 Task: Explore and select furniture items on Amazon, then create an account to proceed with the purchase.
Action: Mouse moved to (423, 295)
Screenshot: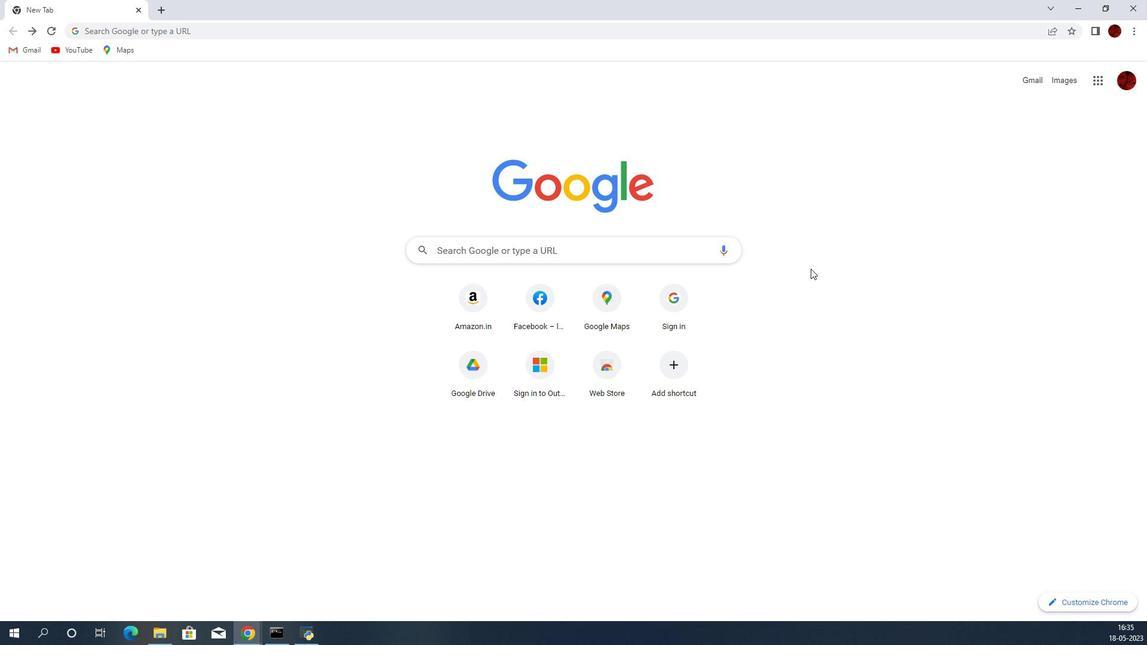 
Action: Mouse pressed left at (423, 295)
Screenshot: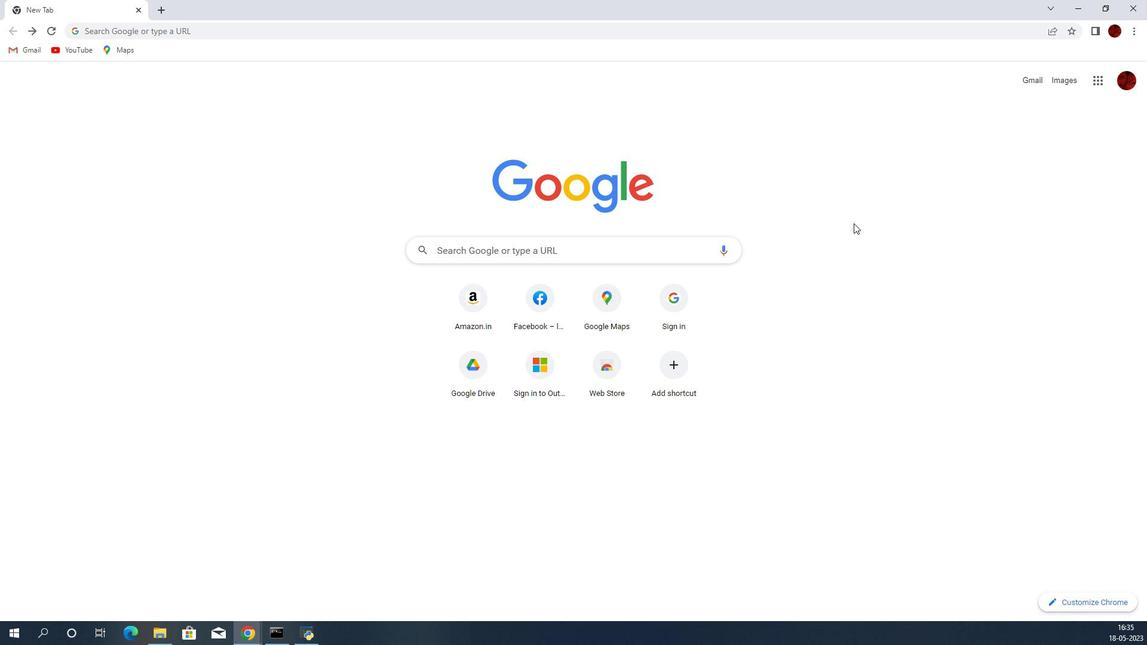 
Action: Mouse moved to (433, 337)
Screenshot: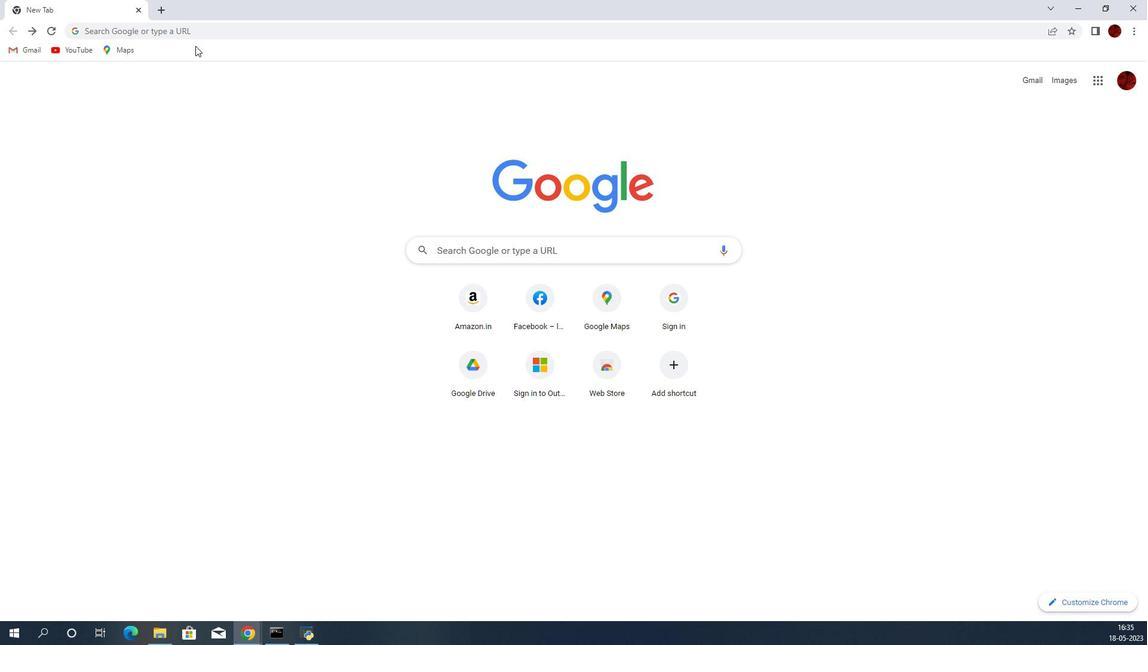 
Action: Mouse pressed left at (433, 337)
Screenshot: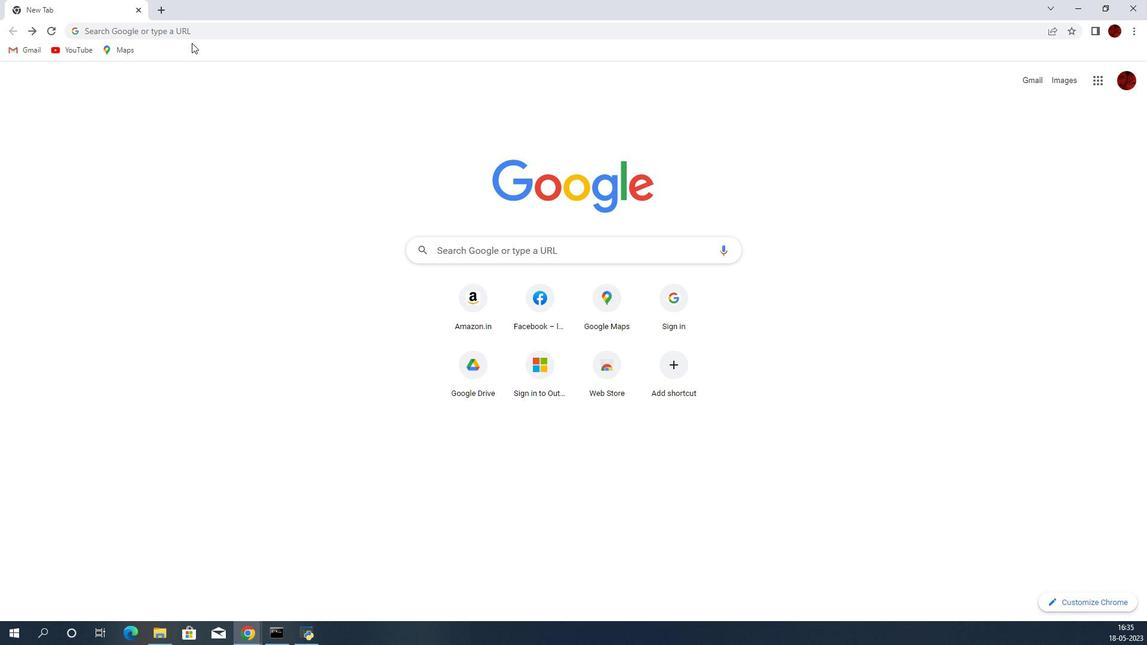 
Action: Mouse moved to (572, 271)
Screenshot: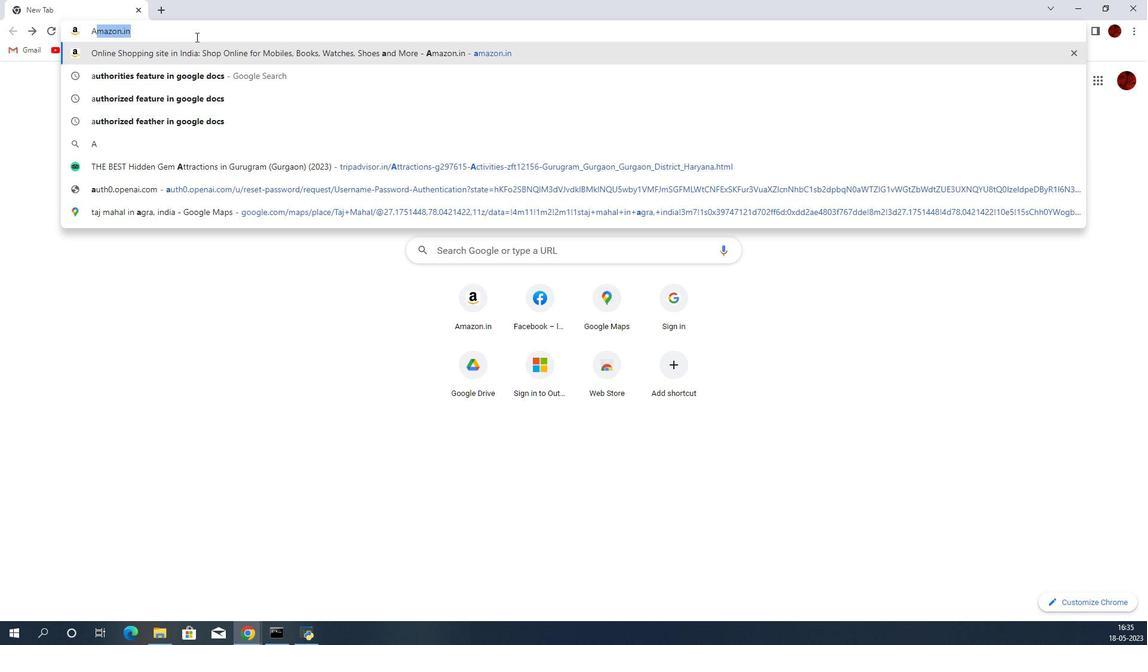 
Action: Mouse pressed left at (572, 271)
Screenshot: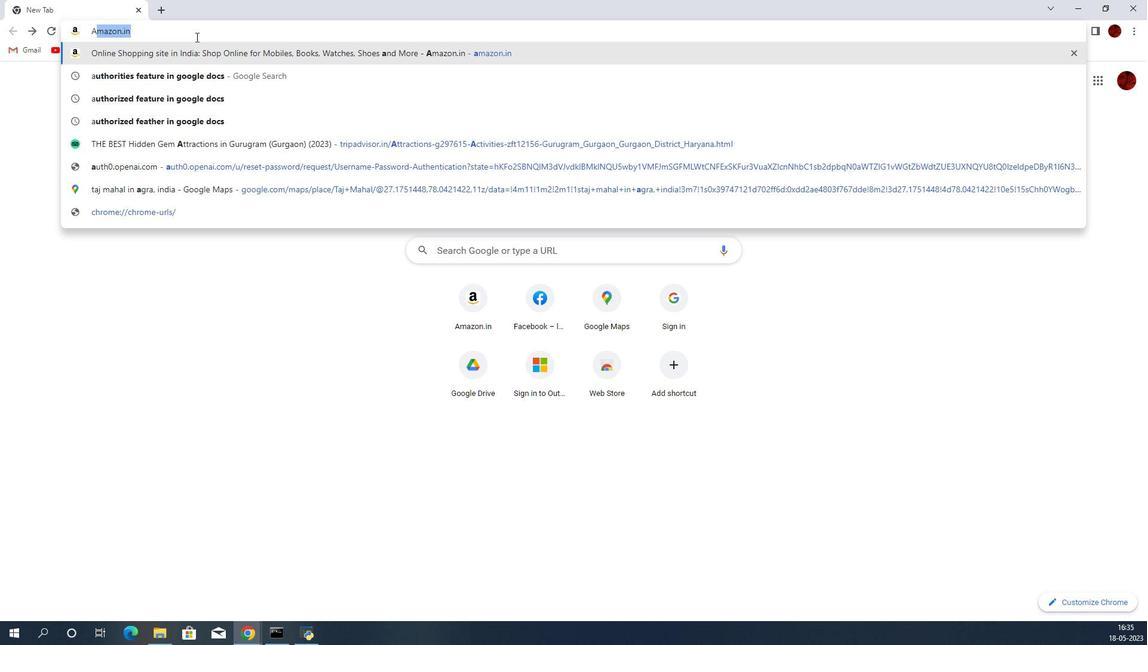 
Action: Mouse moved to (492, 212)
Screenshot: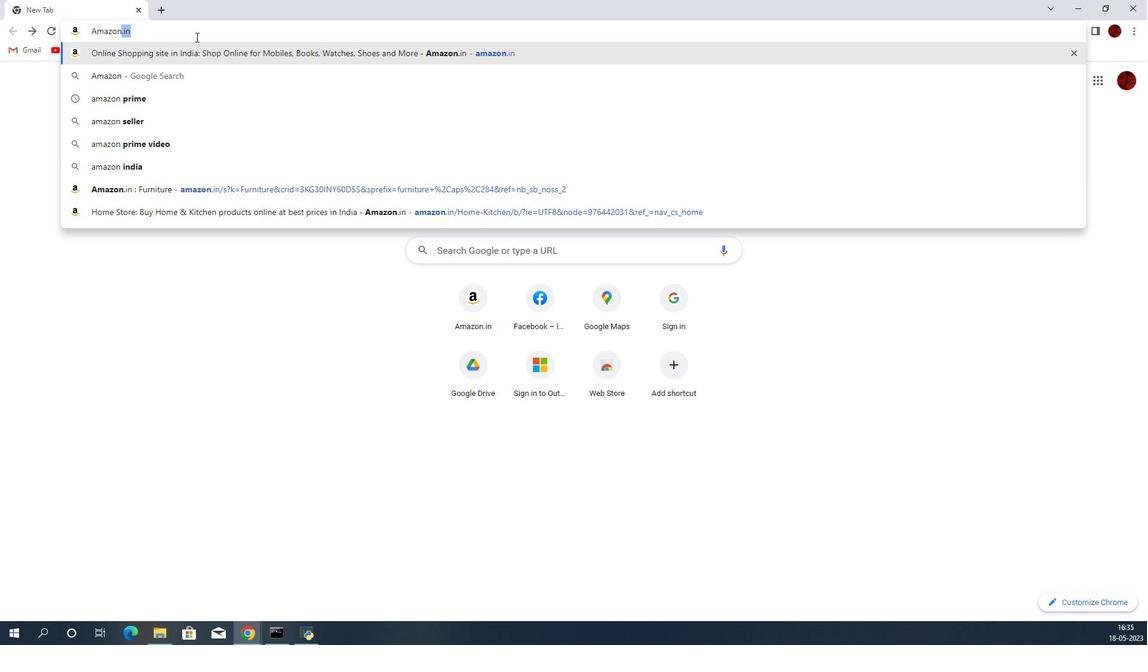 
Action: Mouse pressed left at (492, 212)
Screenshot: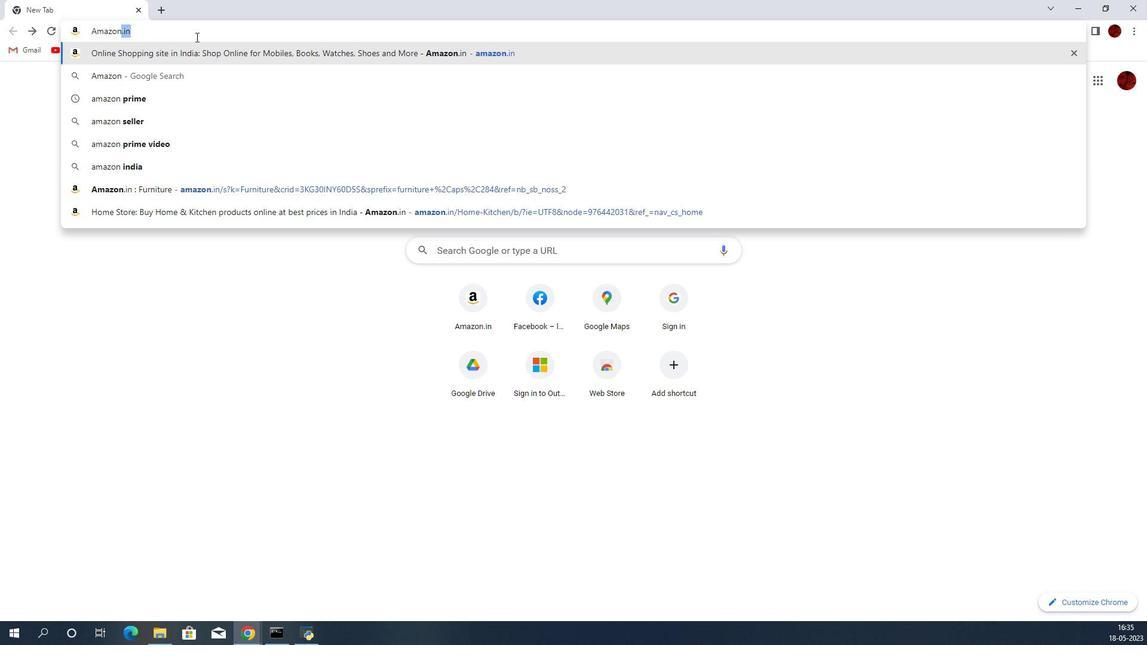 
Action: Key pressed <Key.shift><Key.shift><Key.shift>Furniture<Key.space>sofa<Key.space>di<Key.backspace><Key.backspace><Key.enter>
Screenshot: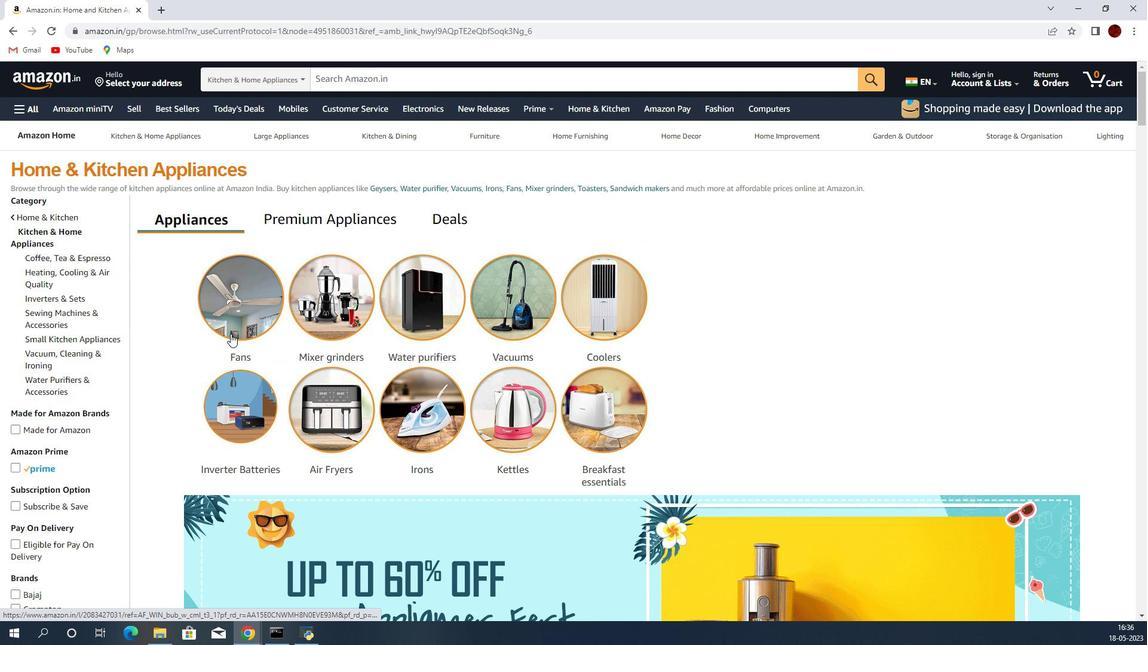 
Action: Mouse moved to (439, 329)
Screenshot: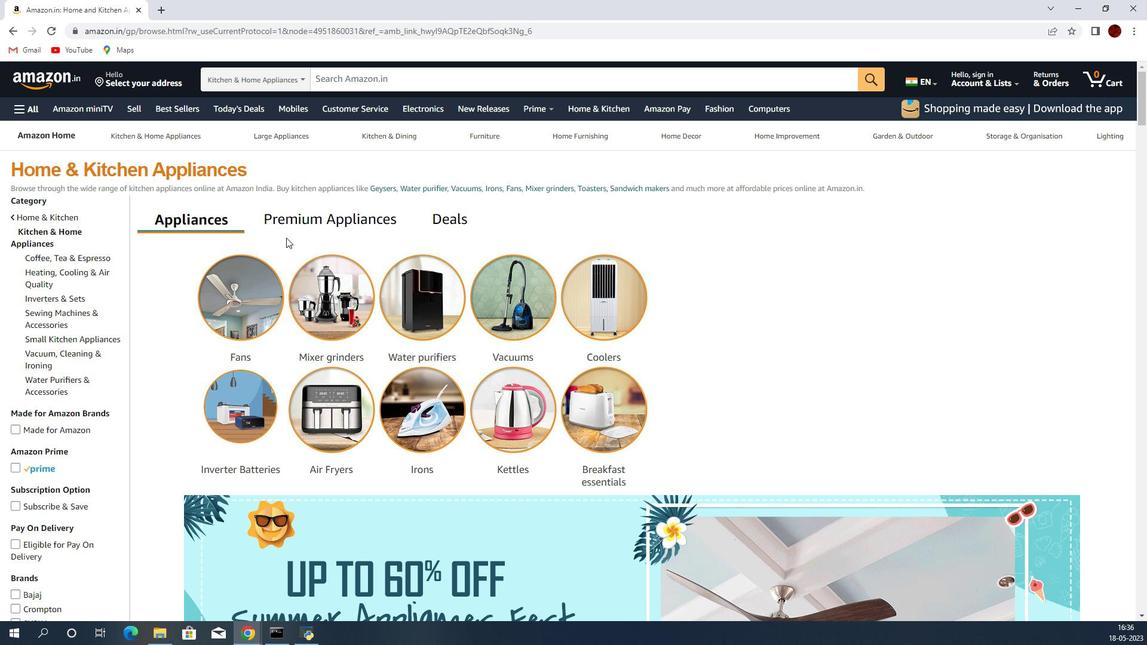 
Action: Mouse scrolled (439, 329) with delta (0, 0)
Screenshot: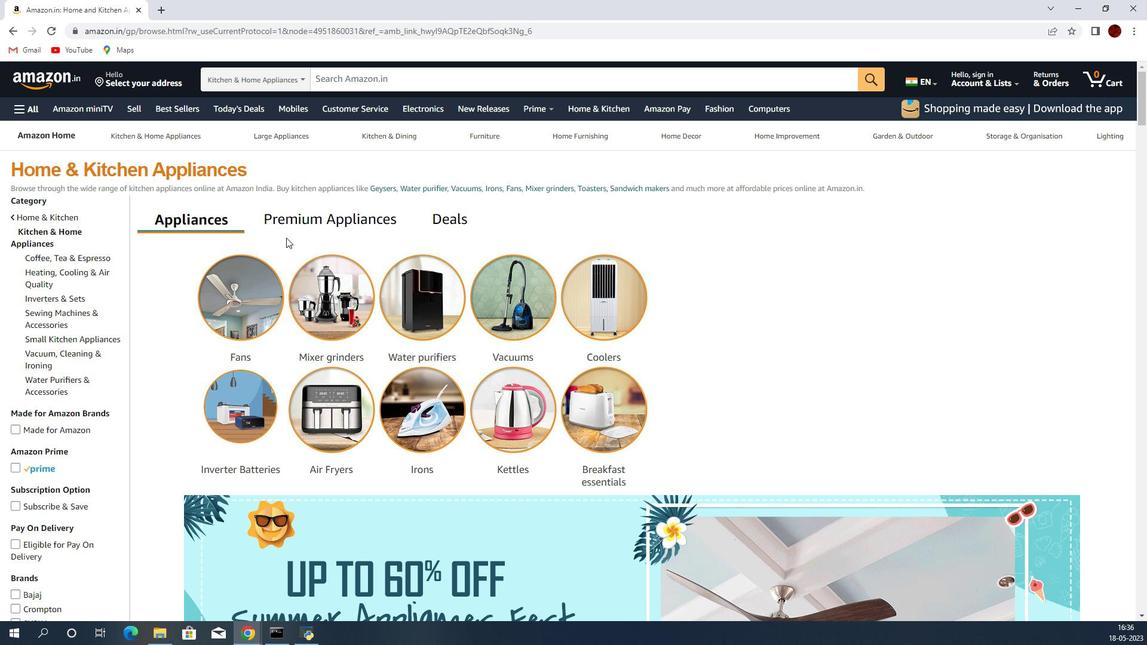 
Action: Mouse moved to (439, 329)
Screenshot: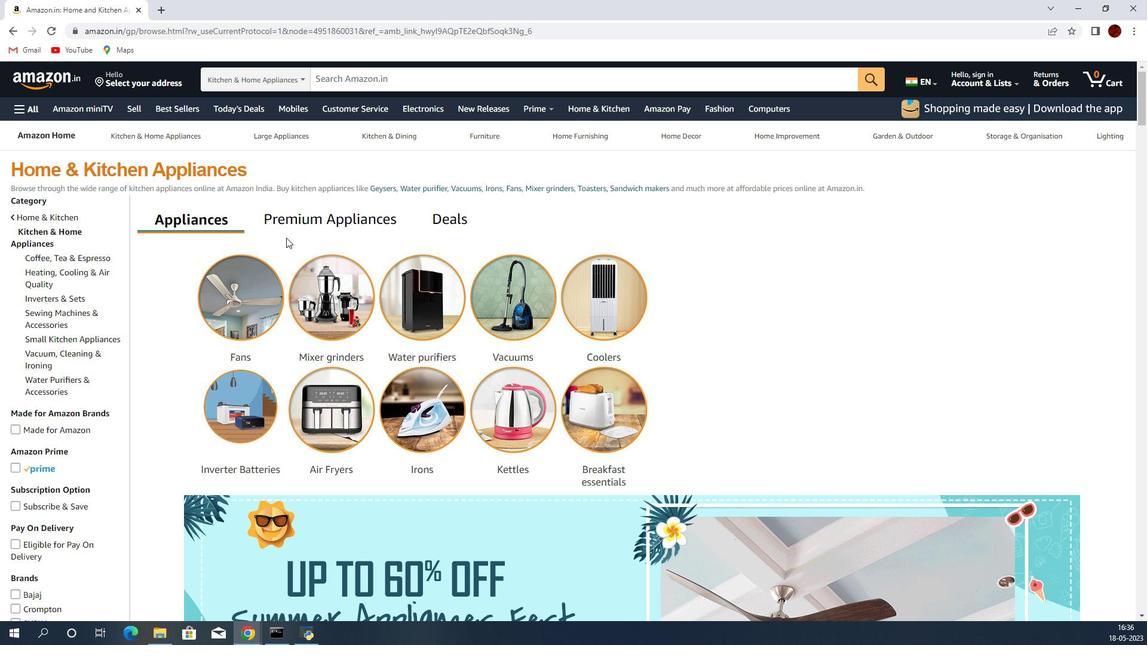 
Action: Mouse scrolled (439, 329) with delta (0, 0)
Screenshot: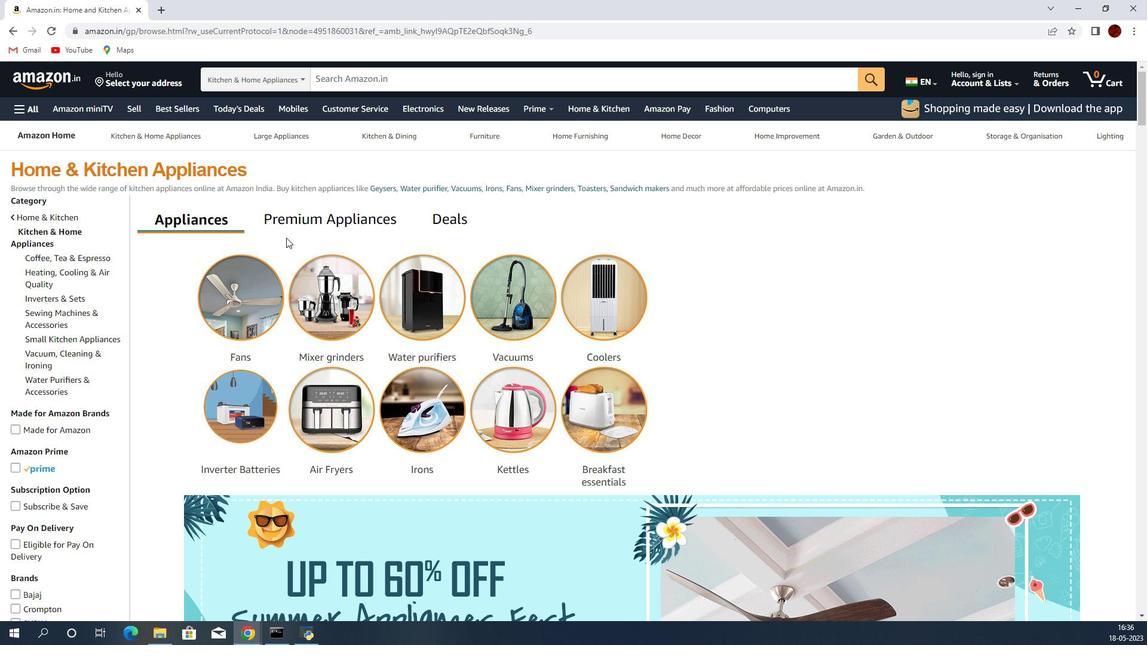 
Action: Mouse moved to (541, 316)
Screenshot: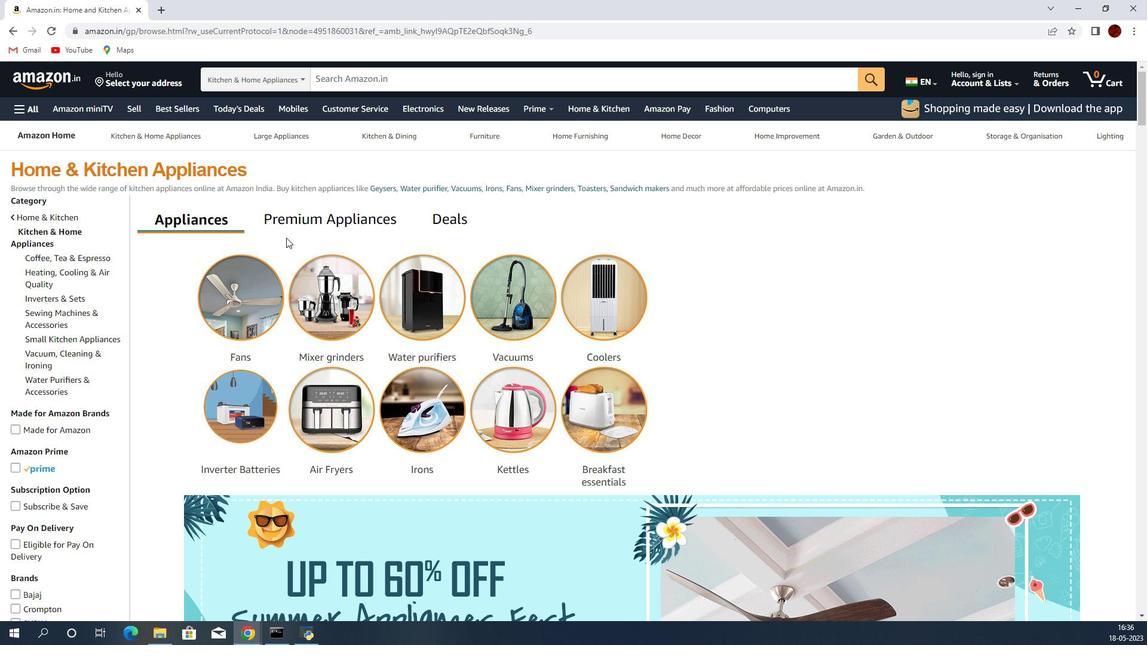 
Action: Mouse pressed left at (541, 316)
Screenshot: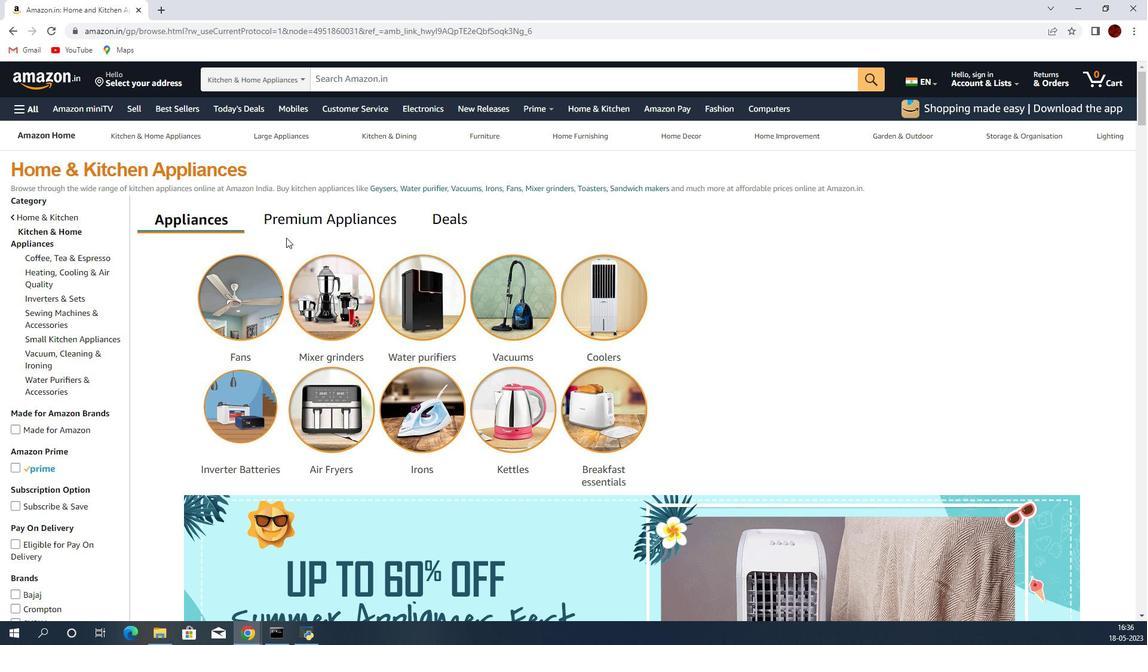 
Action: Mouse moved to (507, 362)
Screenshot: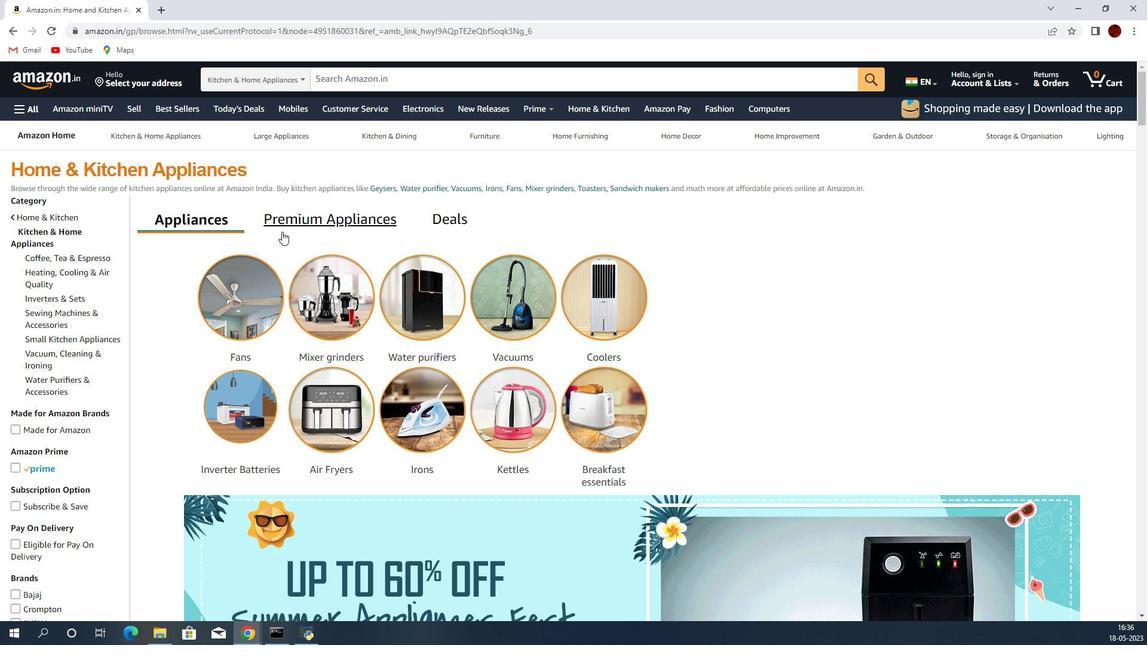 
Action: Mouse scrolled (507, 362) with delta (0, 0)
Screenshot: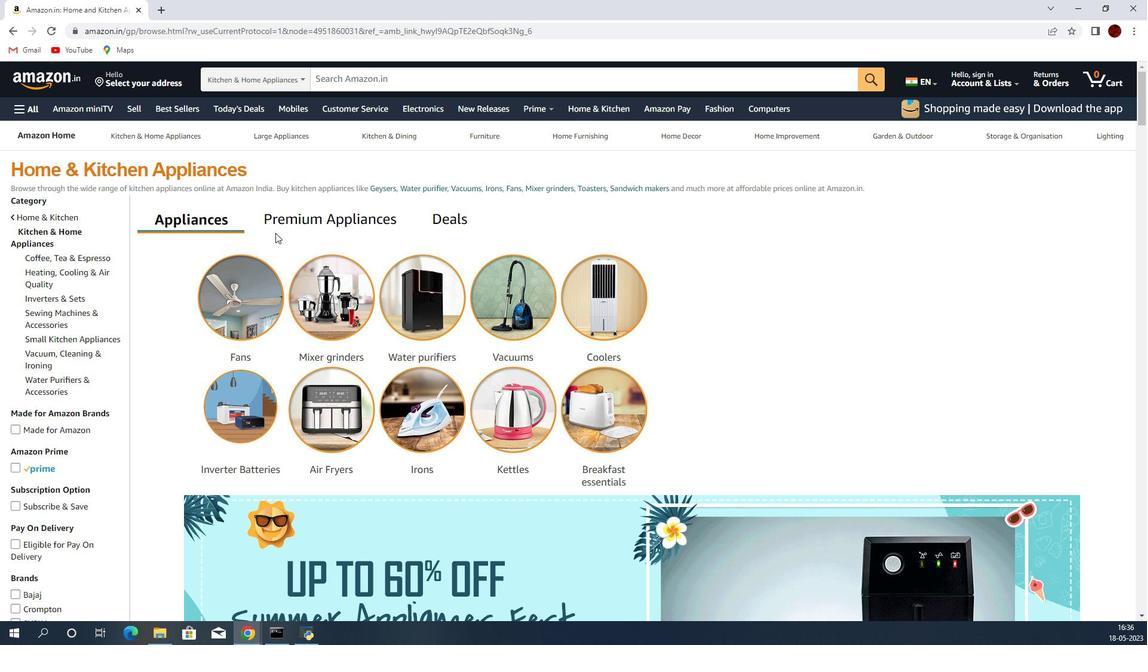 
Action: Mouse moved to (507, 362)
Screenshot: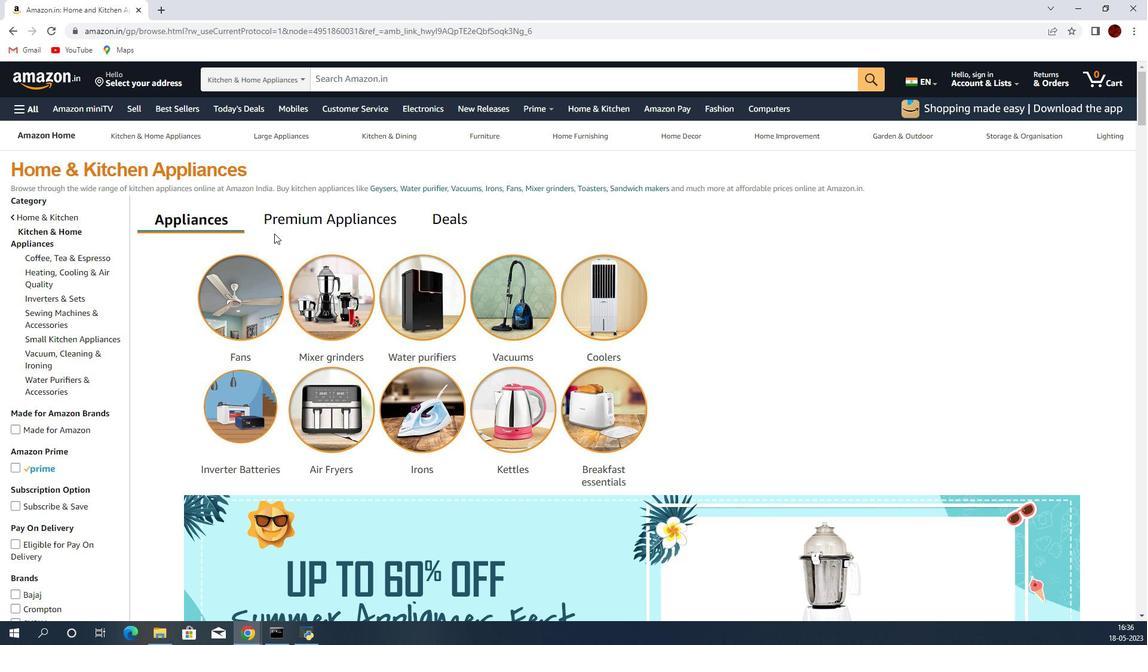 
Action: Mouse scrolled (507, 362) with delta (0, 0)
Screenshot: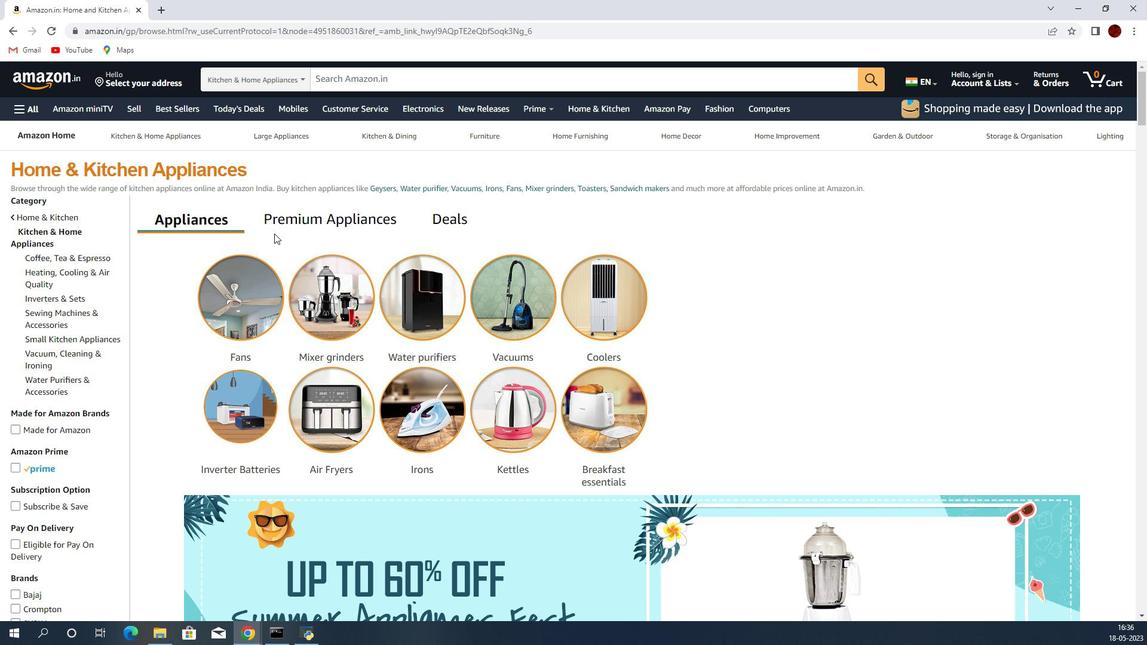 
Action: Mouse moved to (507, 362)
Screenshot: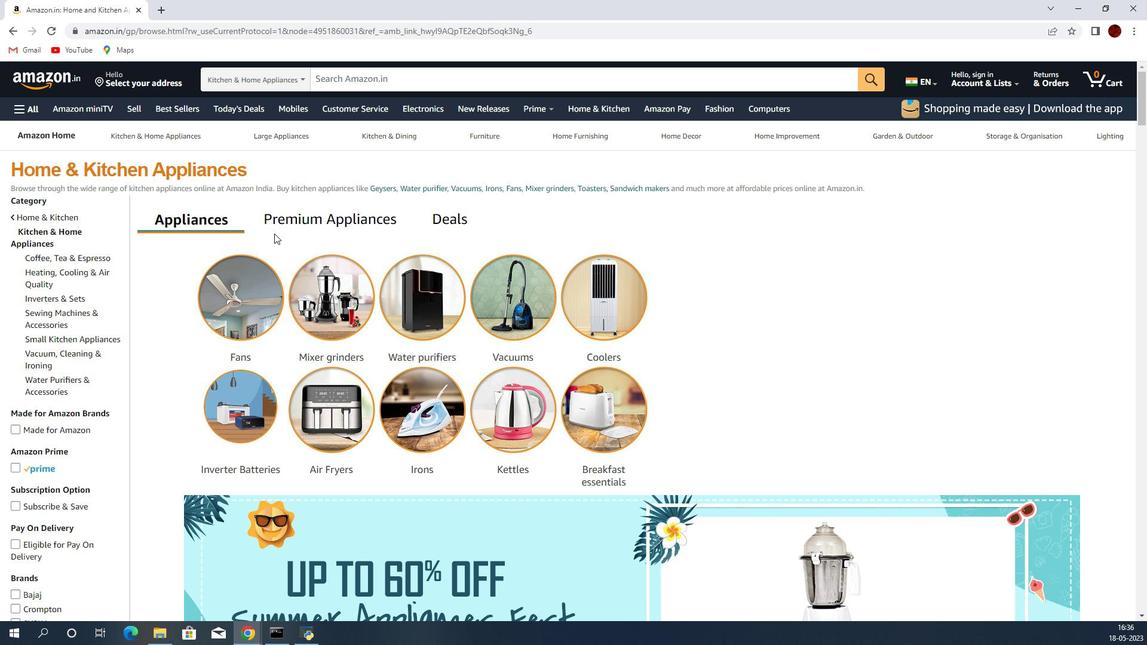 
Action: Mouse scrolled (507, 362) with delta (0, 0)
Screenshot: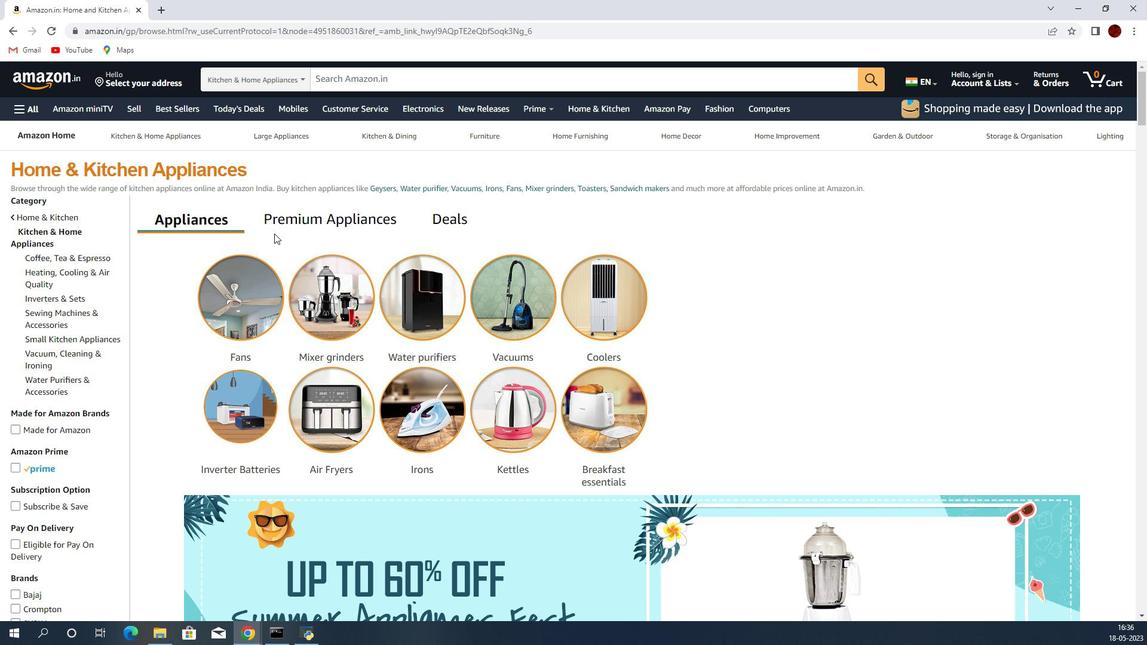 
Action: Mouse moved to (518, 344)
Screenshot: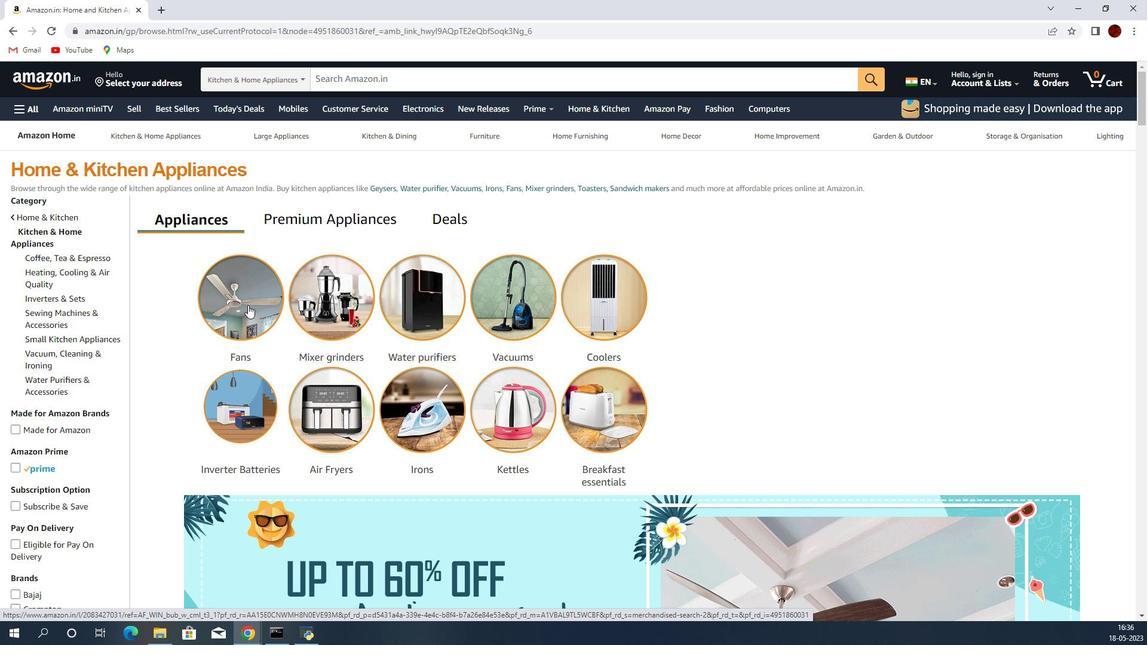 
Action: Mouse scrolled (518, 344) with delta (0, 0)
Screenshot: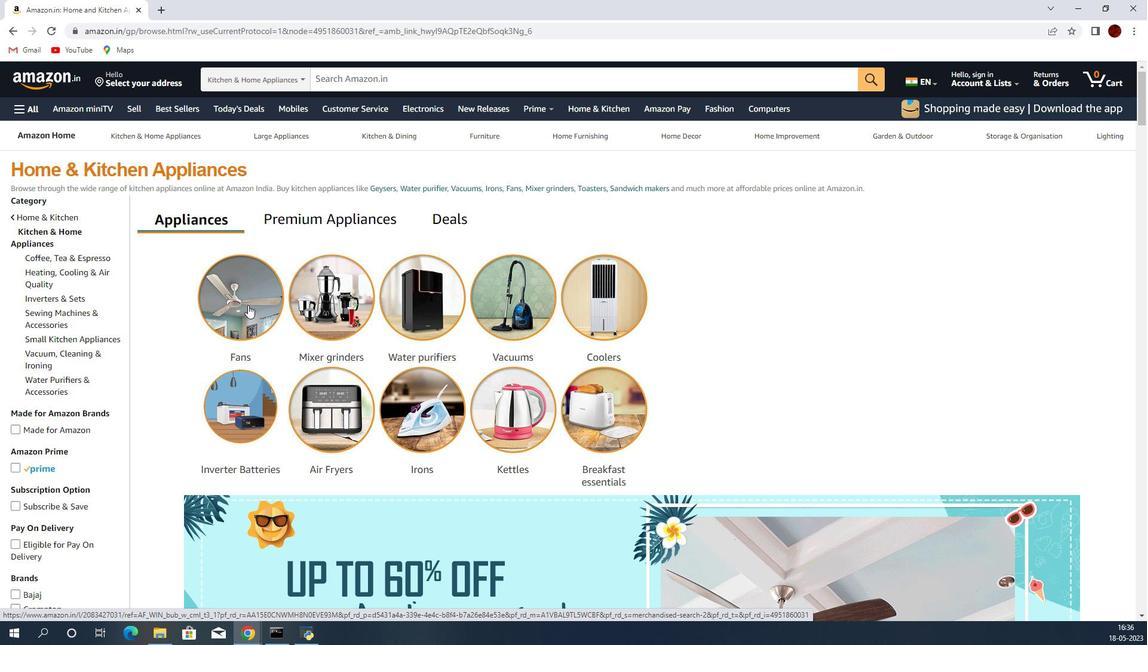 
Action: Mouse scrolled (518, 344) with delta (0, 0)
Screenshot: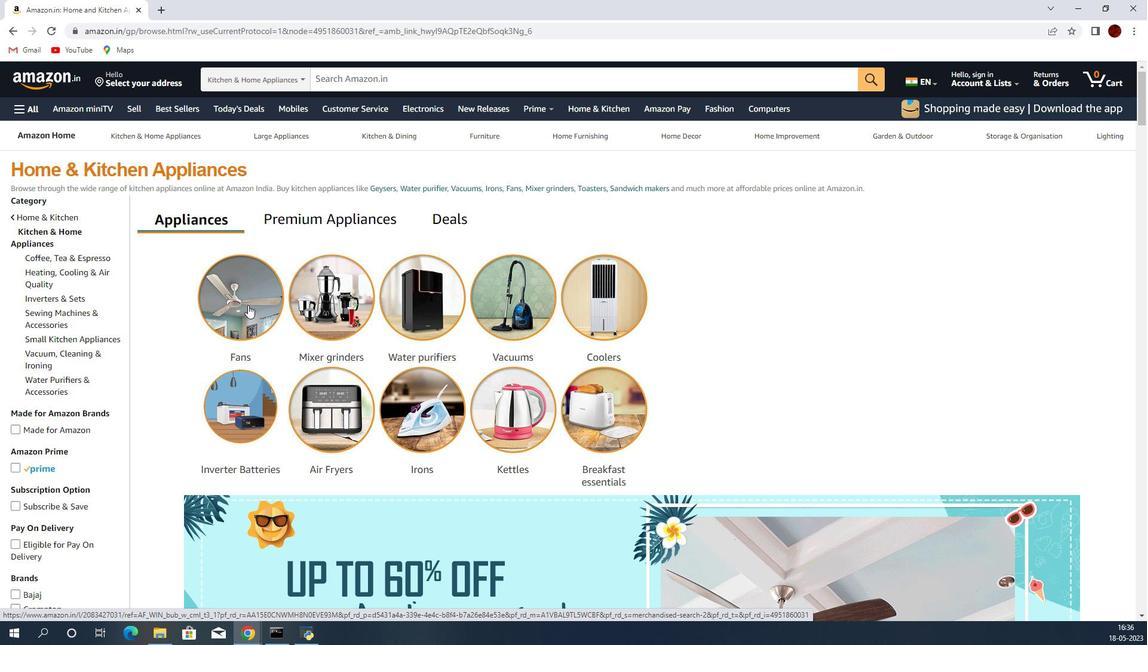 
Action: Mouse moved to (518, 344)
Screenshot: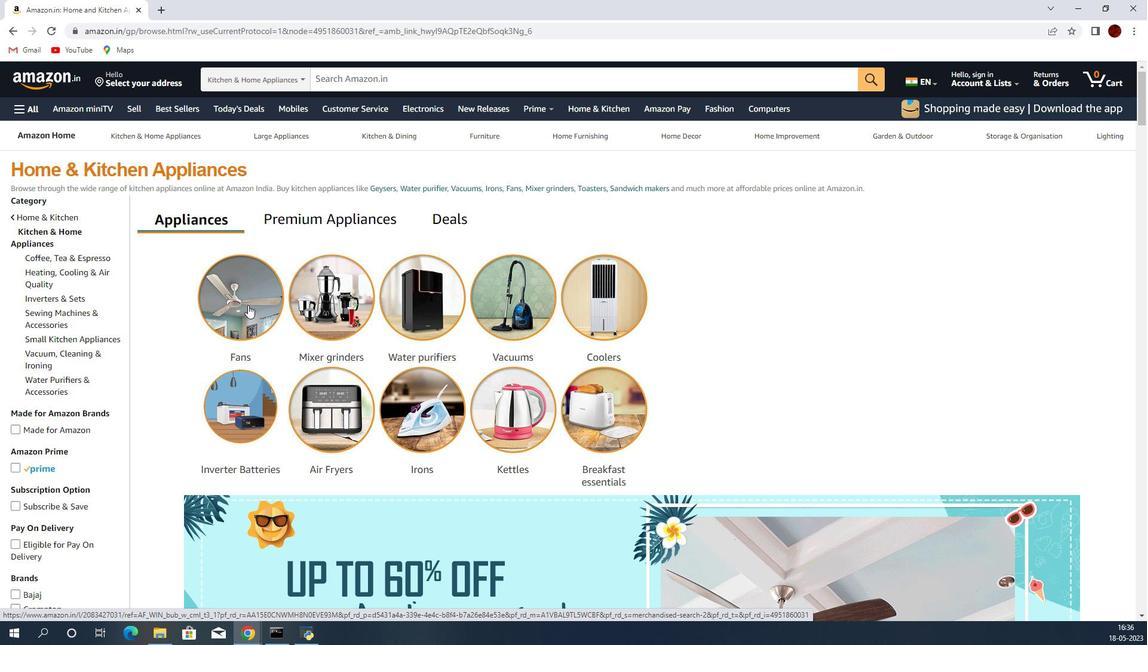 
Action: Mouse scrolled (518, 344) with delta (0, 0)
Screenshot: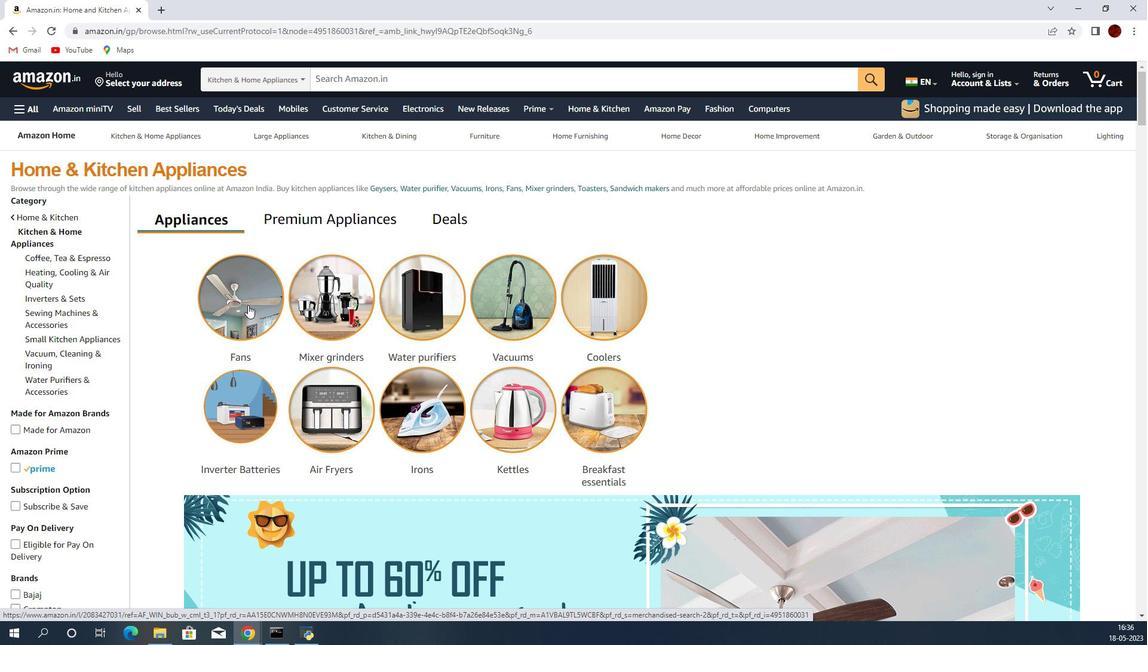 
Action: Mouse scrolled (518, 344) with delta (0, 0)
Screenshot: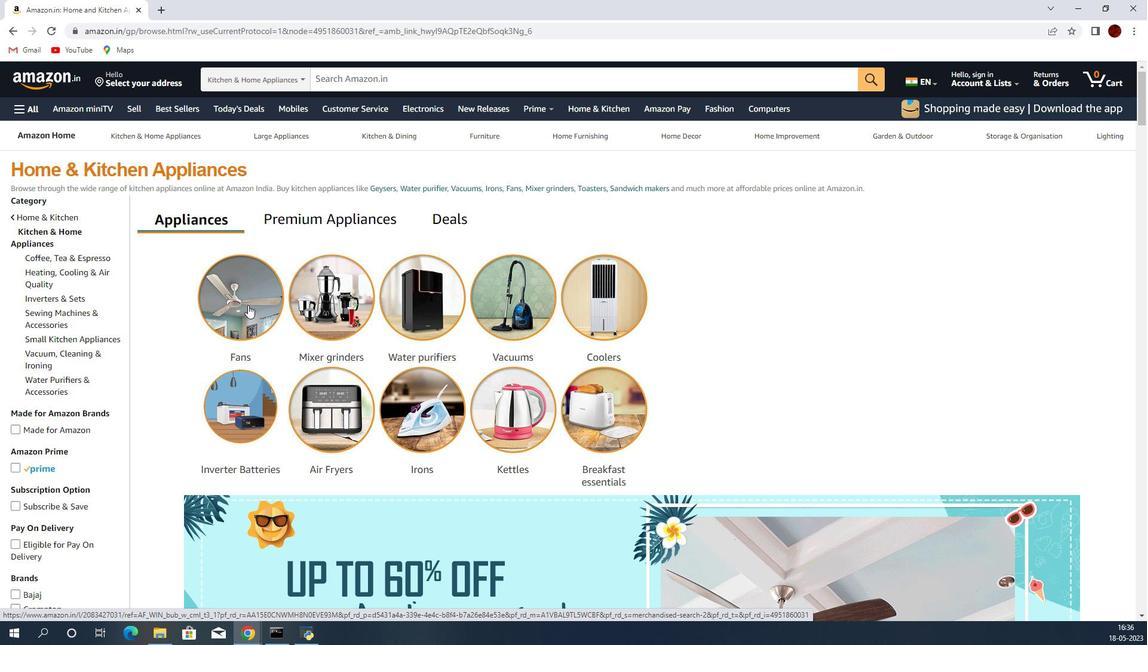 
Action: Mouse scrolled (518, 344) with delta (0, 0)
Screenshot: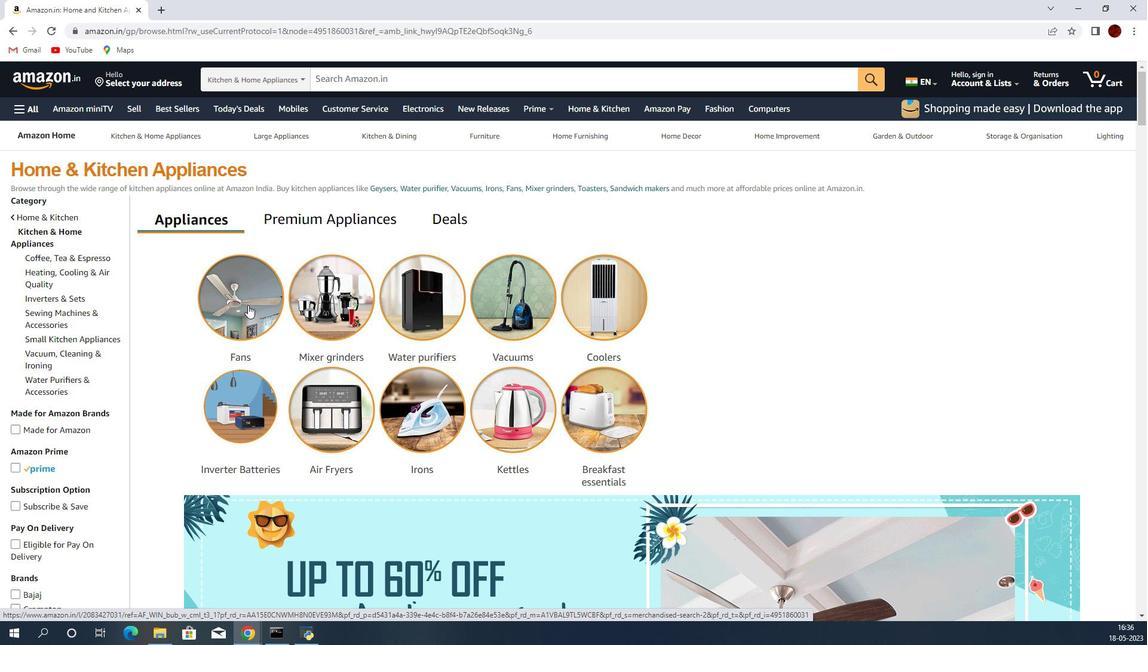 
Action: Mouse scrolled (518, 344) with delta (0, 0)
Screenshot: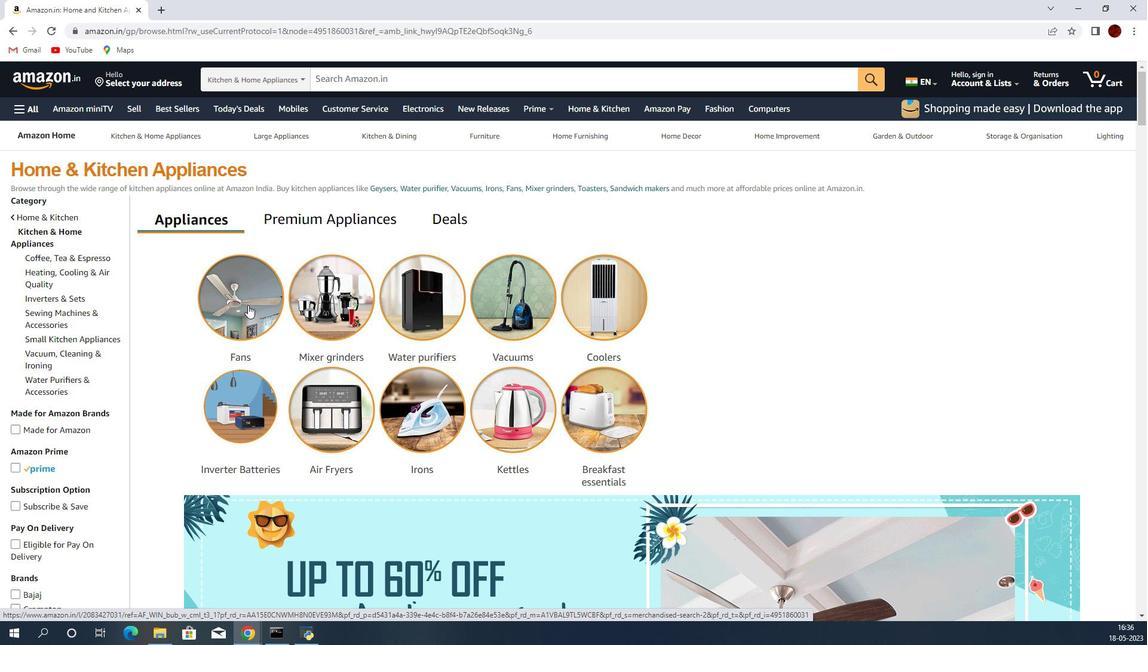 
Action: Mouse scrolled (518, 344) with delta (0, 0)
Screenshot: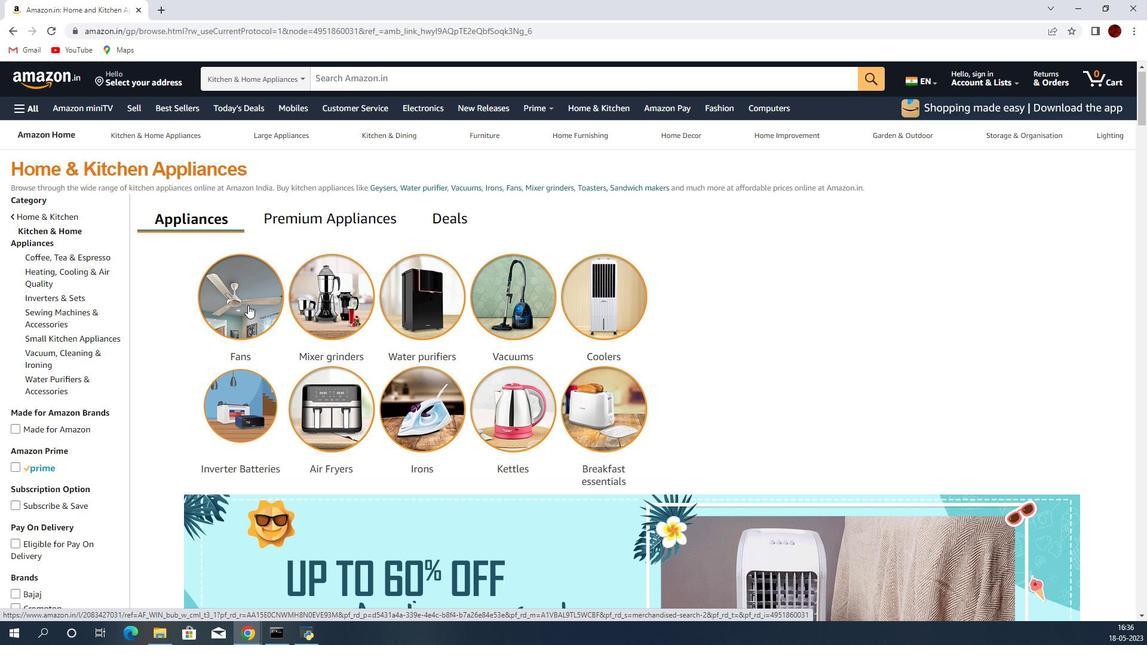
Action: Mouse moved to (505, 353)
Screenshot: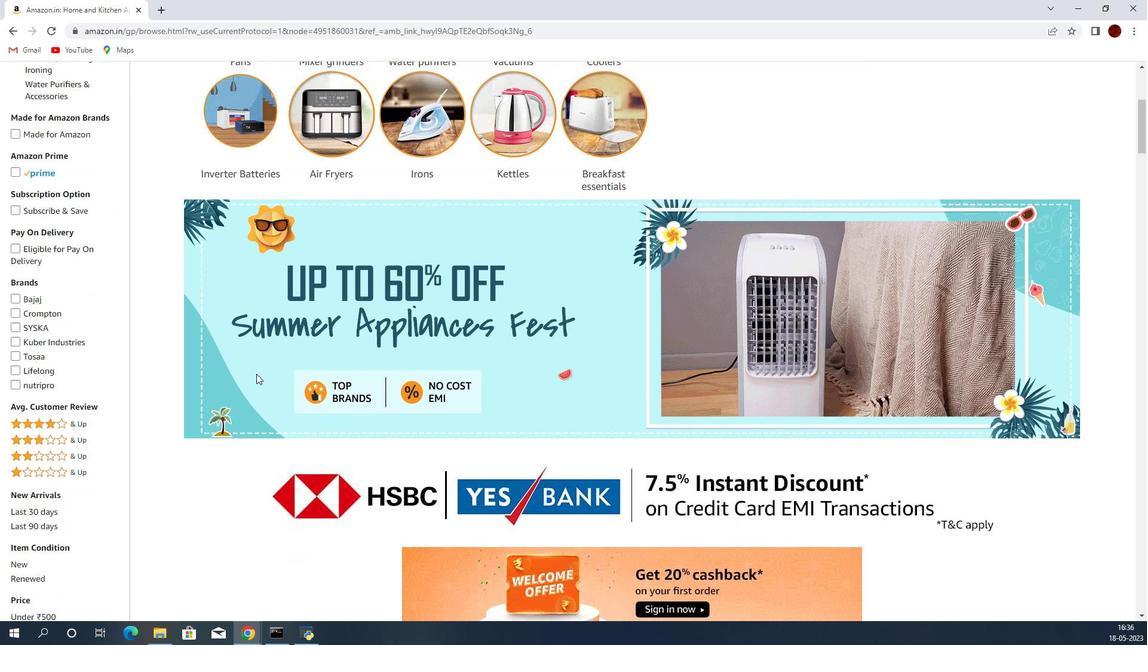 
Action: Mouse scrolled (505, 353) with delta (0, 0)
Screenshot: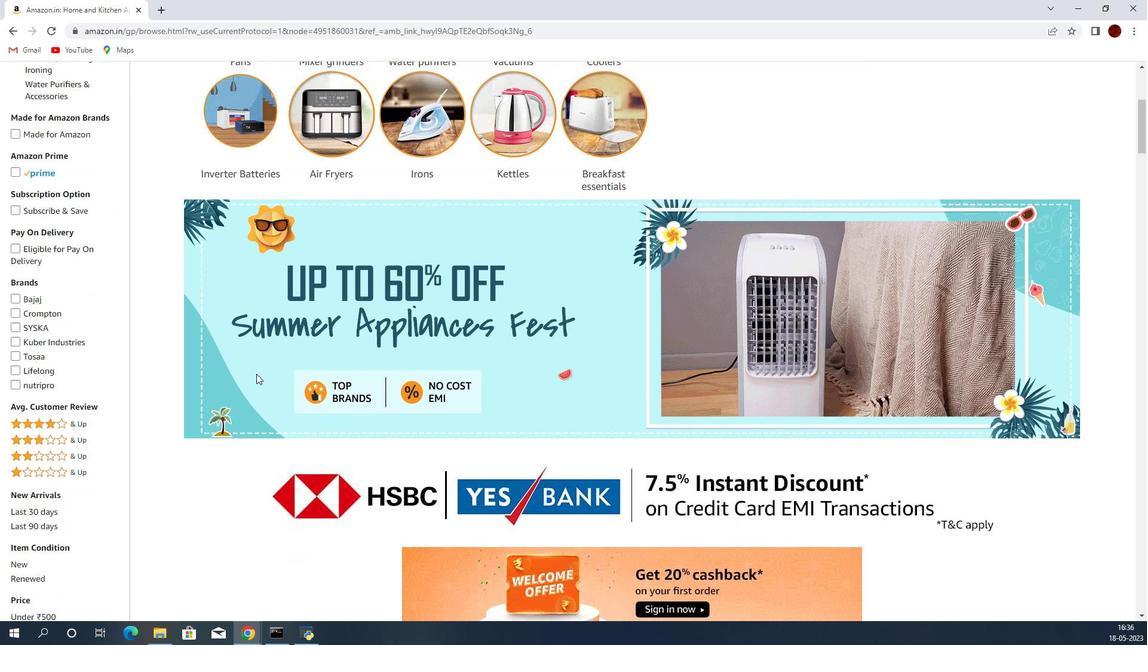
Action: Mouse moved to (506, 354)
Screenshot: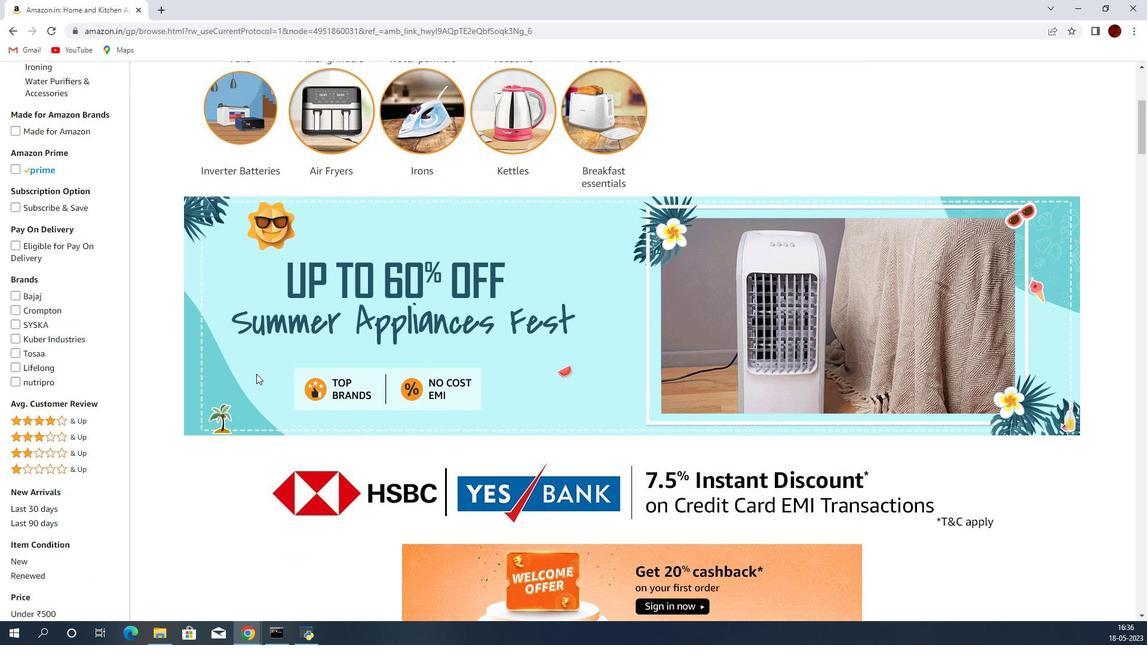 
Action: Mouse scrolled (506, 354) with delta (0, 0)
Screenshot: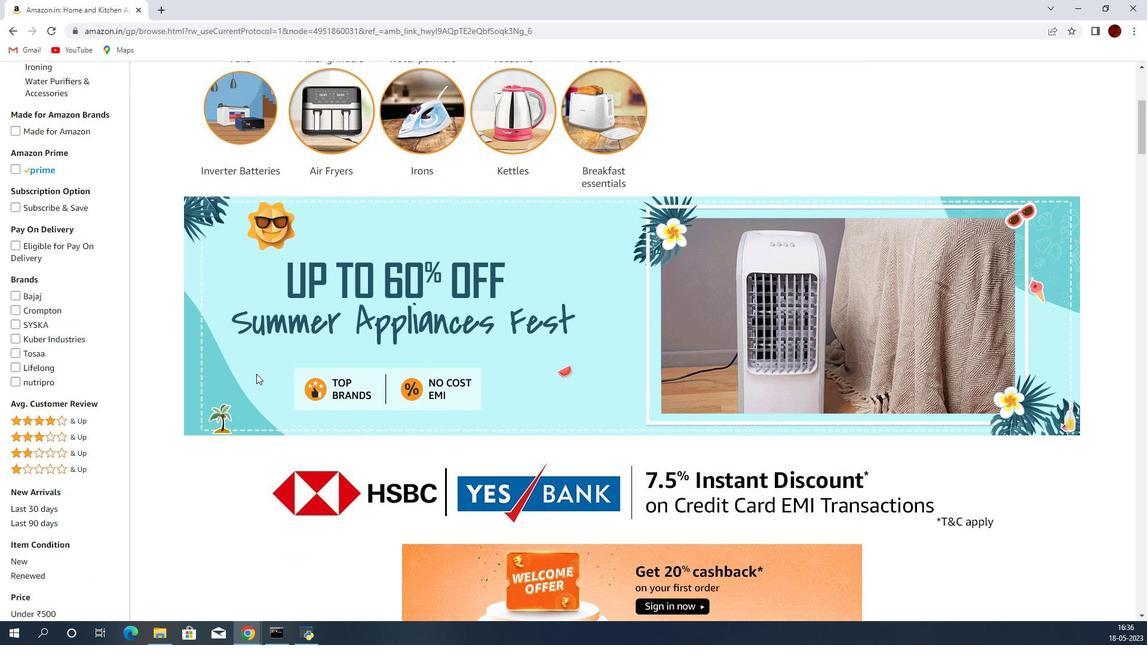
Action: Mouse moved to (507, 354)
Screenshot: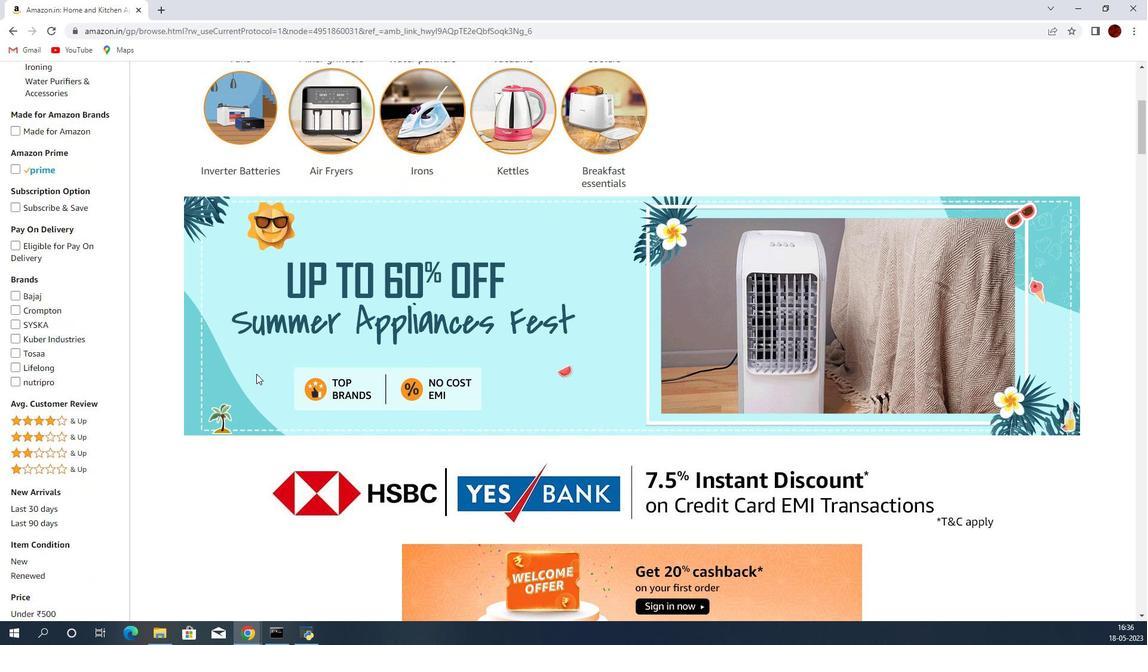 
Action: Mouse scrolled (507, 354) with delta (0, 0)
Screenshot: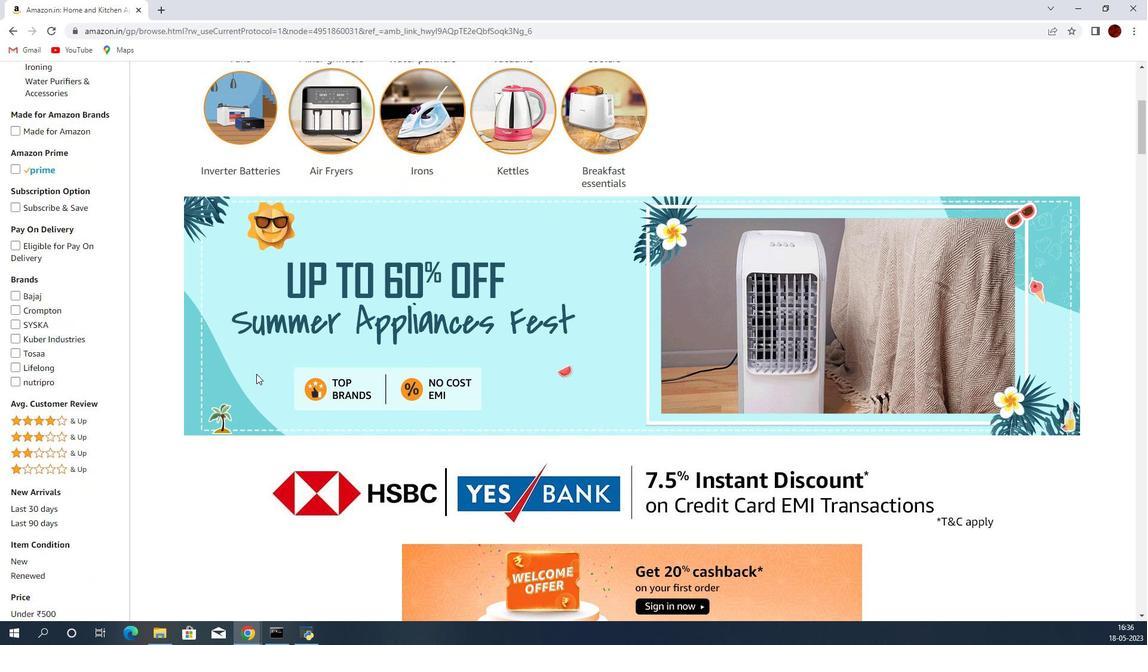 
Action: Mouse moved to (514, 357)
Screenshot: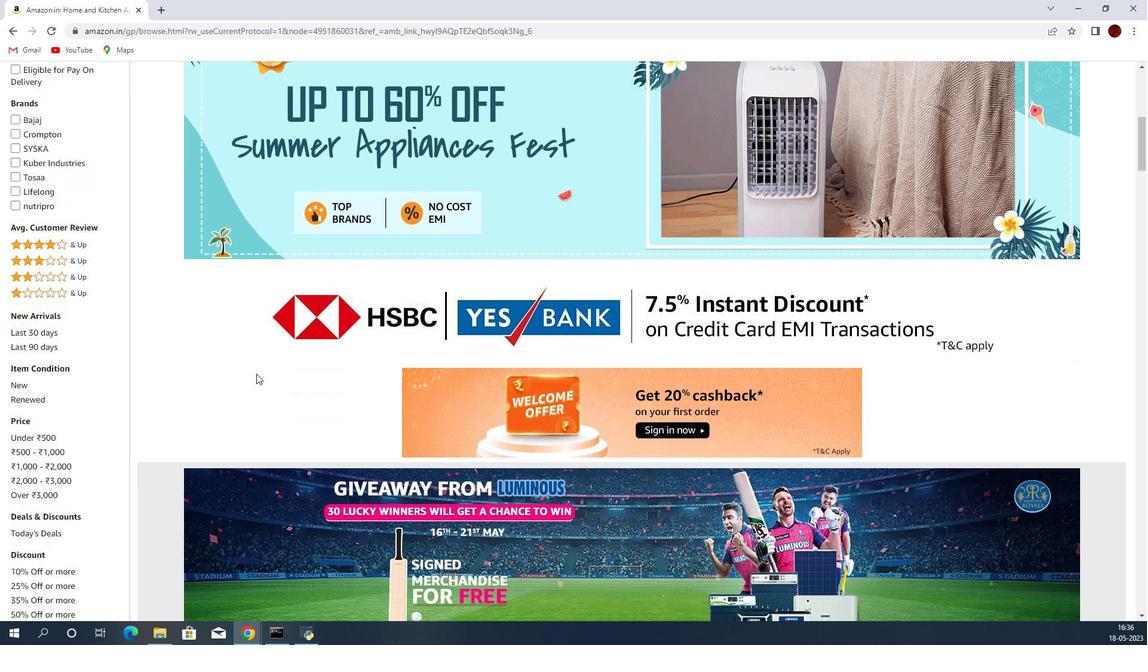
Action: Mouse scrolled (509, 354) with delta (0, 0)
Screenshot: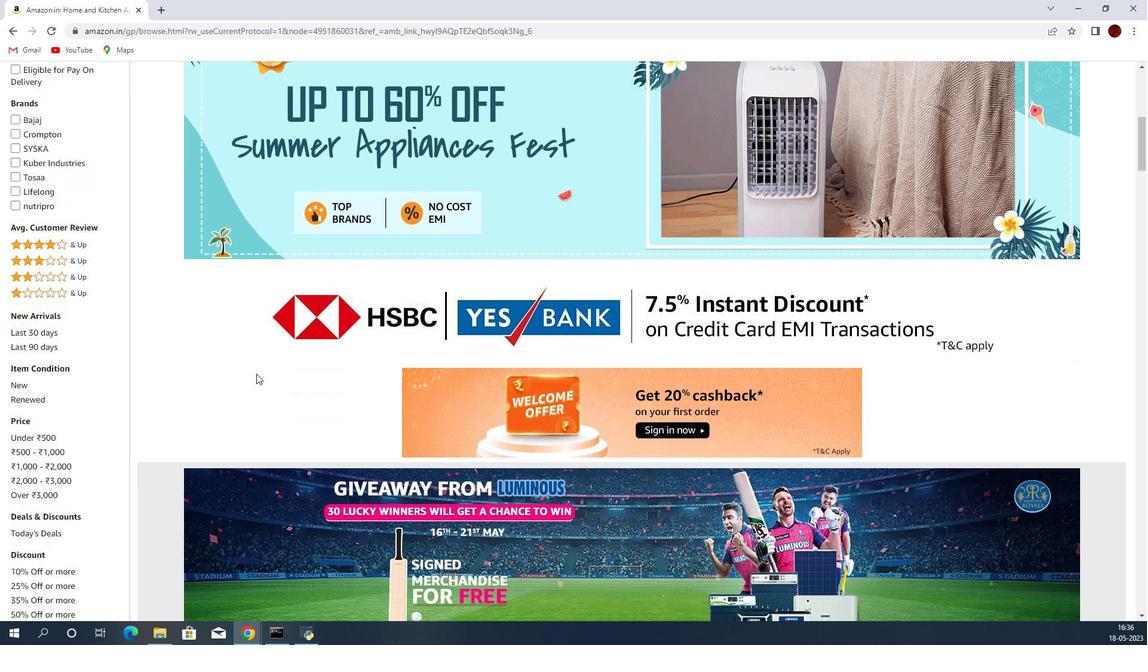 
Action: Mouse moved to (514, 357)
Screenshot: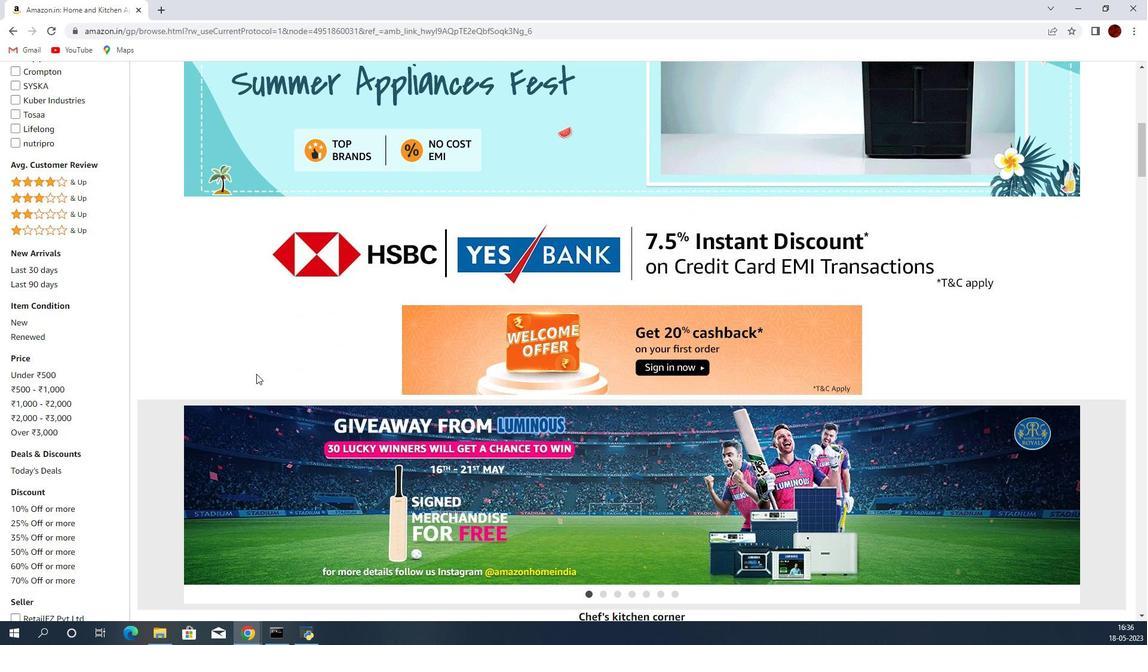 
Action: Mouse scrolled (514, 357) with delta (0, 0)
Screenshot: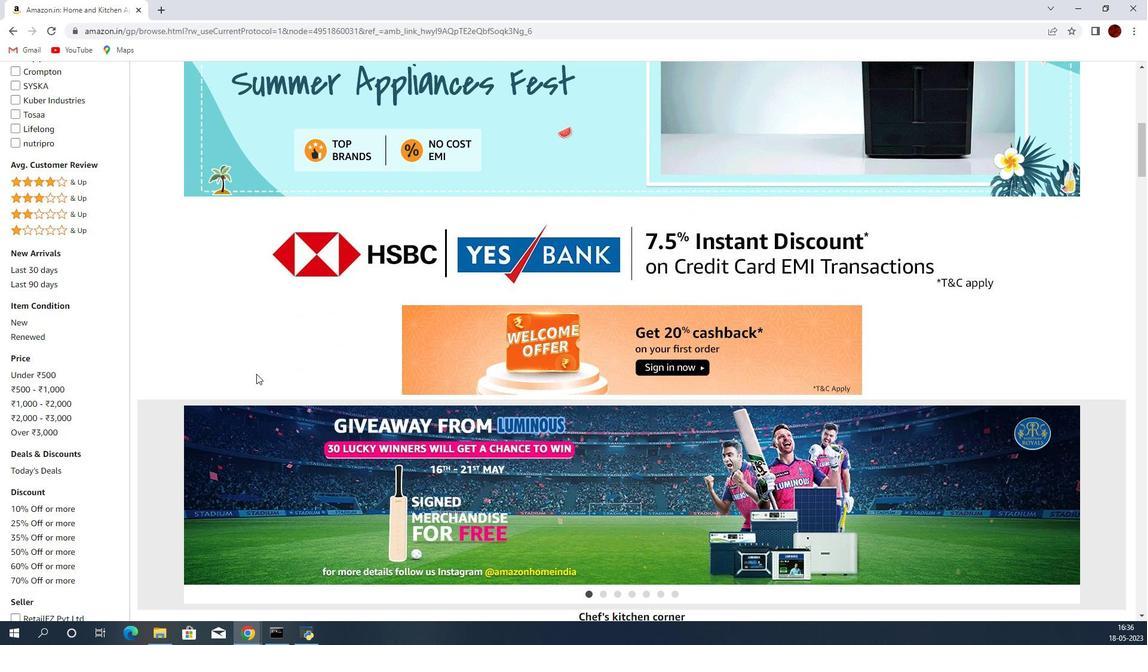 
Action: Mouse moved to (514, 357)
Screenshot: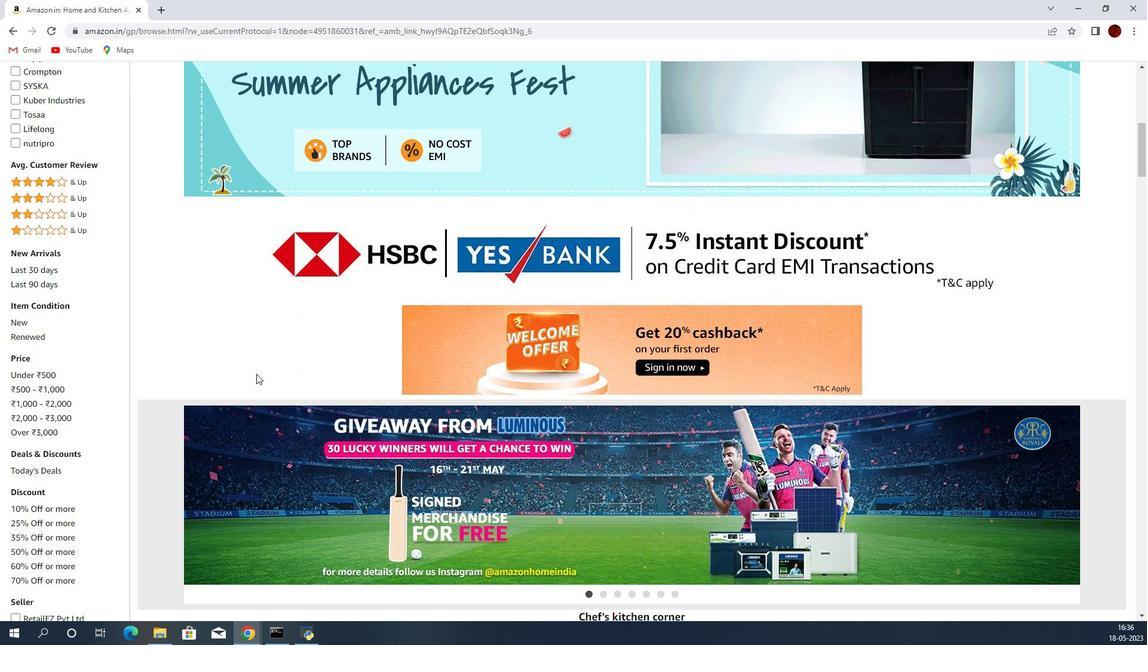 
Action: Mouse scrolled (514, 357) with delta (0, 0)
Screenshot: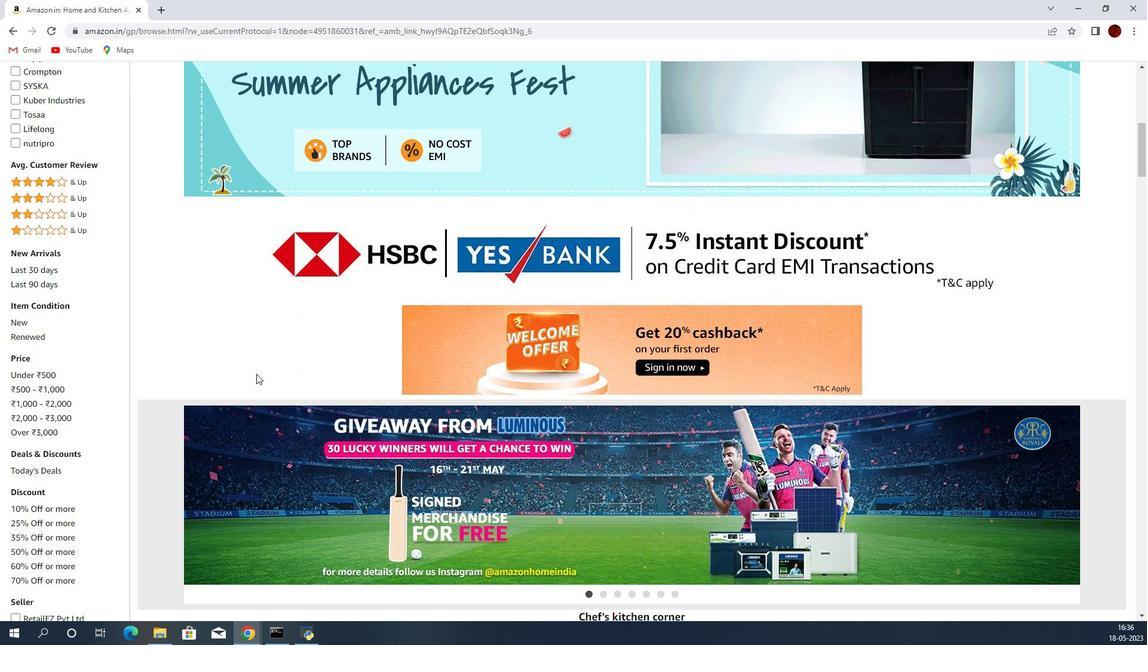 
Action: Mouse moved to (514, 358)
Screenshot: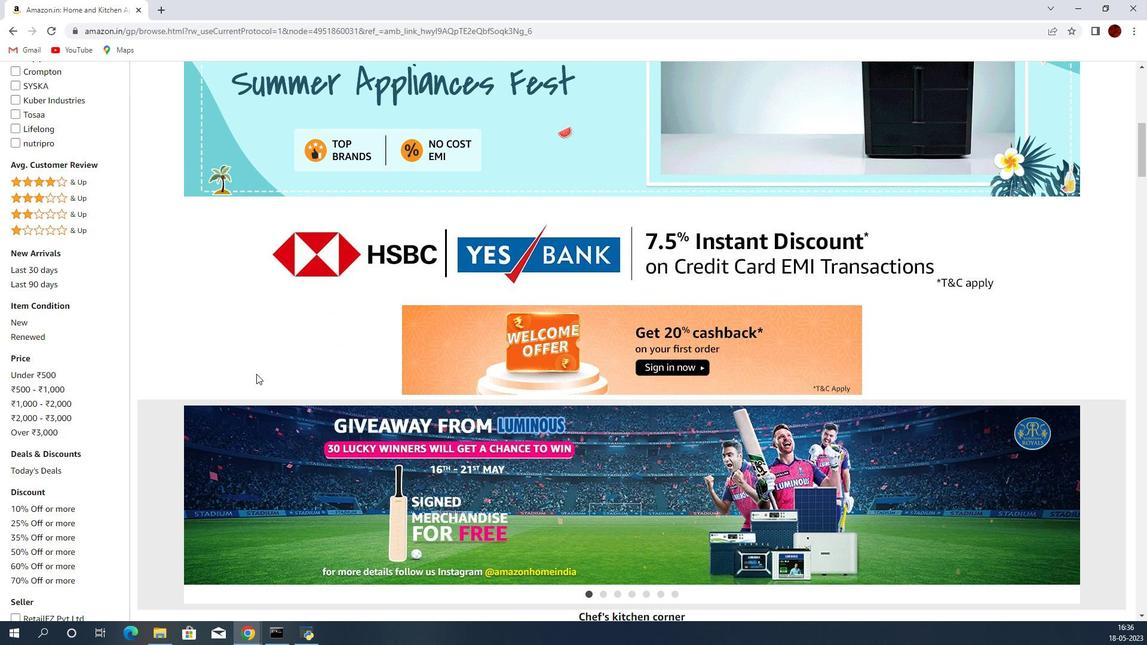 
Action: Mouse scrolled (514, 358) with delta (0, 0)
Screenshot: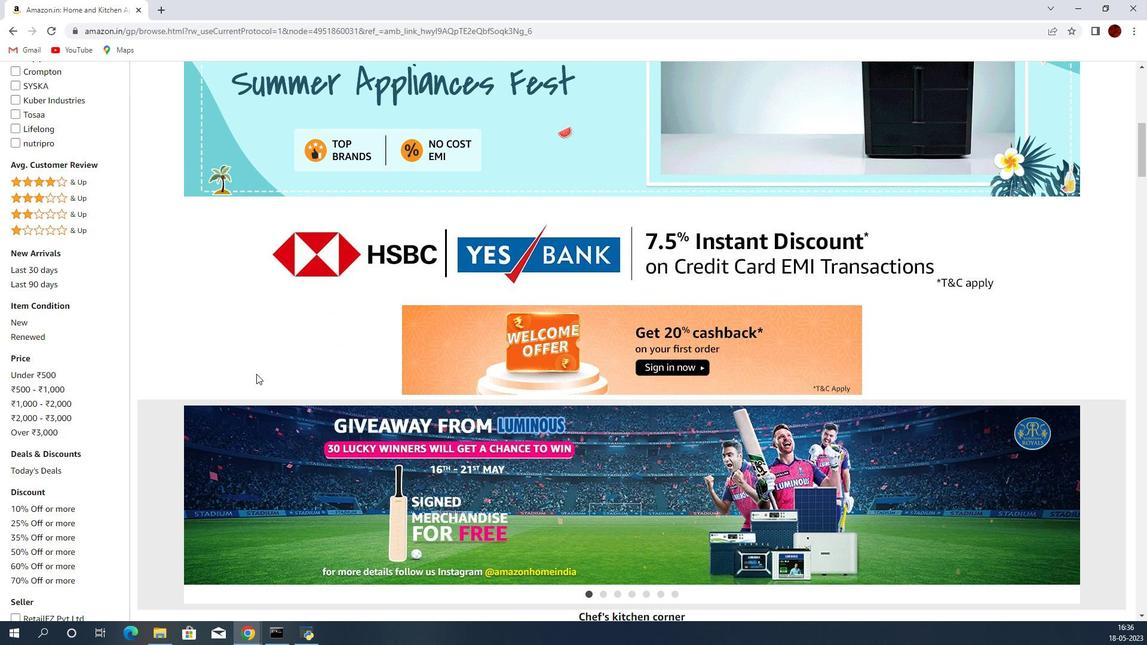 
Action: Mouse moved to (514, 359)
Screenshot: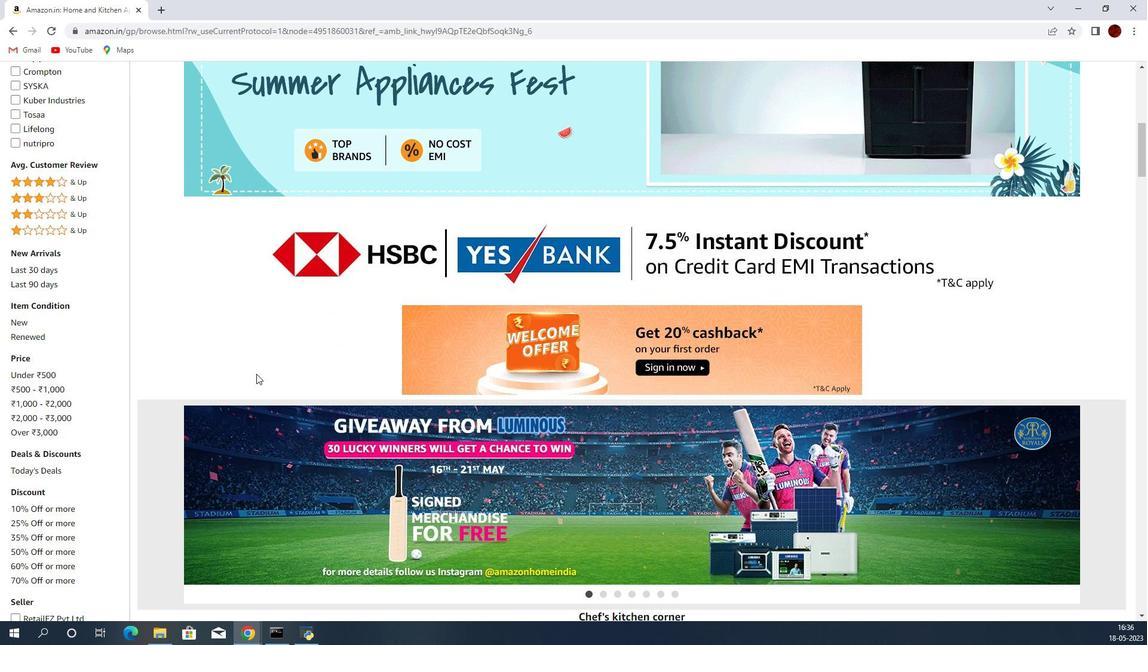 
Action: Mouse scrolled (514, 359) with delta (0, 0)
Screenshot: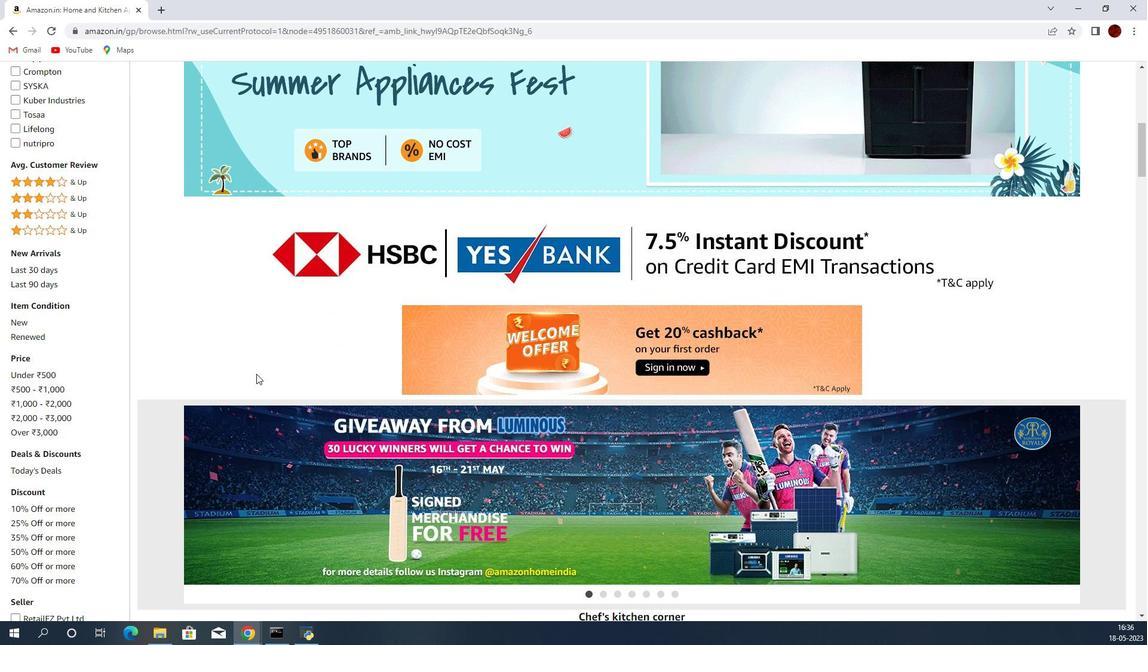 
Action: Mouse moved to (514, 359)
Screenshot: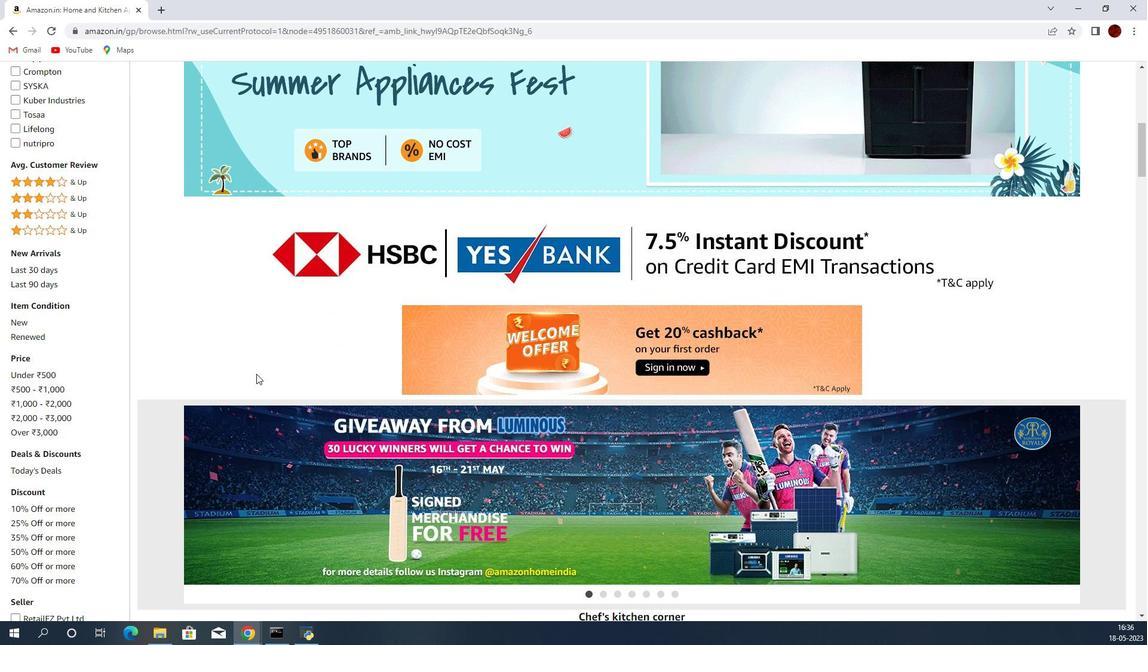 
Action: Mouse scrolled (514, 360) with delta (0, 0)
Screenshot: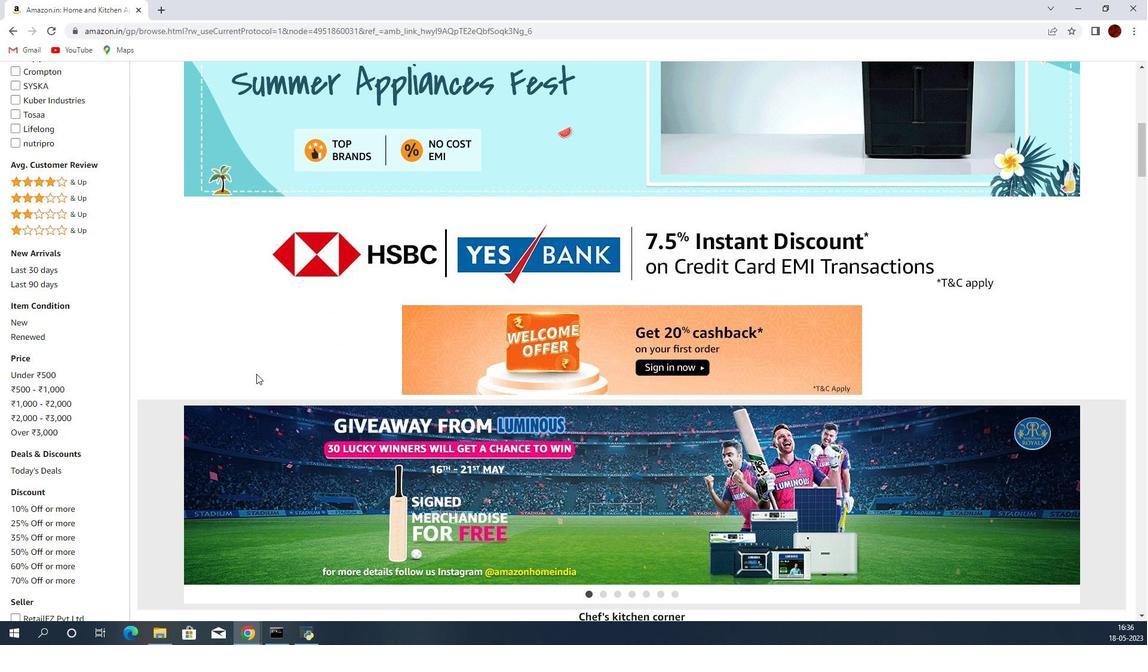 
Action: Mouse moved to (514, 362)
Screenshot: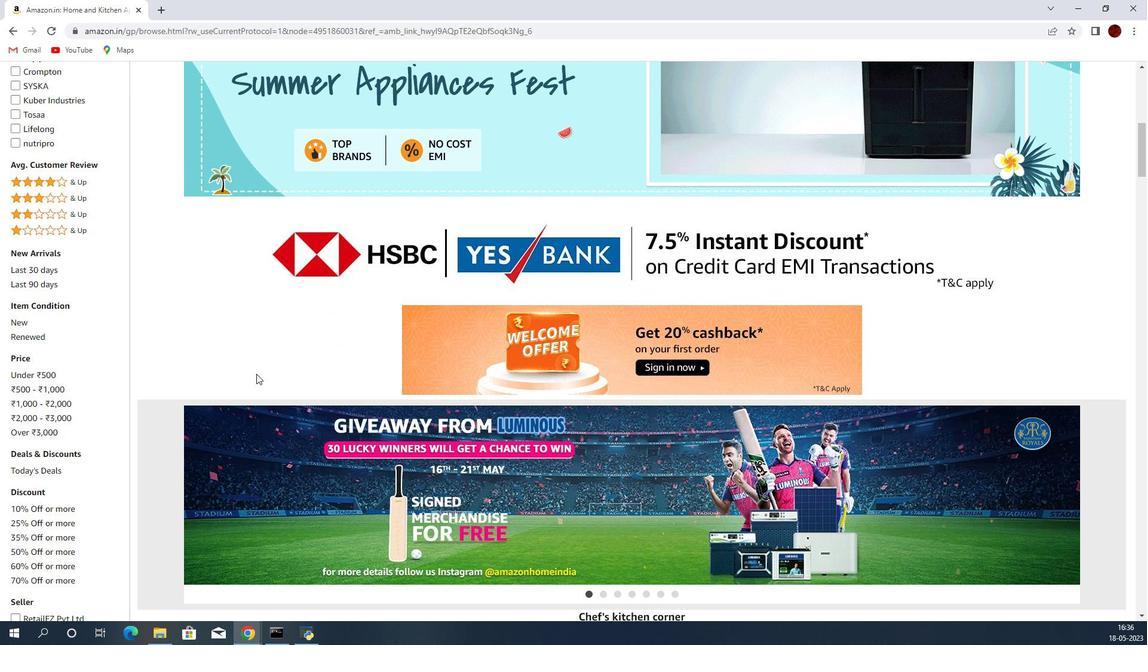 
Action: Mouse scrolled (514, 363) with delta (0, 0)
Screenshot: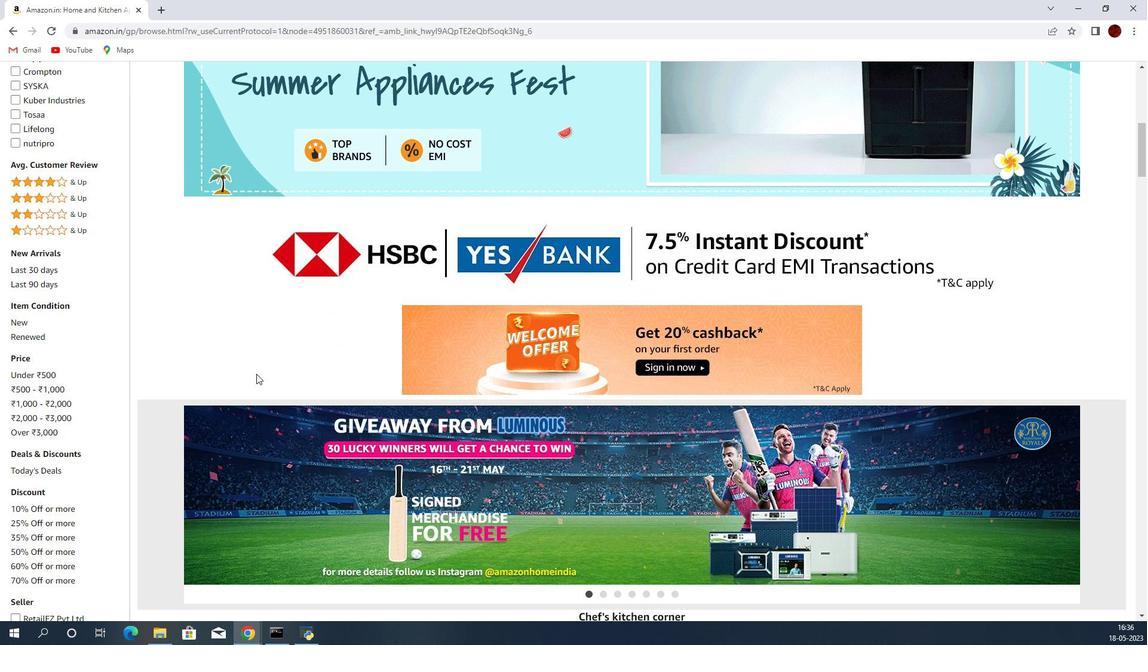
Action: Mouse moved to (369, 418)
Screenshot: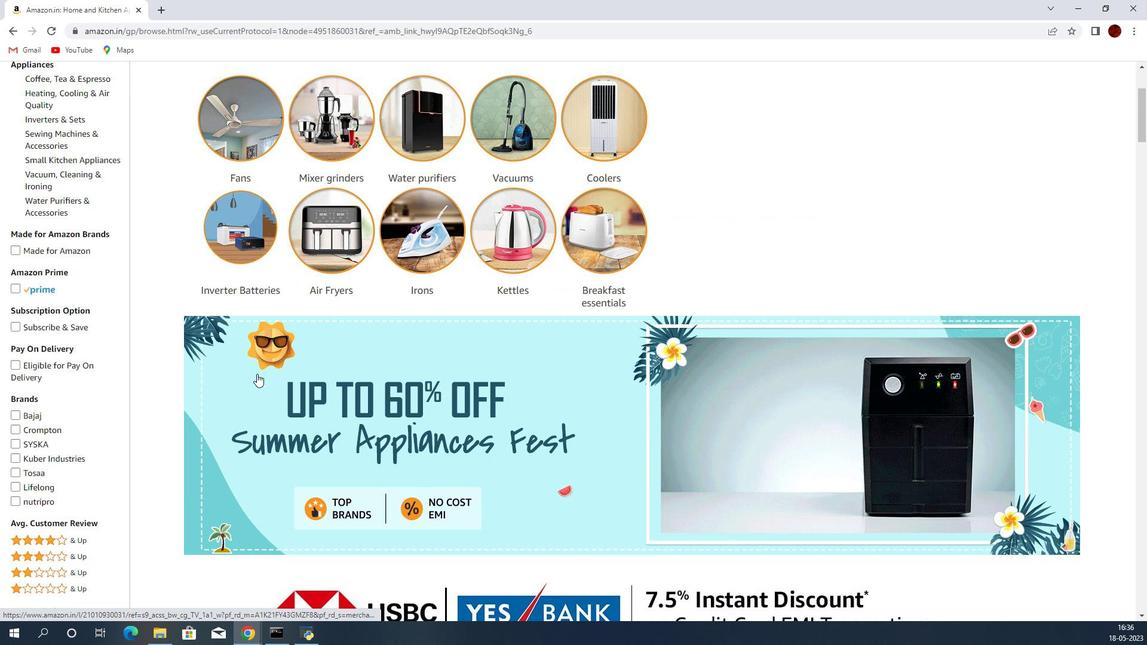 
Action: Mouse scrolled (369, 418) with delta (0, 0)
Screenshot: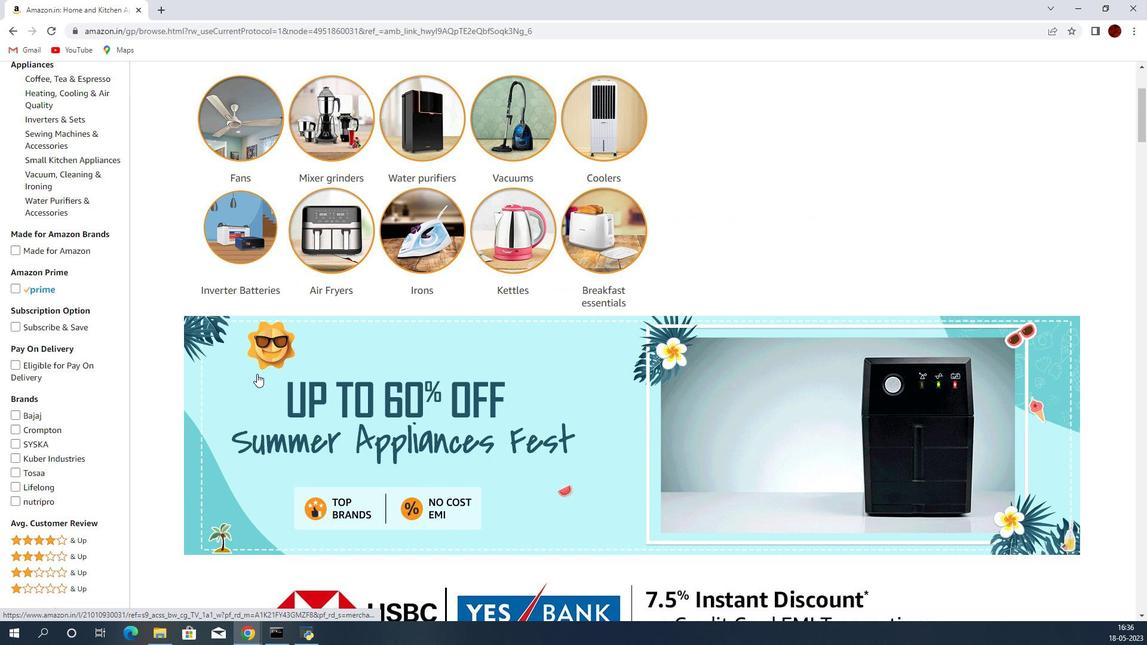
Action: Mouse moved to (368, 418)
Screenshot: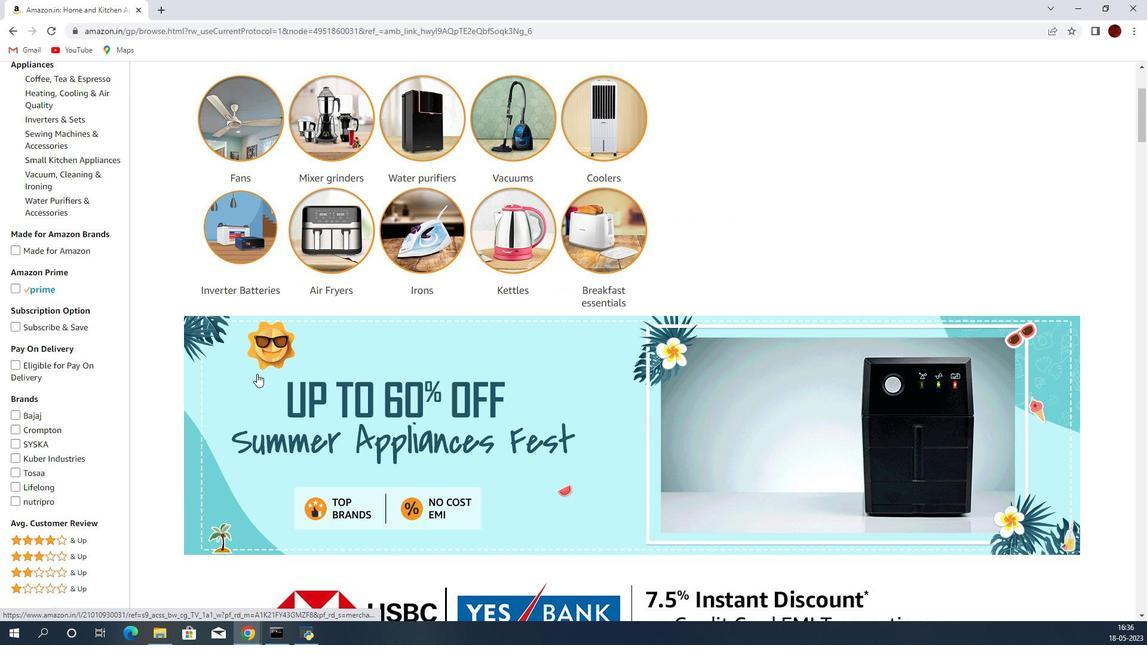 
Action: Mouse scrolled (368, 418) with delta (0, 0)
Screenshot: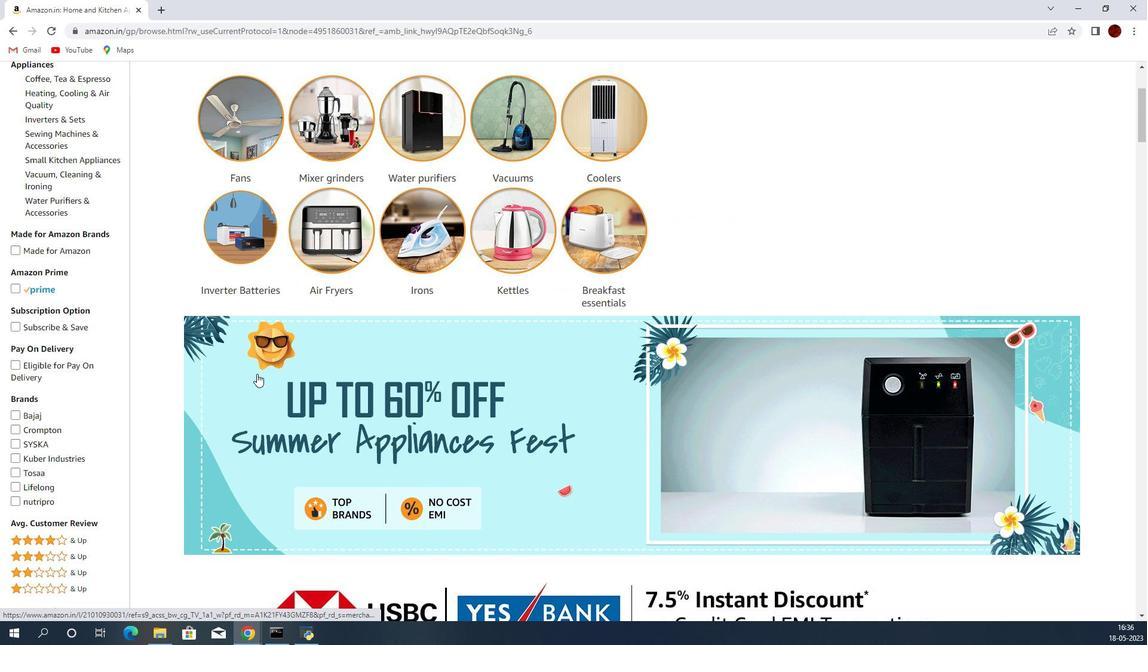 
Action: Mouse moved to (374, 414)
Screenshot: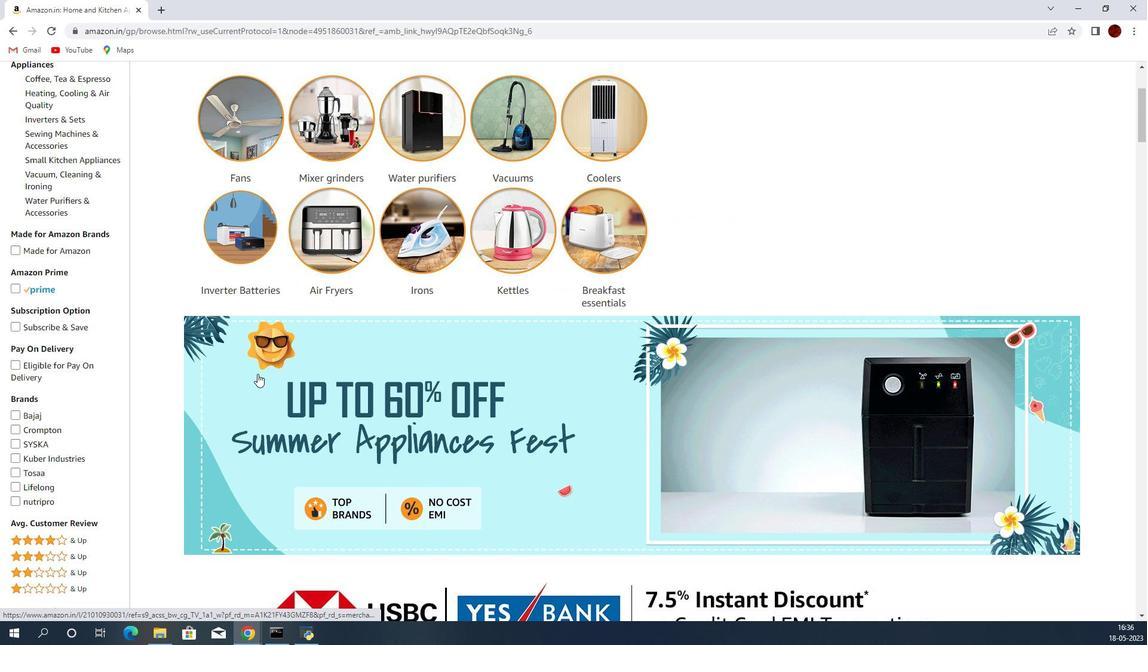 
Action: Mouse scrolled (370, 416) with delta (0, 0)
Screenshot: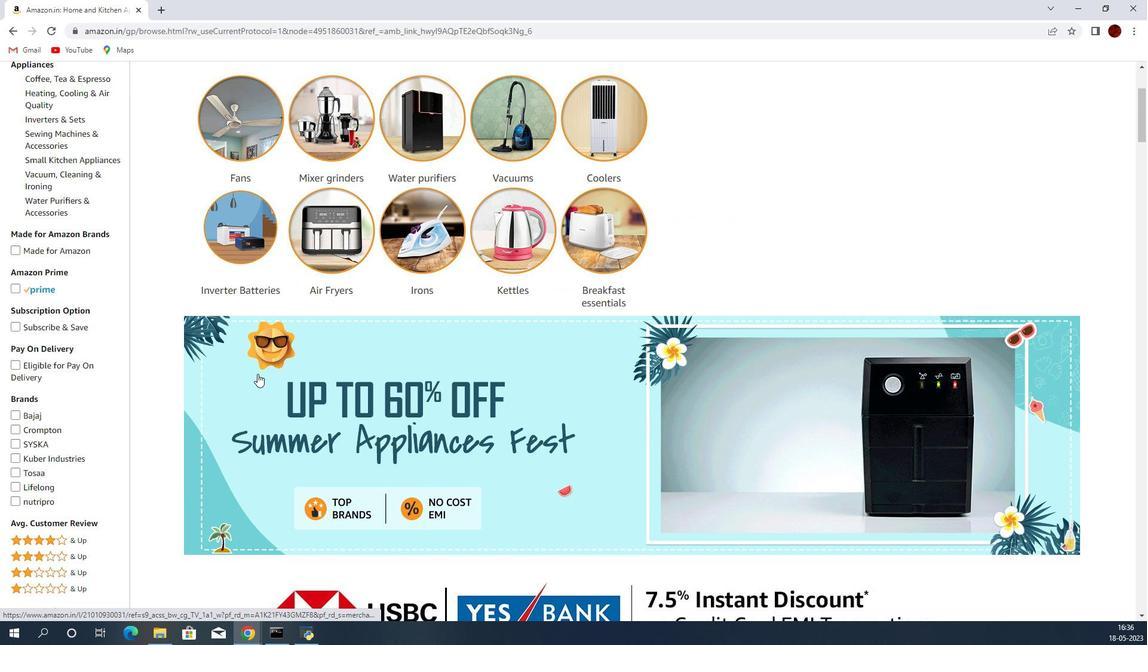 
Action: Mouse moved to (391, 411)
Screenshot: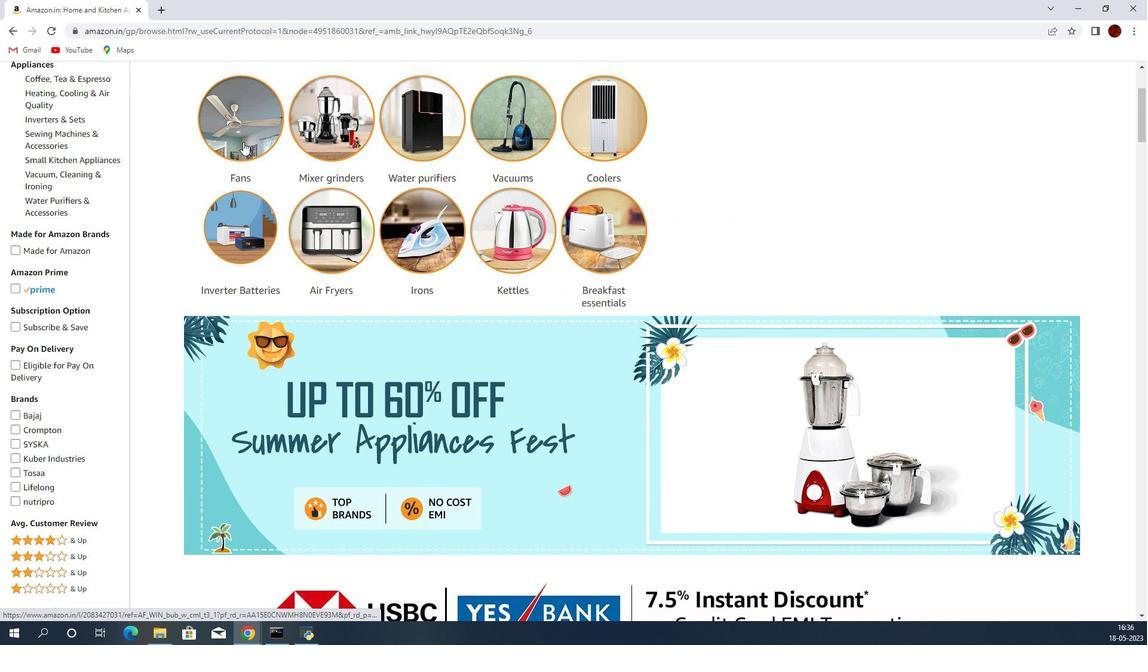 
Action: Mouse scrolled (391, 411) with delta (0, 0)
Screenshot: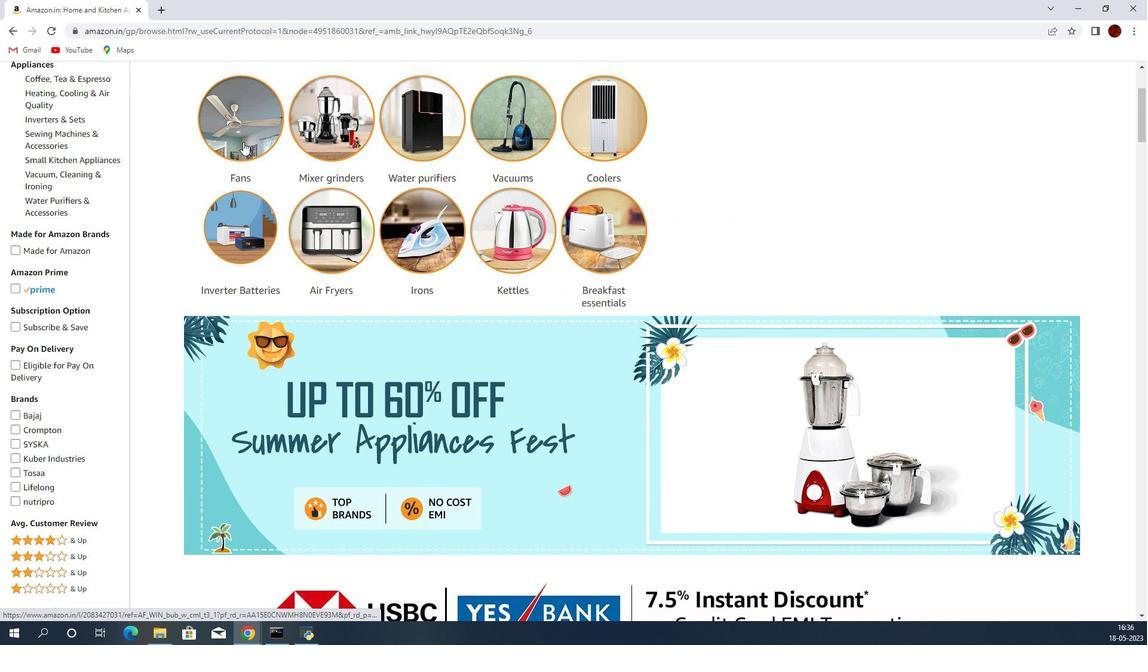 
Action: Mouse moved to (391, 412)
Screenshot: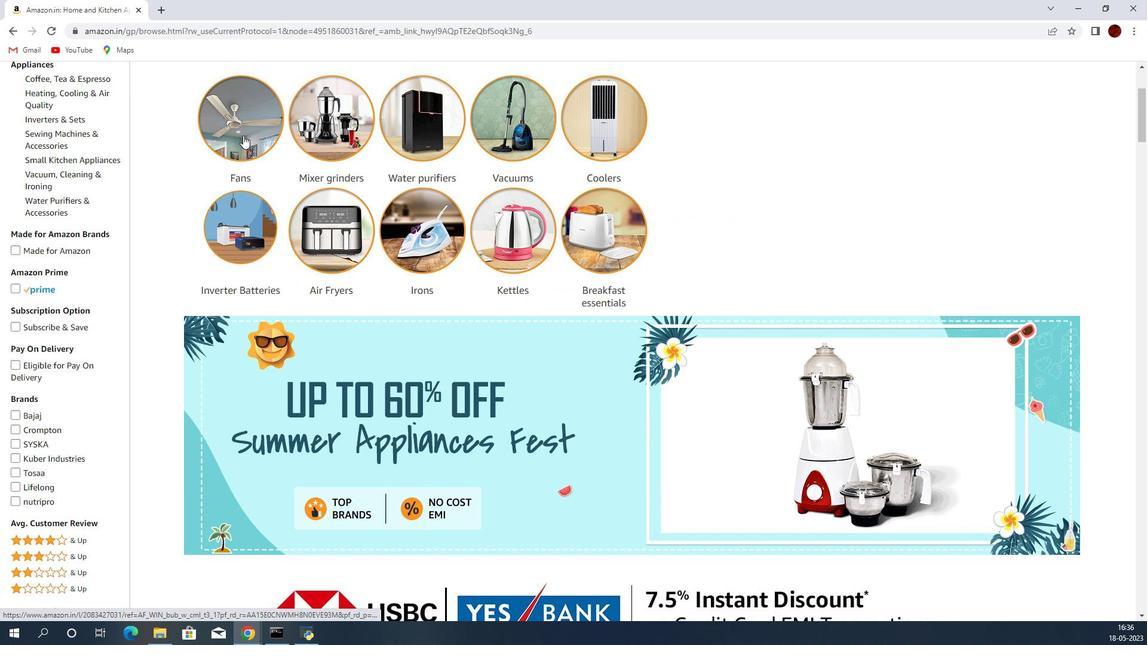 
Action: Mouse scrolled (391, 411) with delta (0, 0)
Screenshot: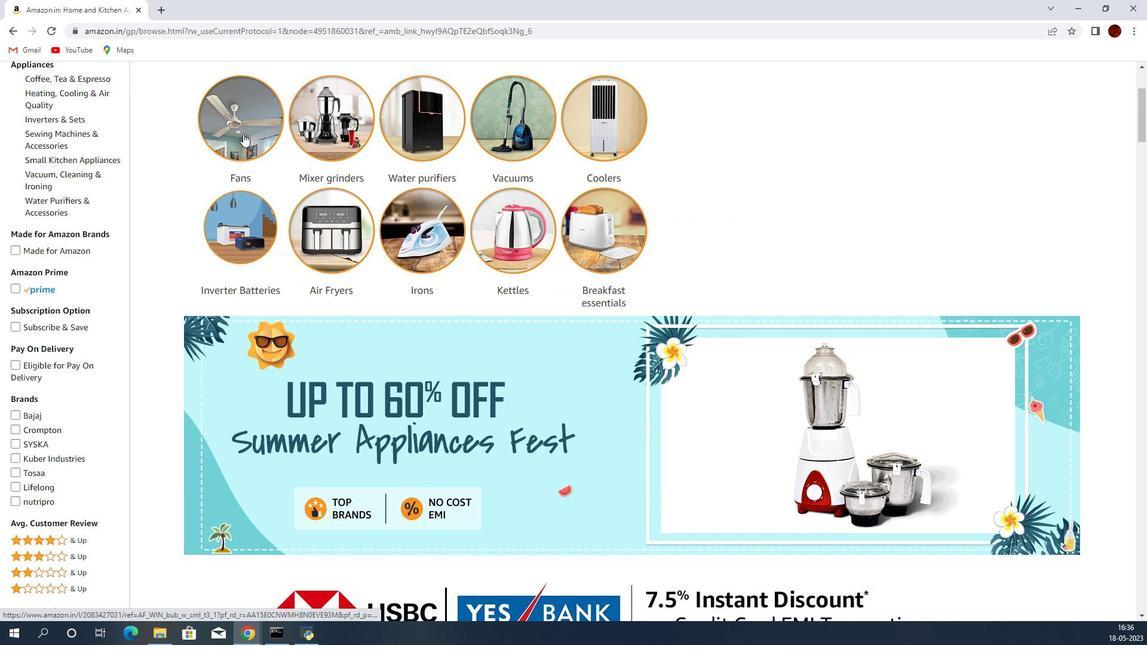 
Action: Mouse moved to (391, 412)
Screenshot: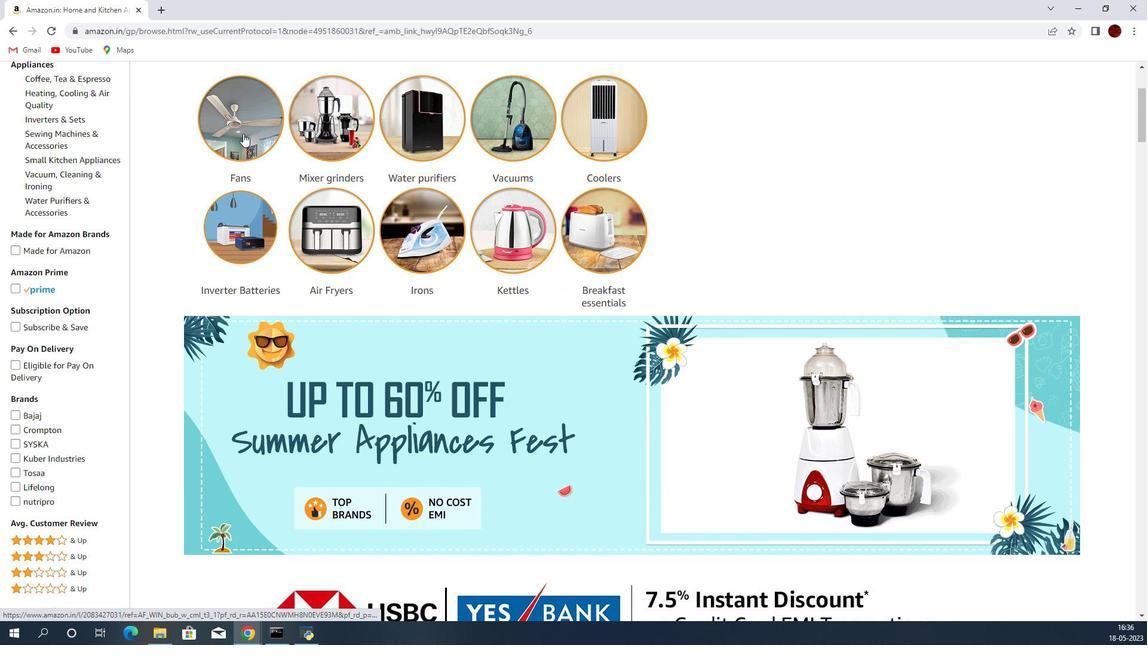
Action: Mouse scrolled (391, 411) with delta (0, 0)
Screenshot: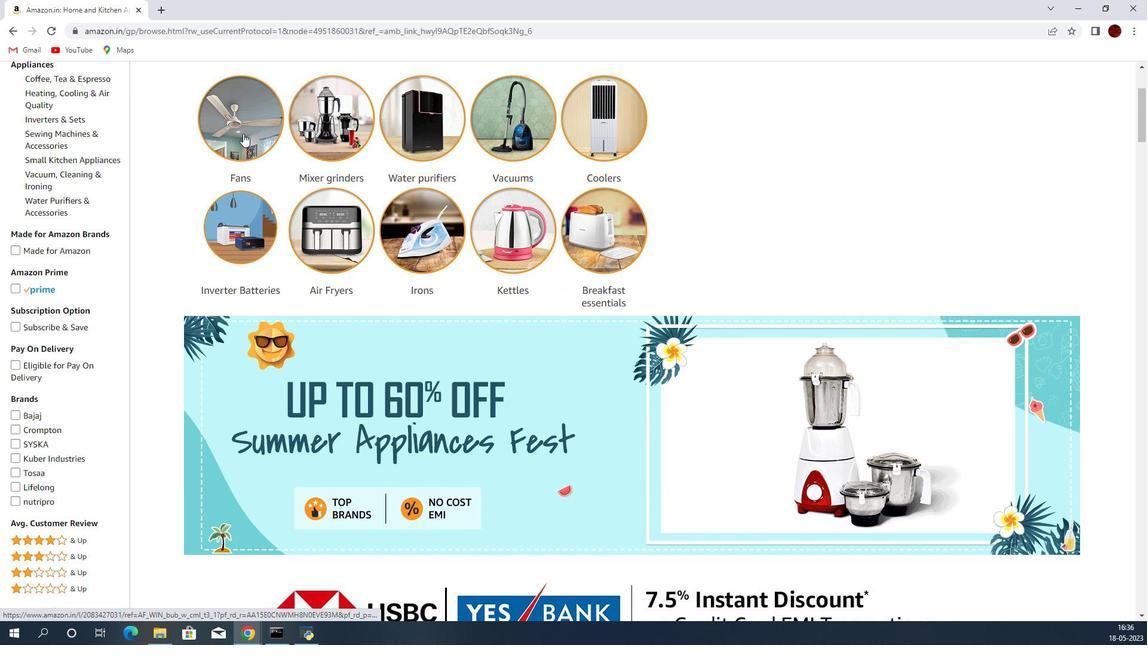 
Action: Mouse moved to (389, 427)
Screenshot: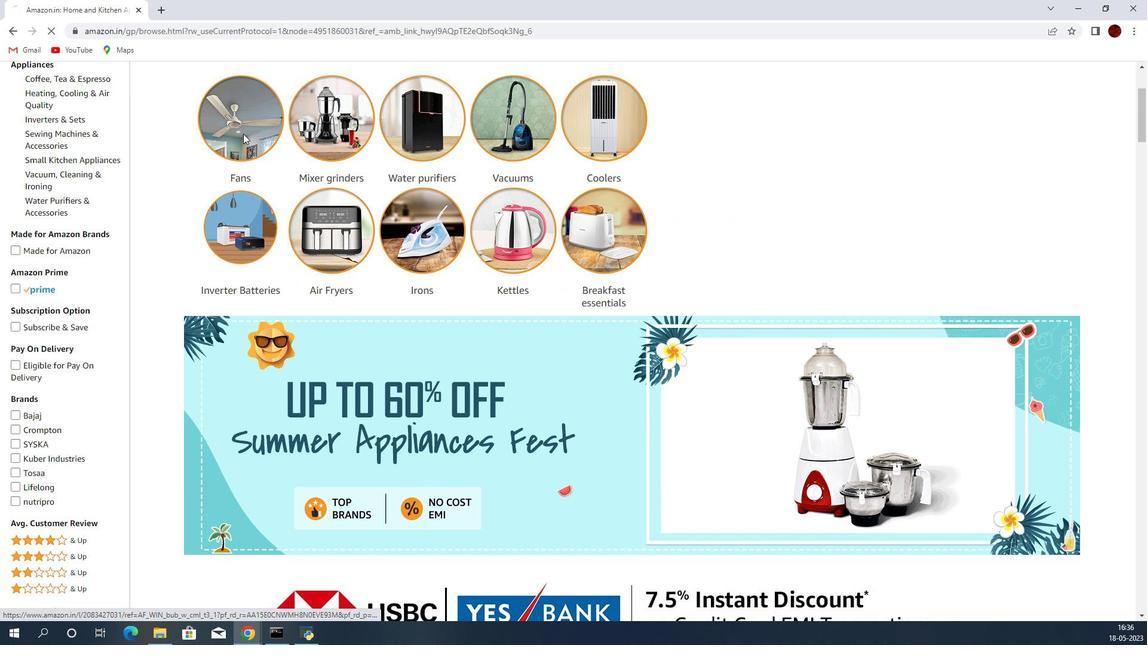 
Action: Mouse scrolled (389, 427) with delta (0, 0)
Screenshot: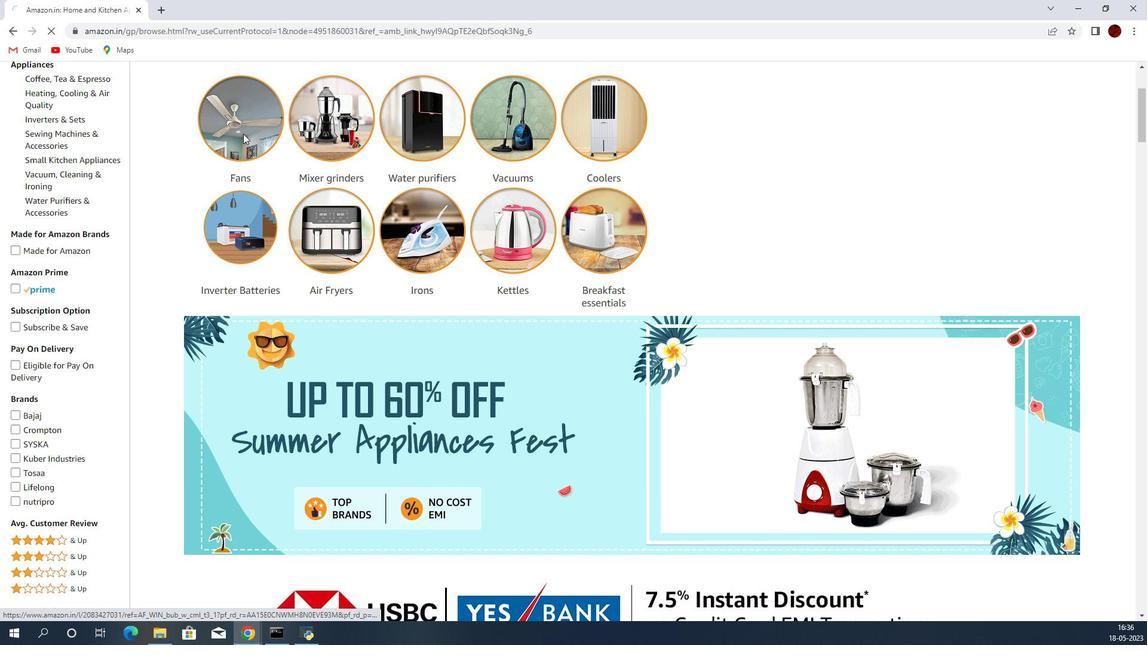 
Action: Mouse moved to (389, 427)
Screenshot: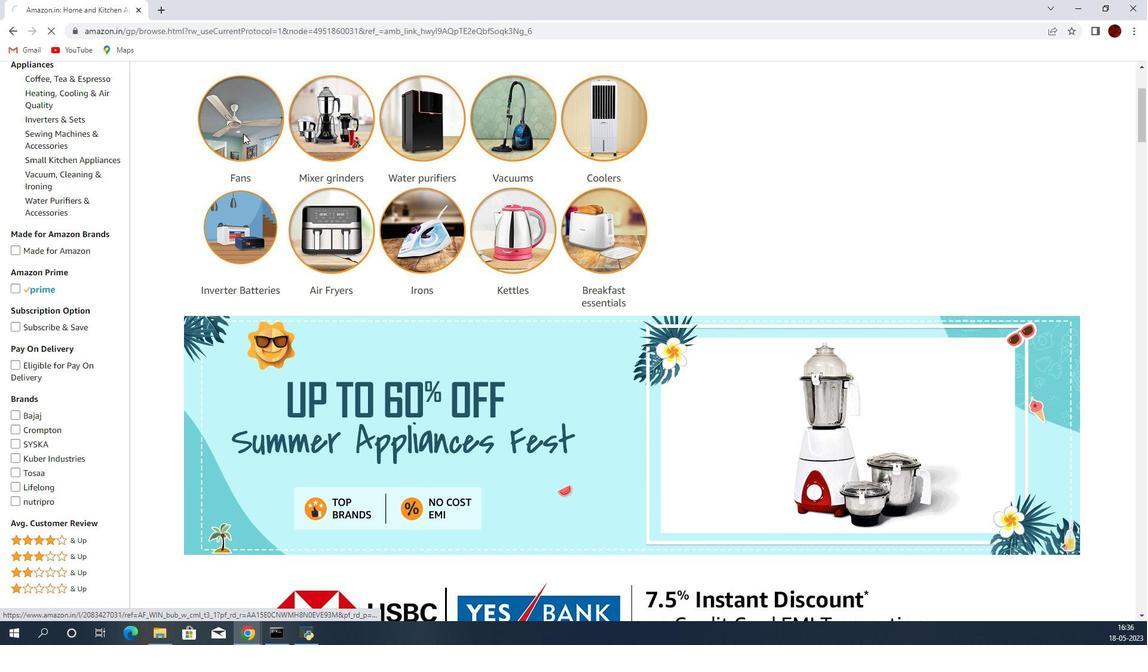 
Action: Mouse scrolled (389, 427) with delta (0, 0)
Screenshot: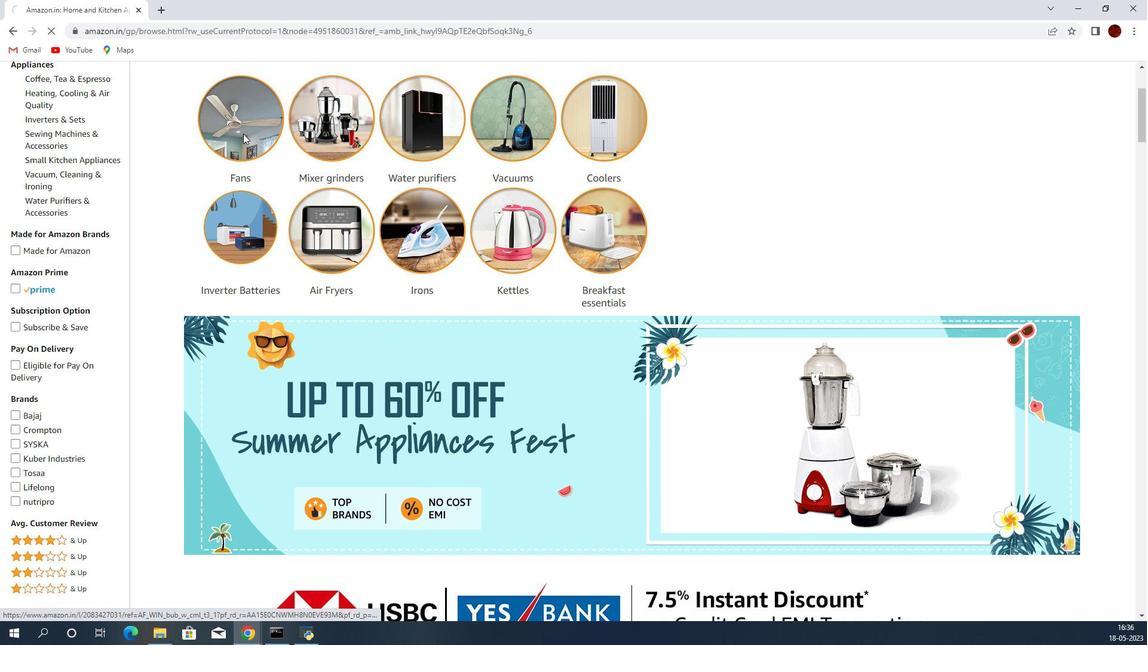 
Action: Mouse moved to (389, 427)
Screenshot: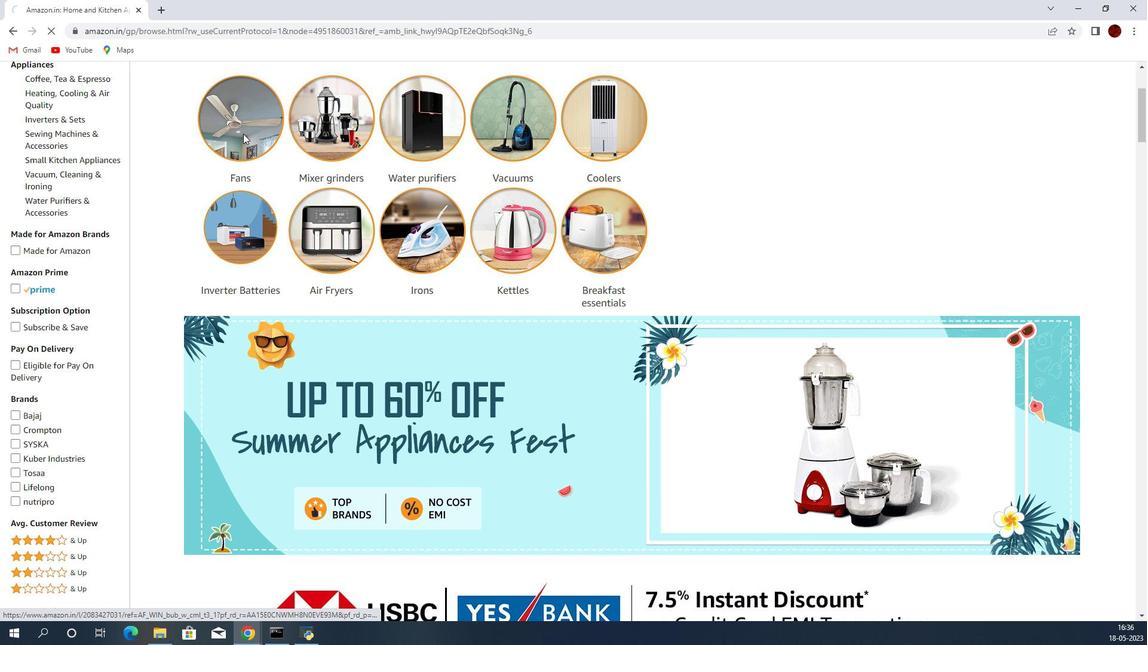 
Action: Mouse scrolled (389, 427) with delta (0, 0)
Screenshot: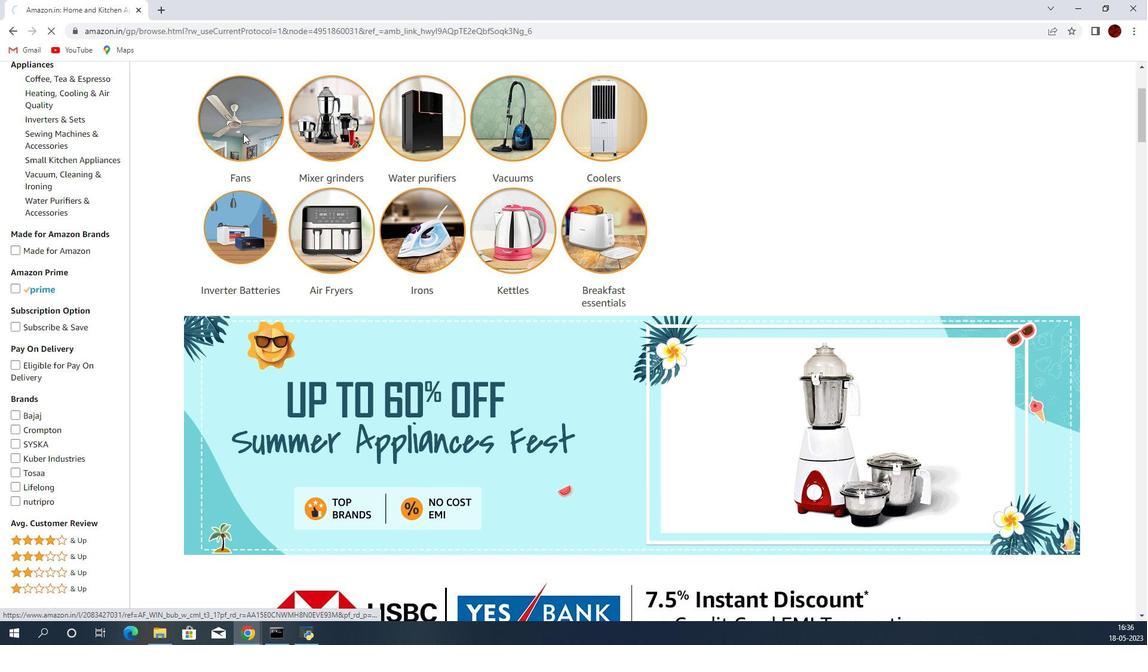 
Action: Mouse moved to (389, 427)
Screenshot: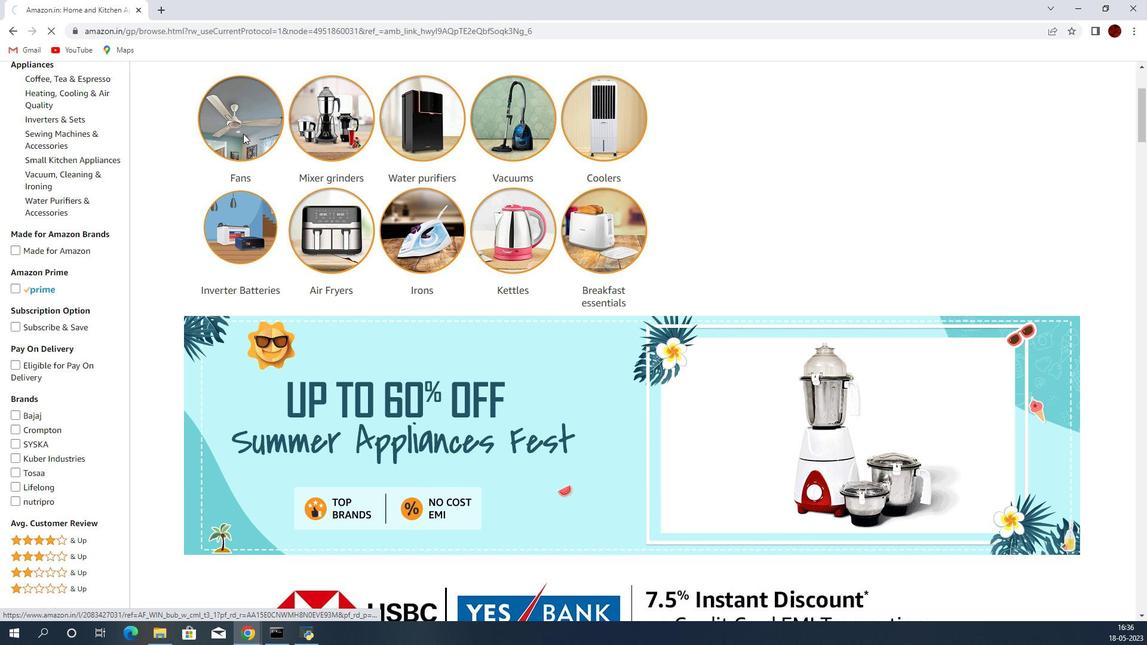 
Action: Mouse scrolled (389, 427) with delta (0, 0)
Screenshot: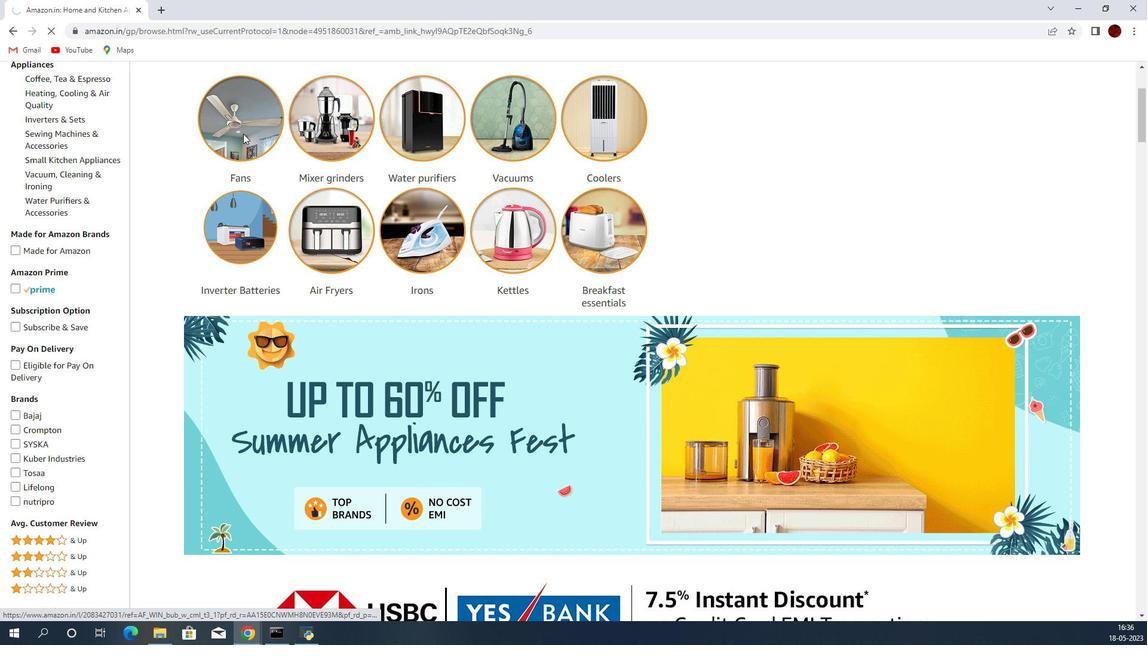 
Action: Mouse moved to (557, 406)
Screenshot: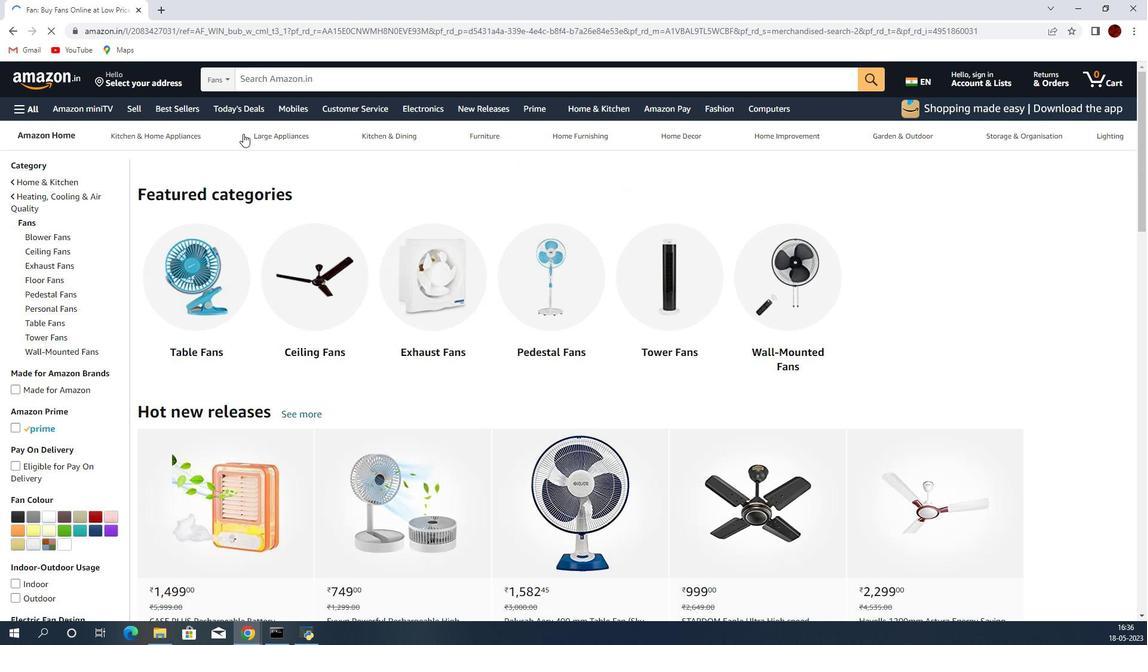 
Action: Mouse pressed left at (557, 406)
Screenshot: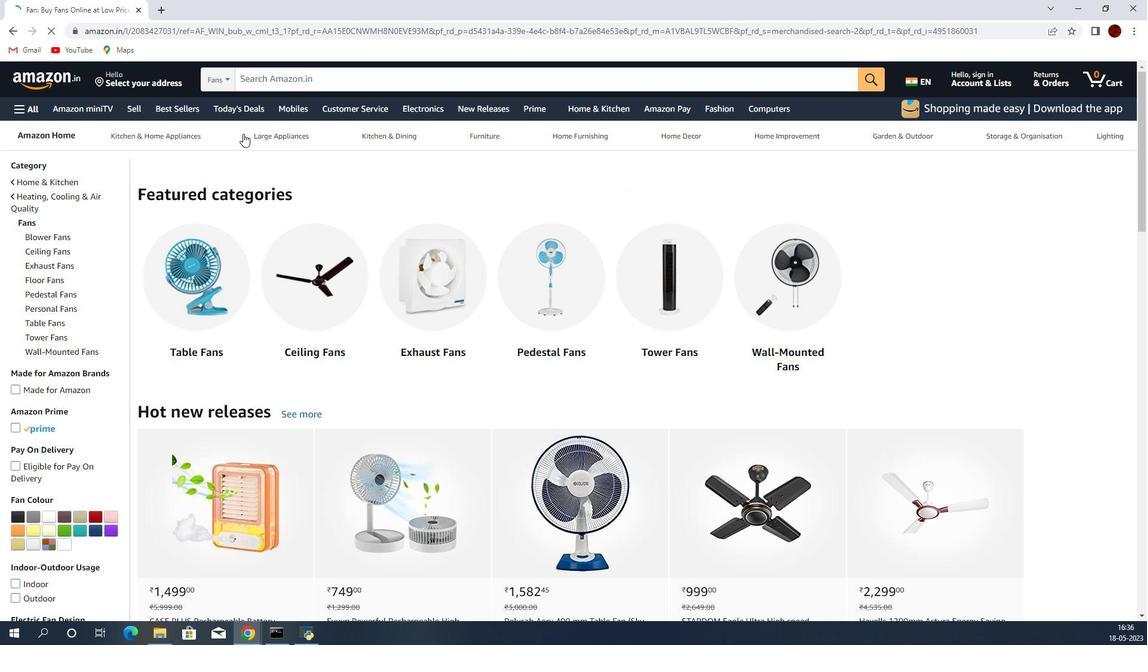 
Action: Mouse moved to (509, 412)
Screenshot: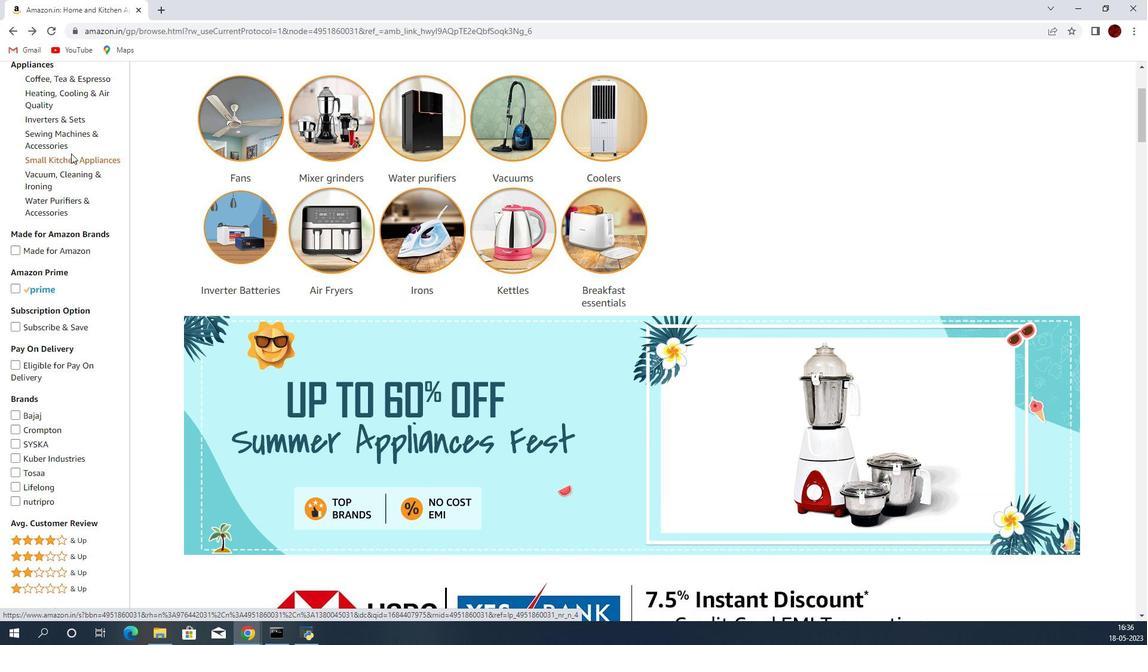 
Action: Mouse scrolled (509, 412) with delta (0, 0)
Screenshot: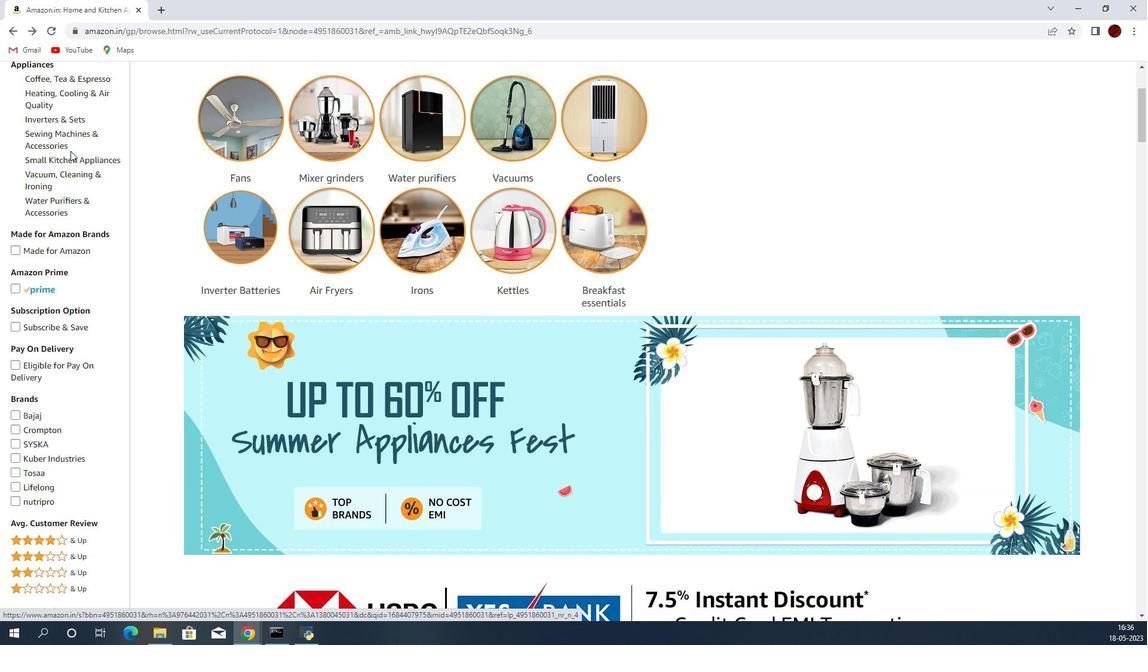 
Action: Mouse scrolled (509, 412) with delta (0, 0)
Screenshot: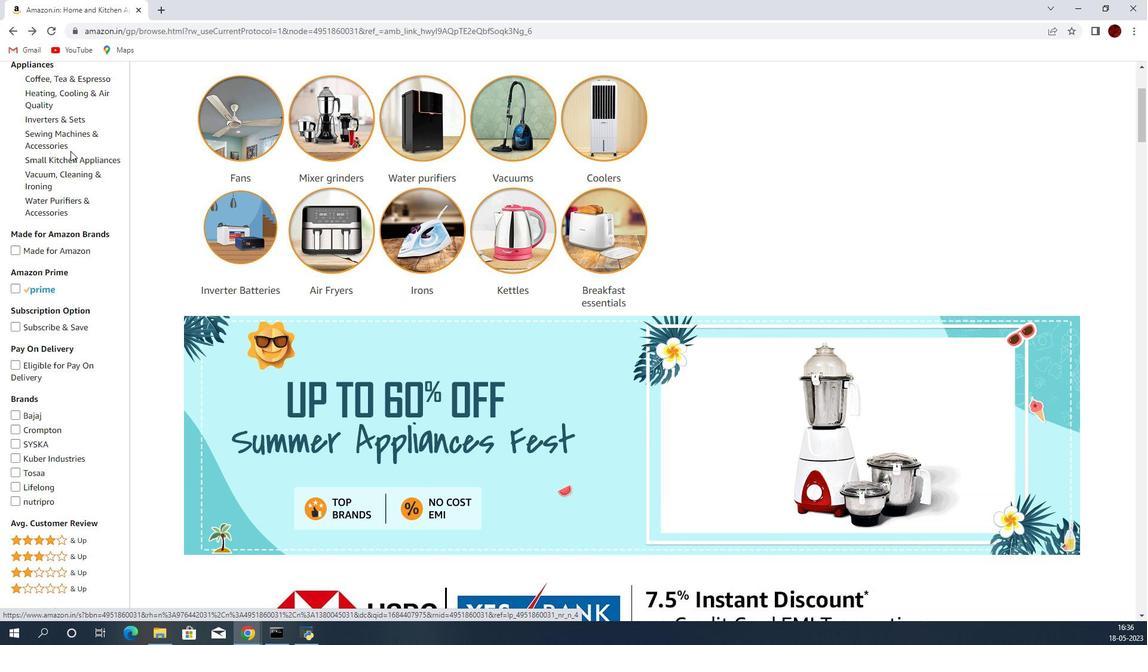 
Action: Mouse moved to (499, 424)
Screenshot: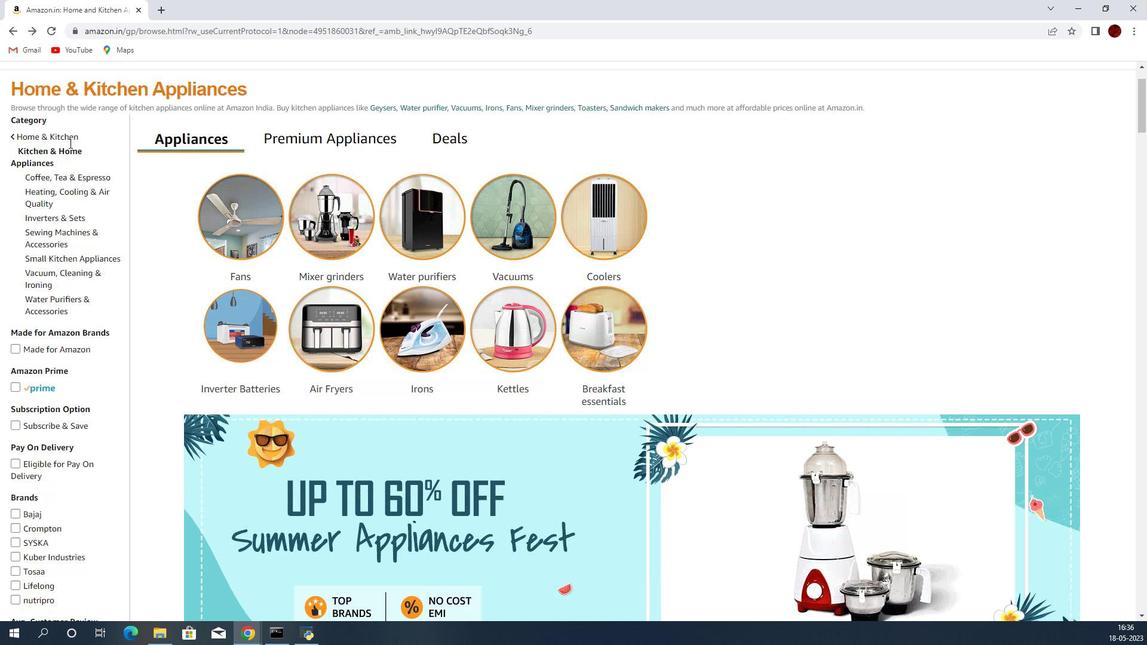 
Action: Mouse scrolled (499, 423) with delta (0, 0)
Screenshot: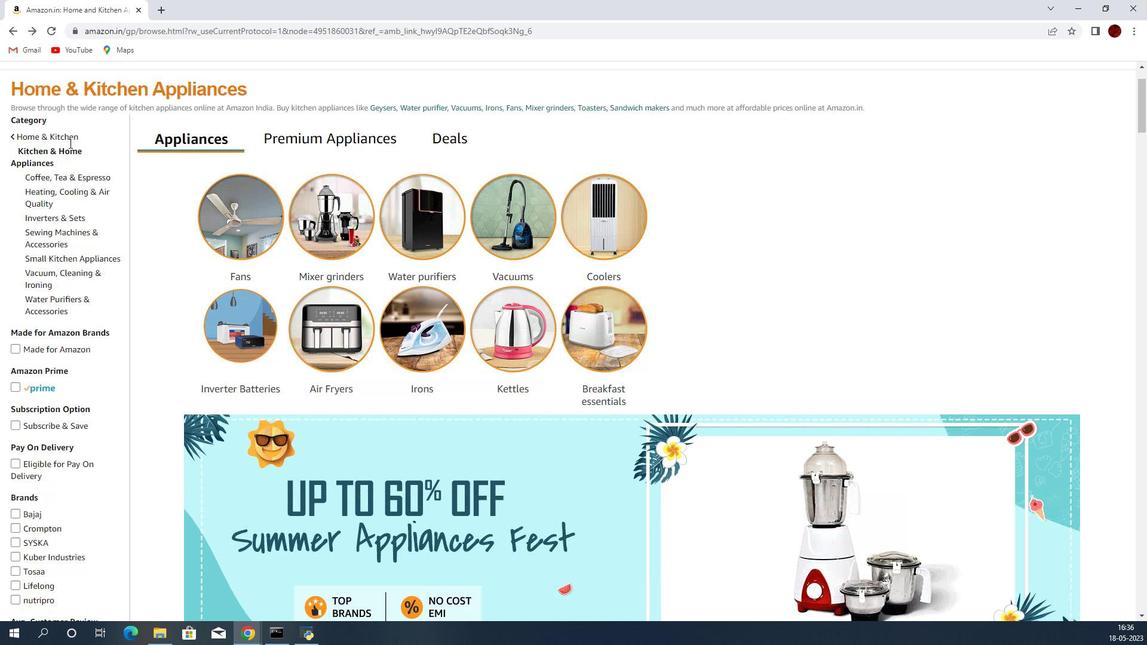 
Action: Mouse scrolled (499, 423) with delta (0, 0)
Screenshot: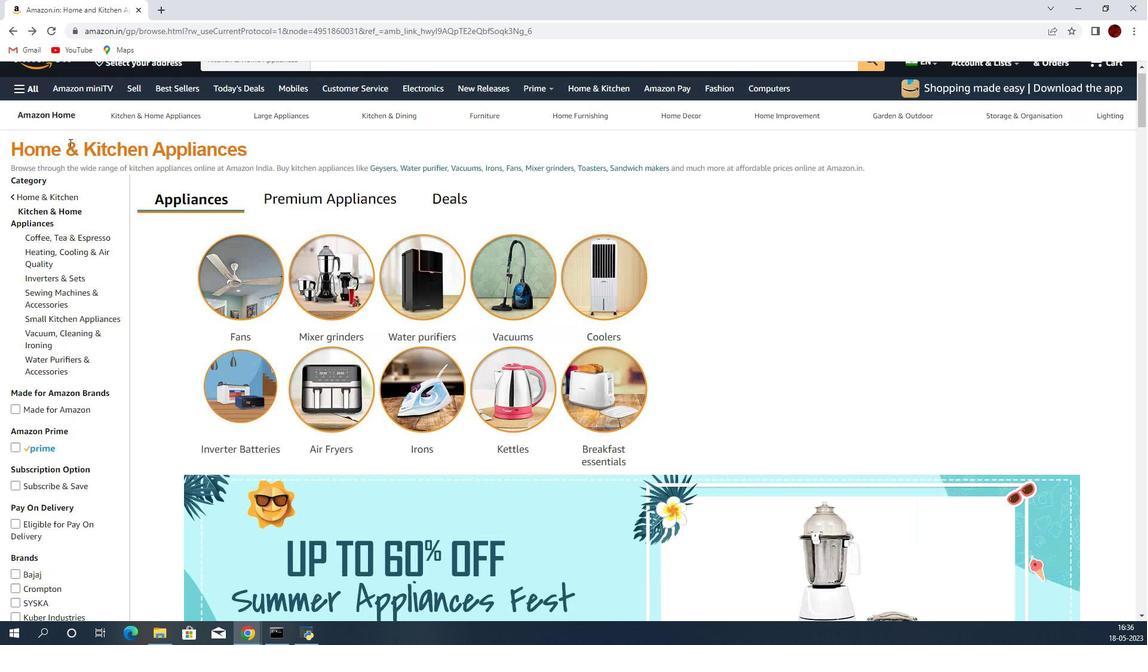 
Action: Mouse scrolled (499, 423) with delta (0, 0)
Screenshot: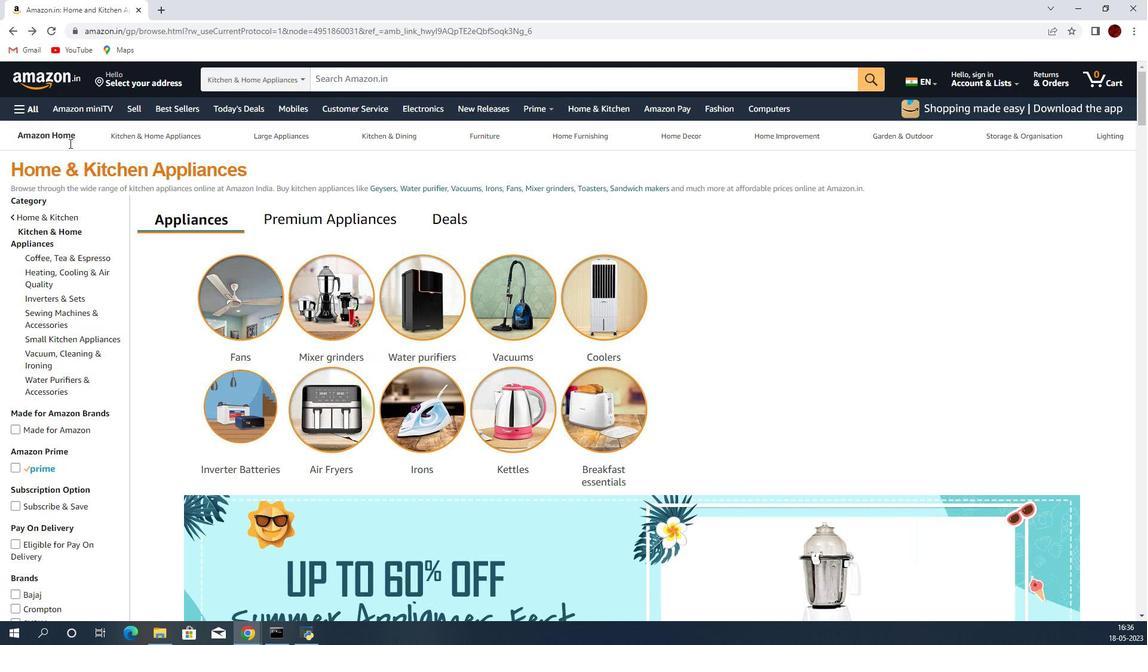 
Action: Mouse moved to (422, 347)
Screenshot: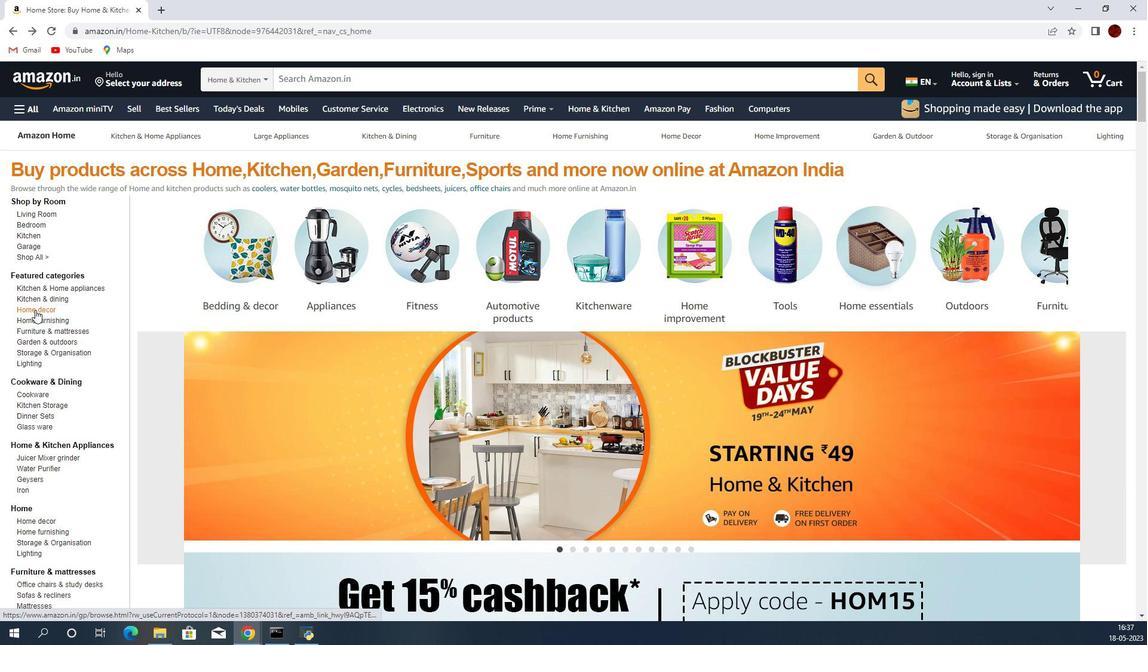 
Action: Mouse scrolled (422, 346) with delta (0, 0)
Screenshot: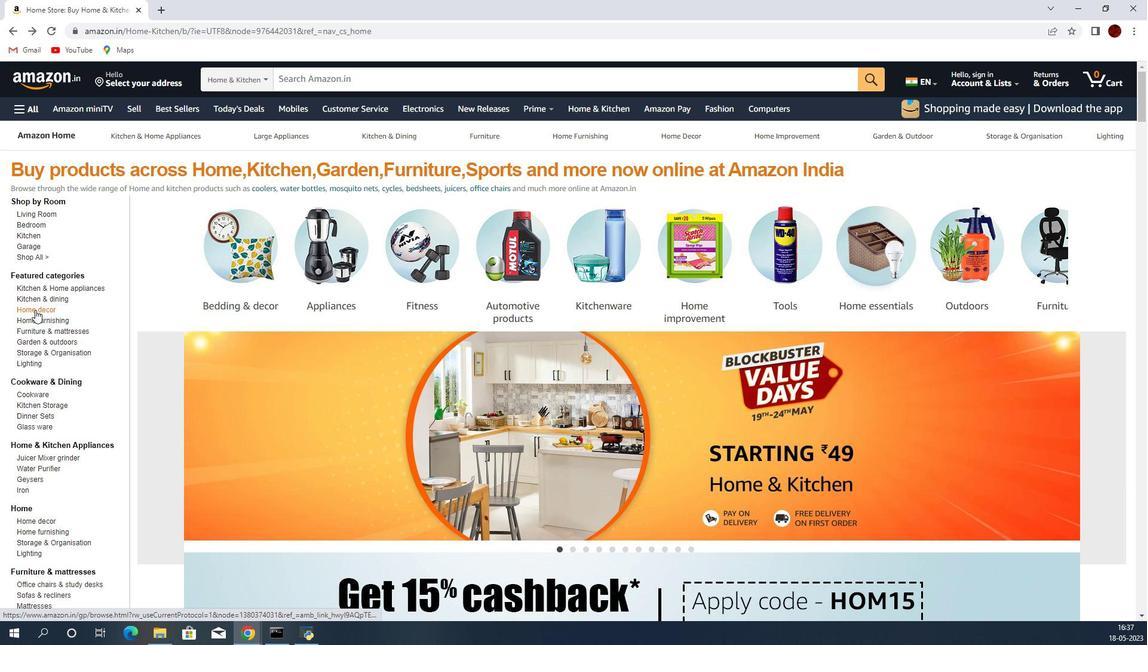 
Action: Mouse moved to (423, 345)
Screenshot: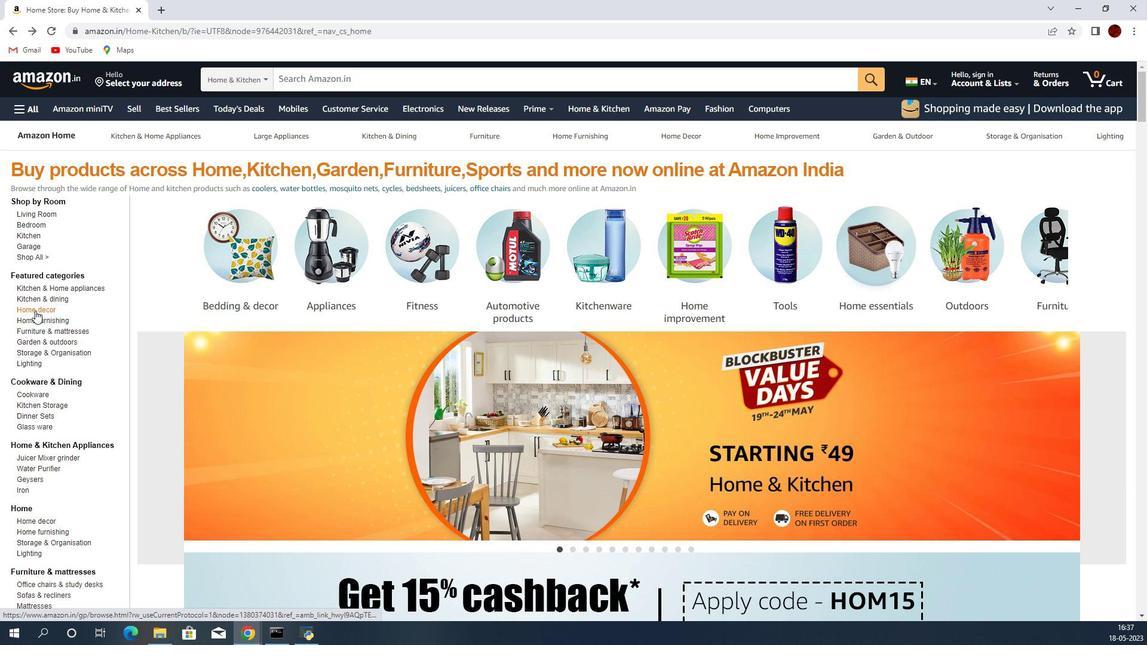 
Action: Mouse scrolled (422, 346) with delta (0, 0)
Screenshot: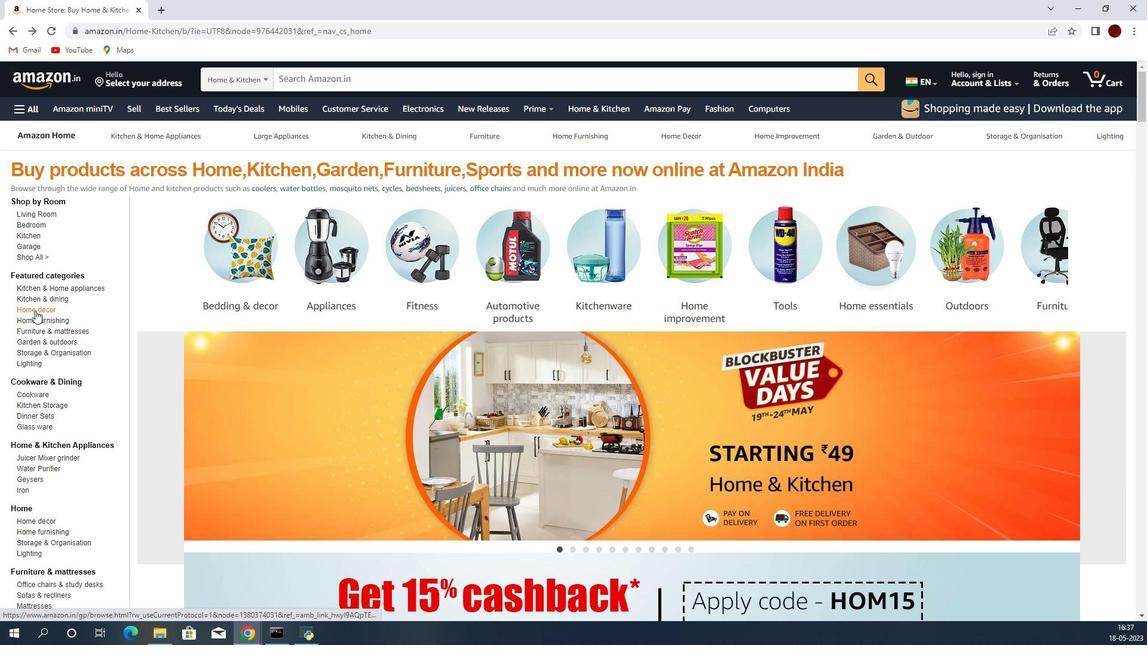
Action: Mouse moved to (423, 345)
Screenshot: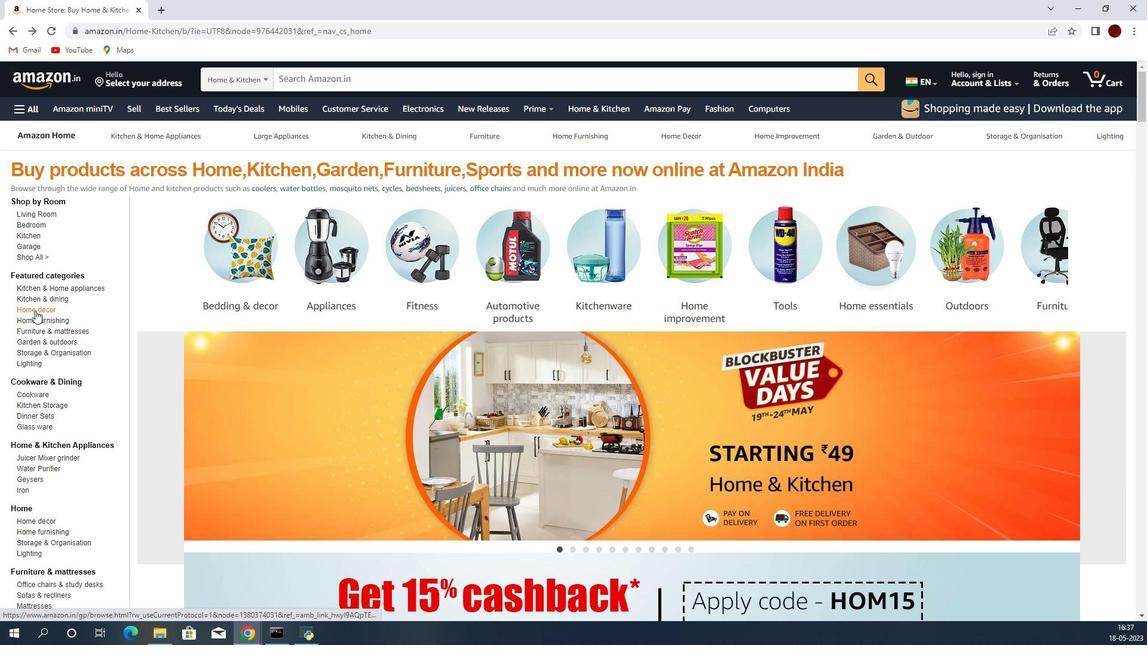 
Action: Mouse scrolled (423, 345) with delta (0, 0)
Screenshot: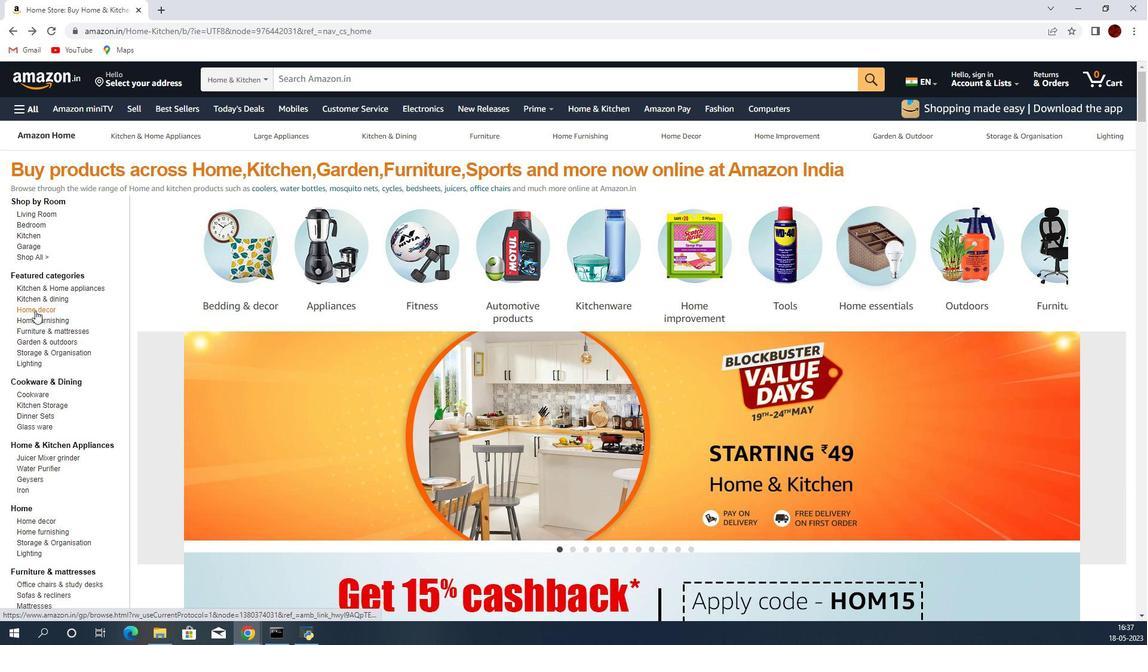 
Action: Mouse moved to (427, 343)
Screenshot: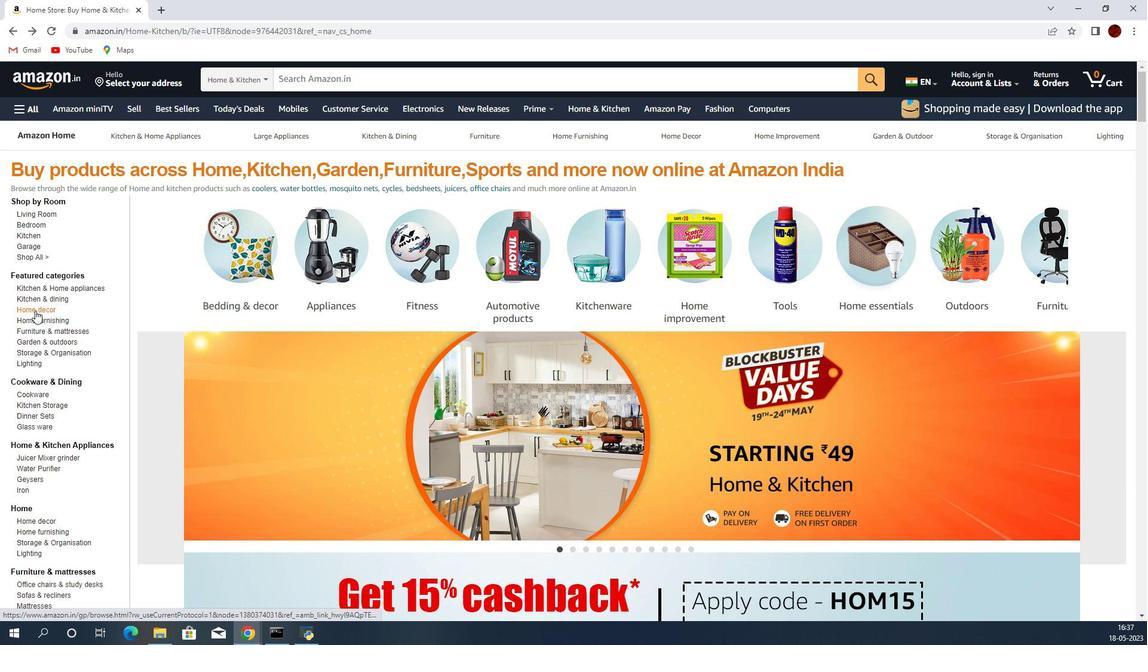 
Action: Mouse scrolled (426, 344) with delta (0, 0)
Screenshot: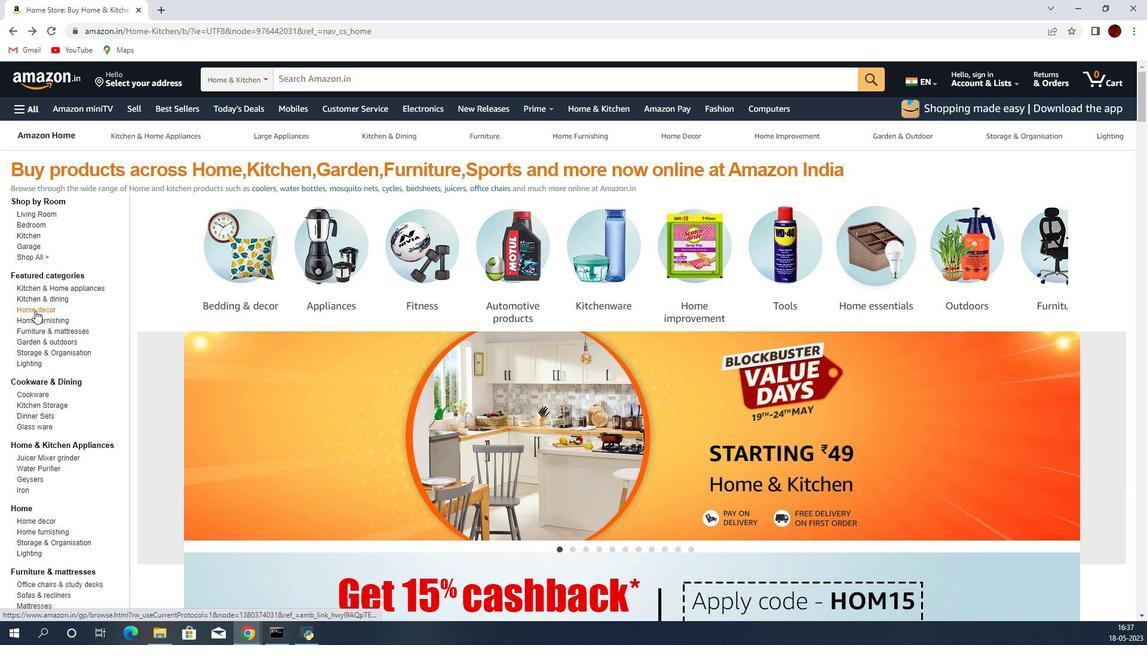 
Action: Mouse moved to (428, 347)
Screenshot: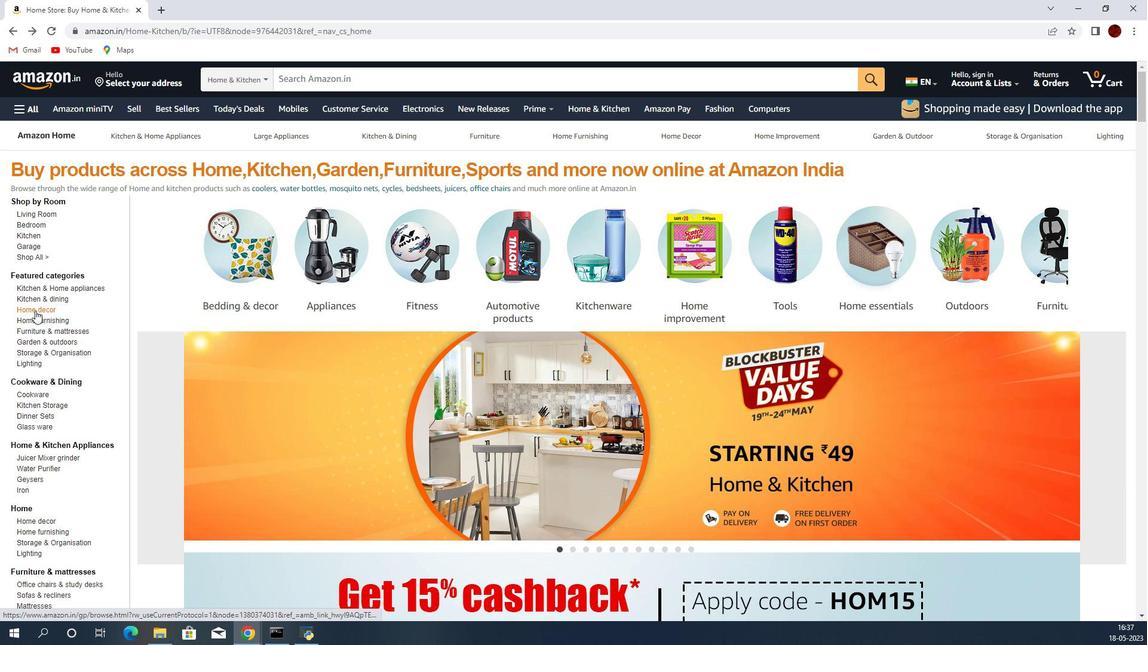 
Action: Mouse scrolled (428, 346) with delta (0, 0)
Screenshot: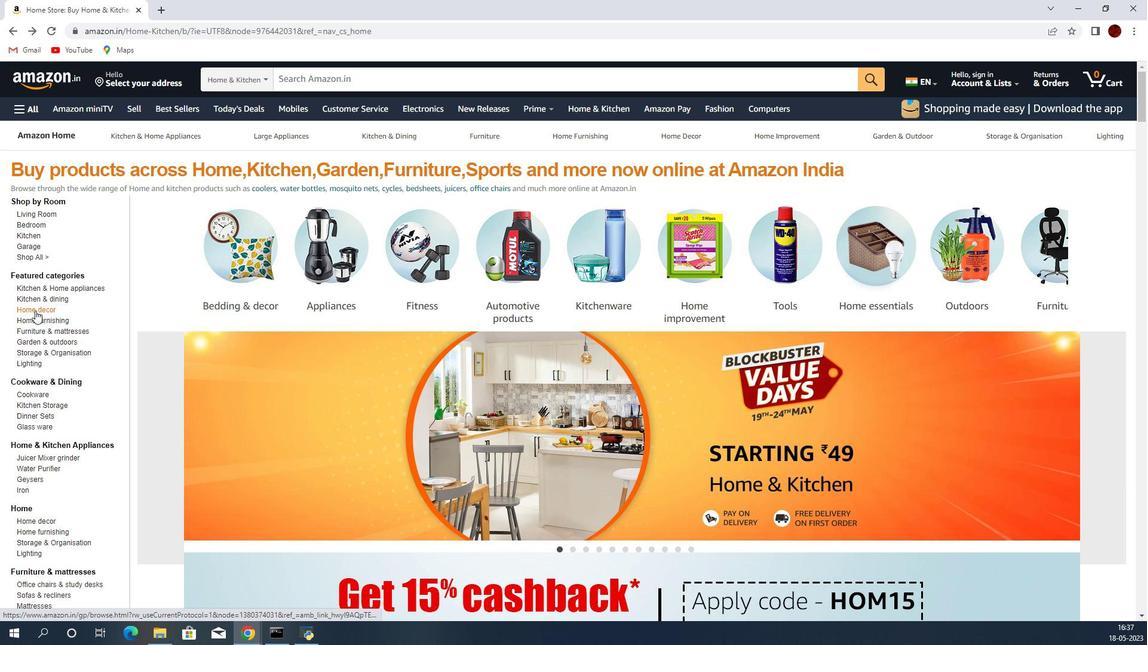 
Action: Mouse scrolled (428, 346) with delta (0, 0)
Screenshot: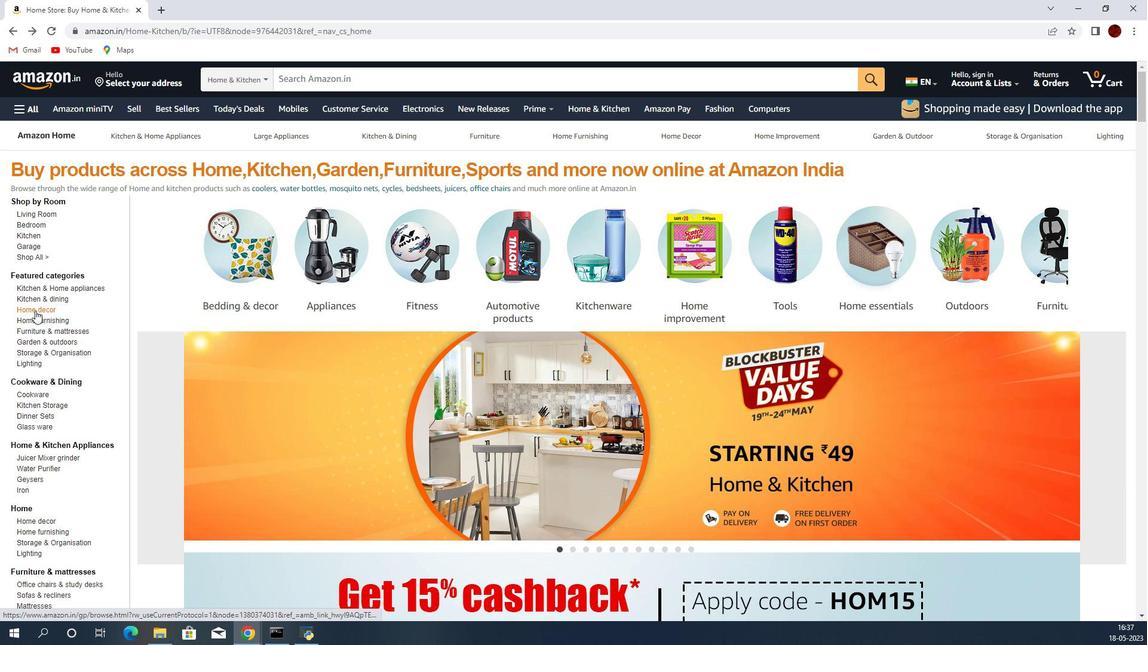 
Action: Mouse scrolled (428, 346) with delta (0, 0)
Screenshot: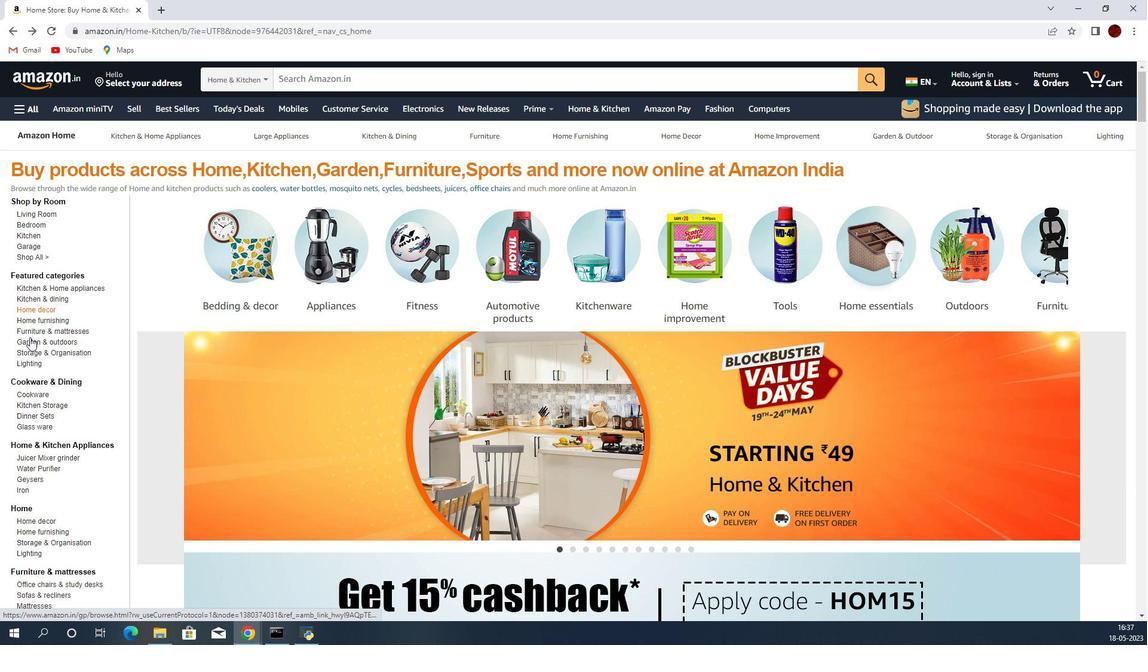 
Action: Mouse moved to (429, 347)
Screenshot: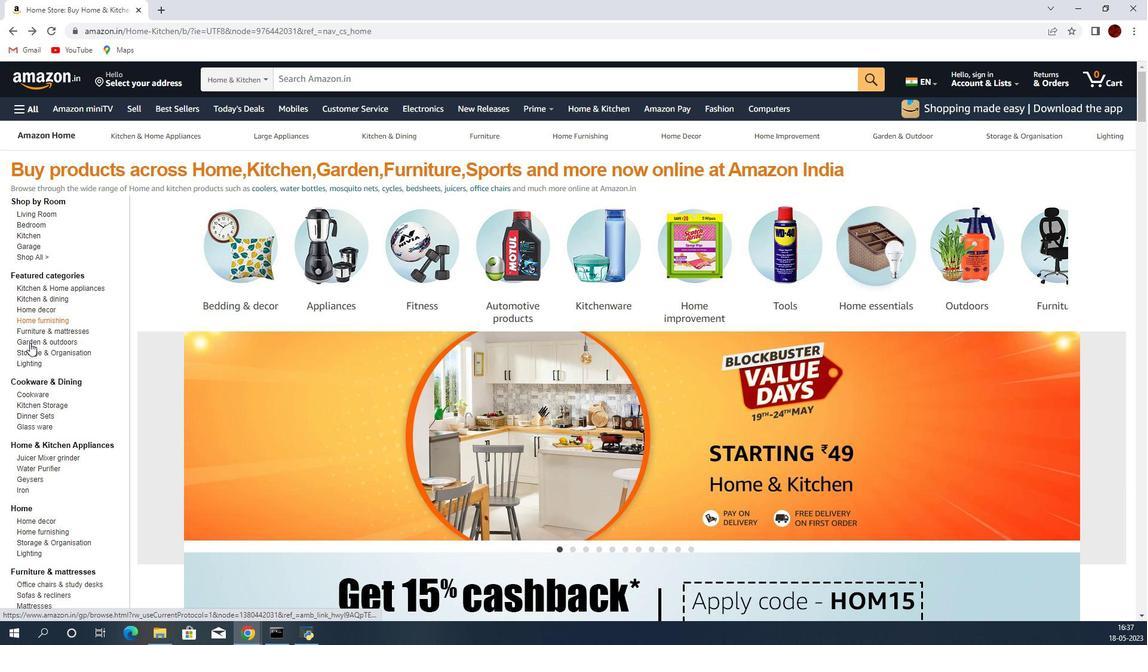 
Action: Mouse scrolled (429, 346) with delta (0, 0)
Screenshot: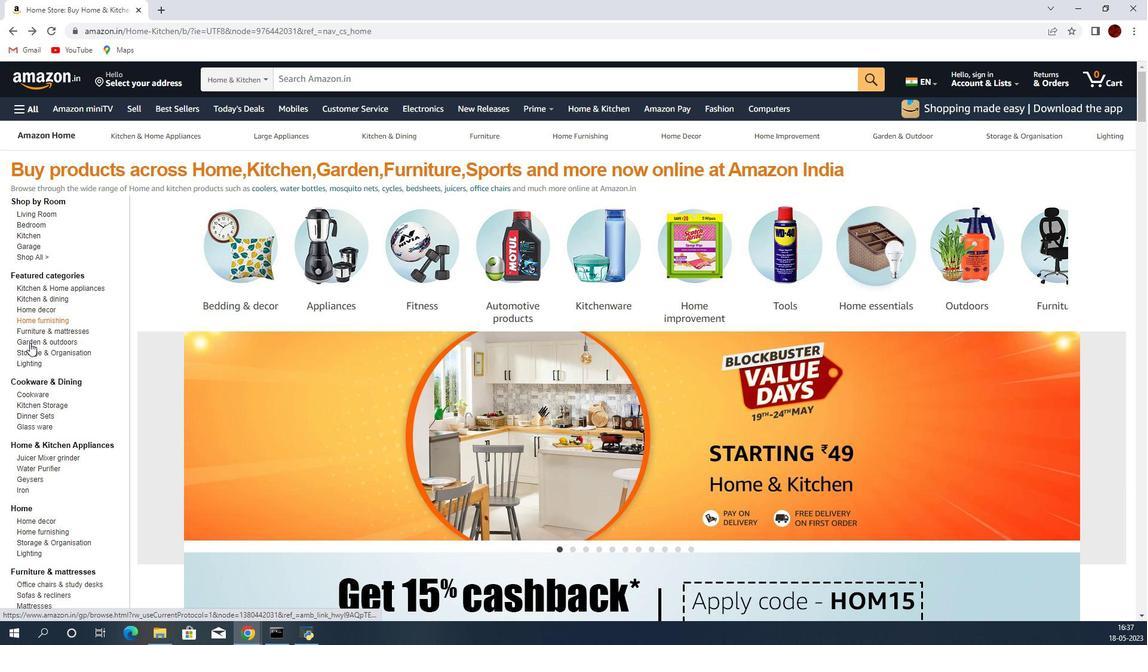 
Action: Mouse moved to (439, 347)
Screenshot: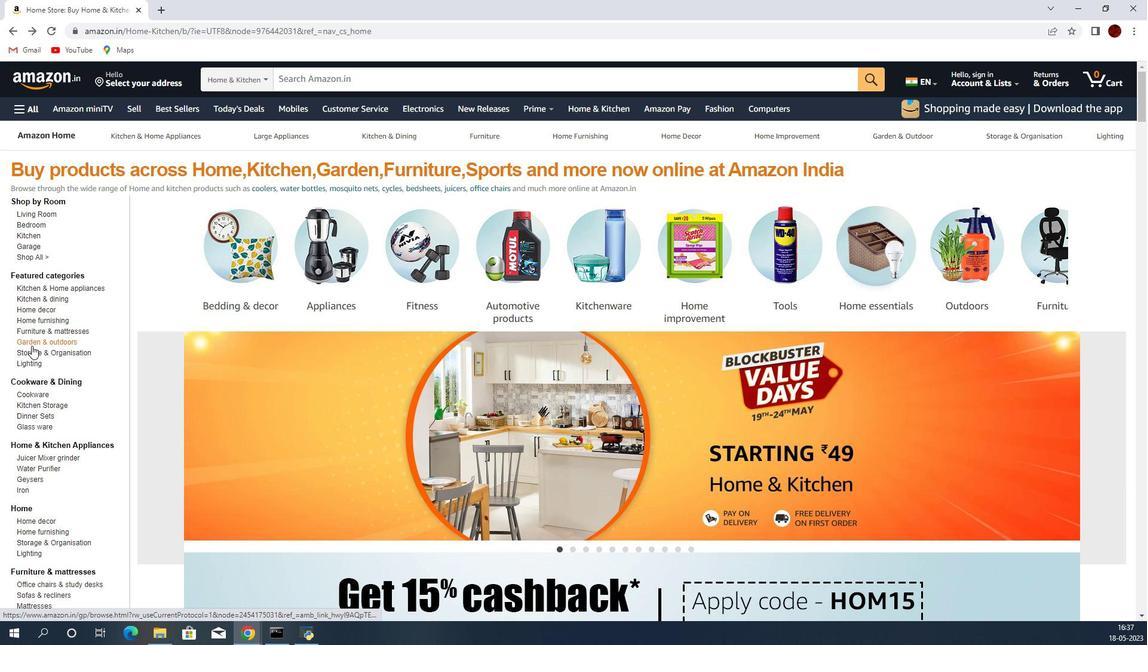 
Action: Mouse scrolled (433, 347) with delta (0, 0)
Screenshot: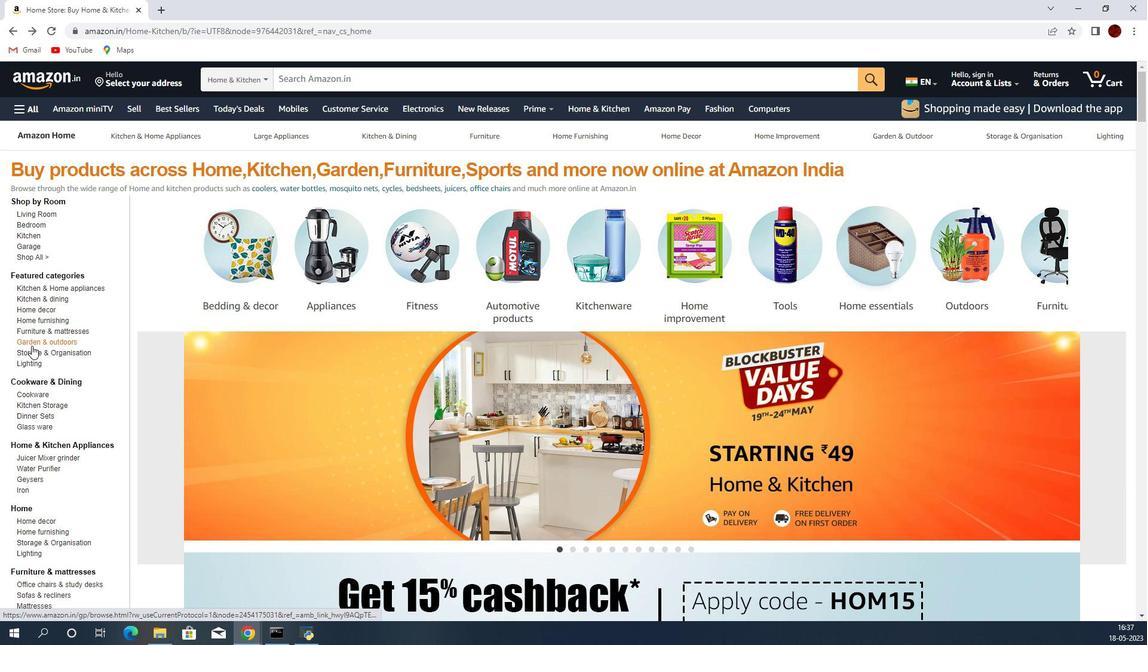 
Action: Mouse moved to (499, 360)
Screenshot: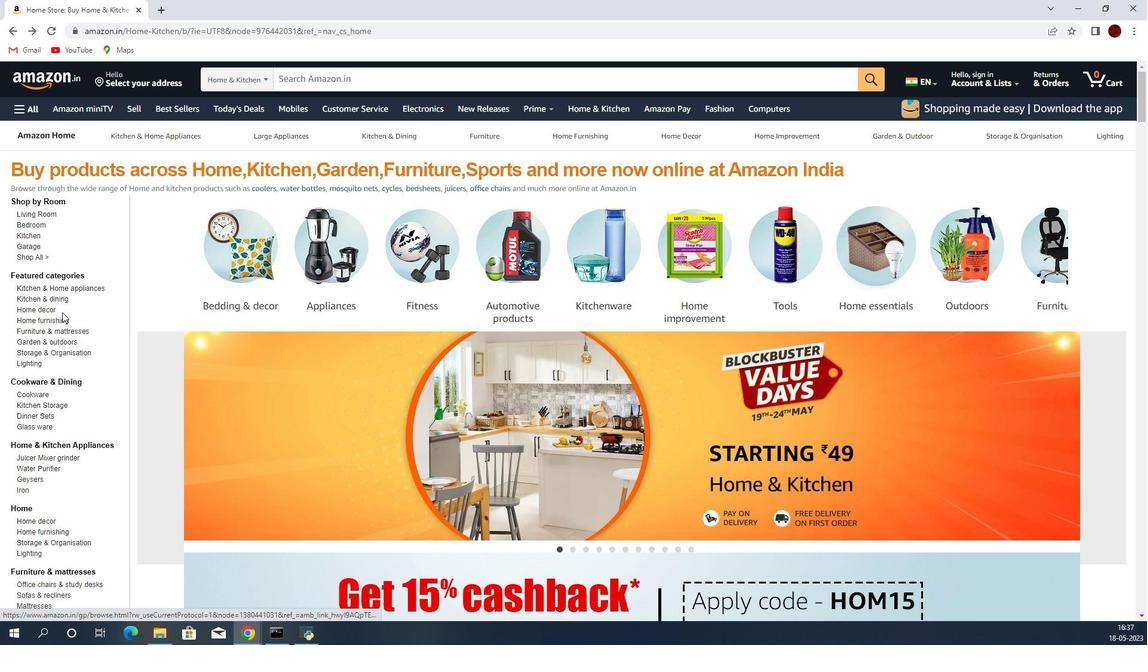 
Action: Mouse scrolled (499, 359) with delta (0, 0)
Screenshot: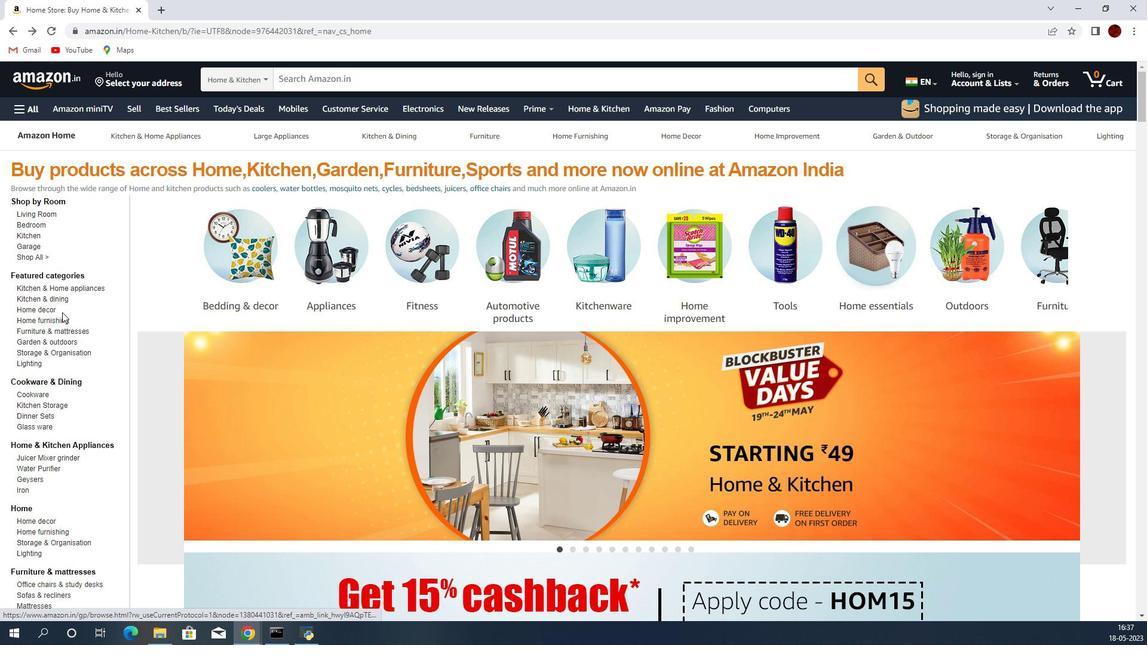 
Action: Mouse moved to (499, 360)
Screenshot: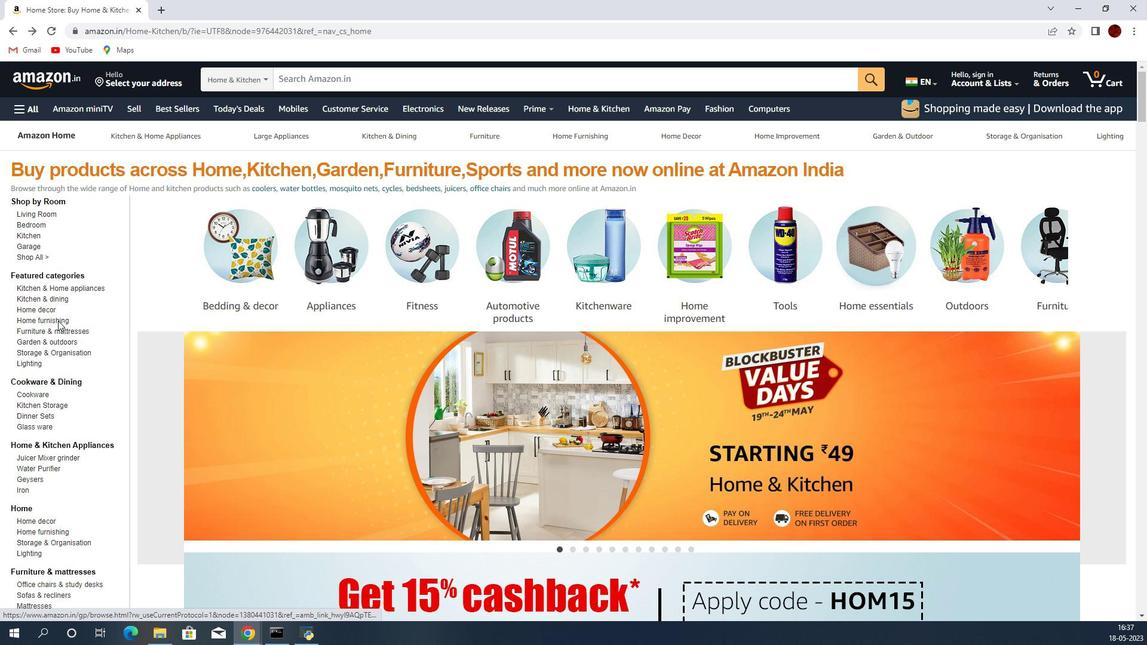 
Action: Mouse scrolled (499, 359) with delta (0, 0)
Screenshot: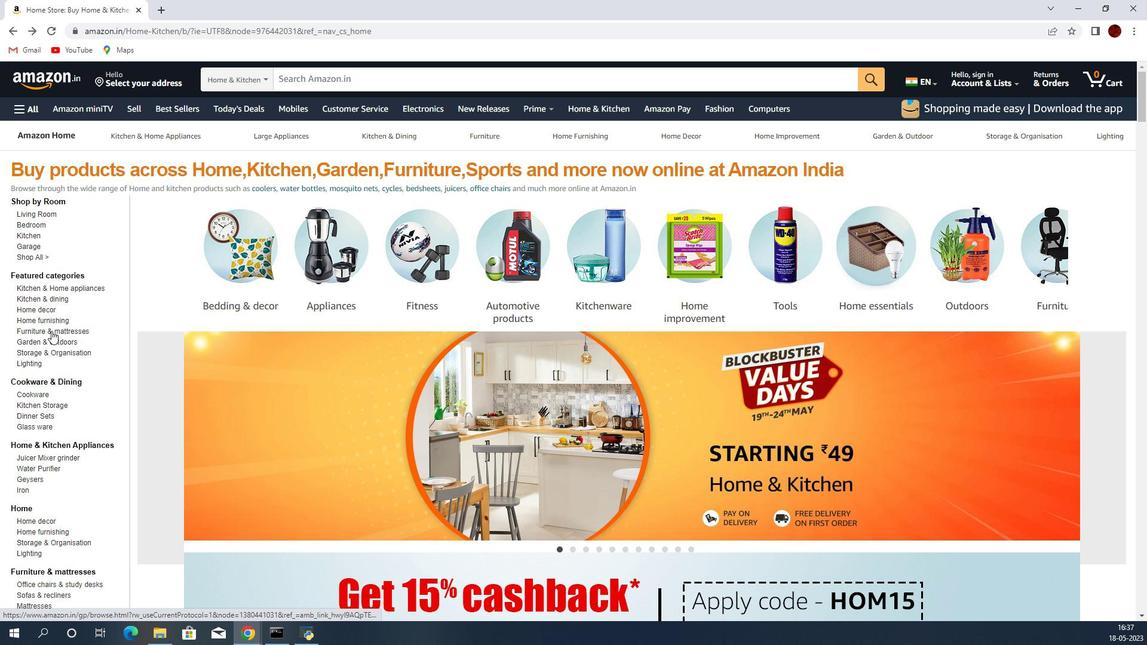 
Action: Mouse moved to (500, 360)
Screenshot: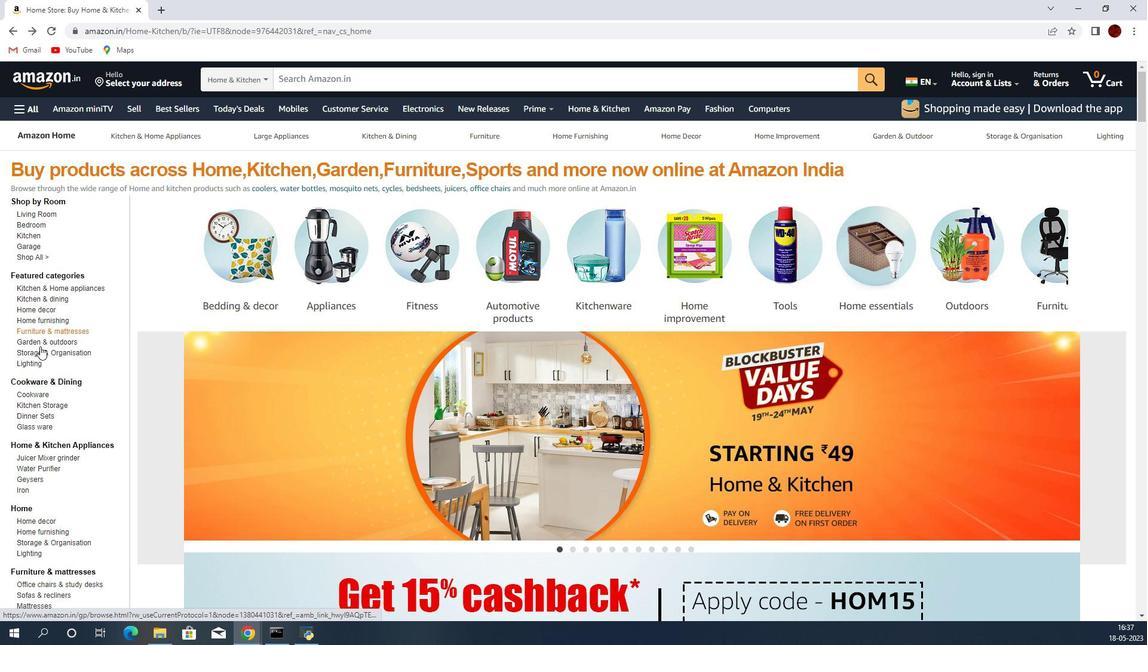 
Action: Mouse scrolled (500, 359) with delta (0, 0)
Screenshot: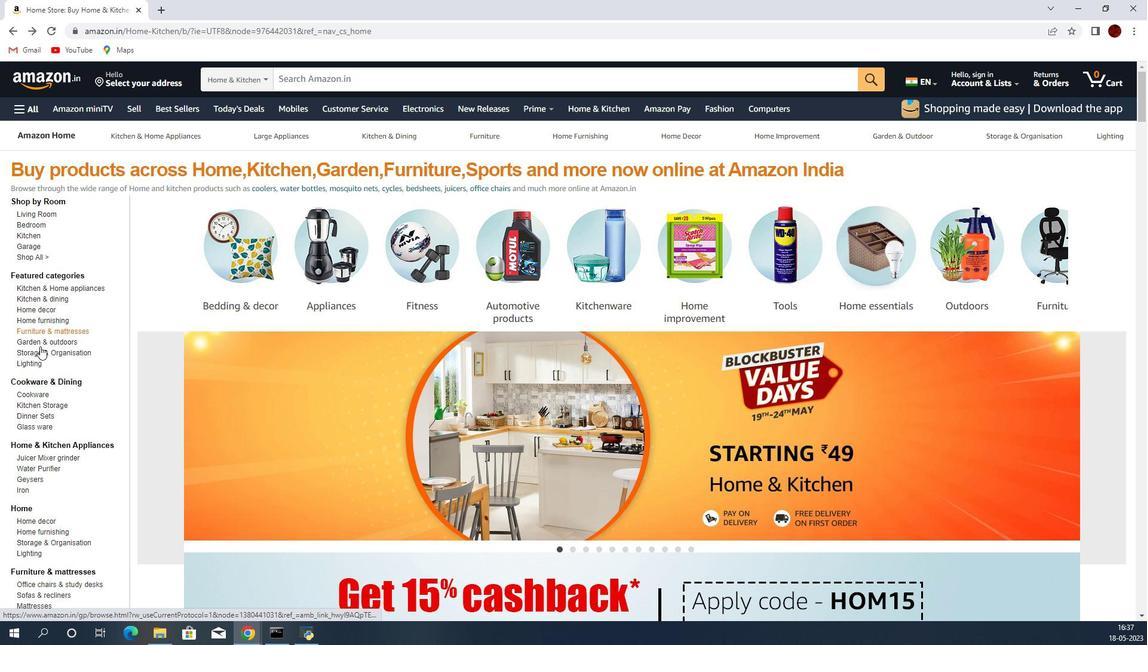 
Action: Mouse moved to (503, 357)
Screenshot: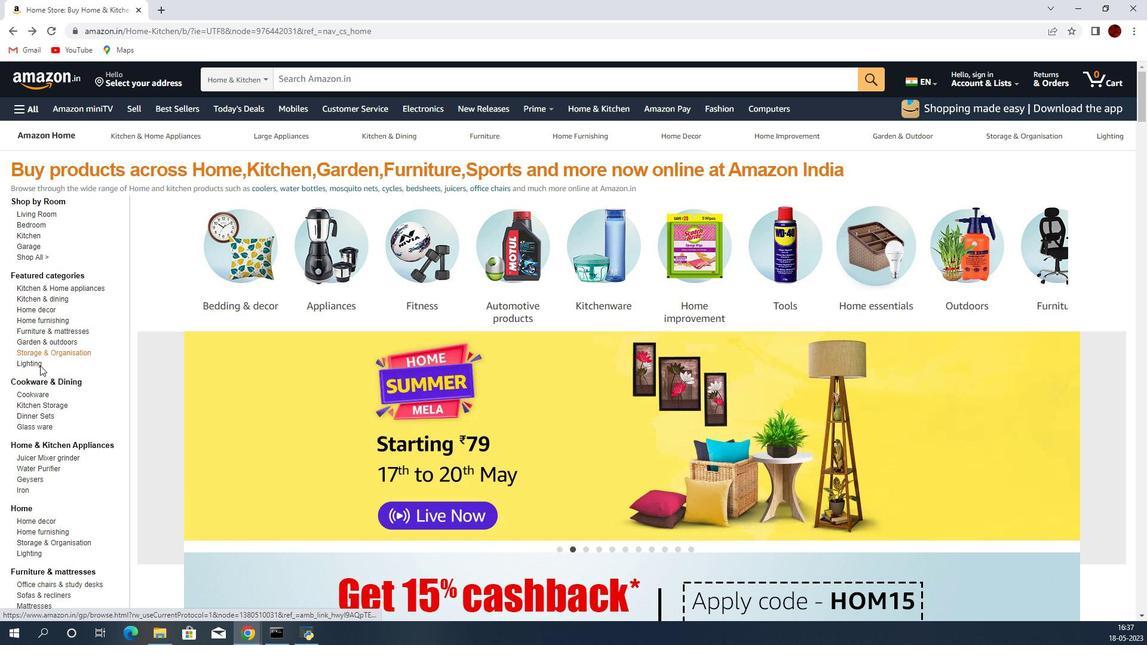 
Action: Mouse scrolled (503, 357) with delta (0, 0)
Screenshot: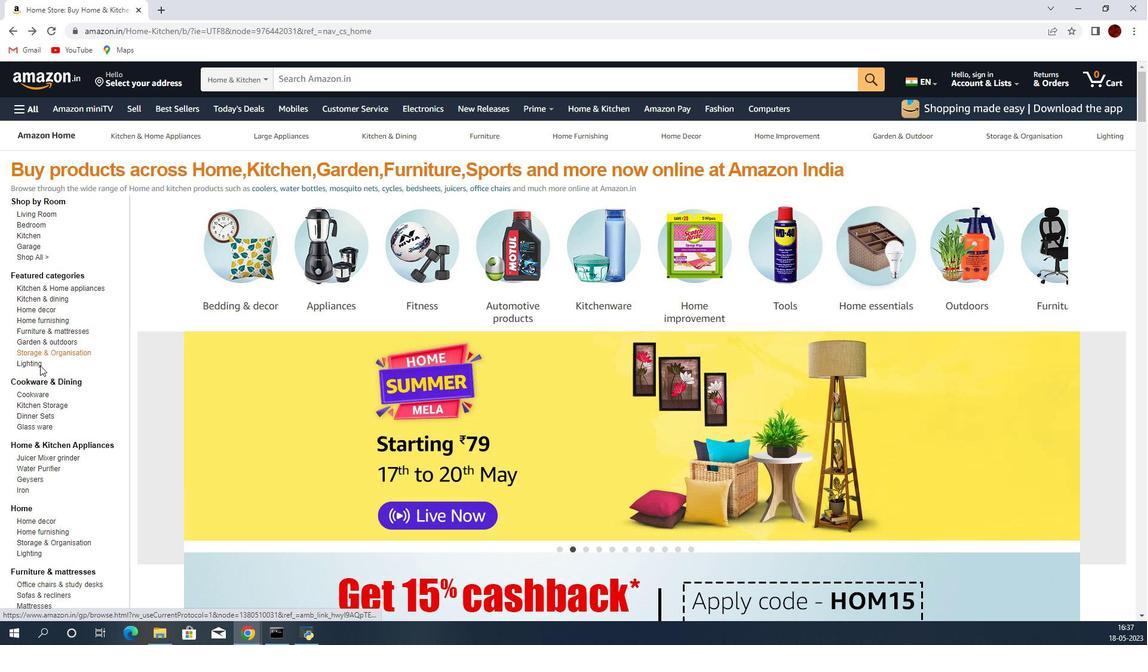 
Action: Mouse moved to (506, 356)
Screenshot: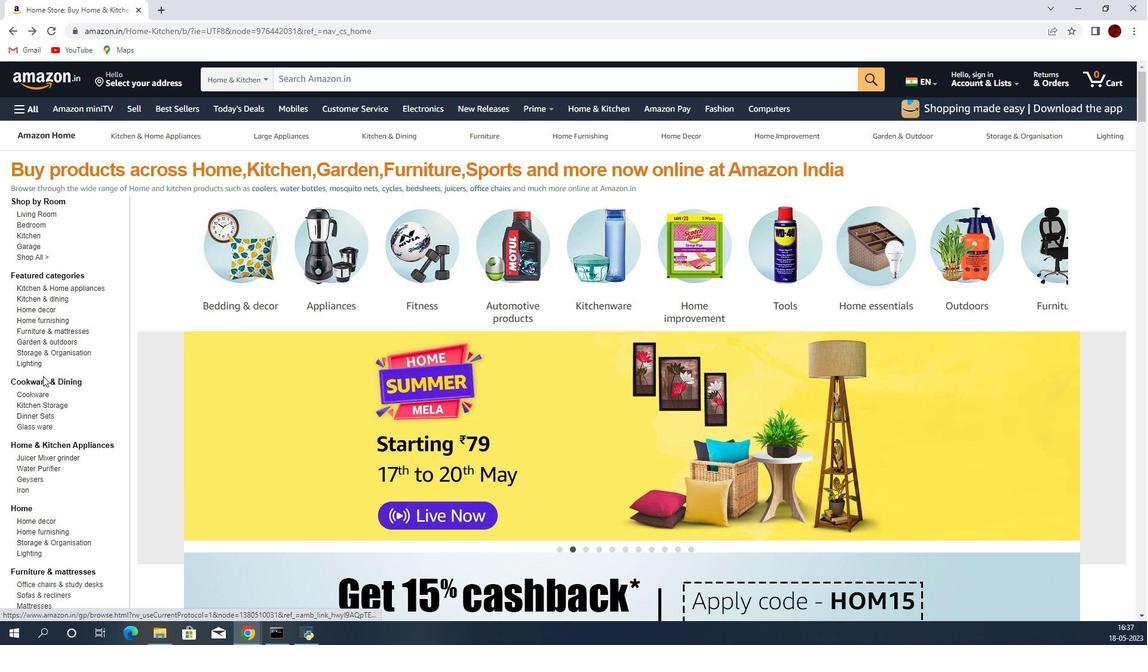 
Action: Mouse scrolled (505, 356) with delta (0, 0)
Screenshot: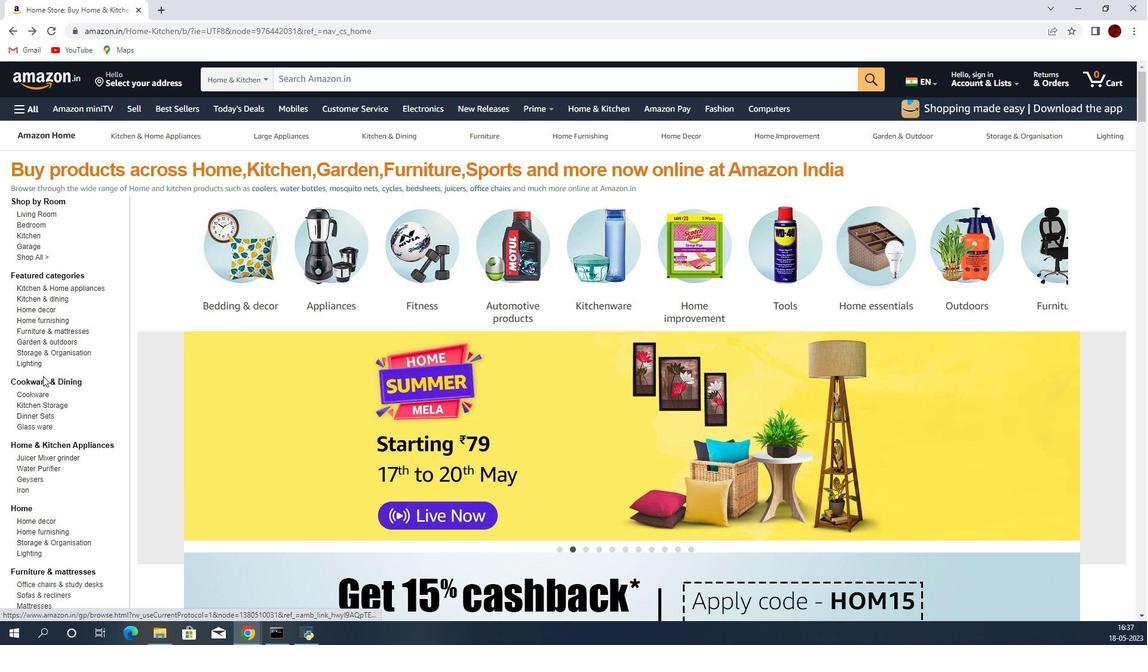 
Action: Mouse moved to (507, 359)
Screenshot: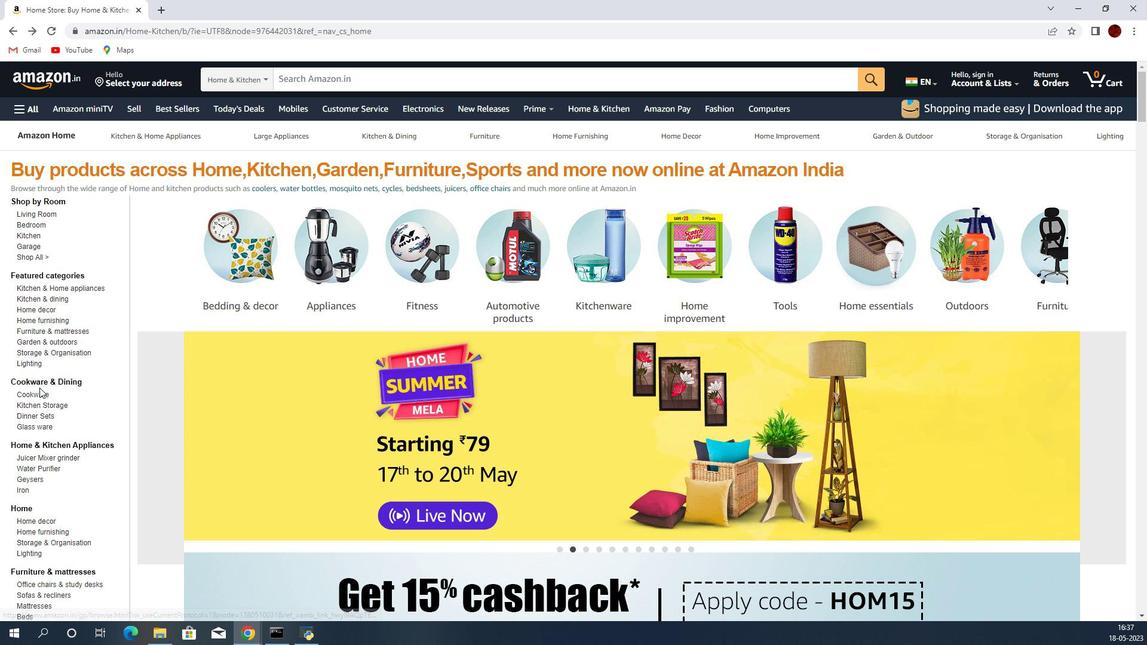 
Action: Mouse scrolled (507, 359) with delta (0, 0)
Screenshot: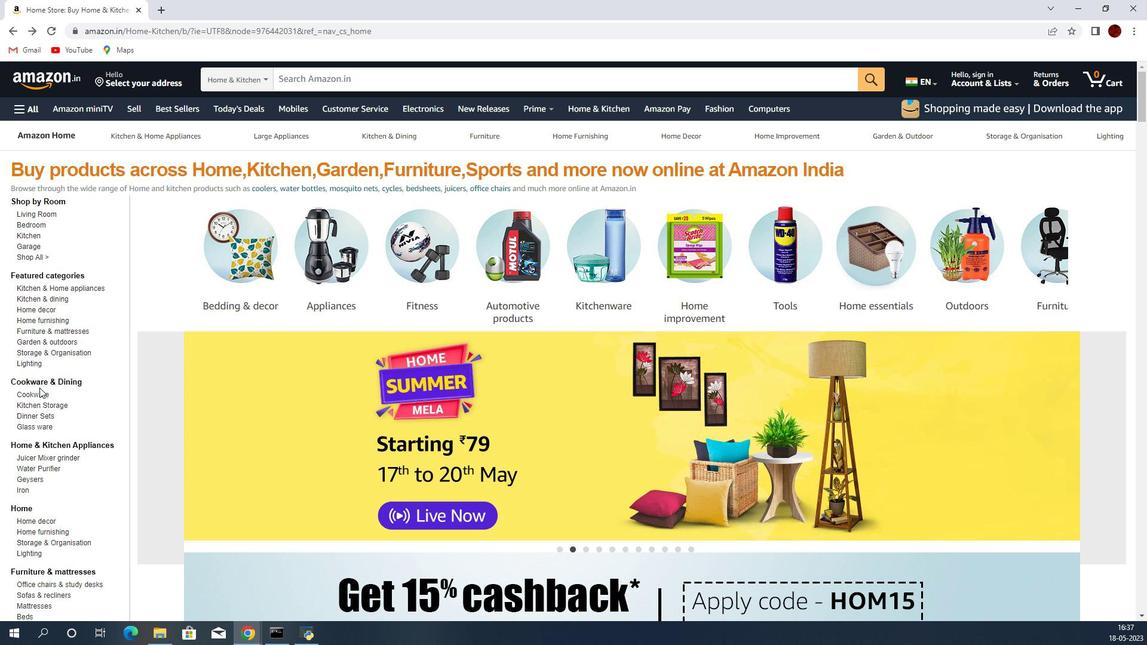 
Action: Mouse scrolled (507, 359) with delta (0, 0)
Screenshot: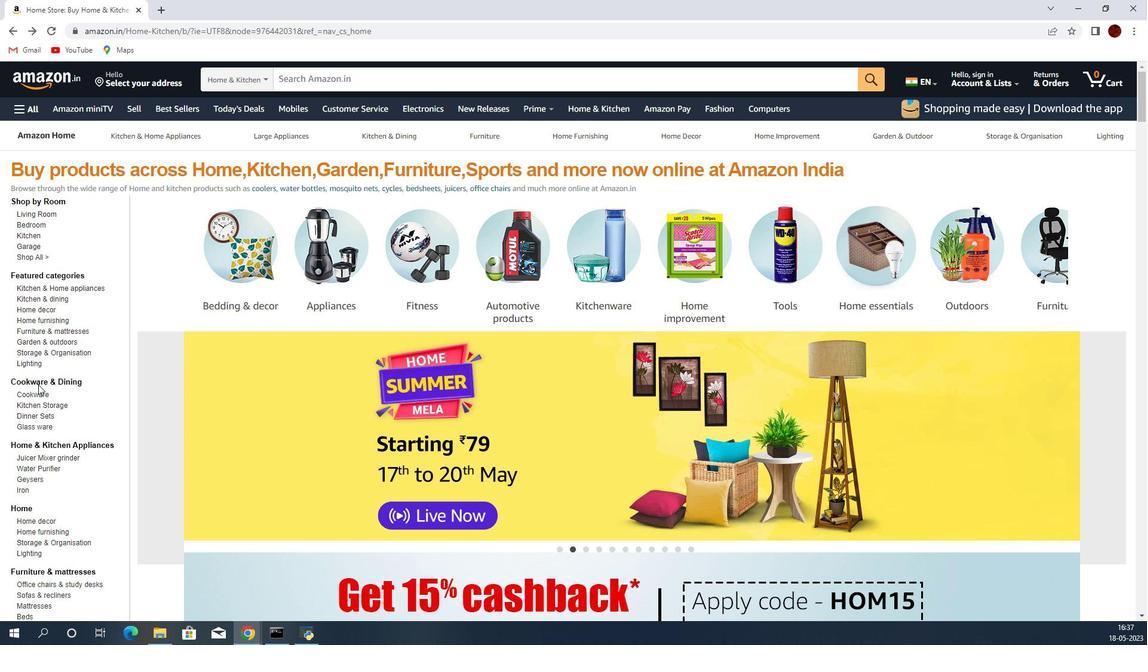 
Action: Mouse moved to (507, 359)
Screenshot: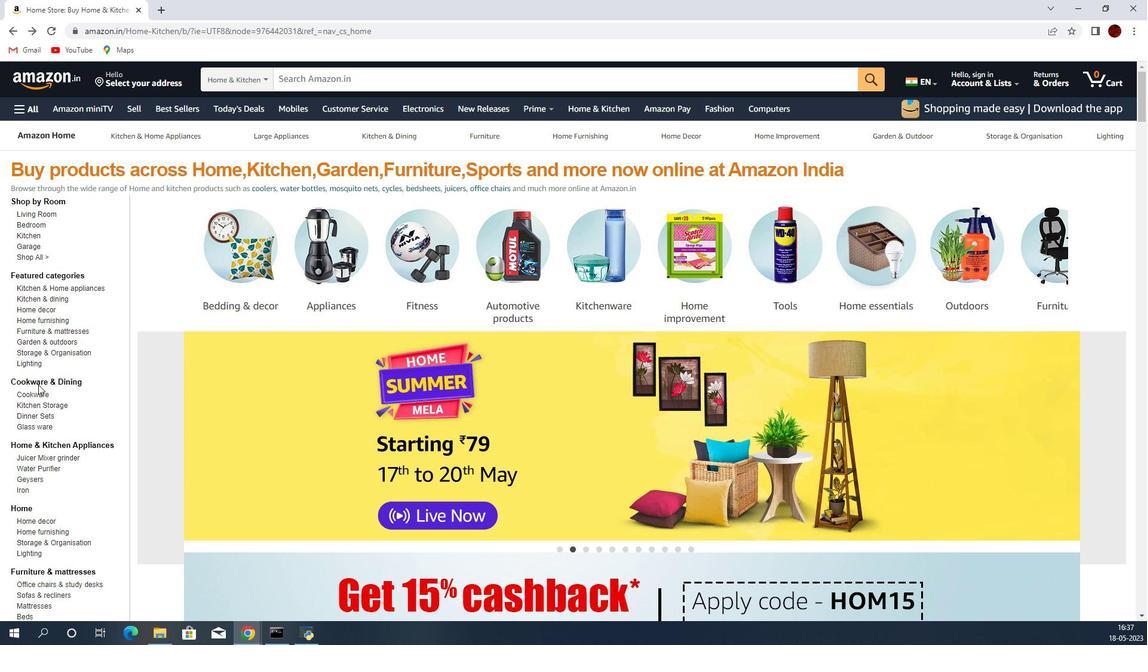 
Action: Mouse scrolled (507, 359) with delta (0, 0)
Screenshot: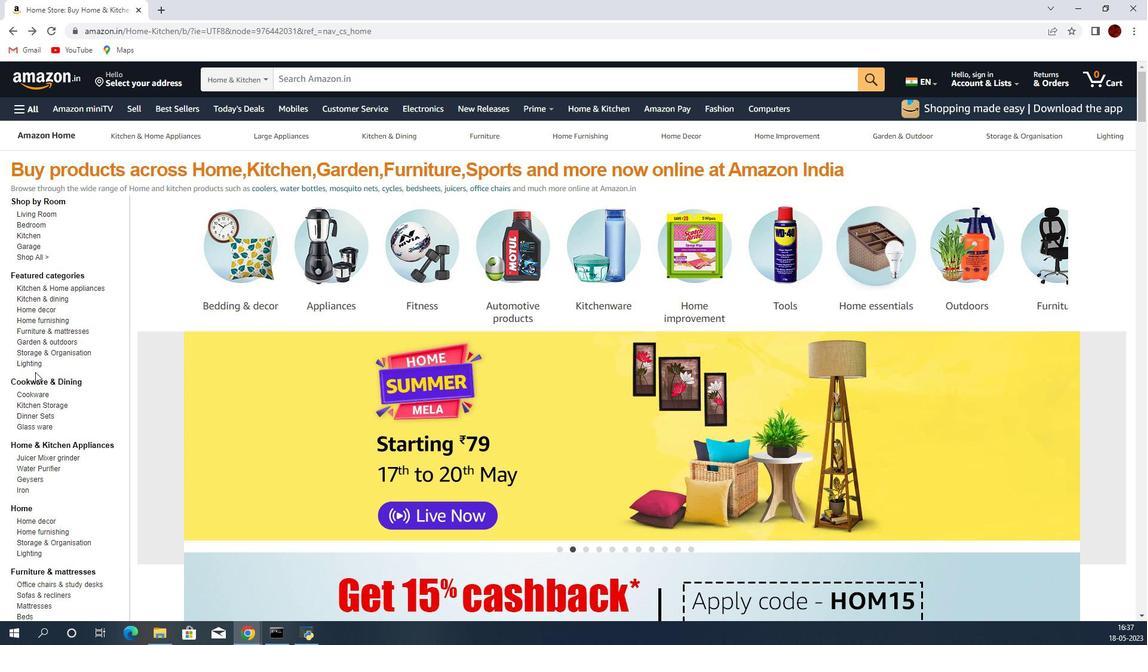 
Action: Mouse moved to (504, 359)
Screenshot: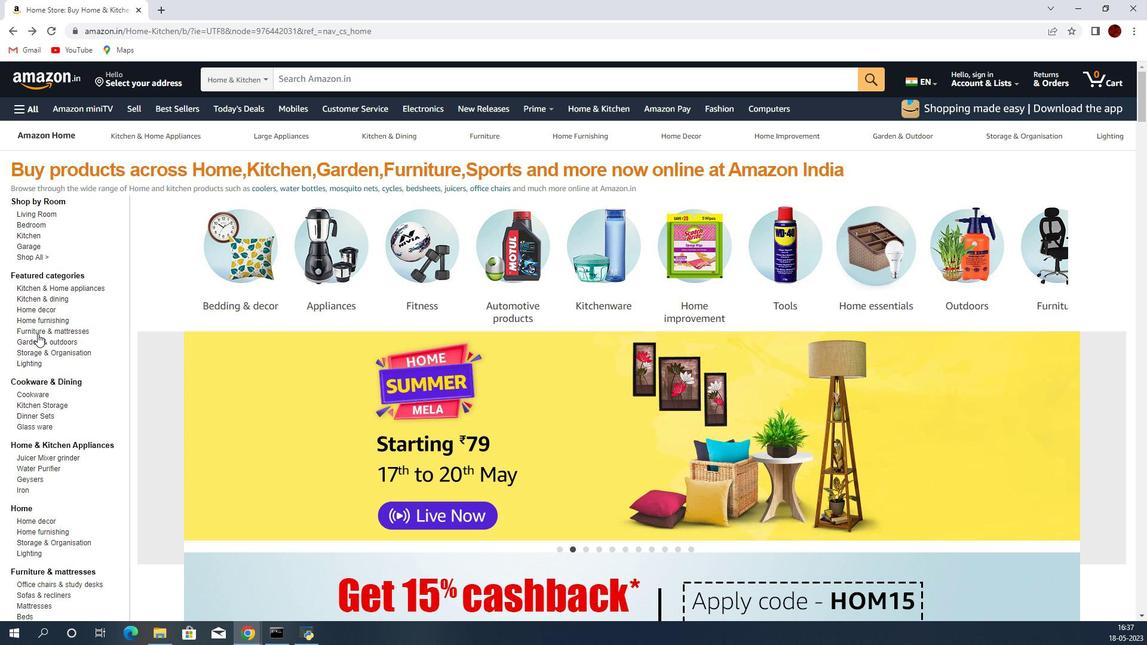 
Action: Mouse scrolled (504, 359) with delta (0, 0)
Screenshot: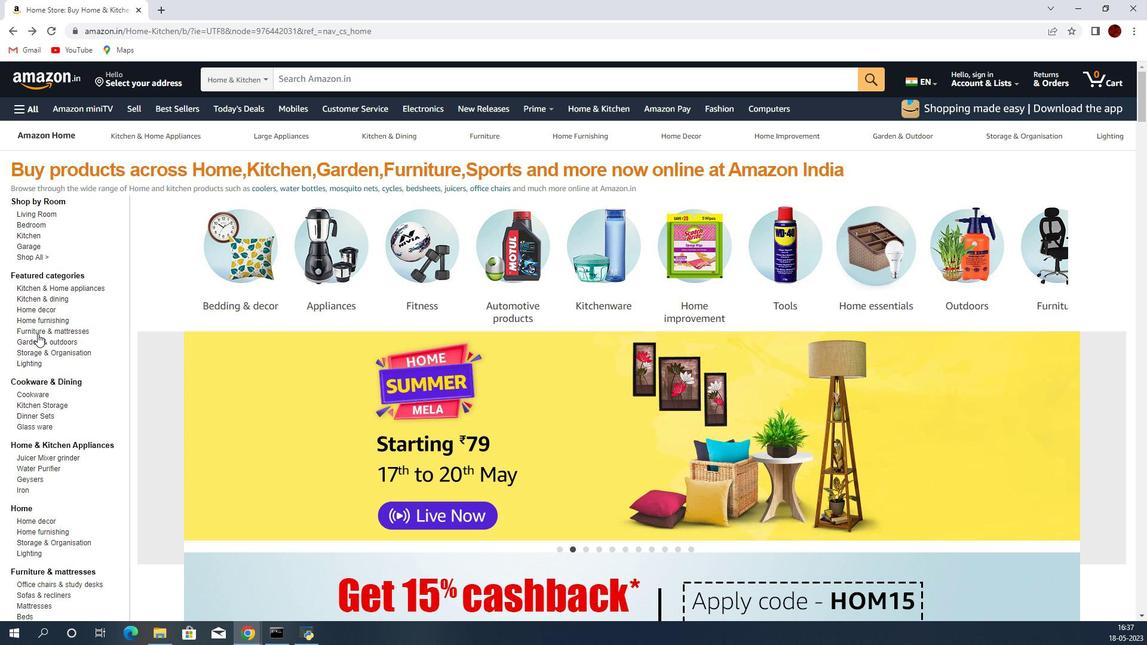 
Action: Mouse moved to (503, 360)
Screenshot: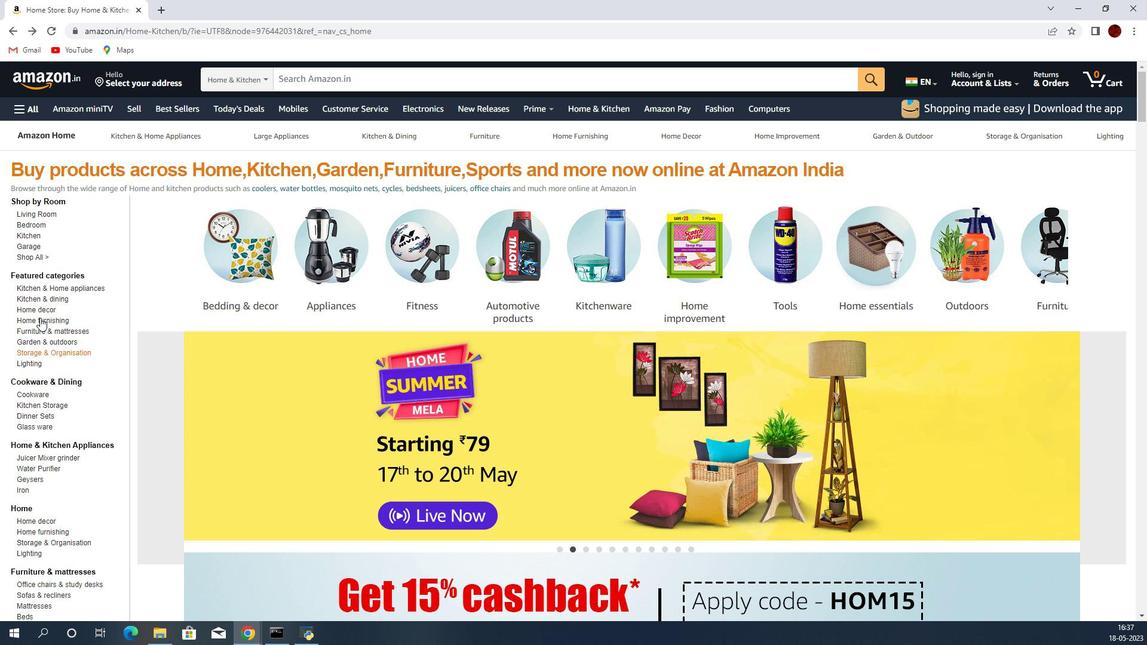 
Action: Mouse scrolled (503, 359) with delta (0, 0)
Screenshot: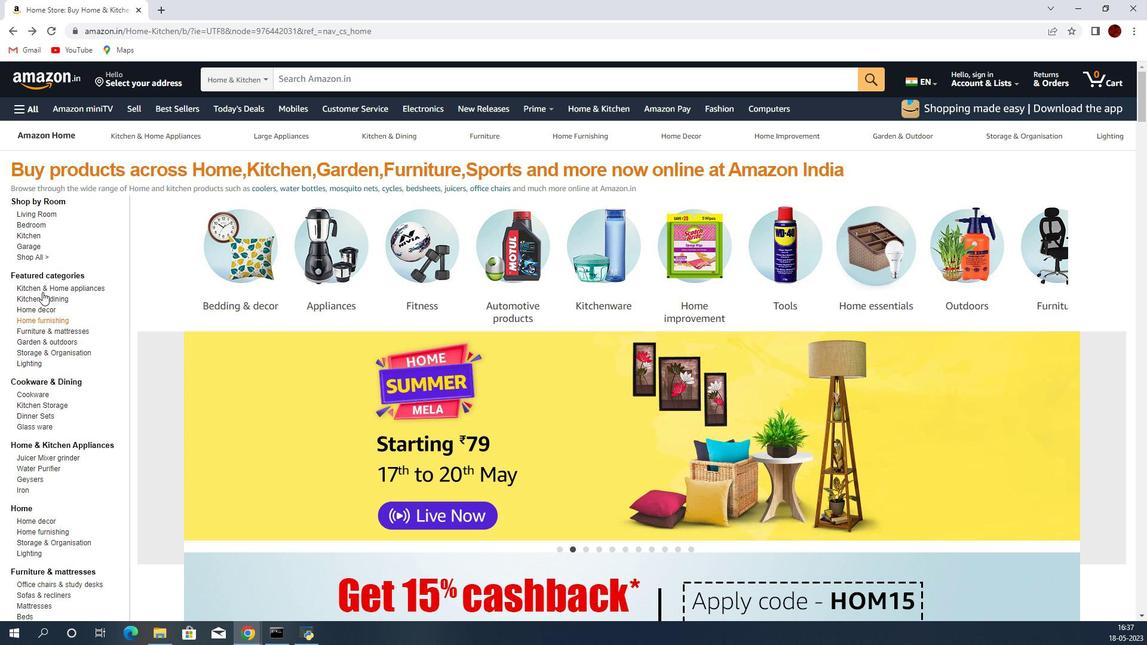 
Action: Mouse moved to (562, 353)
Screenshot: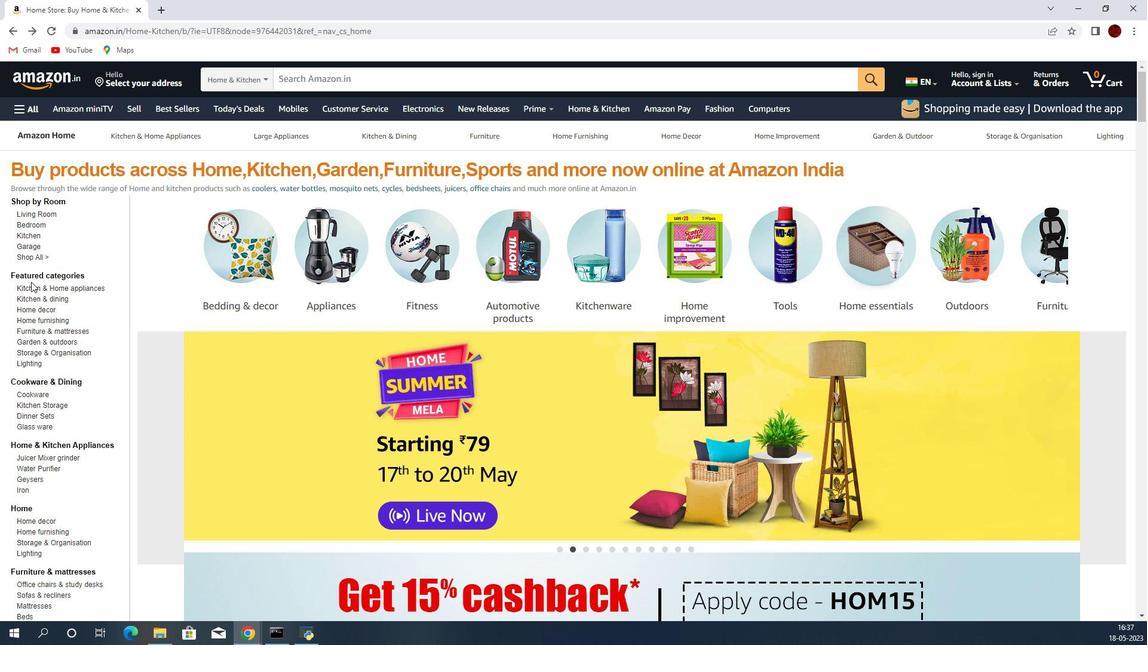 
Action: Mouse pressed left at (562, 353)
Screenshot: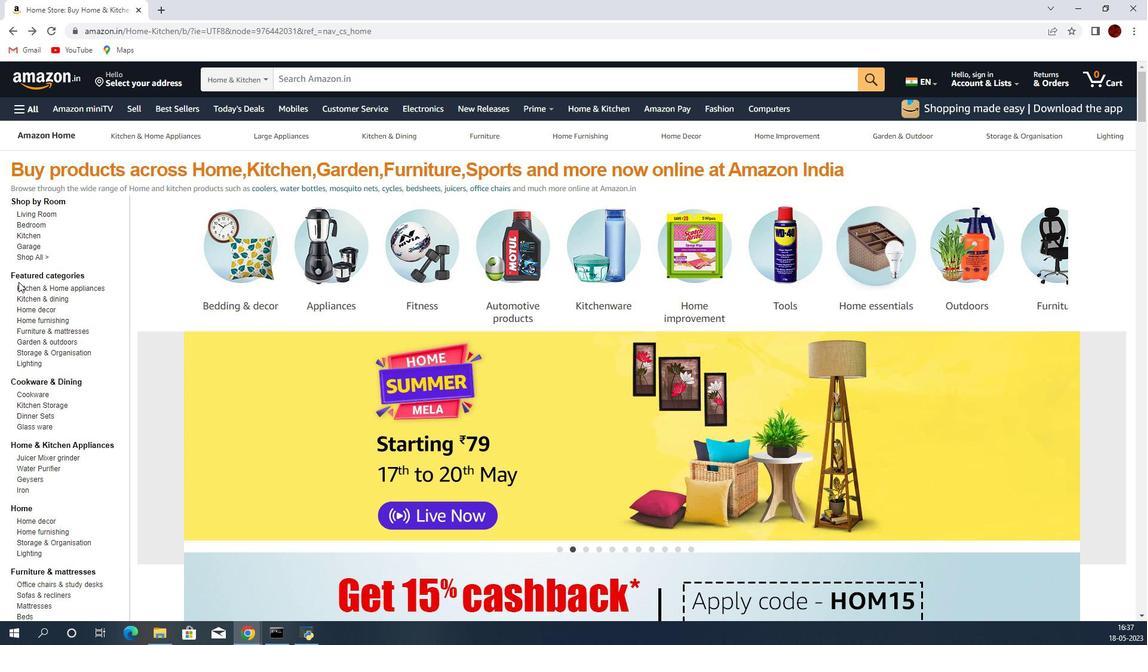 
Action: Mouse moved to (491, 417)
Screenshot: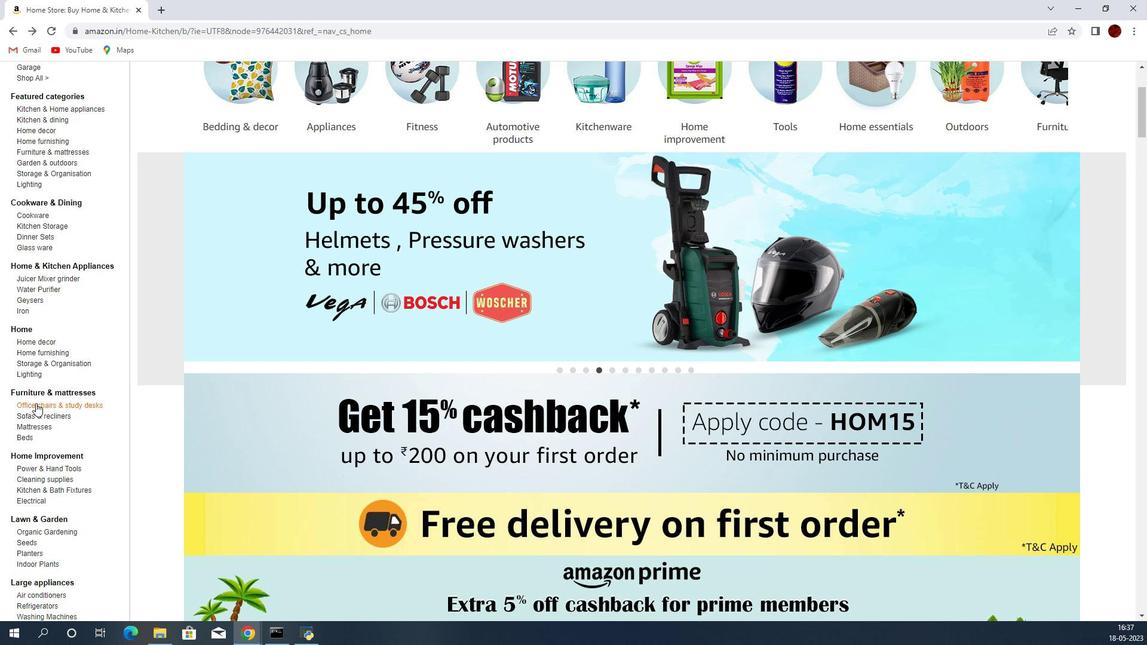 
Action: Mouse scrolled (491, 417) with delta (0, 0)
Screenshot: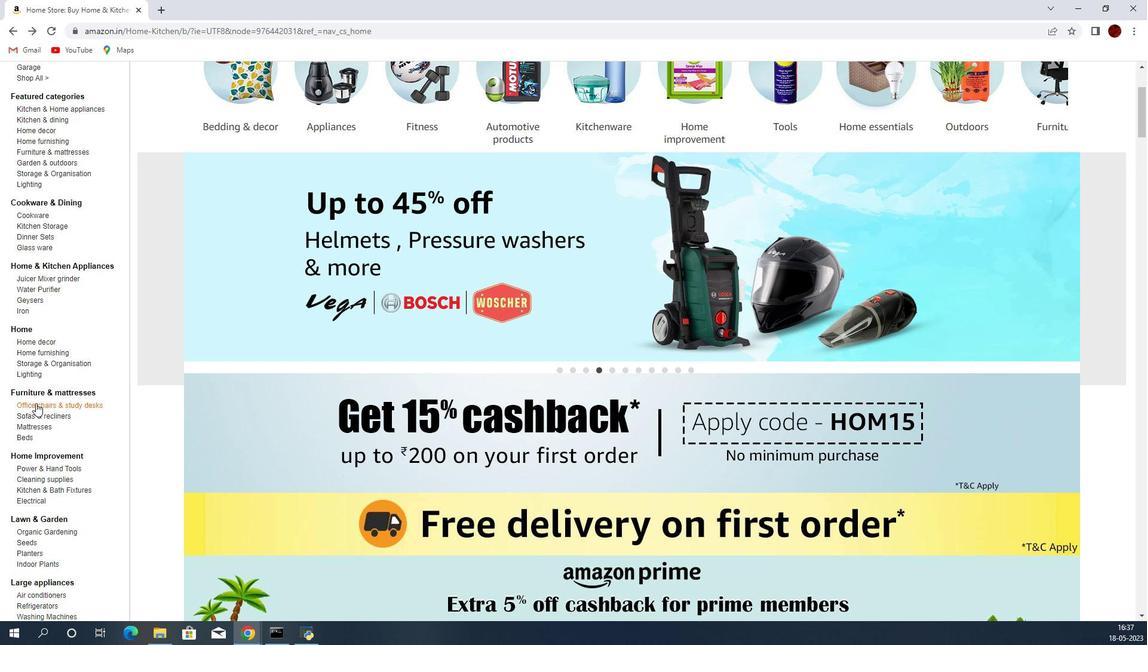 
Action: Mouse moved to (491, 417)
Screenshot: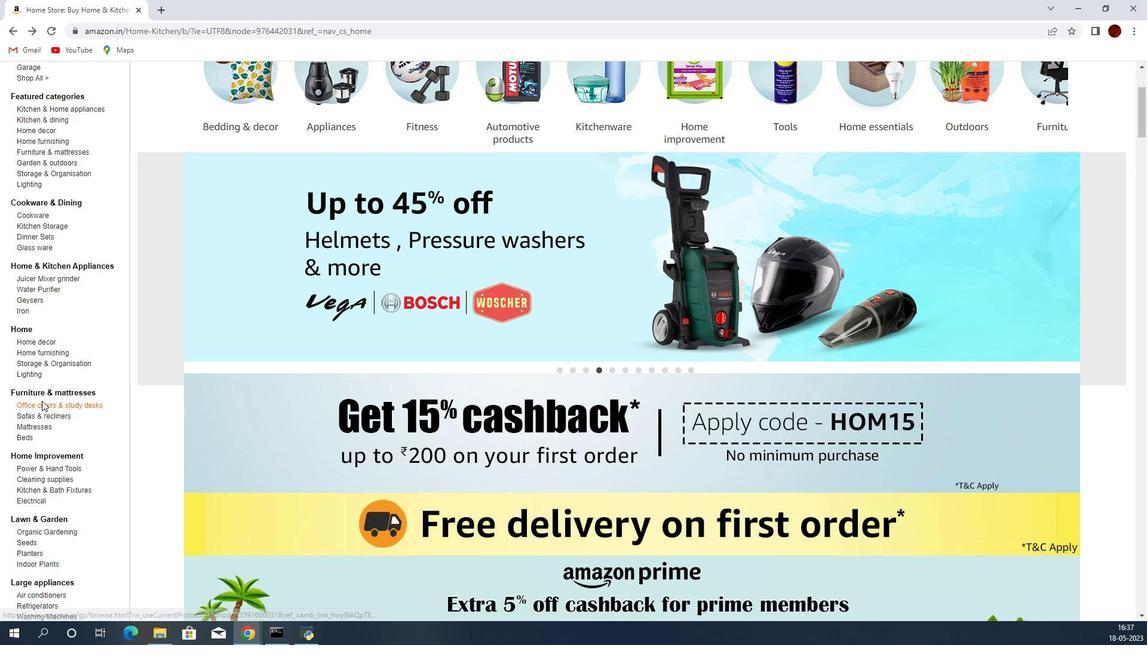 
Action: Mouse scrolled (491, 417) with delta (0, 0)
Screenshot: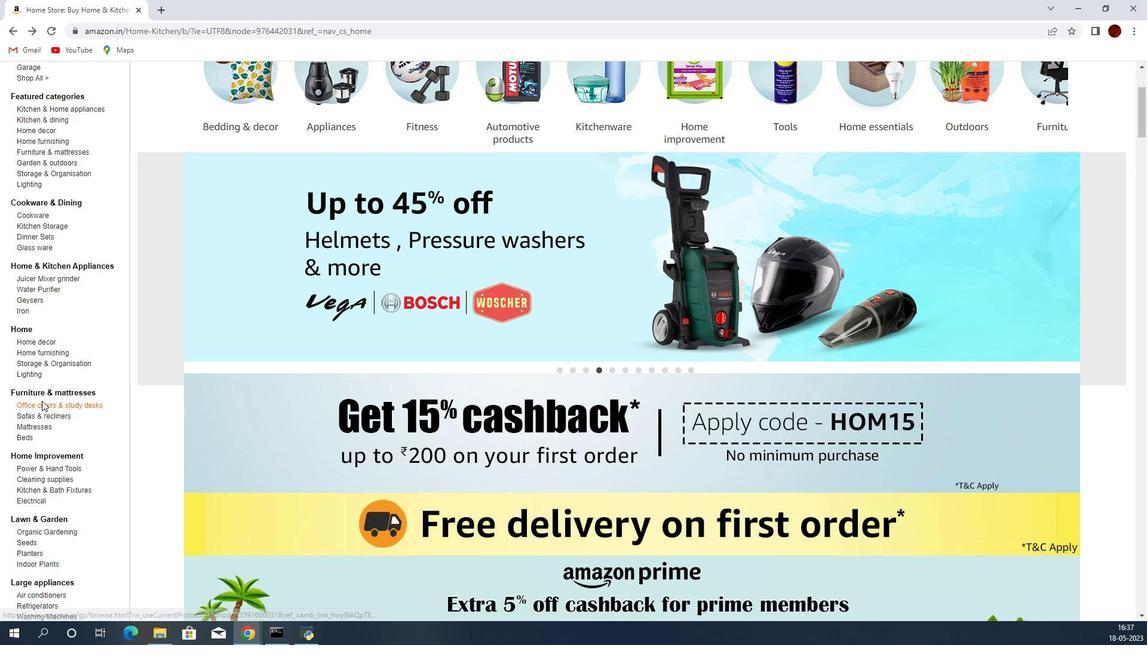 
Action: Mouse moved to (491, 417)
Screenshot: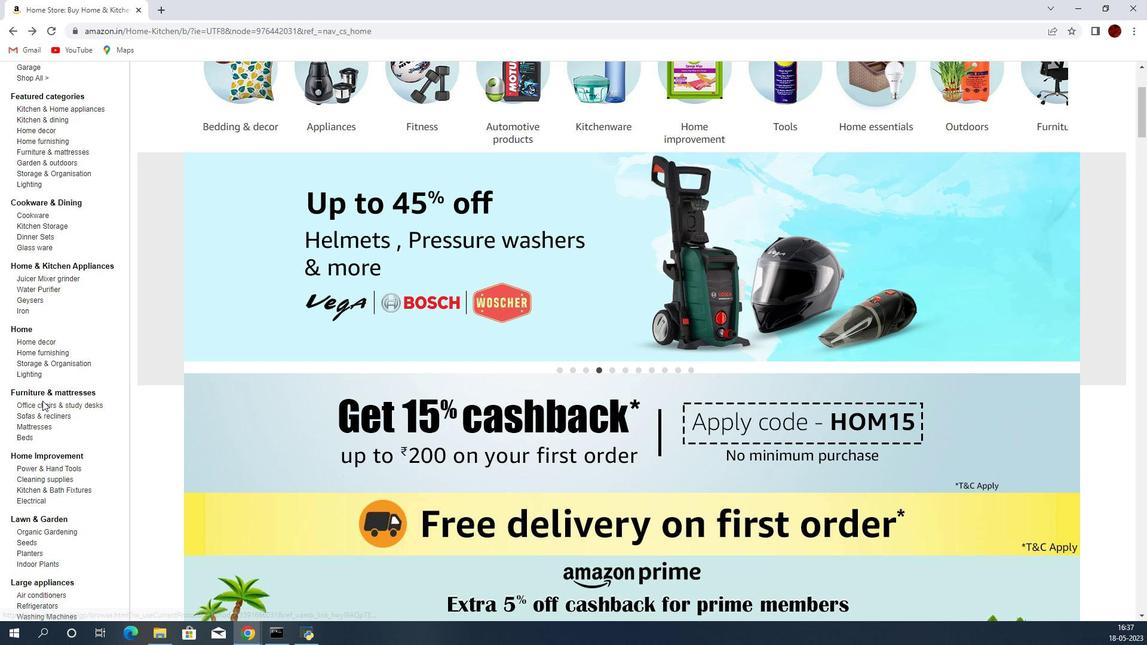 
Action: Mouse scrolled (491, 417) with delta (0, 0)
Screenshot: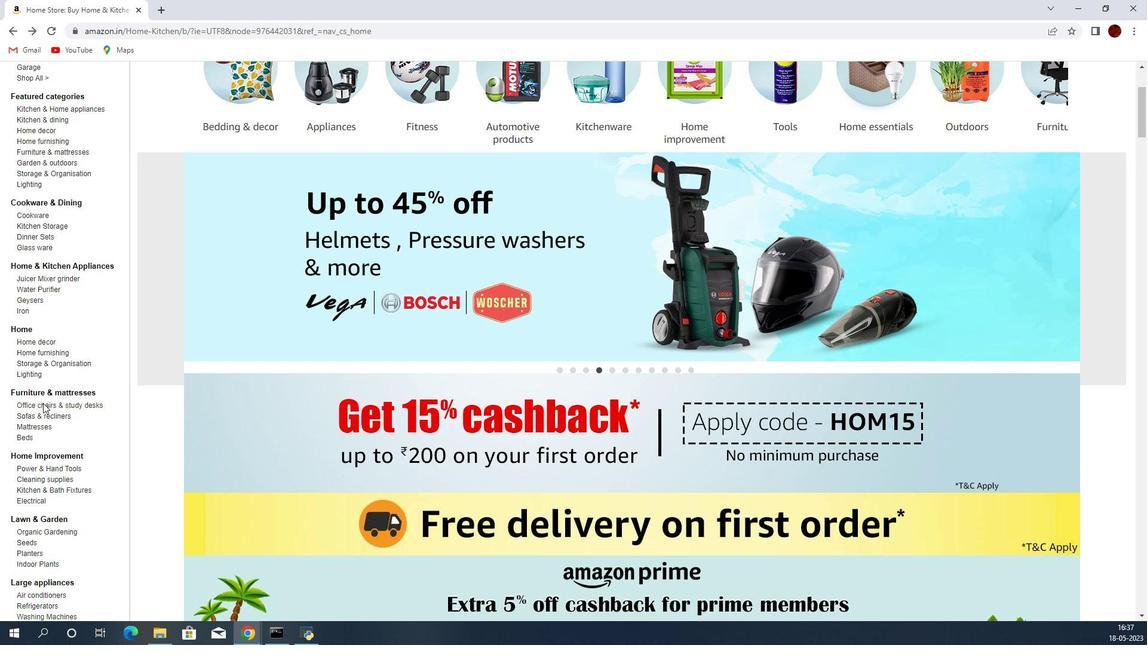 
Action: Mouse moved to (491, 416)
Screenshot: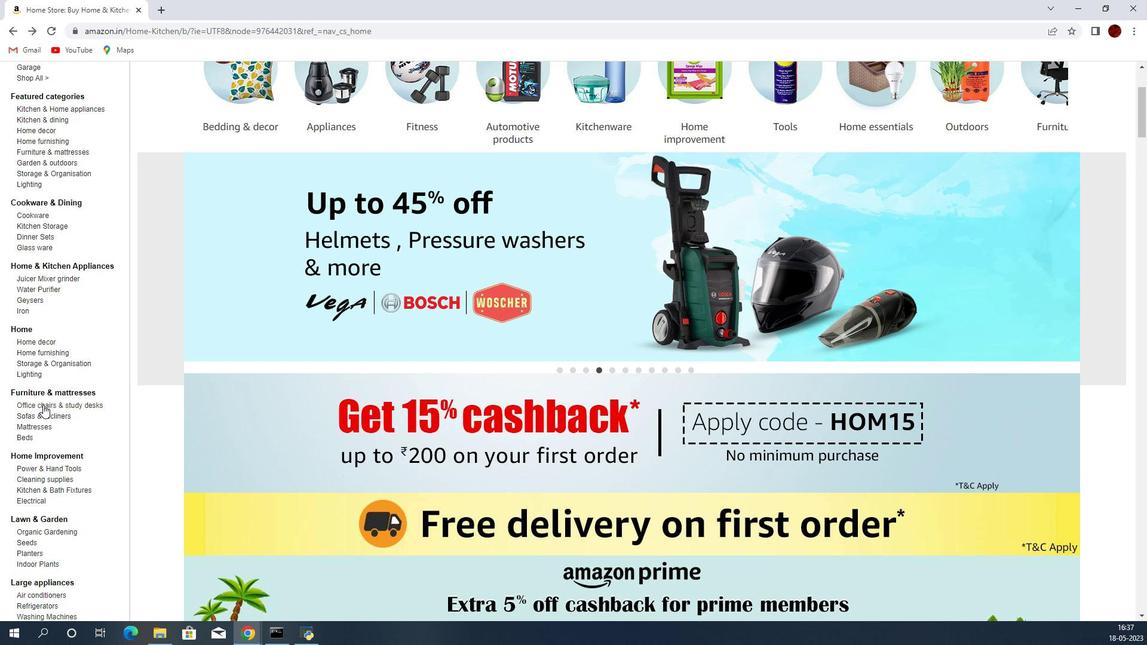 
Action: Mouse scrolled (491, 416) with delta (0, 0)
Screenshot: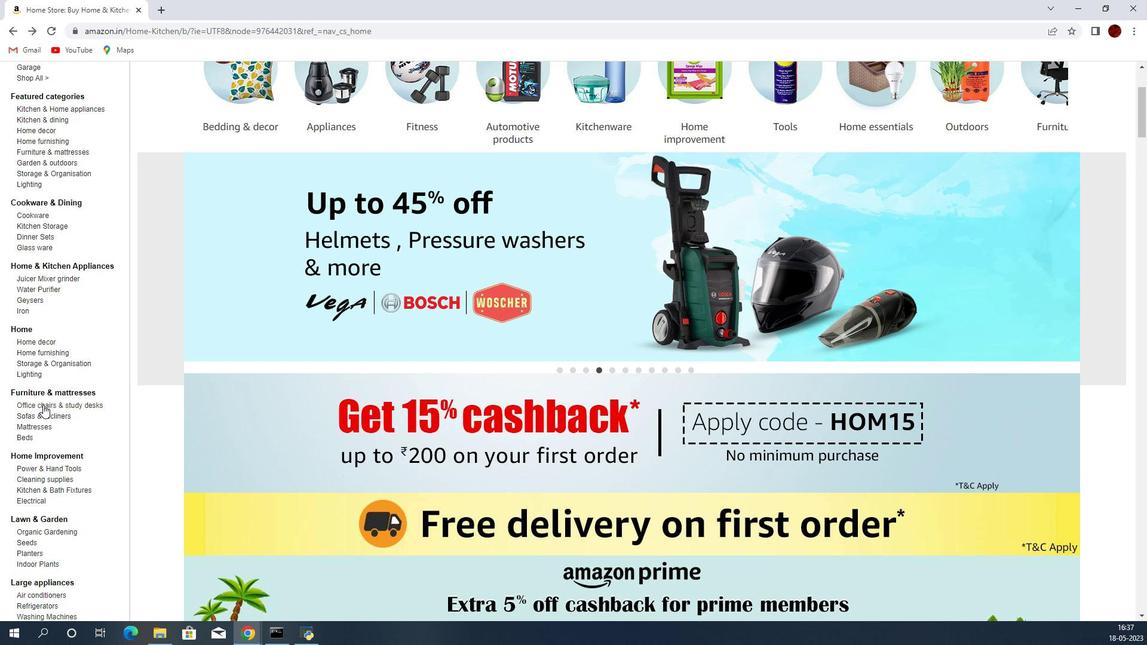 
Action: Mouse moved to (491, 415)
Screenshot: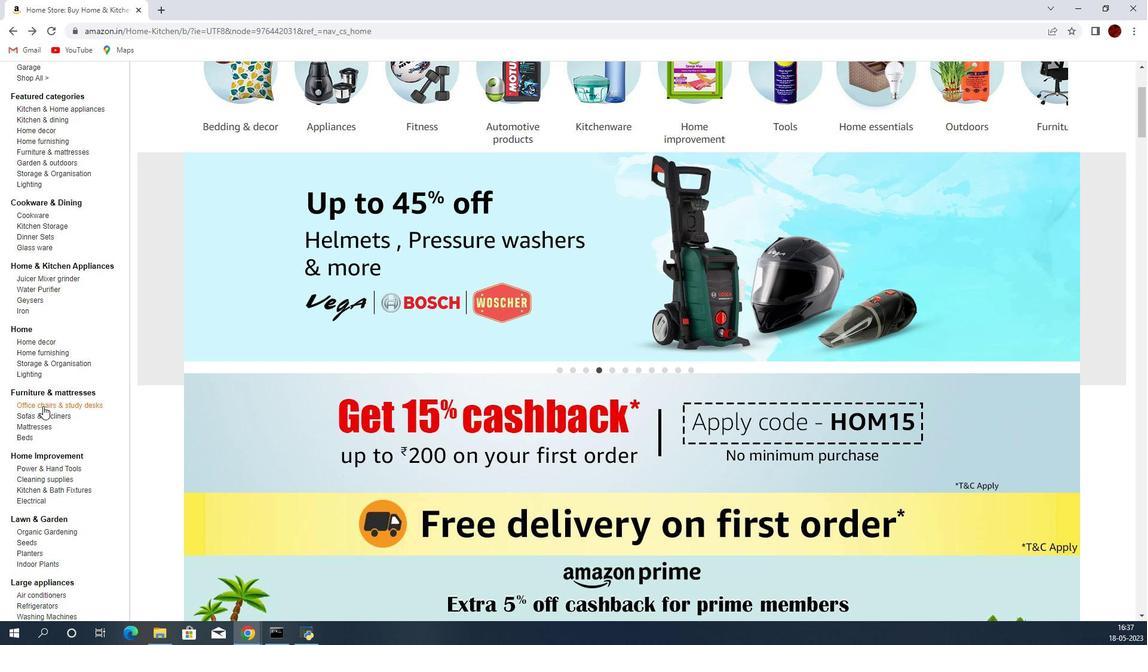 
Action: Mouse scrolled (491, 415) with delta (0, 0)
Screenshot: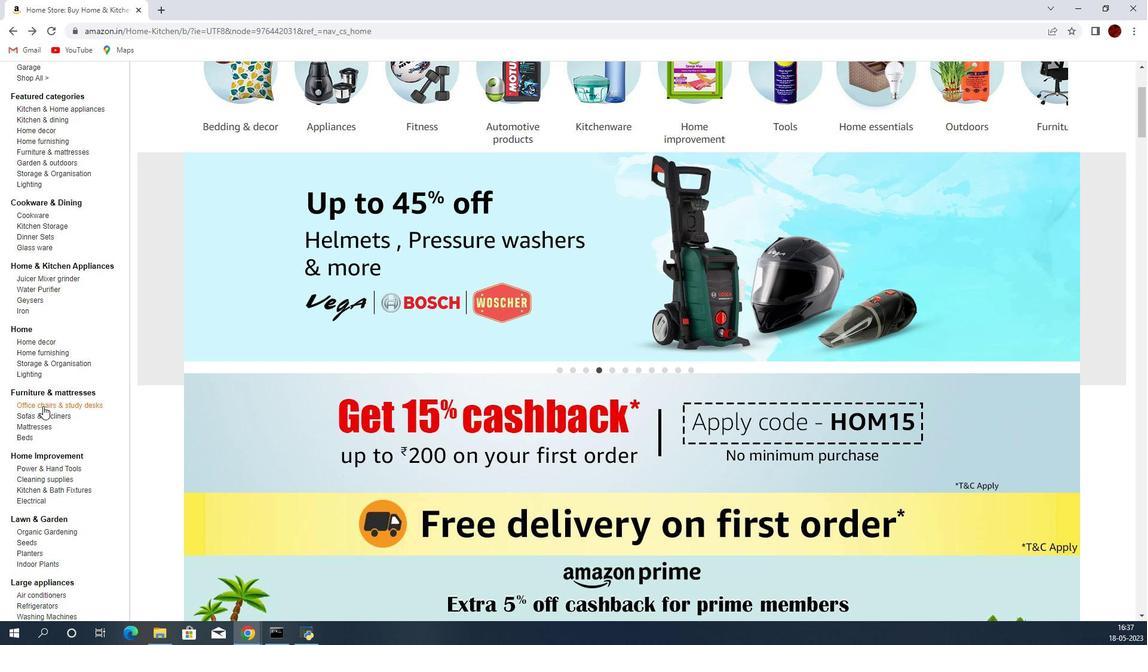 
Action: Mouse moved to (481, 415)
Screenshot: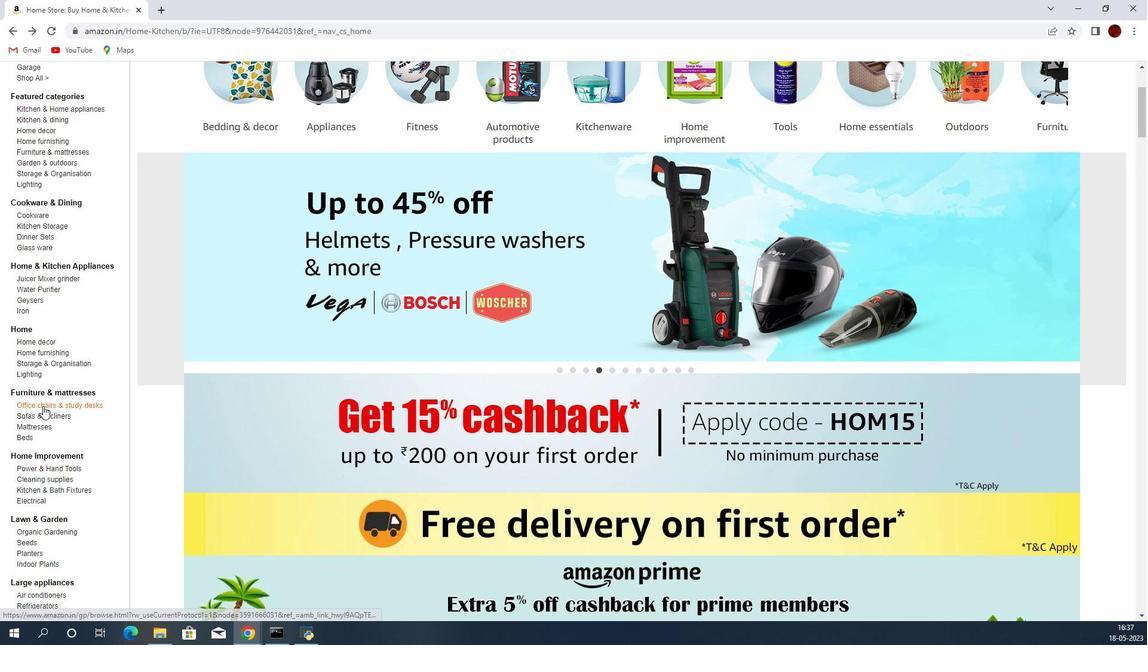 
Action: Mouse scrolled (481, 415) with delta (0, 0)
Screenshot: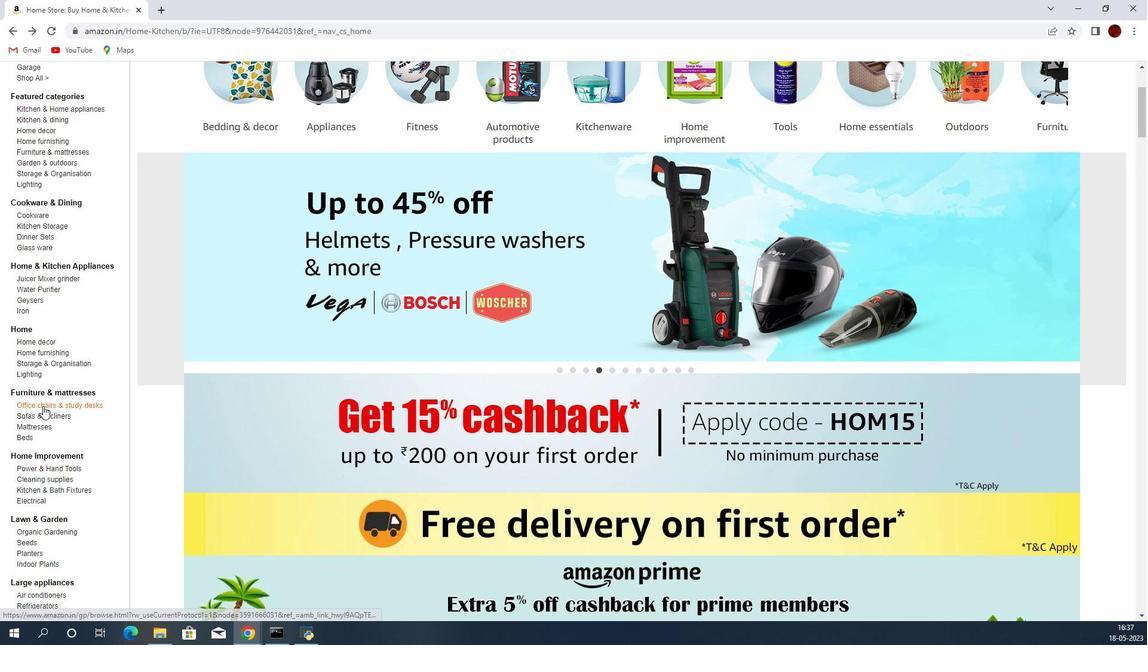 
Action: Mouse moved to (509, 407)
Screenshot: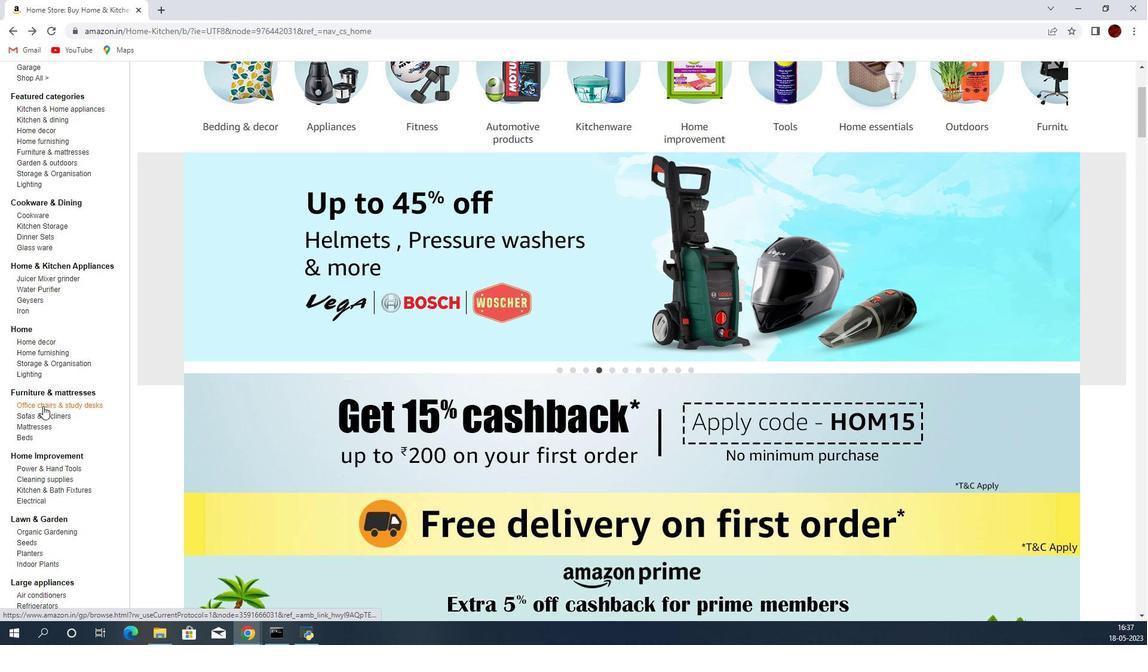 
Action: Mouse scrolled (509, 407) with delta (0, 0)
Screenshot: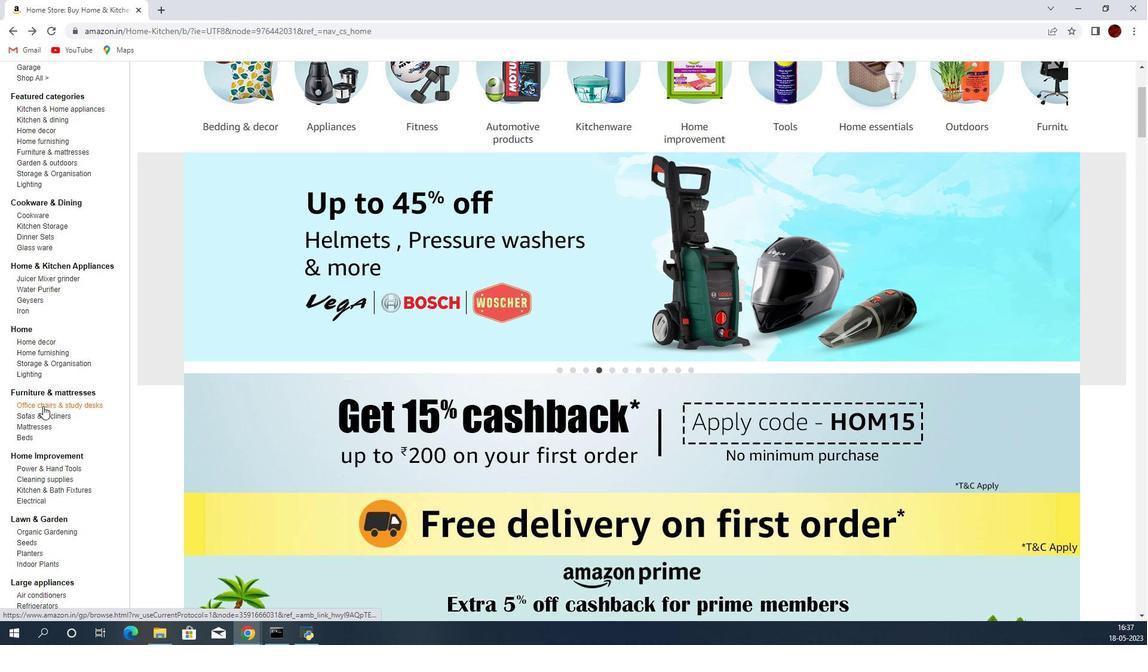 
Action: Mouse moved to (510, 406)
Screenshot: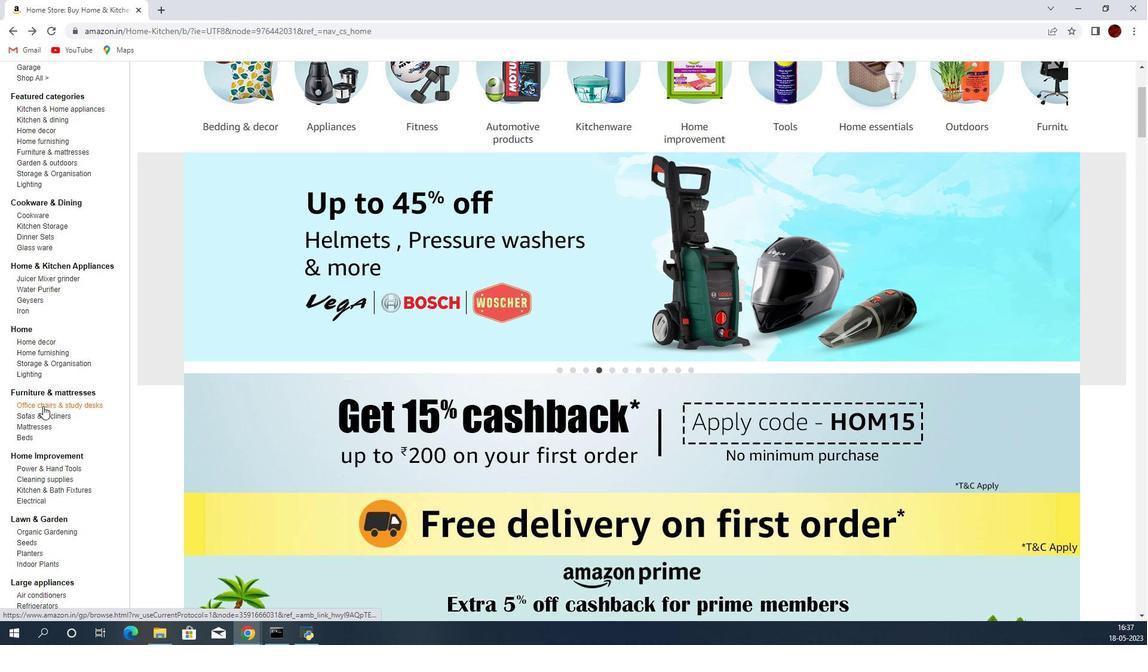 
Action: Mouse scrolled (510, 406) with delta (0, 0)
Screenshot: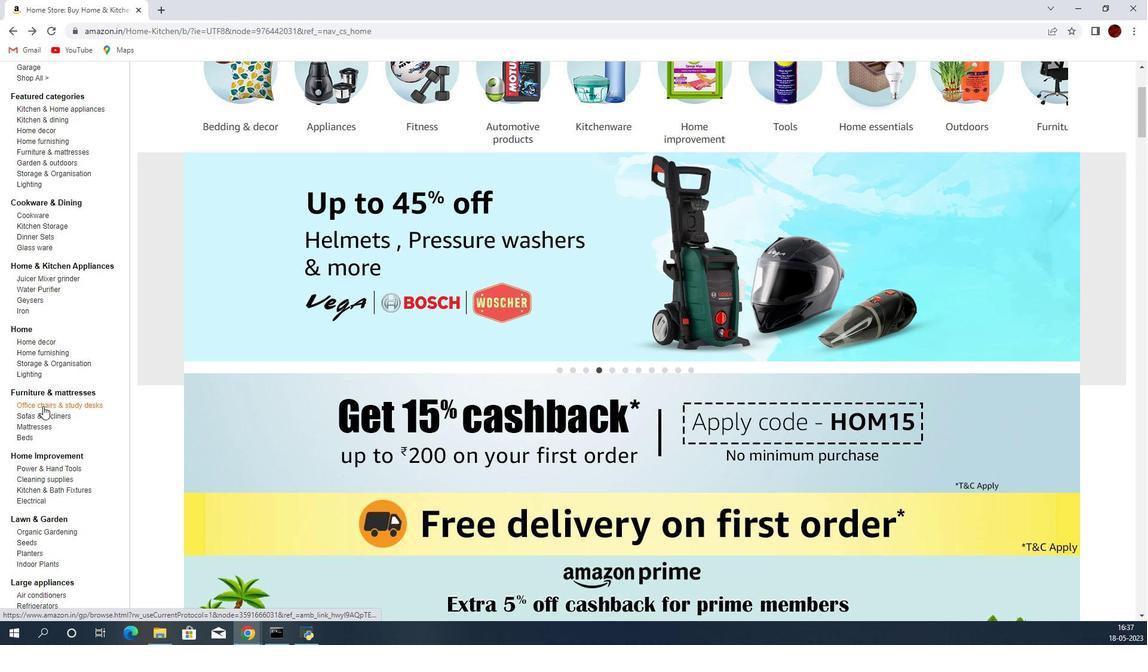 
Action: Mouse moved to (510, 406)
Screenshot: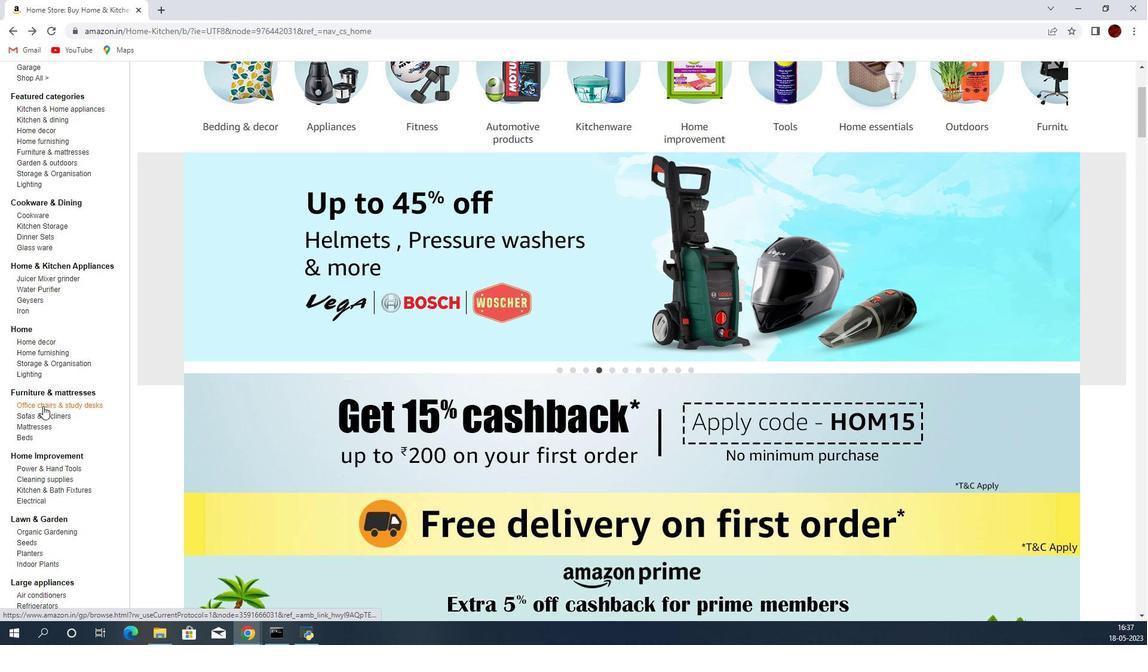 
Action: Mouse scrolled (510, 406) with delta (0, 0)
Screenshot: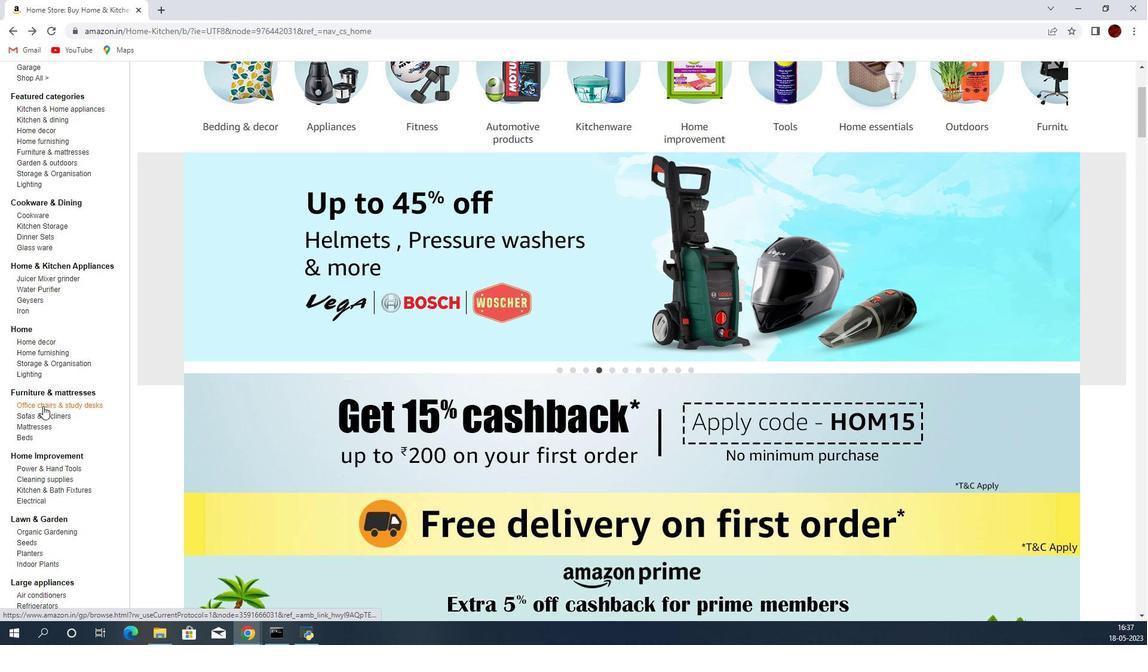 
Action: Mouse moved to (509, 406)
Screenshot: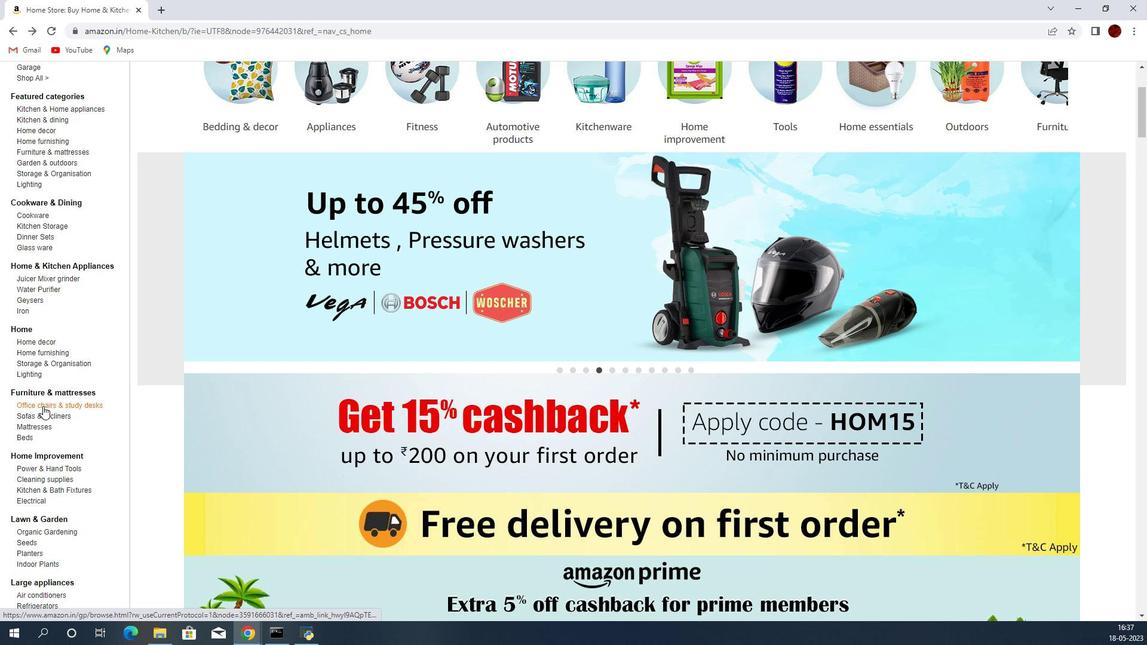 
Action: Mouse scrolled (509, 405) with delta (0, 0)
Screenshot: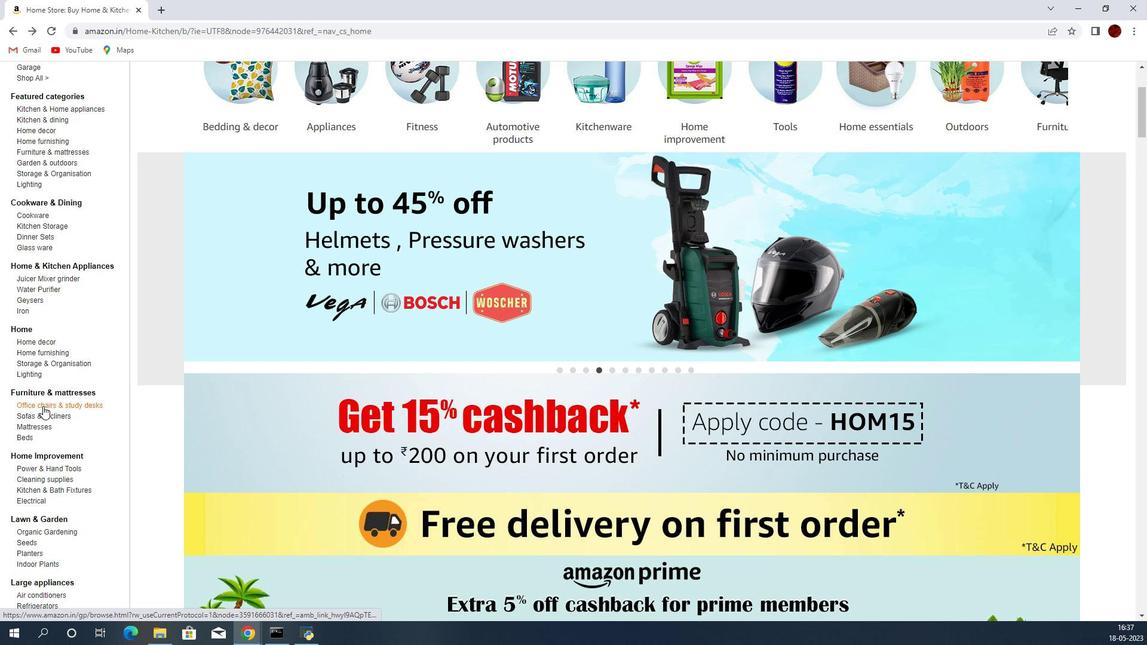 
Action: Mouse moved to (521, 402)
Screenshot: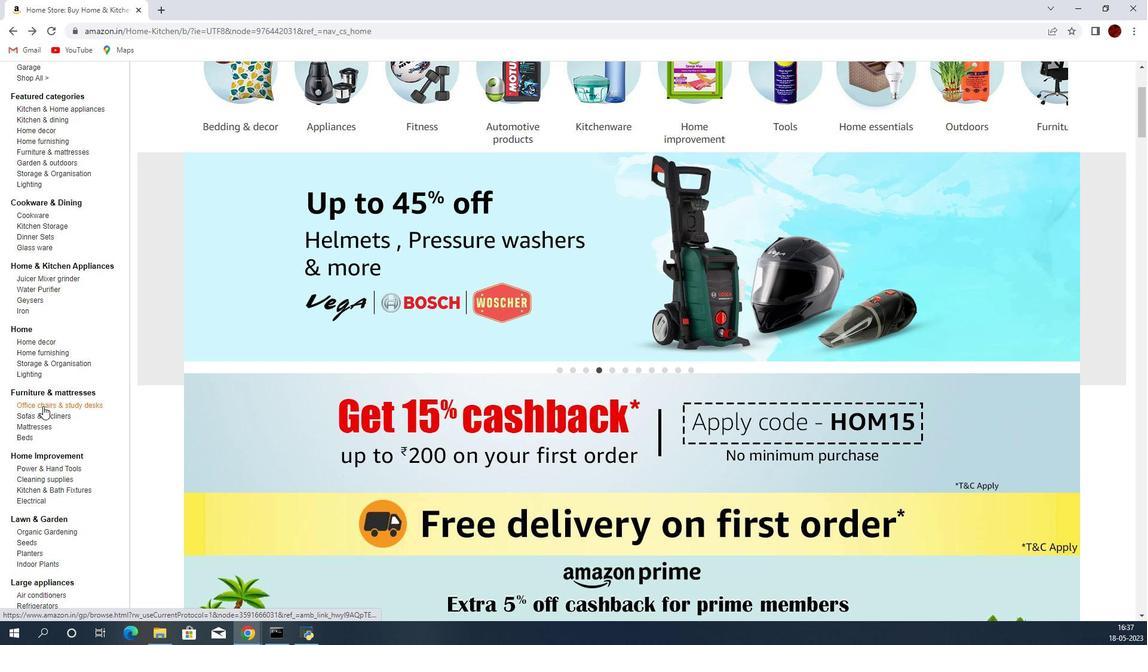 
Action: Mouse scrolled (521, 402) with delta (0, 0)
Screenshot: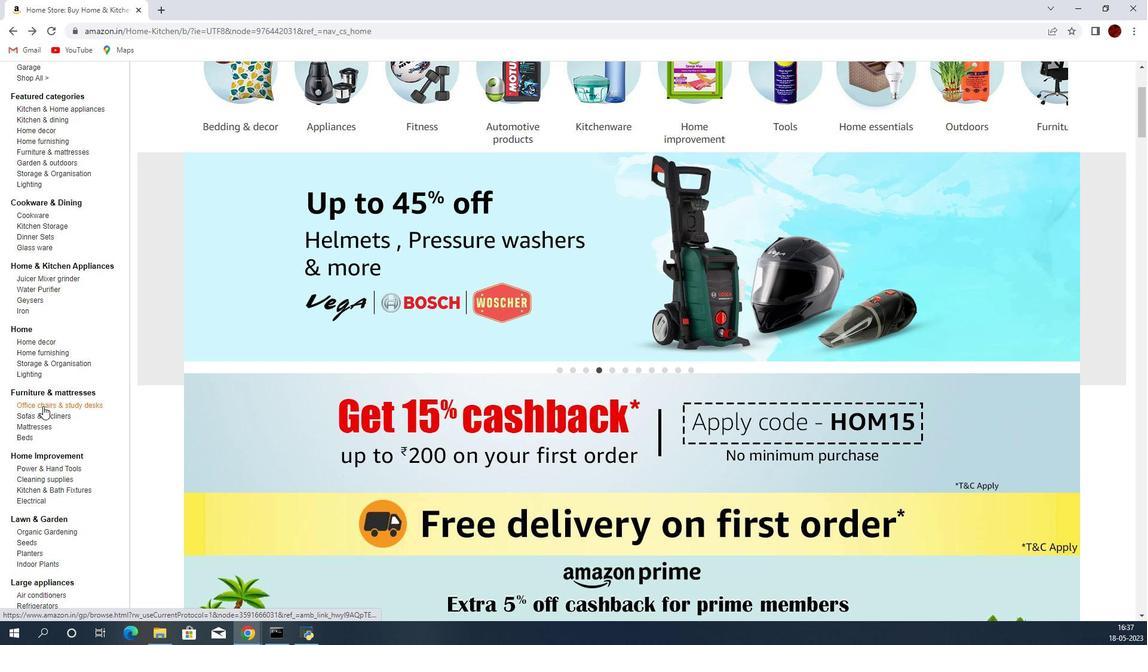 
Action: Mouse moved to (519, 403)
Screenshot: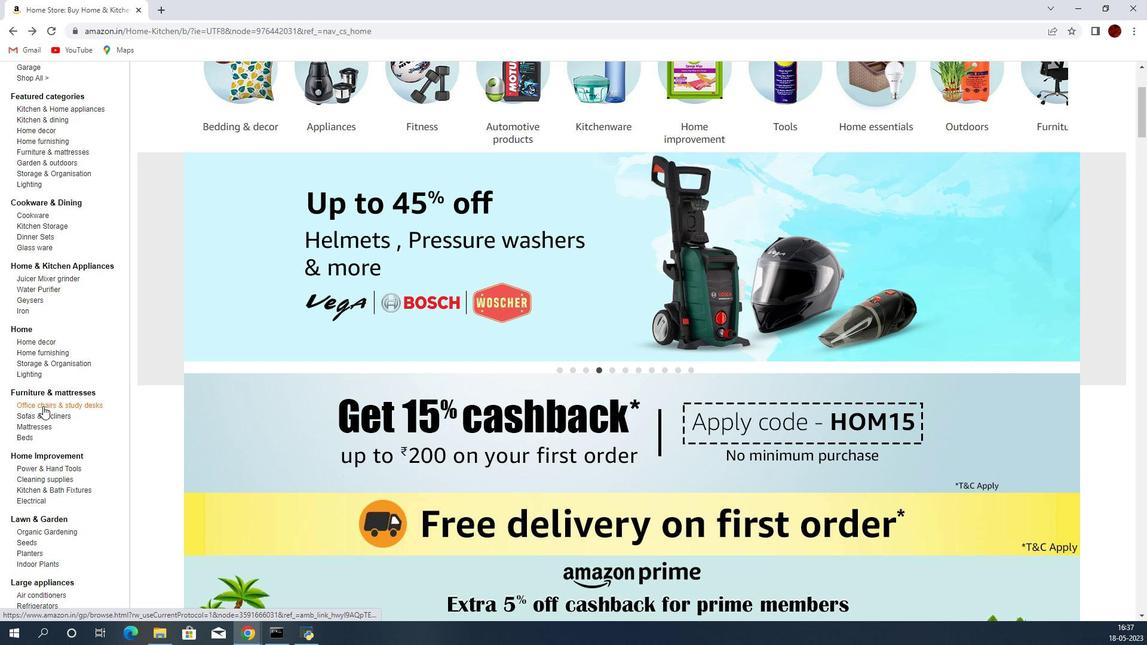 
Action: Mouse scrolled (519, 403) with delta (0, 0)
Screenshot: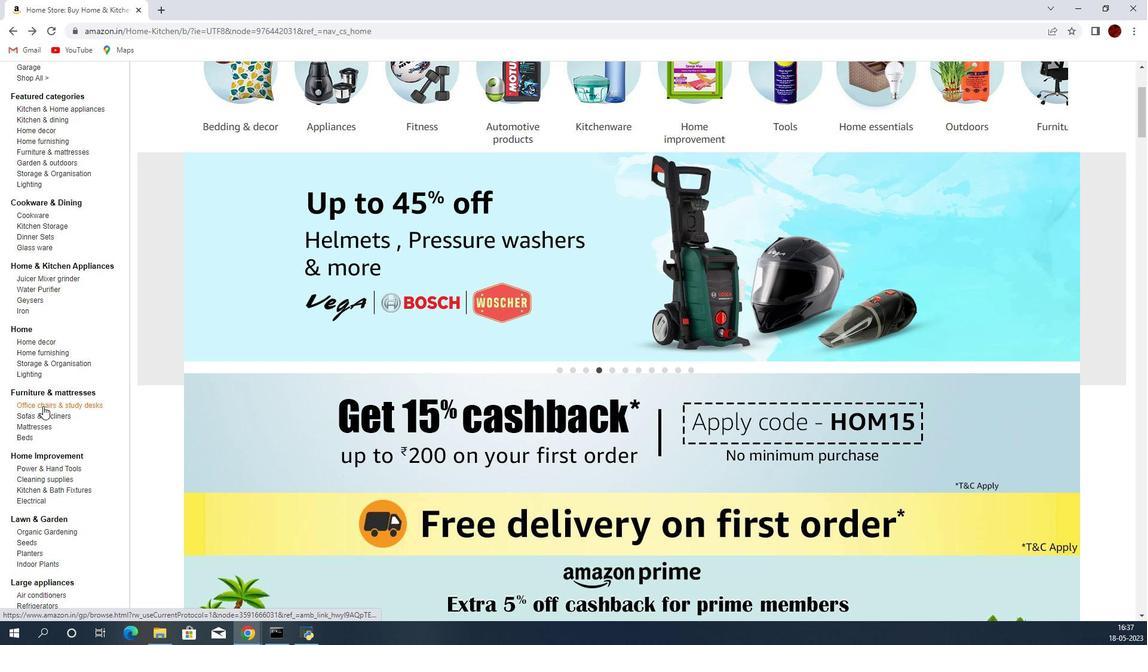 
Action: Mouse moved to (467, 415)
Screenshot: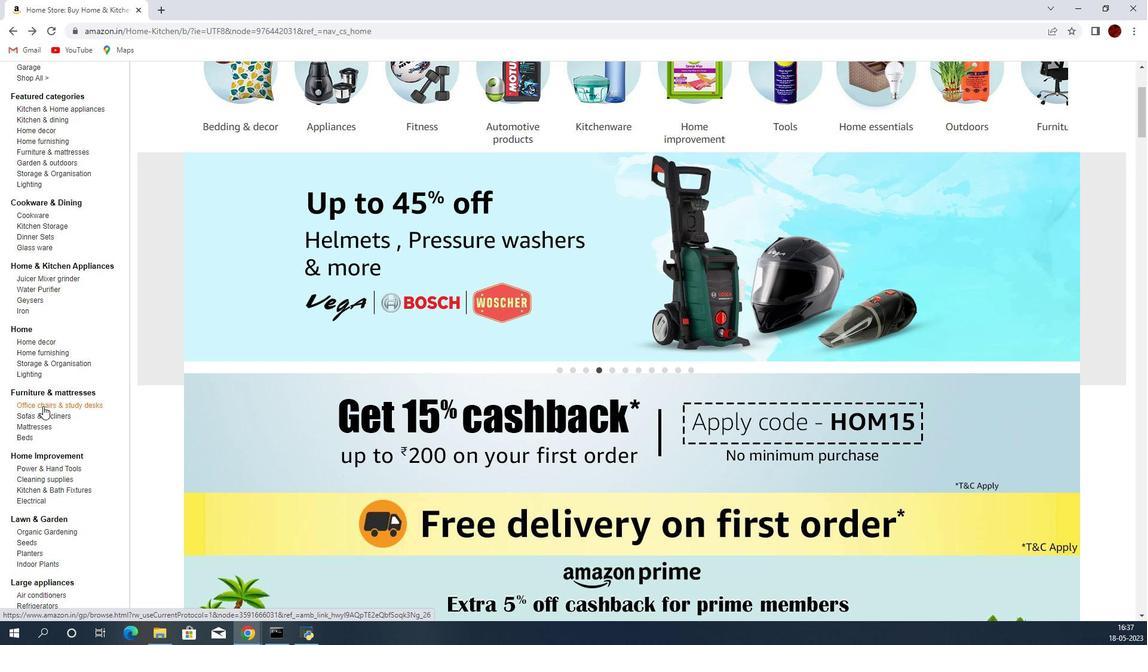 
Action: Mouse scrolled (467, 415) with delta (0, 0)
Screenshot: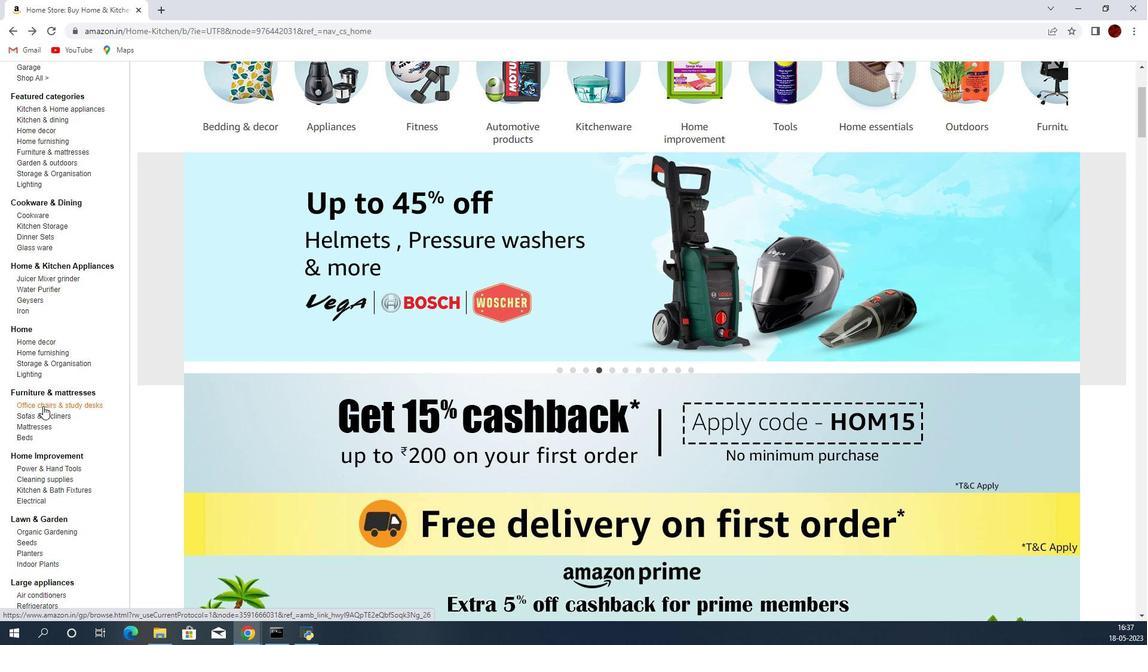 
Action: Mouse moved to (564, 416)
Screenshot: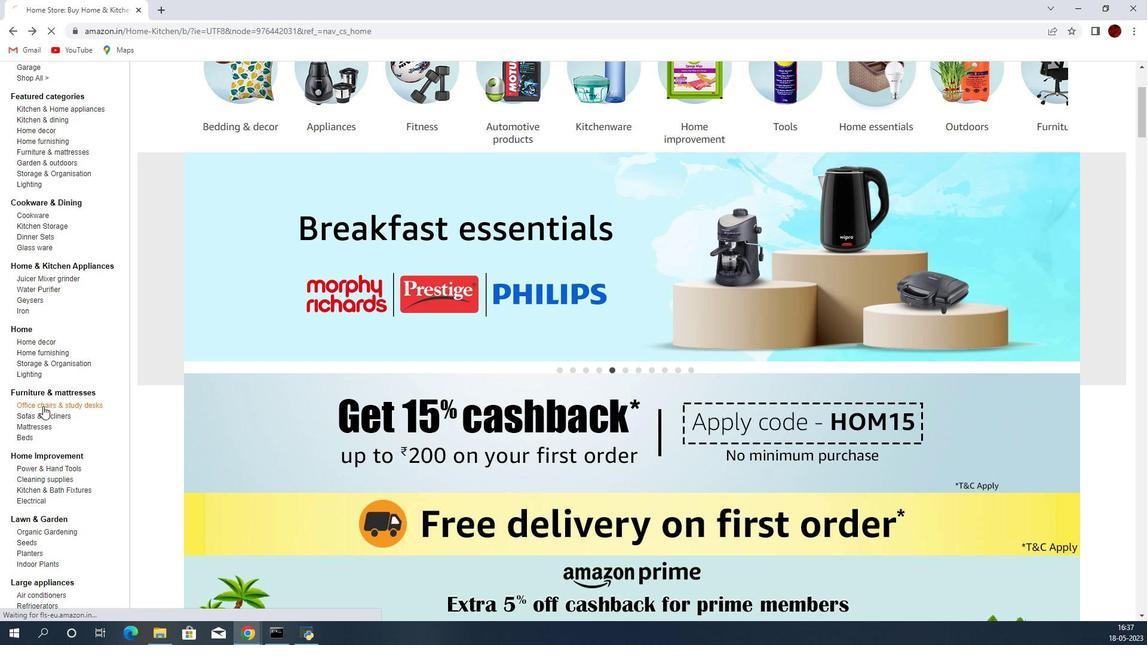 
Action: Mouse pressed left at (564, 416)
Screenshot: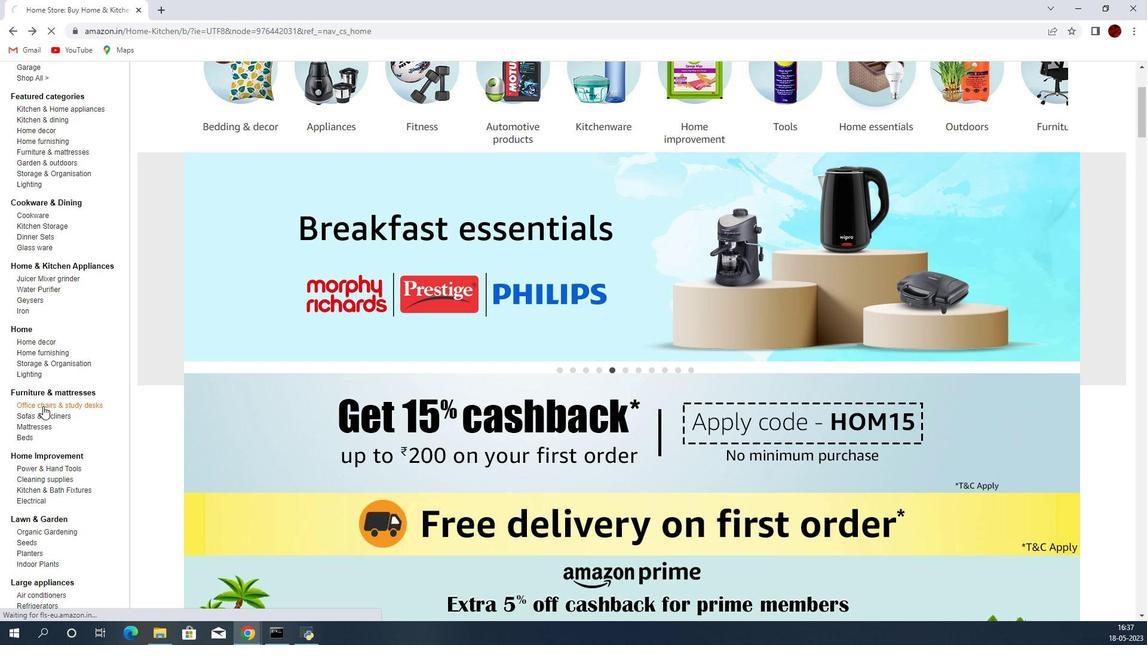 
Action: Mouse moved to (477, 374)
Screenshot: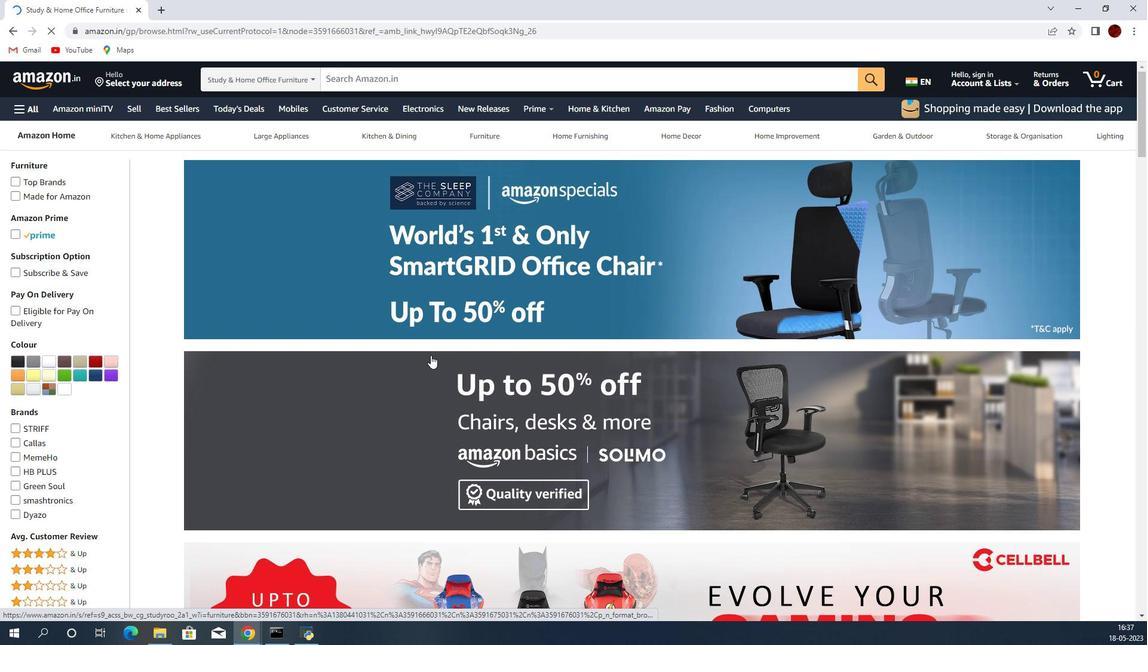
Action: Mouse scrolled (475, 374) with delta (0, 0)
Screenshot: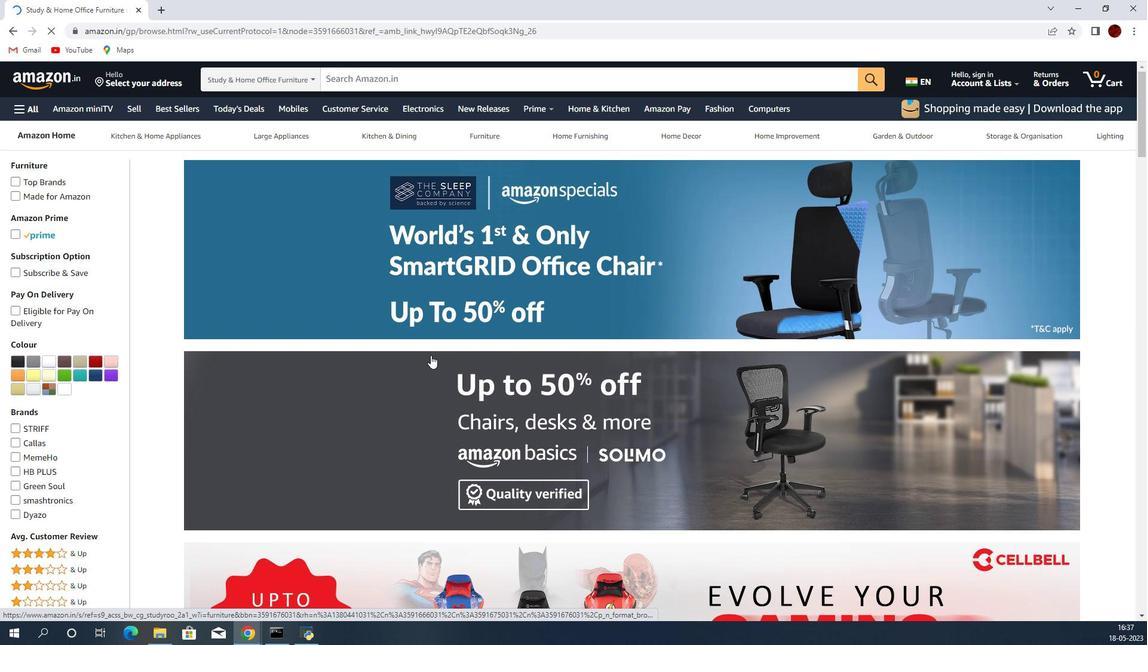 
Action: Mouse moved to (395, 417)
Screenshot: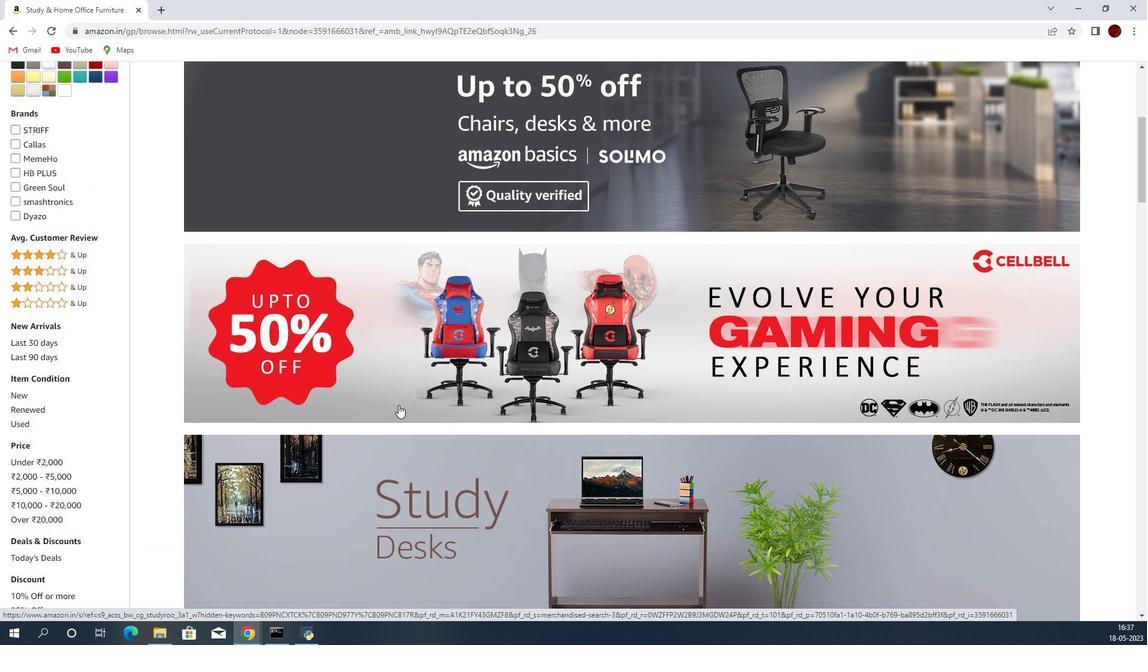 
Action: Mouse scrolled (395, 416) with delta (0, 0)
Screenshot: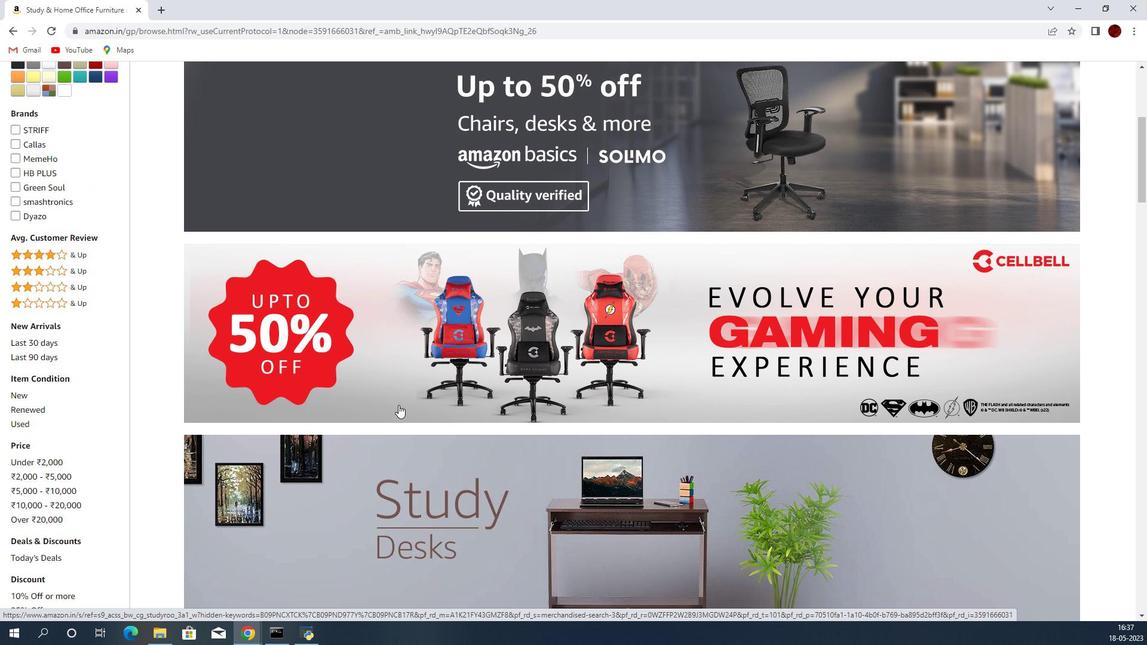 
Action: Mouse scrolled (395, 417) with delta (0, 0)
Screenshot: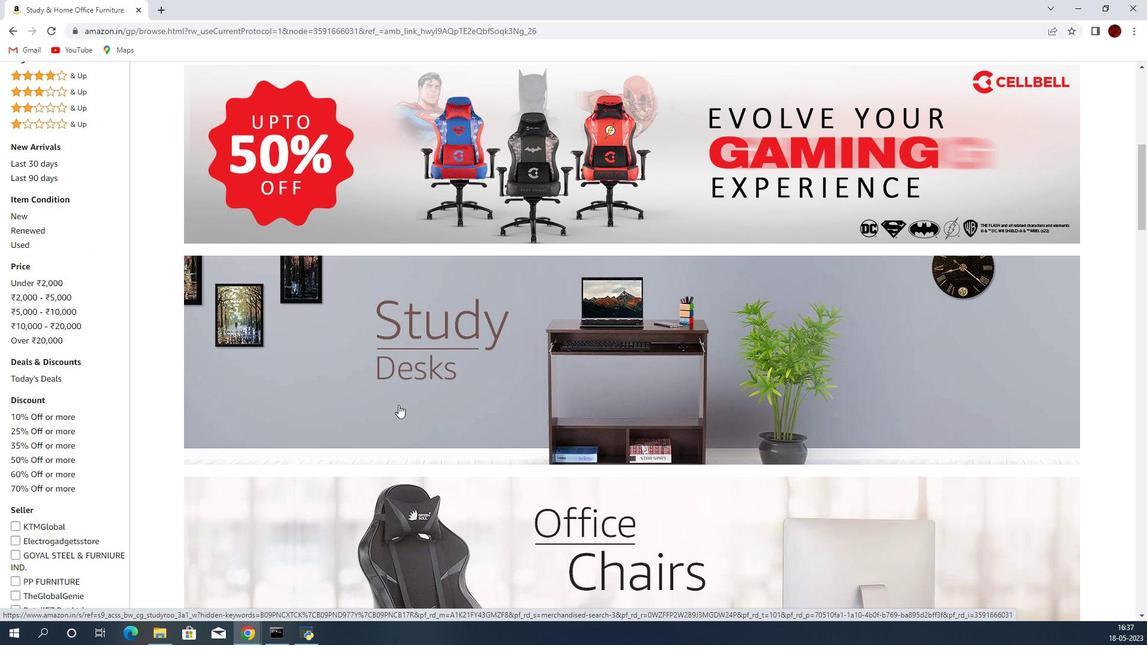 
Action: Mouse scrolled (395, 417) with delta (0, 0)
Screenshot: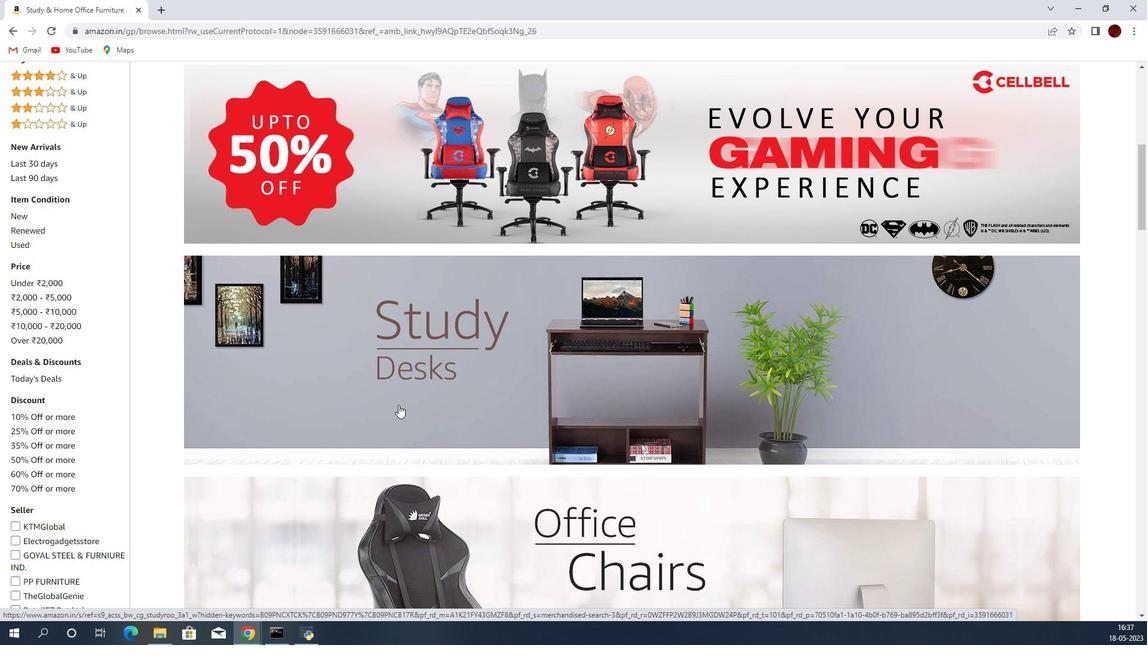 
Action: Mouse scrolled (395, 417) with delta (0, 0)
Screenshot: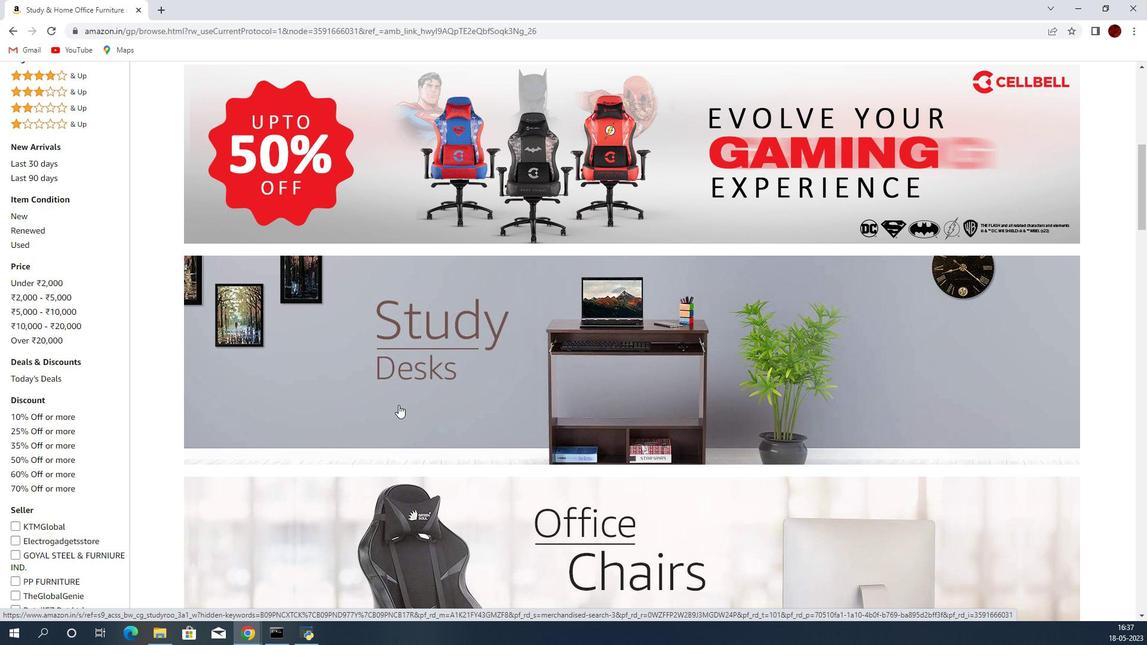 
Action: Mouse scrolled (395, 417) with delta (0, 0)
Screenshot: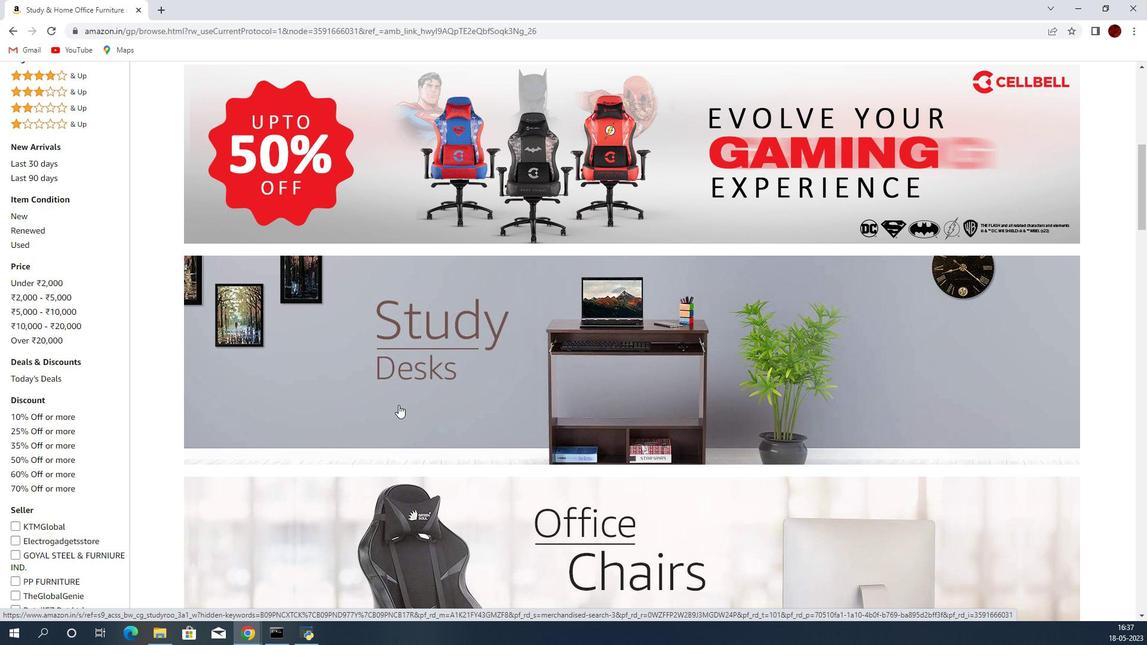 
Action: Mouse moved to (396, 417)
Screenshot: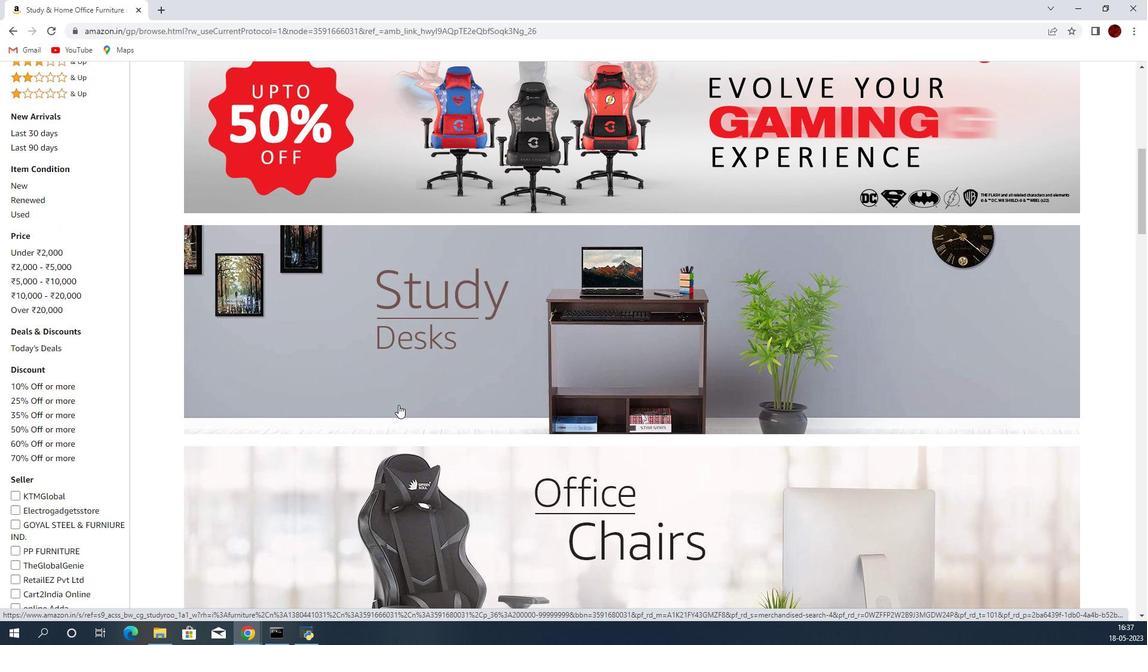 
Action: Mouse scrolled (396, 416) with delta (0, 0)
Screenshot: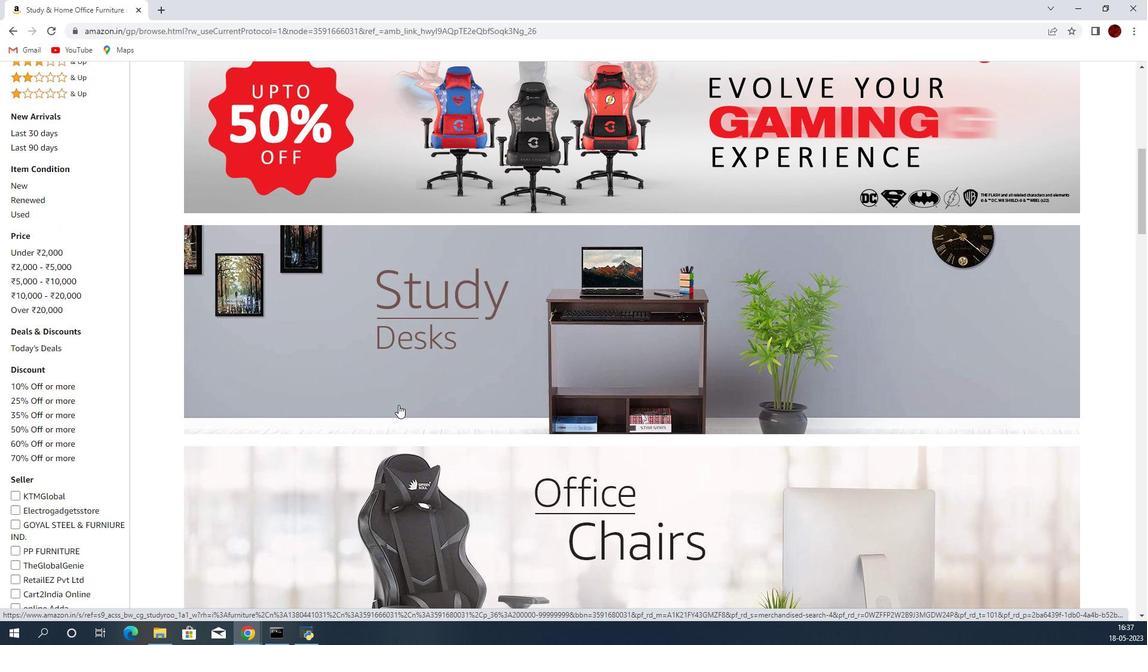 
Action: Mouse moved to (396, 417)
Screenshot: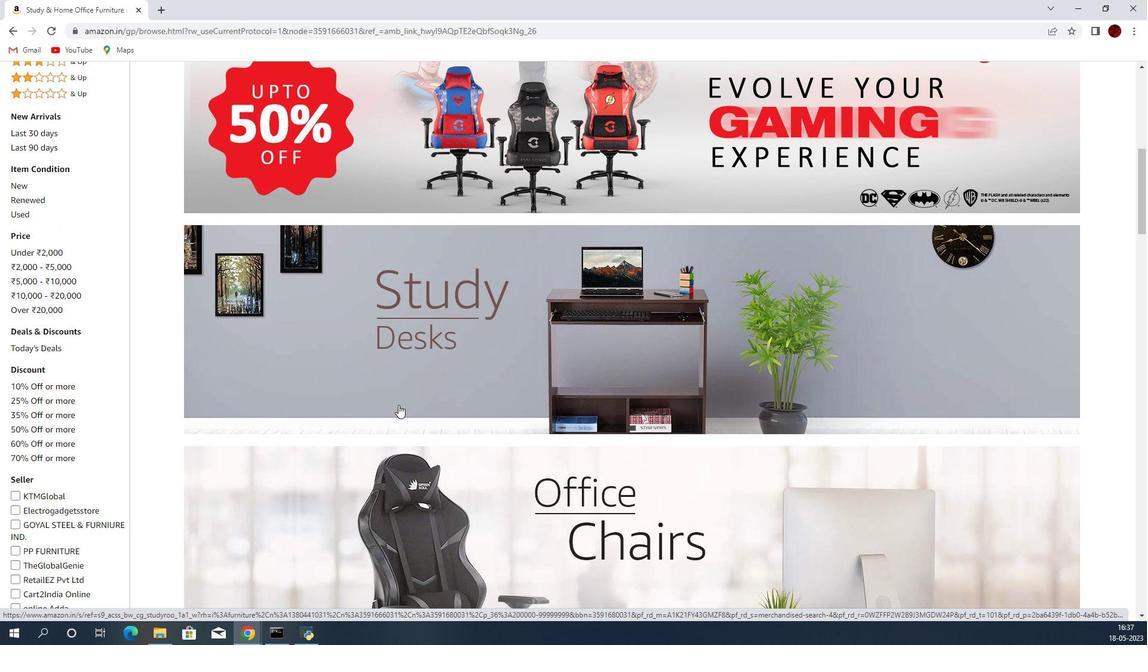 
Action: Mouse scrolled (396, 416) with delta (0, 0)
Screenshot: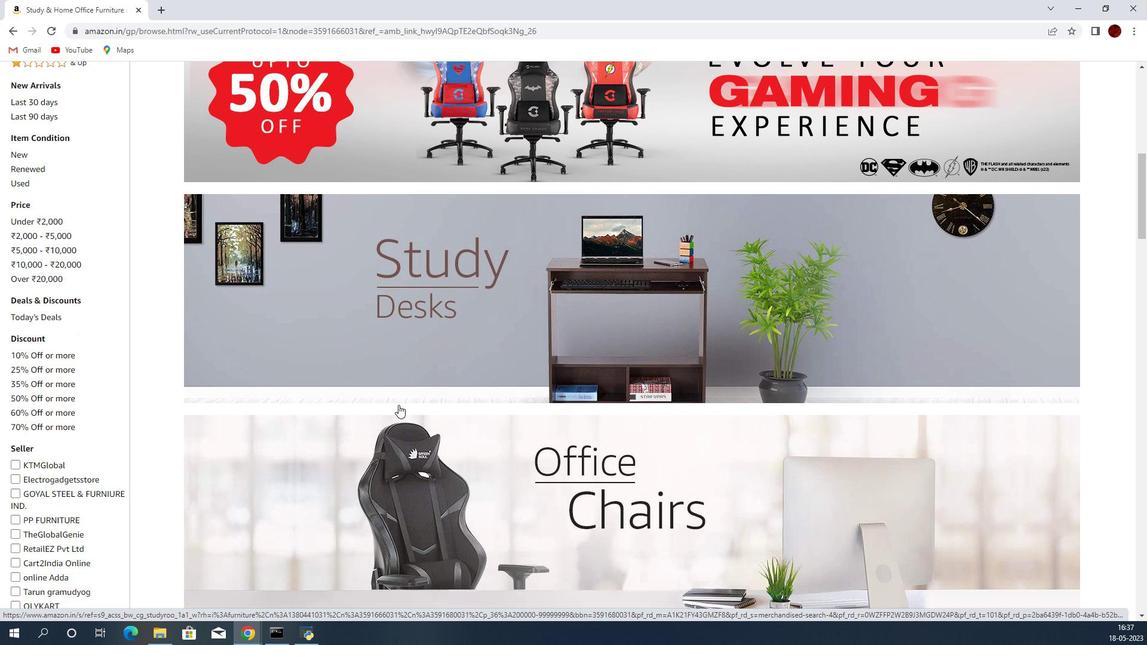 
Action: Mouse moved to (399, 415)
Screenshot: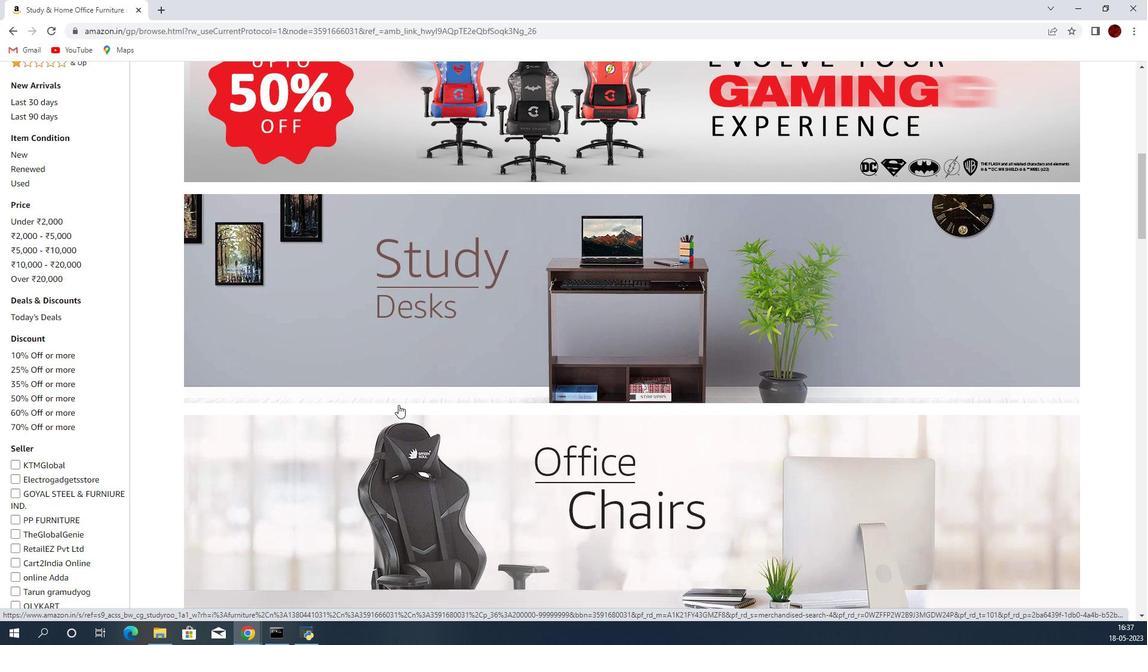 
Action: Mouse scrolled (399, 415) with delta (0, 0)
Screenshot: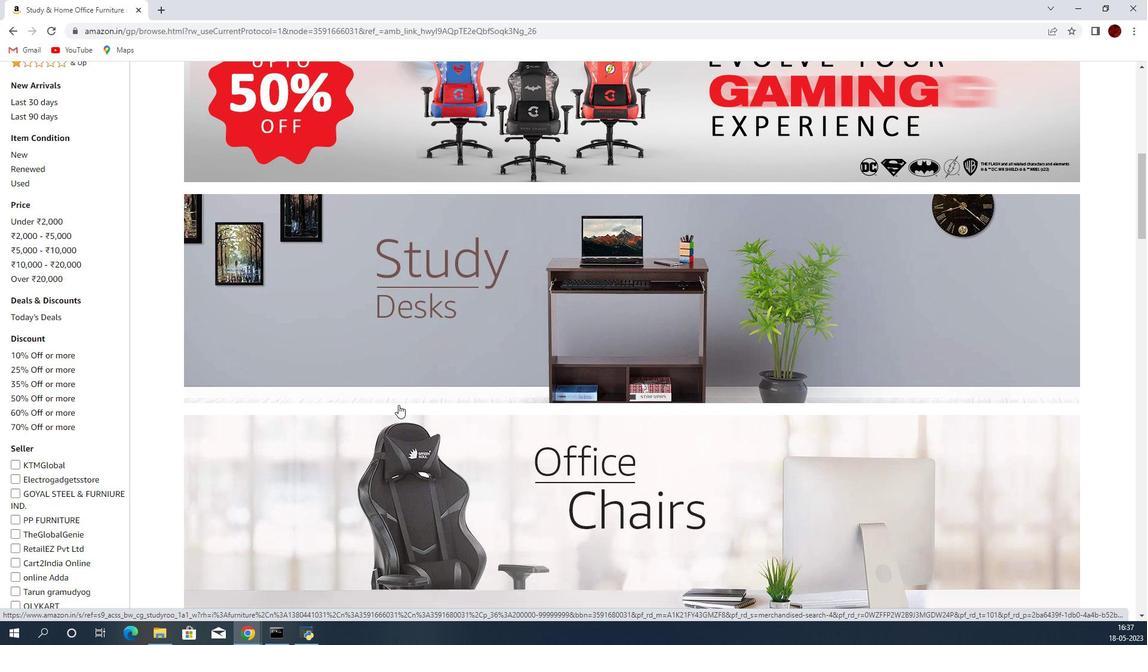 
Action: Mouse moved to (405, 413)
Screenshot: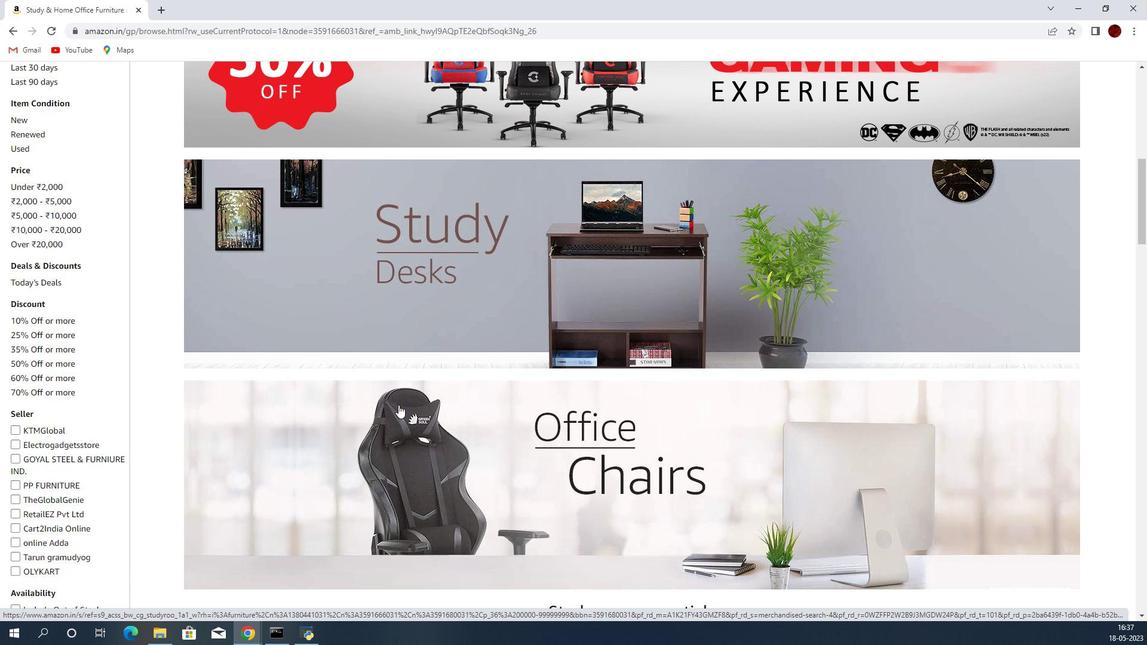 
Action: Mouse scrolled (404, 413) with delta (0, 0)
Screenshot: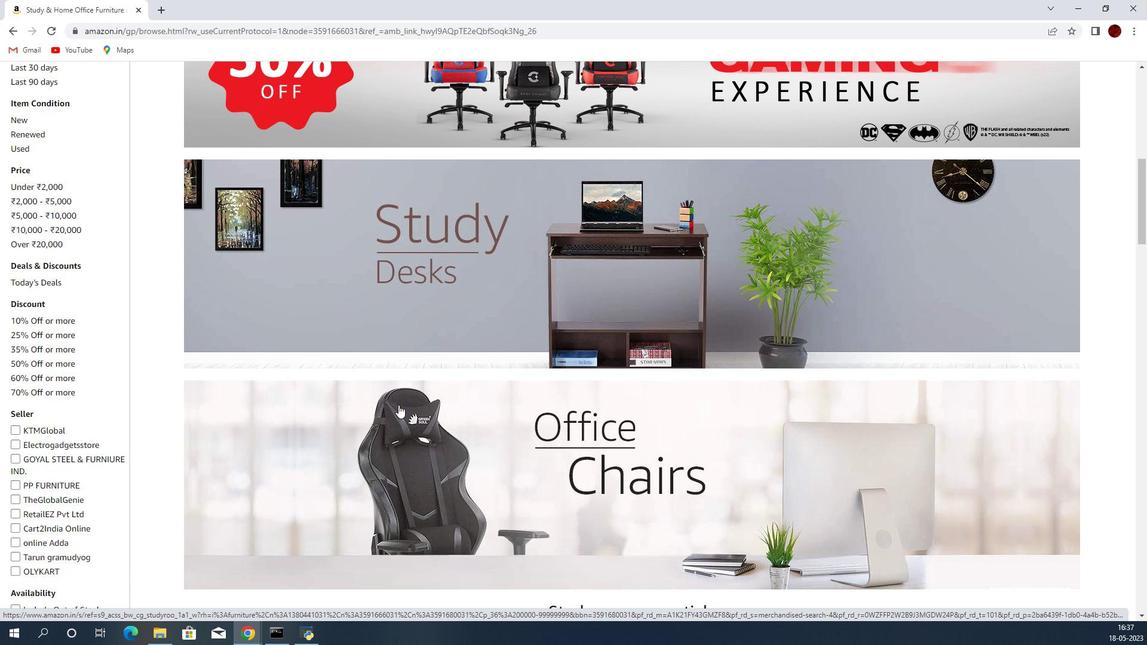 
Action: Mouse moved to (411, 414)
Screenshot: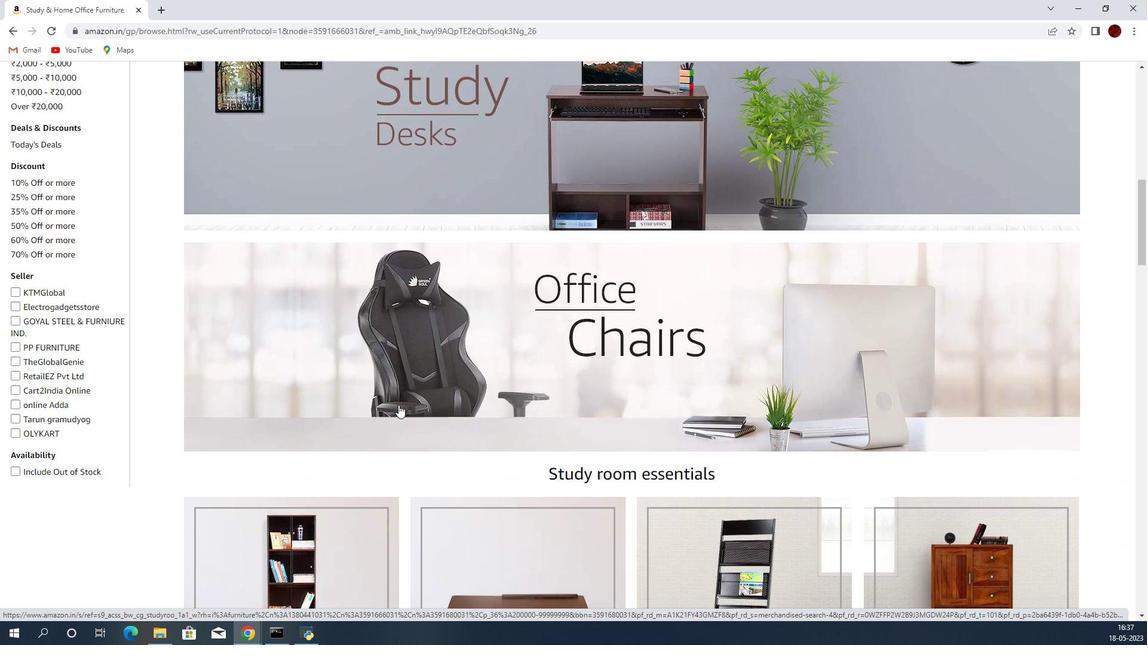 
Action: Mouse scrolled (411, 414) with delta (0, 0)
Screenshot: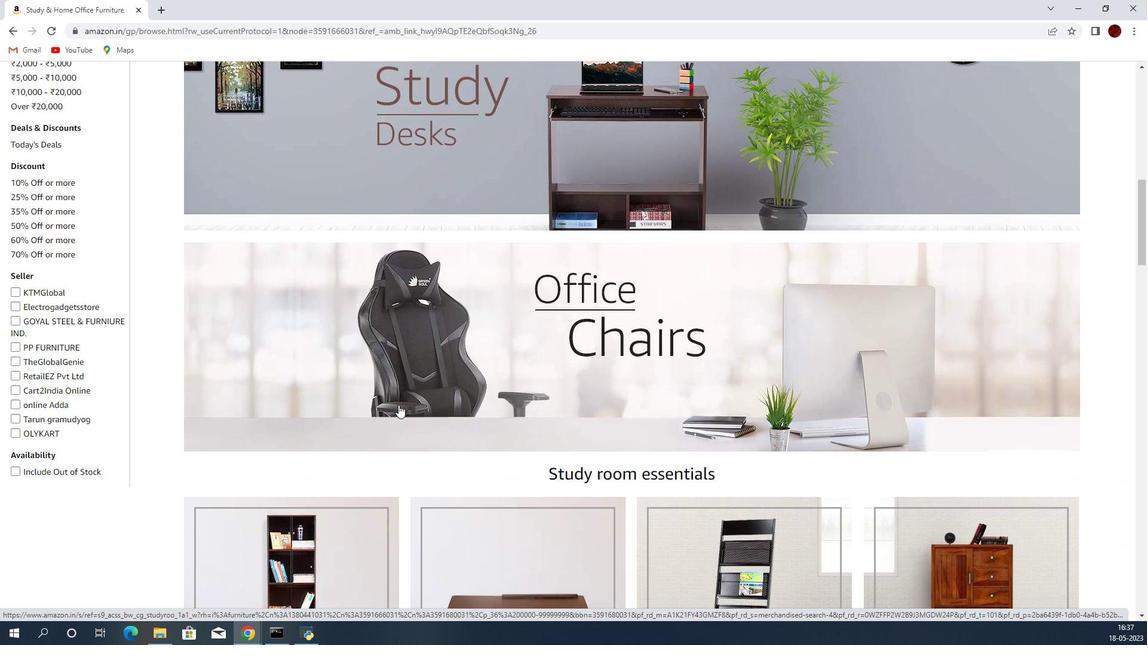 
Action: Mouse scrolled (411, 414) with delta (0, 0)
Screenshot: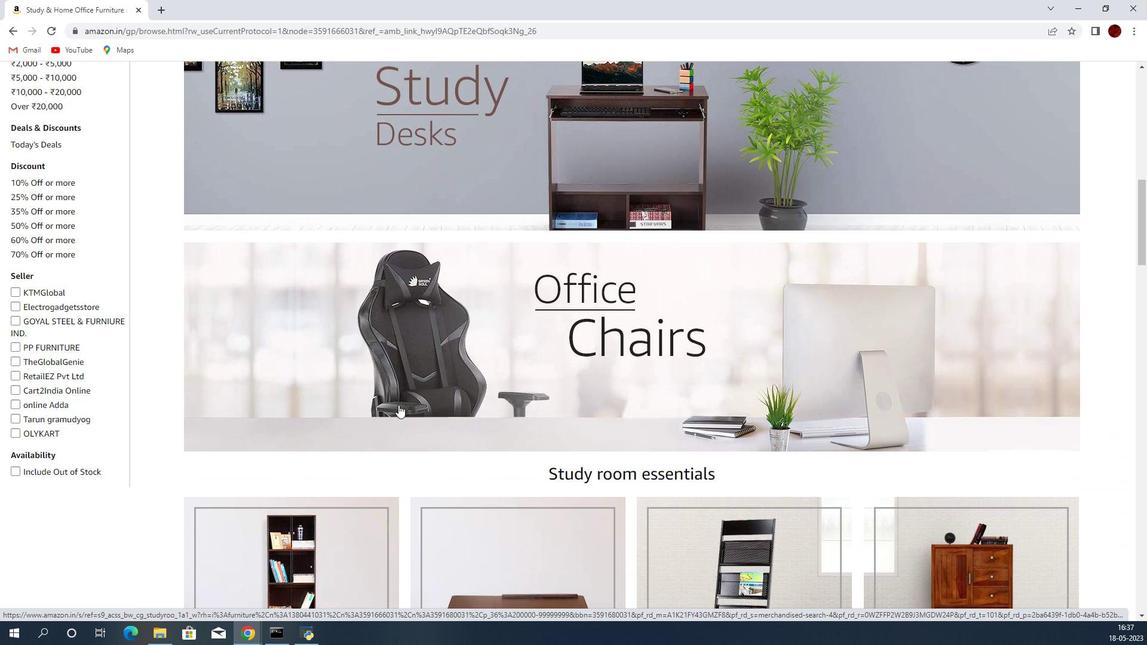 
Action: Mouse scrolled (411, 414) with delta (0, 0)
Screenshot: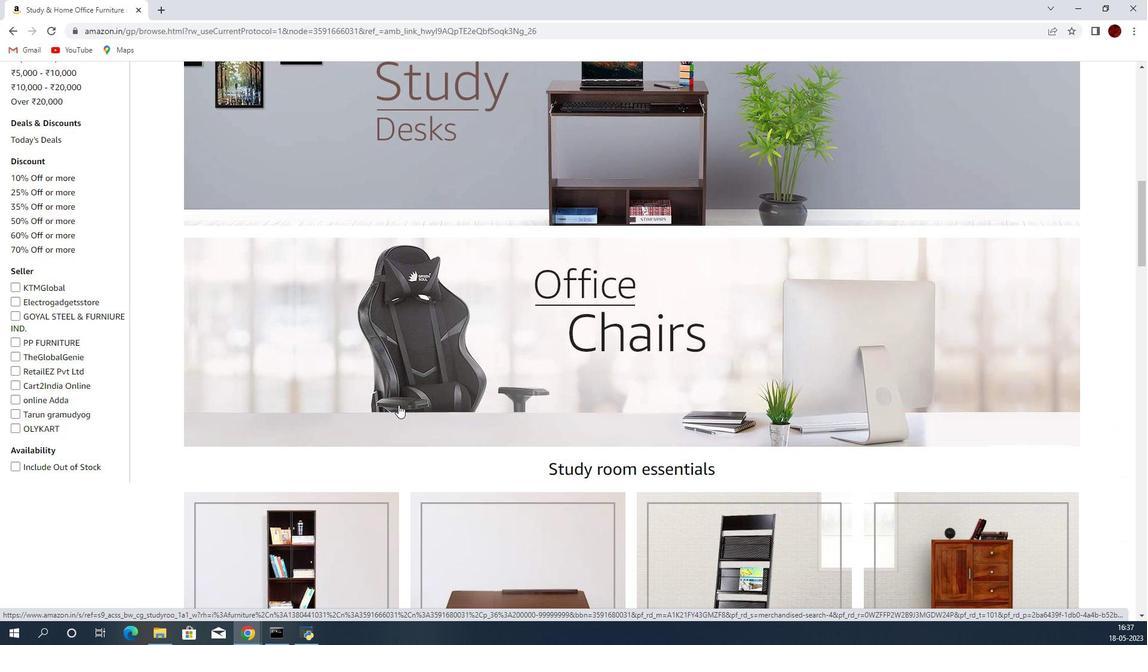 
Action: Mouse moved to (412, 413)
Screenshot: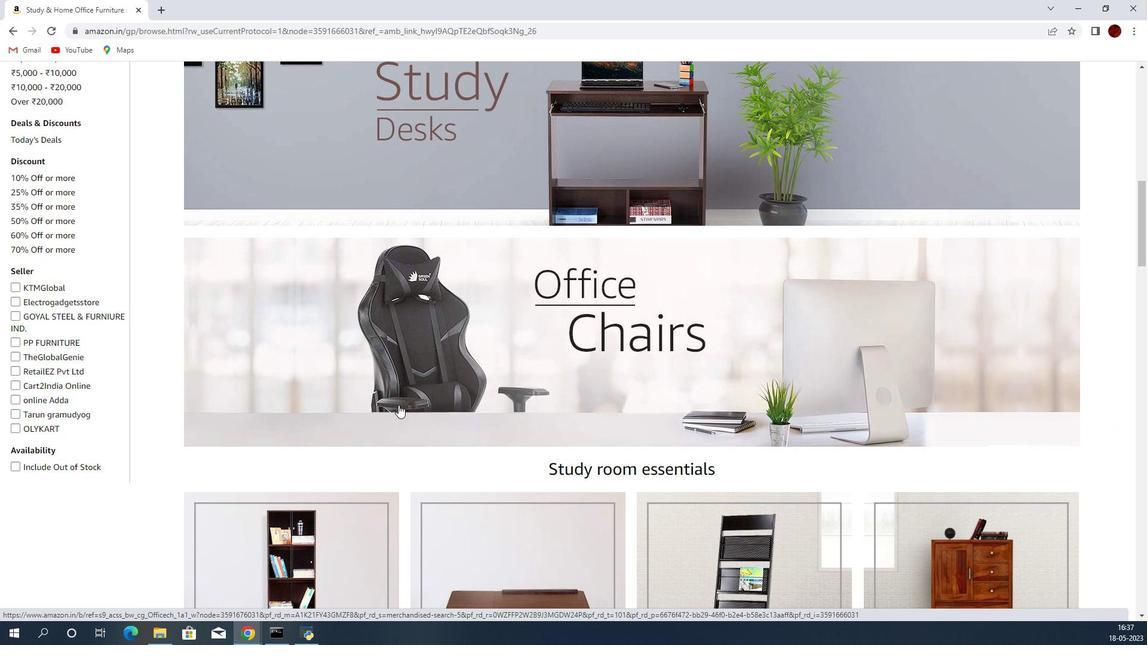 
Action: Mouse scrolled (412, 413) with delta (0, 0)
Screenshot: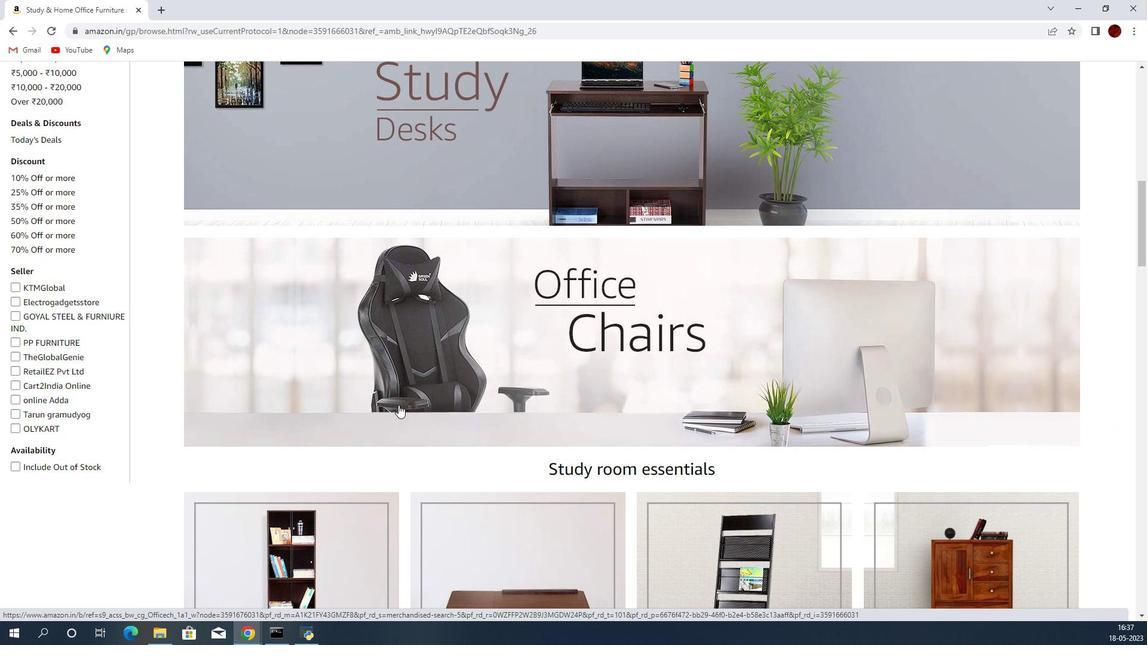 
Action: Mouse moved to (406, 374)
Screenshot: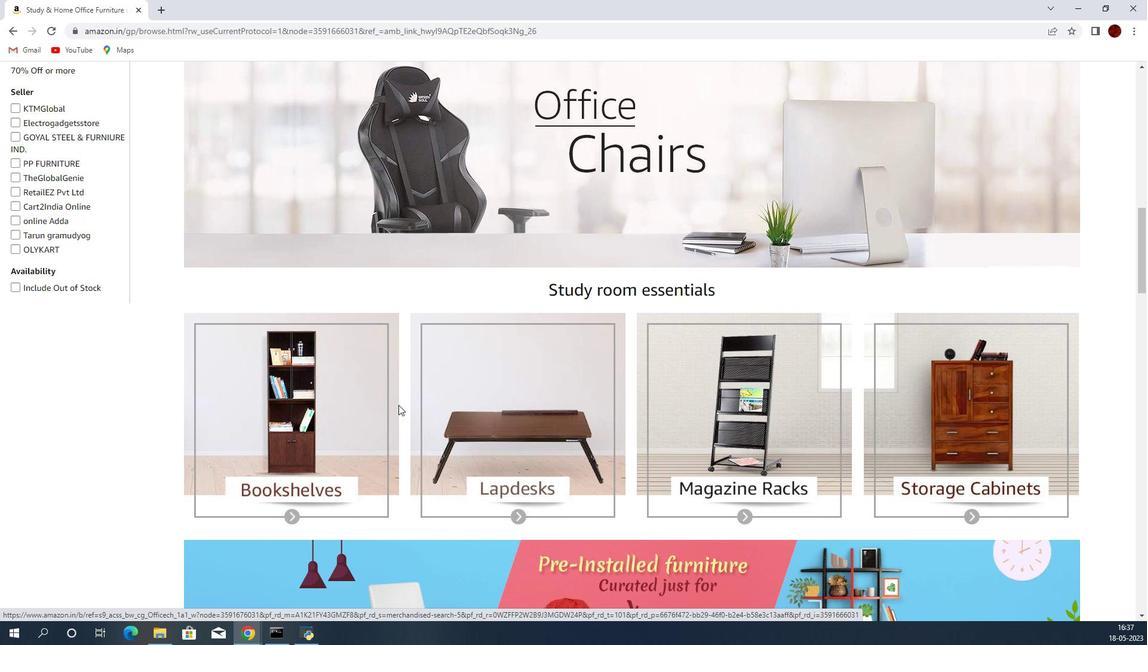 
Action: Mouse pressed left at (406, 374)
Screenshot: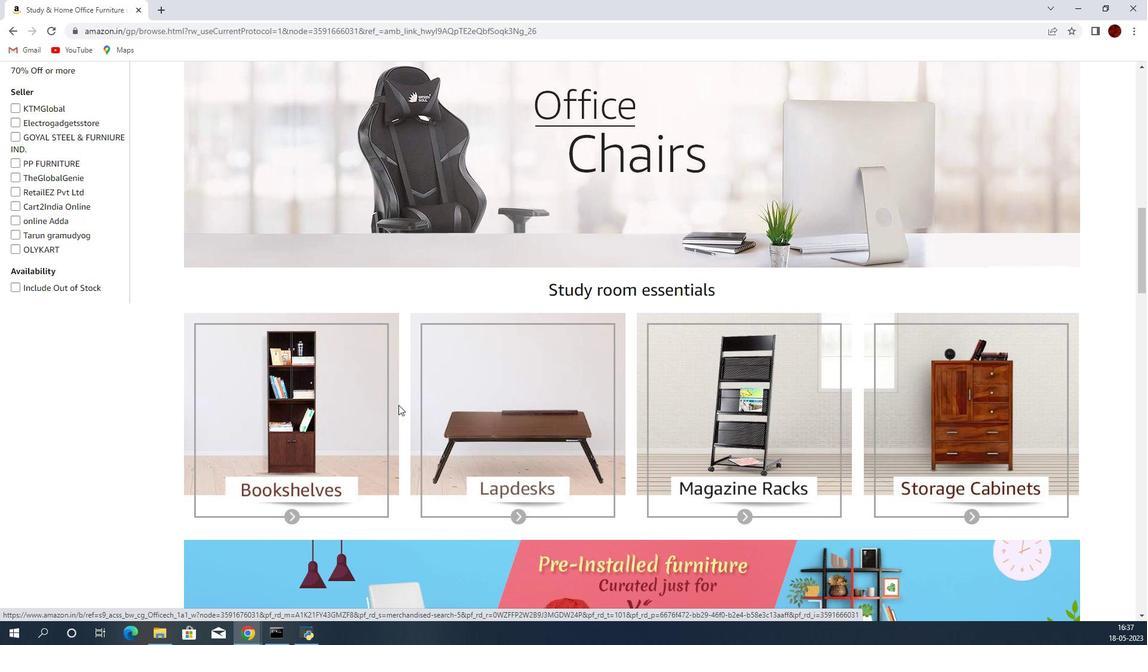 
Action: Mouse moved to (507, 412)
Screenshot: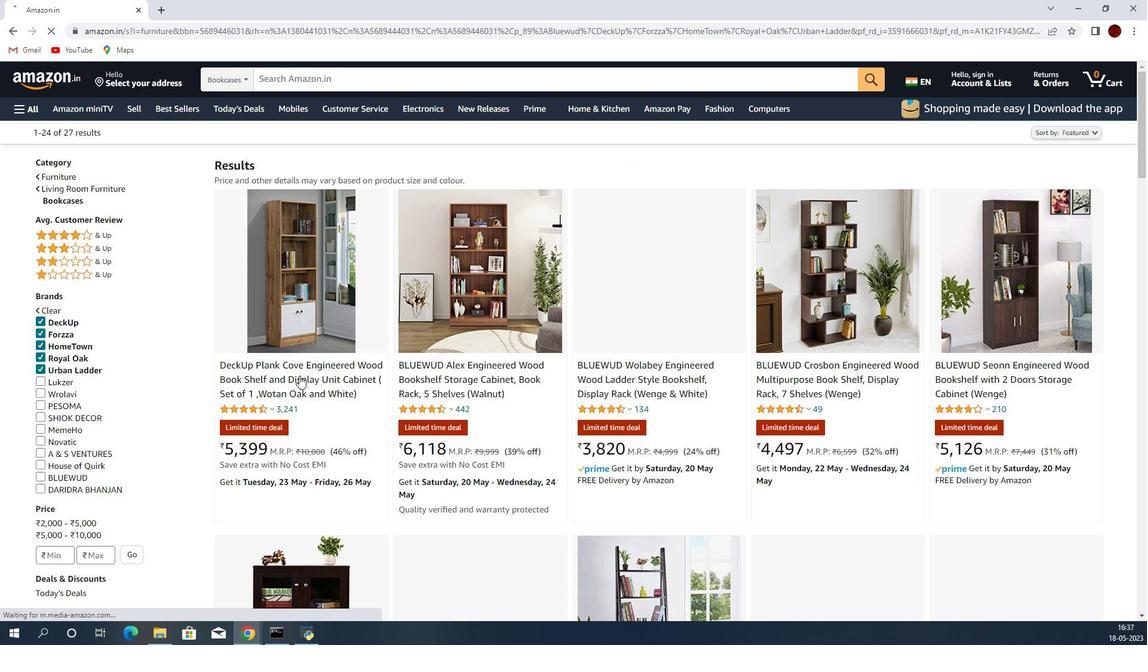 
Action: Mouse scrolled (507, 412) with delta (0, 0)
Screenshot: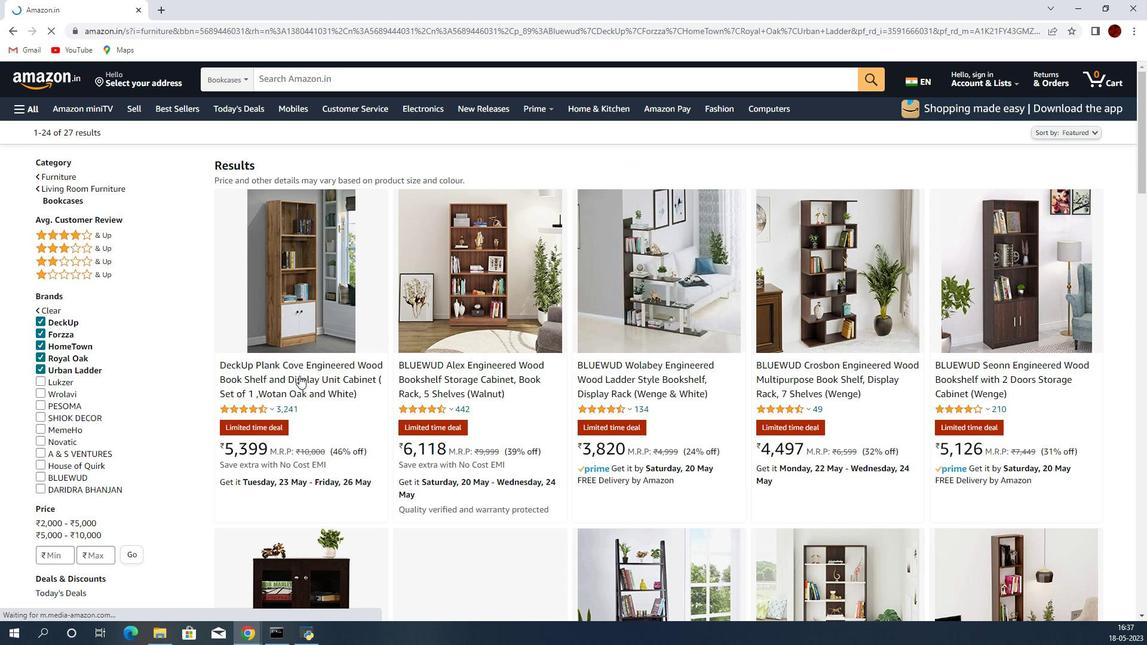 
Action: Mouse moved to (507, 413)
Screenshot: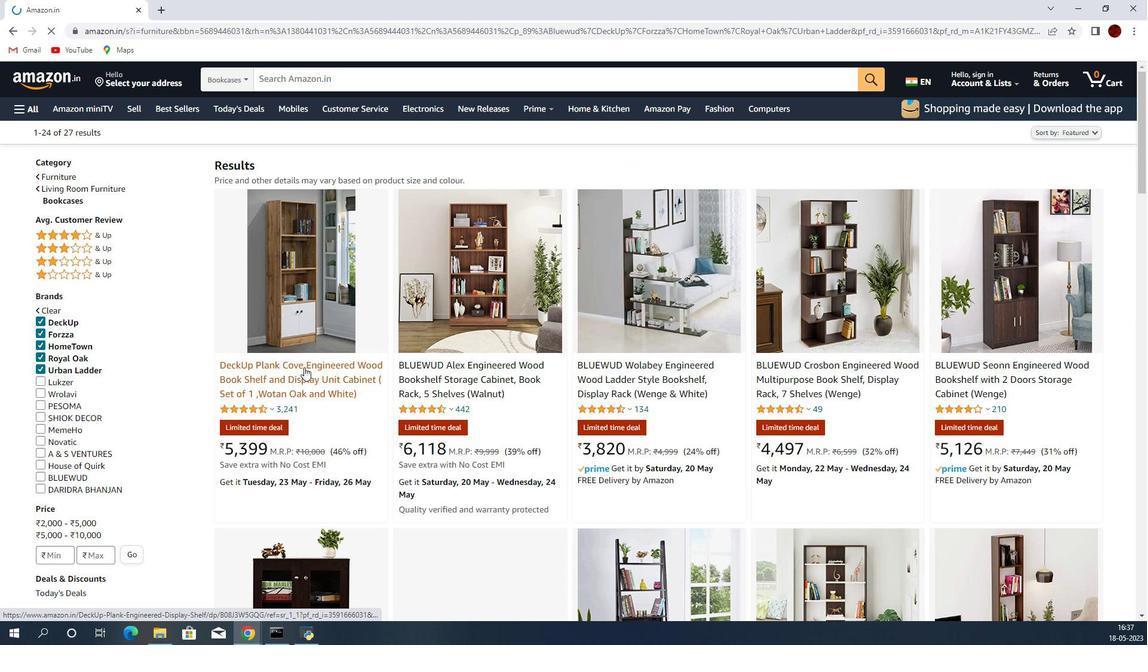 
Action: Mouse scrolled (507, 412) with delta (0, 0)
Screenshot: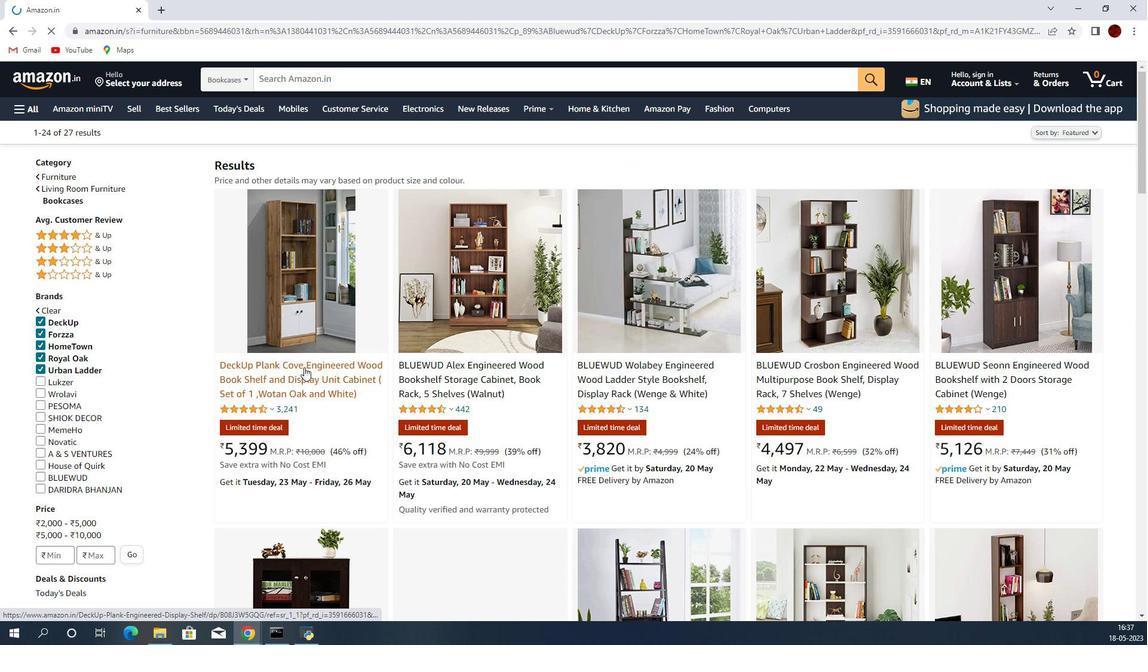 
Action: Mouse moved to (507, 414)
Screenshot: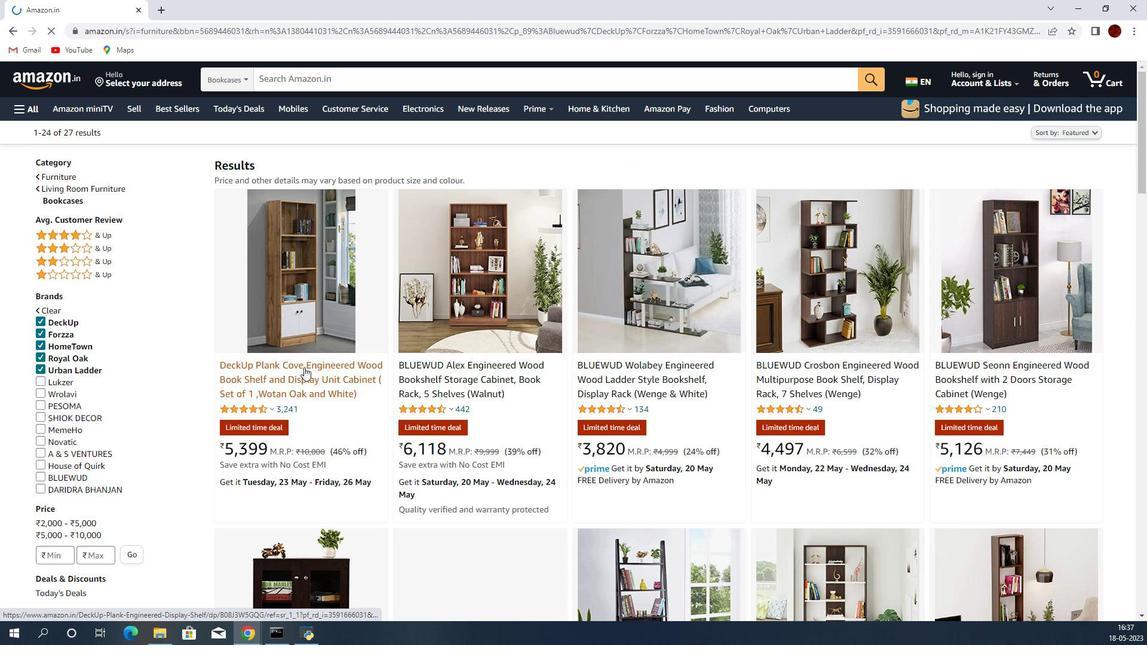 
Action: Mouse scrolled (507, 413) with delta (0, 0)
Screenshot: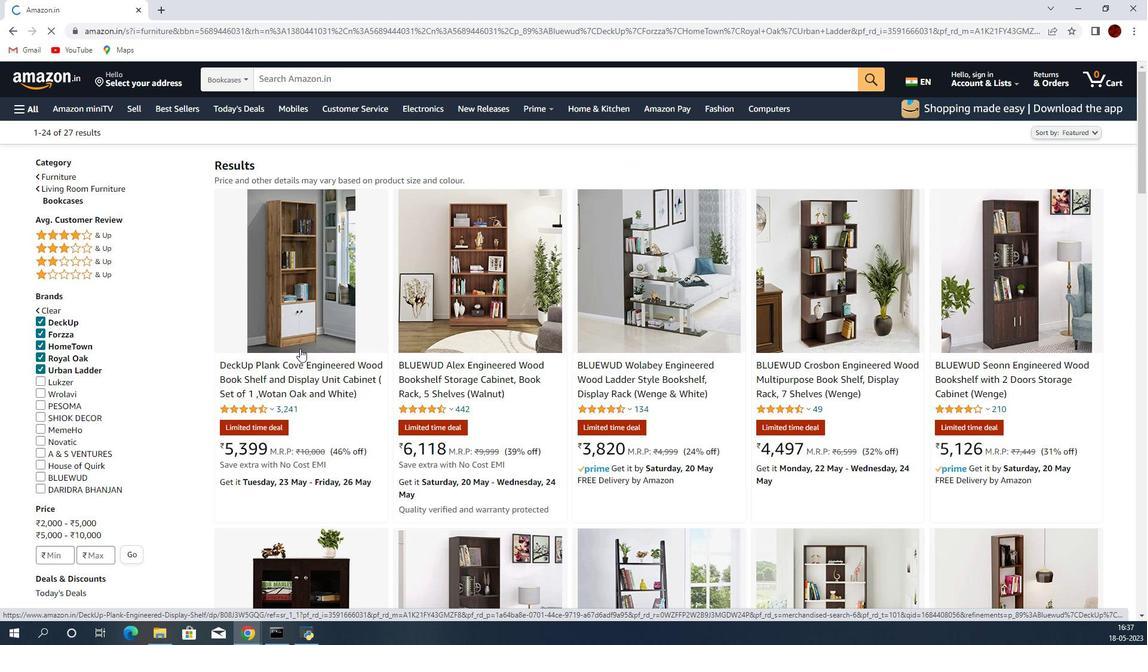
Action: Mouse scrolled (507, 413) with delta (0, 0)
Screenshot: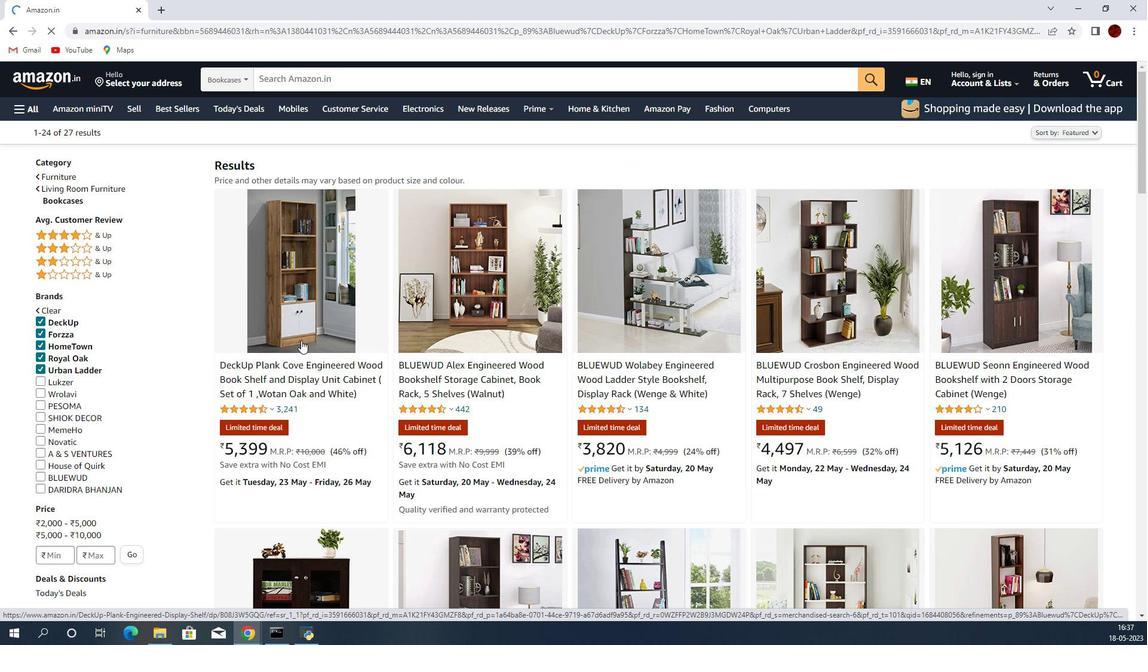 
Action: Mouse moved to (507, 414)
Screenshot: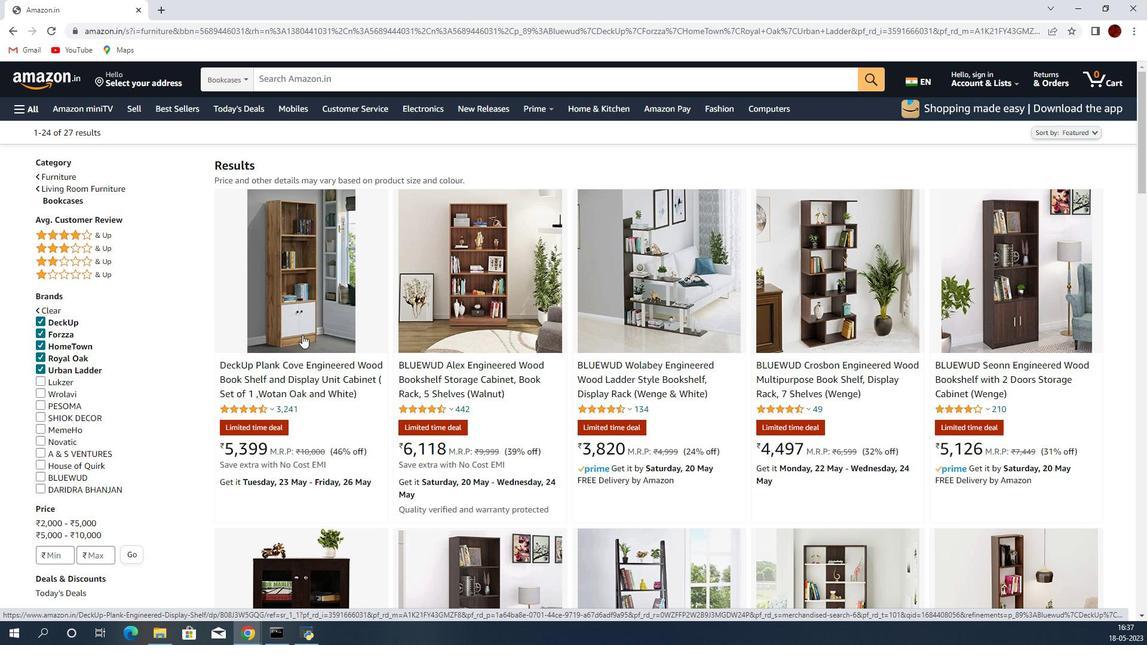 
Action: Mouse scrolled (507, 413) with delta (0, 0)
Screenshot: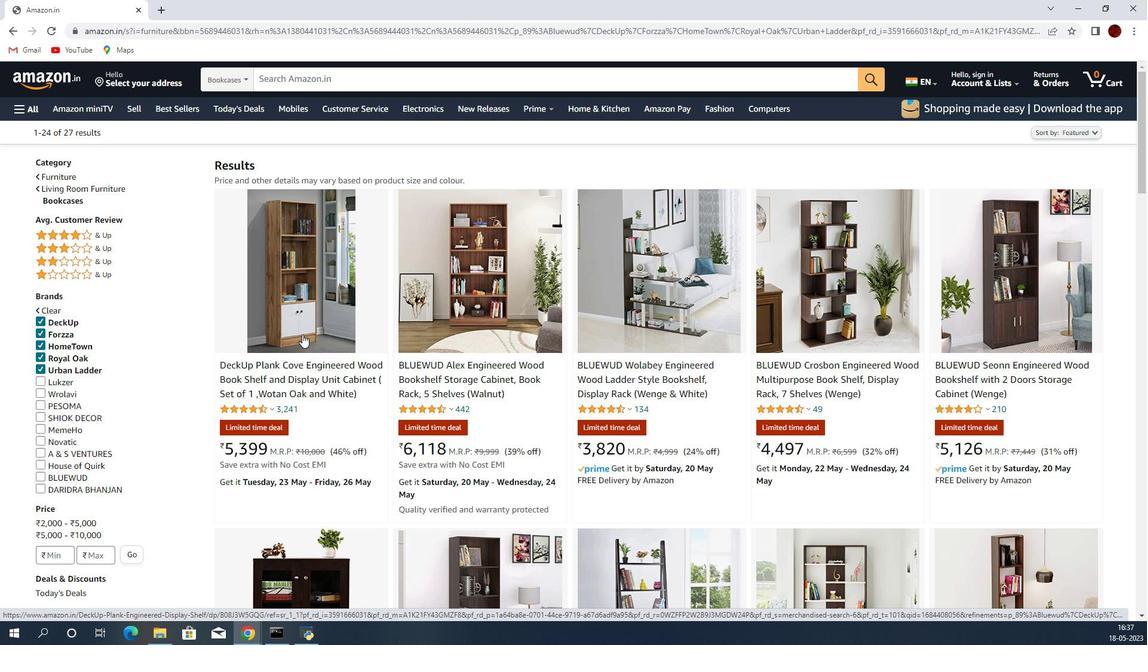 
Action: Mouse moved to (507, 414)
Screenshot: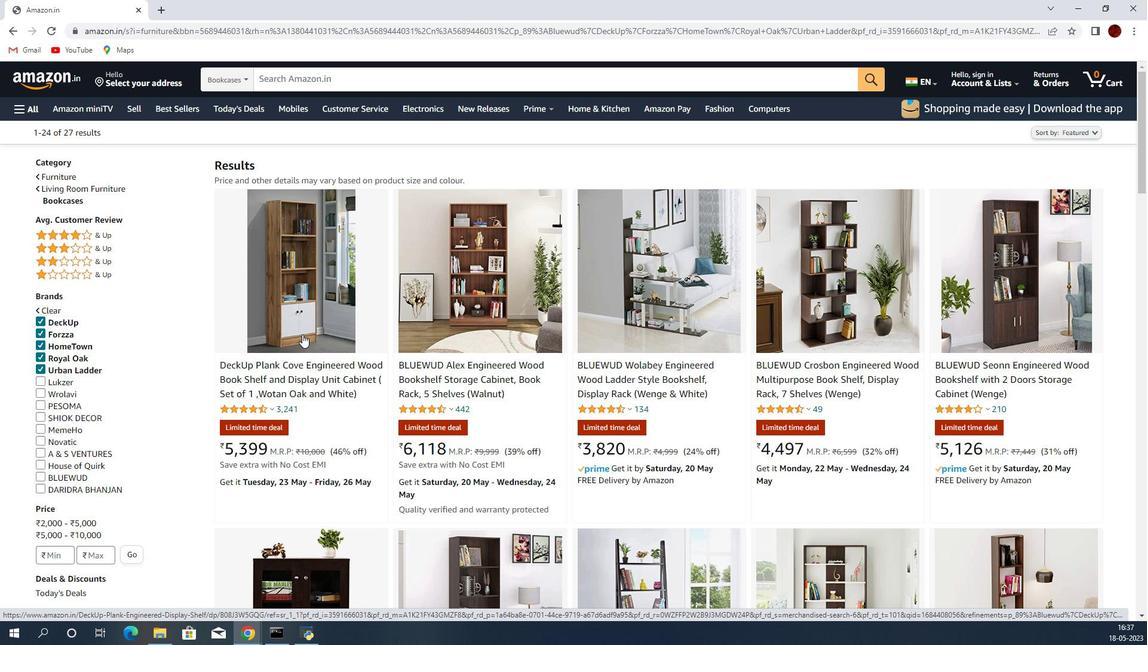 
Action: Mouse scrolled (507, 414) with delta (0, 0)
Screenshot: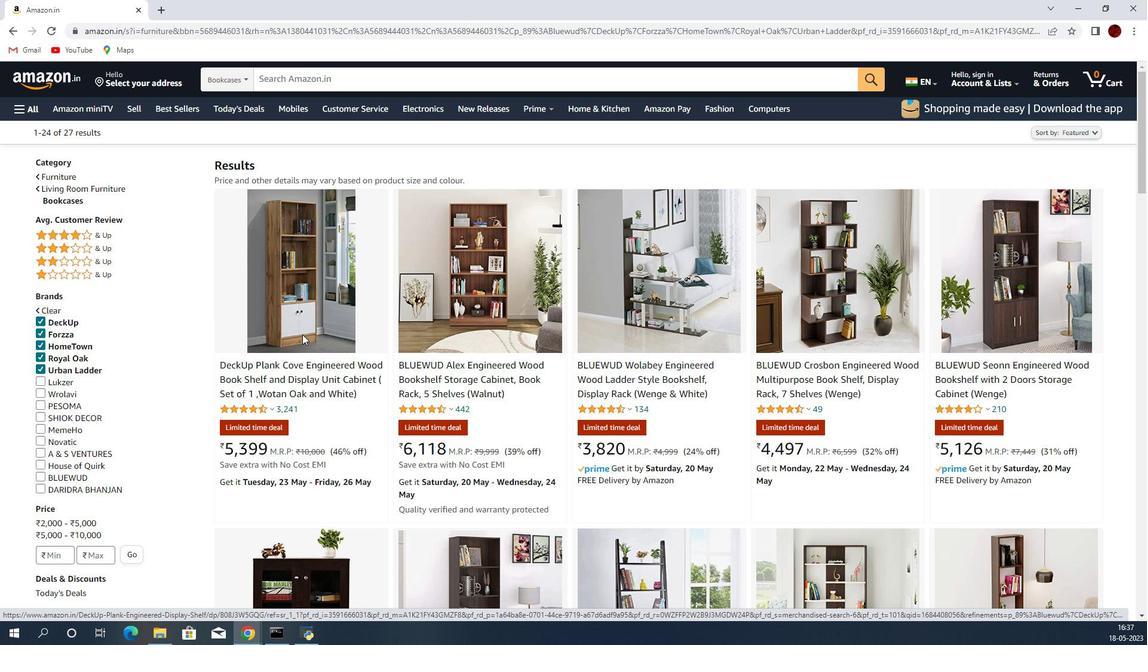 
Action: Mouse moved to (507, 414)
Screenshot: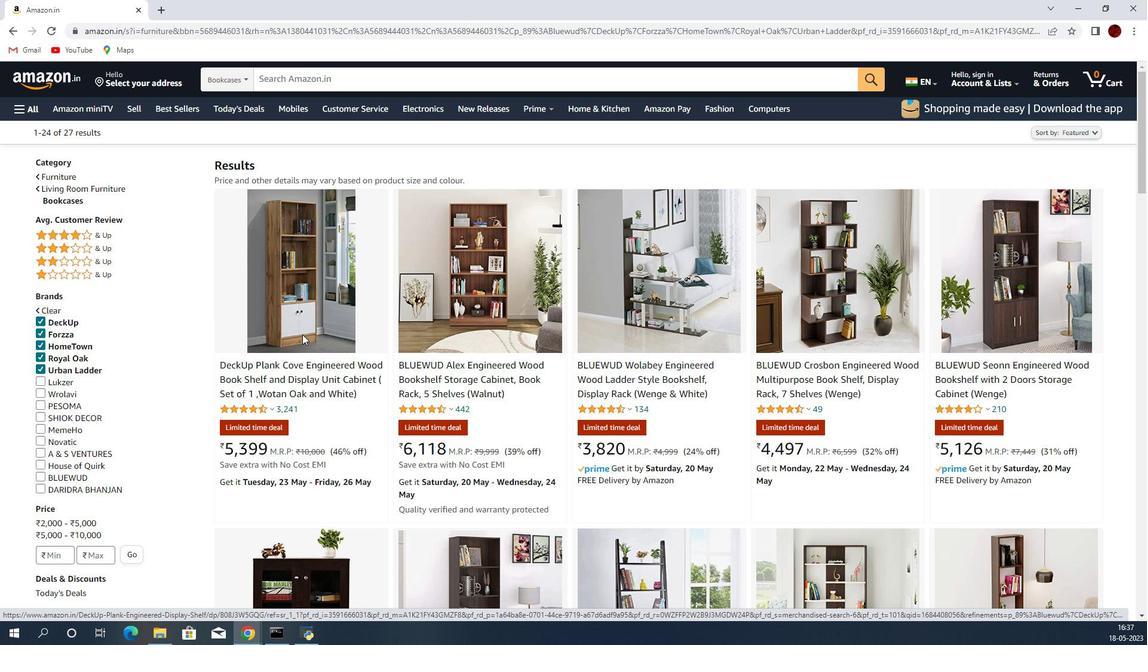 
Action: Mouse scrolled (507, 414) with delta (0, 0)
Screenshot: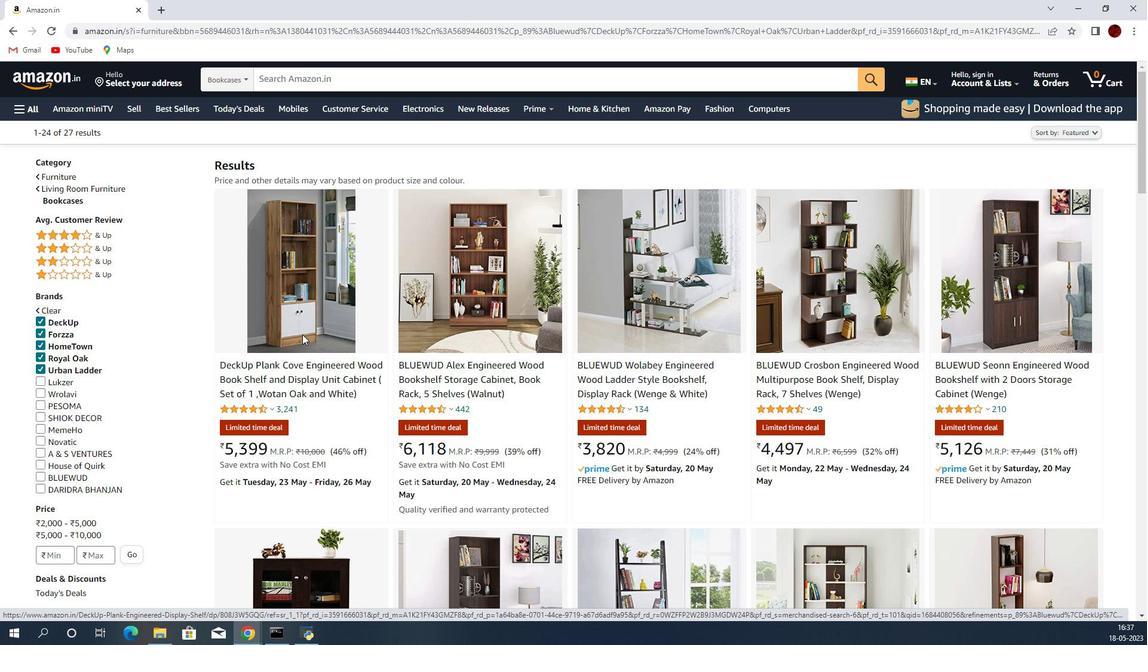 
Action: Mouse moved to (446, 421)
Screenshot: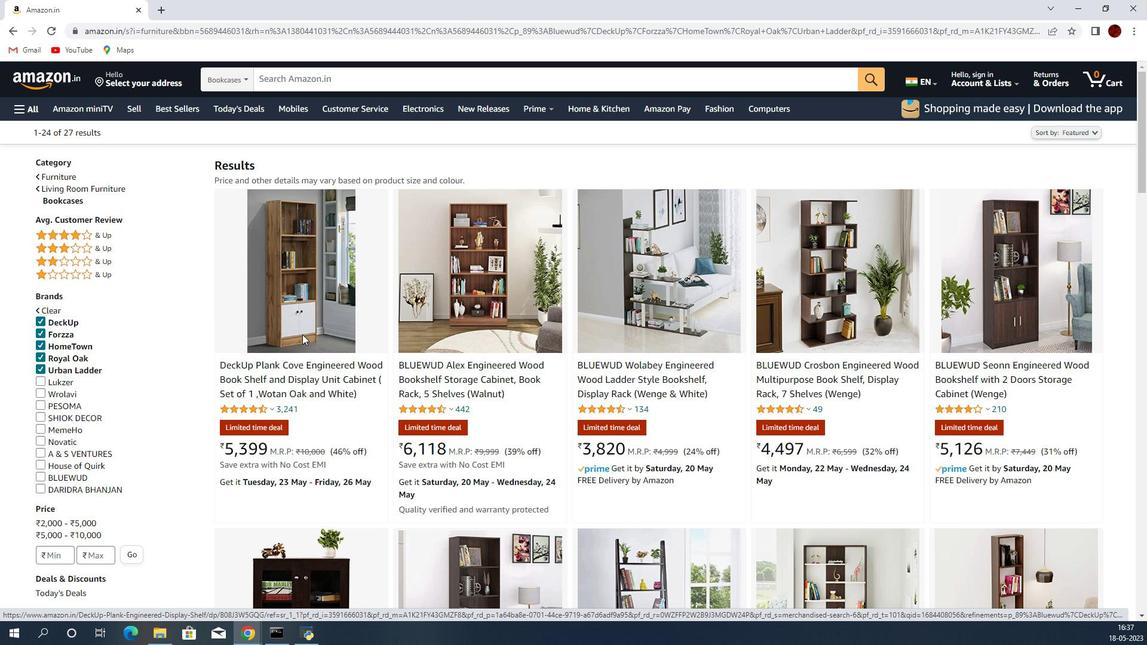 
Action: Mouse scrolled (446, 421) with delta (0, 0)
Screenshot: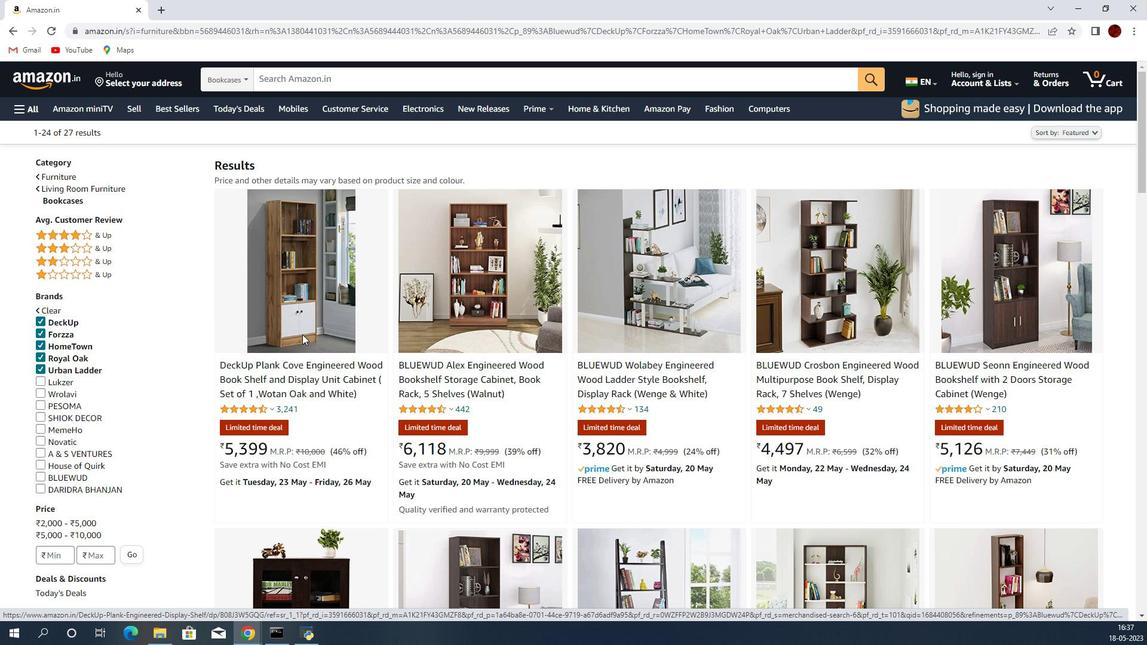 
Action: Mouse moved to (446, 422)
Screenshot: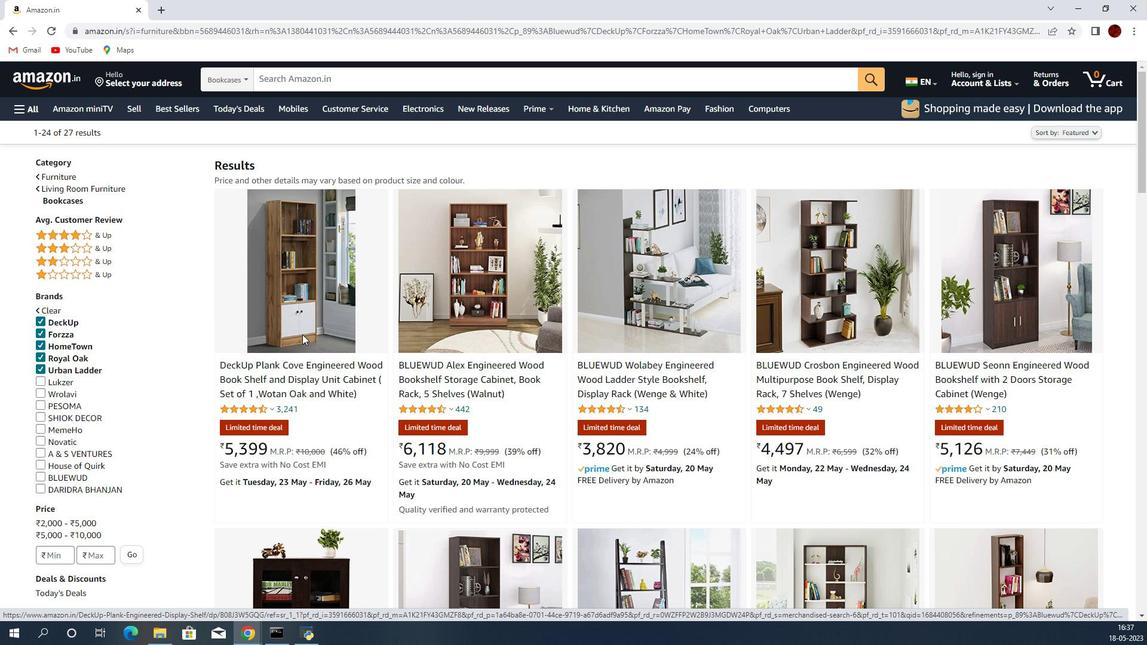 
Action: Mouse scrolled (446, 422) with delta (0, 0)
Screenshot: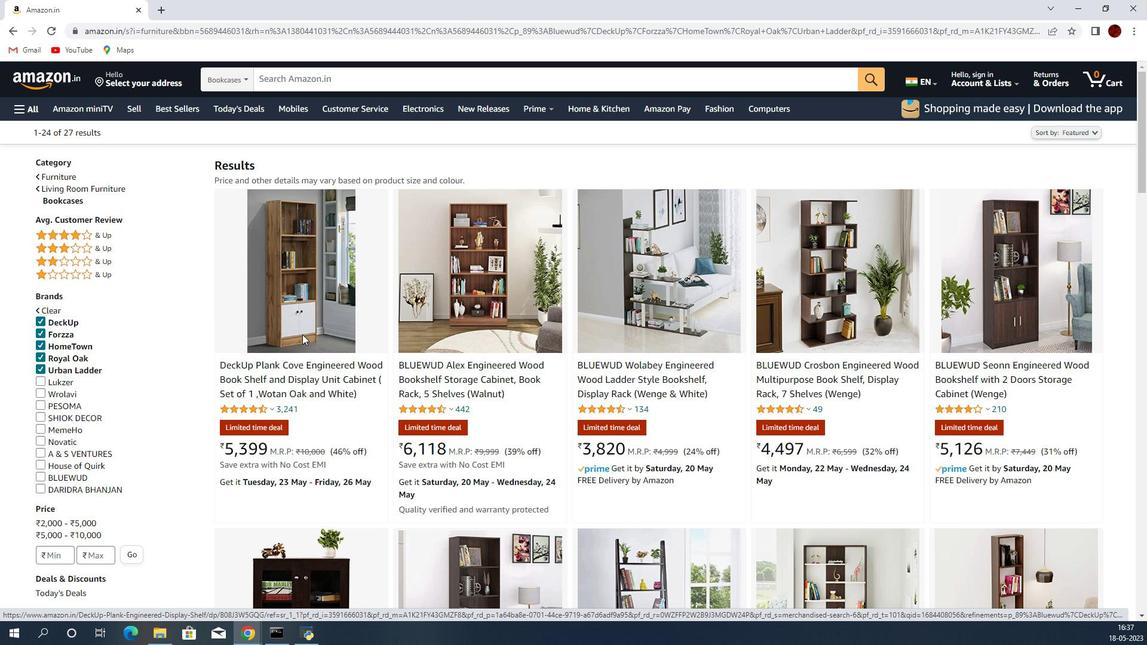 
Action: Mouse moved to (446, 423)
Screenshot: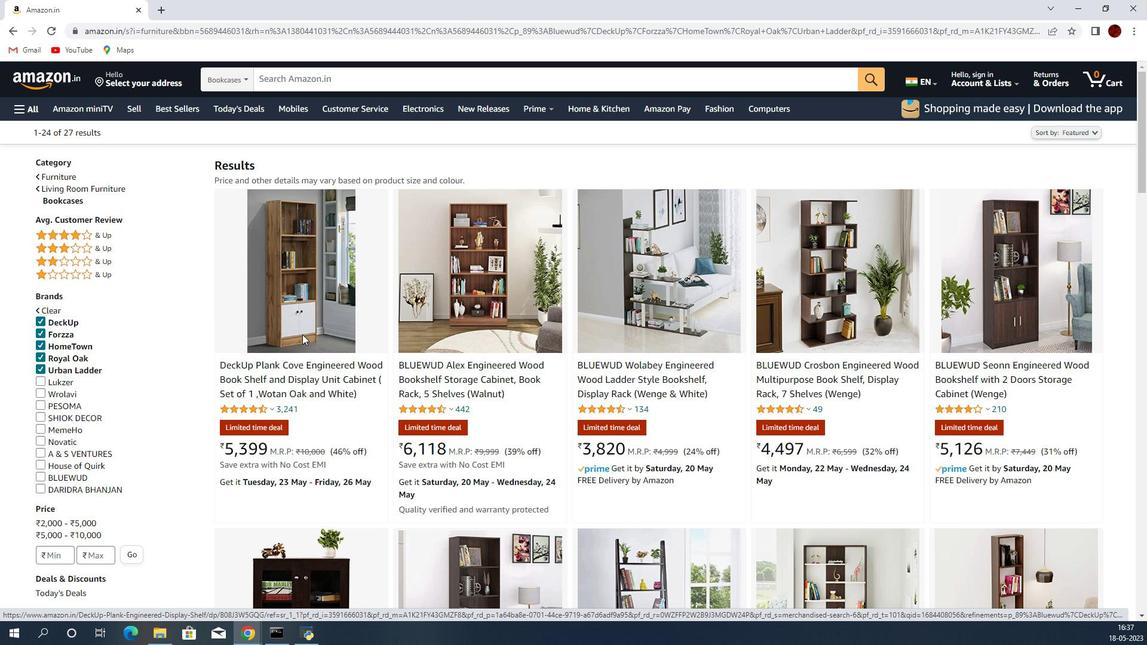 
Action: Mouse scrolled (446, 422) with delta (0, 0)
Screenshot: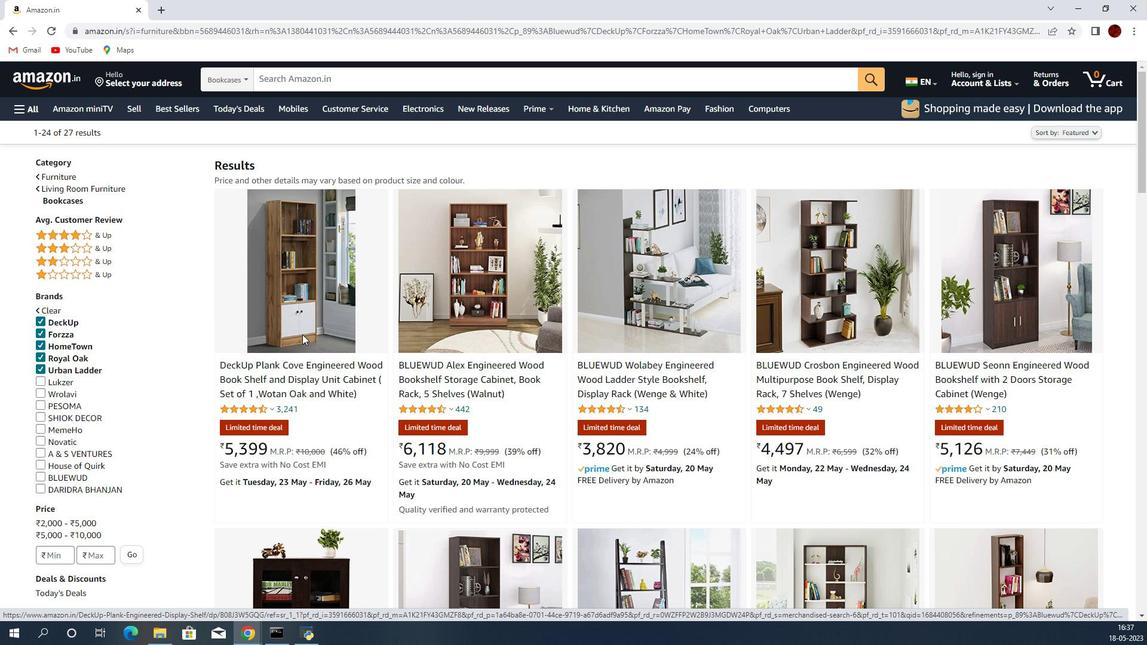 
Action: Mouse moved to (304, 320)
Screenshot: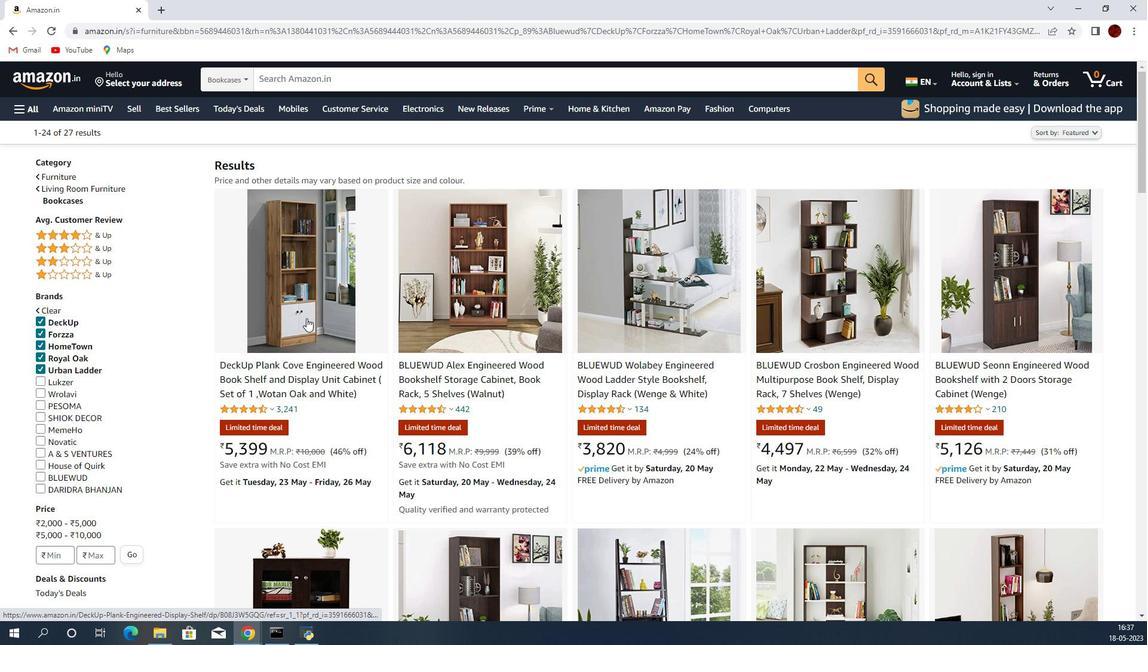 
Action: Mouse pressed left at (304, 320)
Screenshot: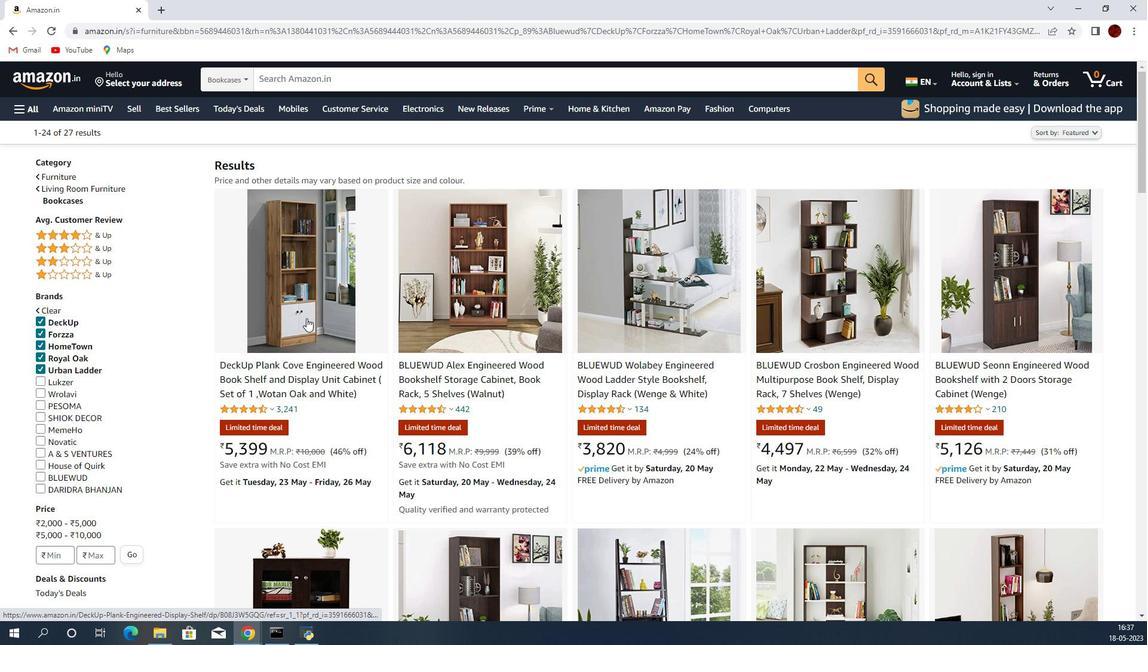 
Action: Mouse moved to (374, 345)
Screenshot: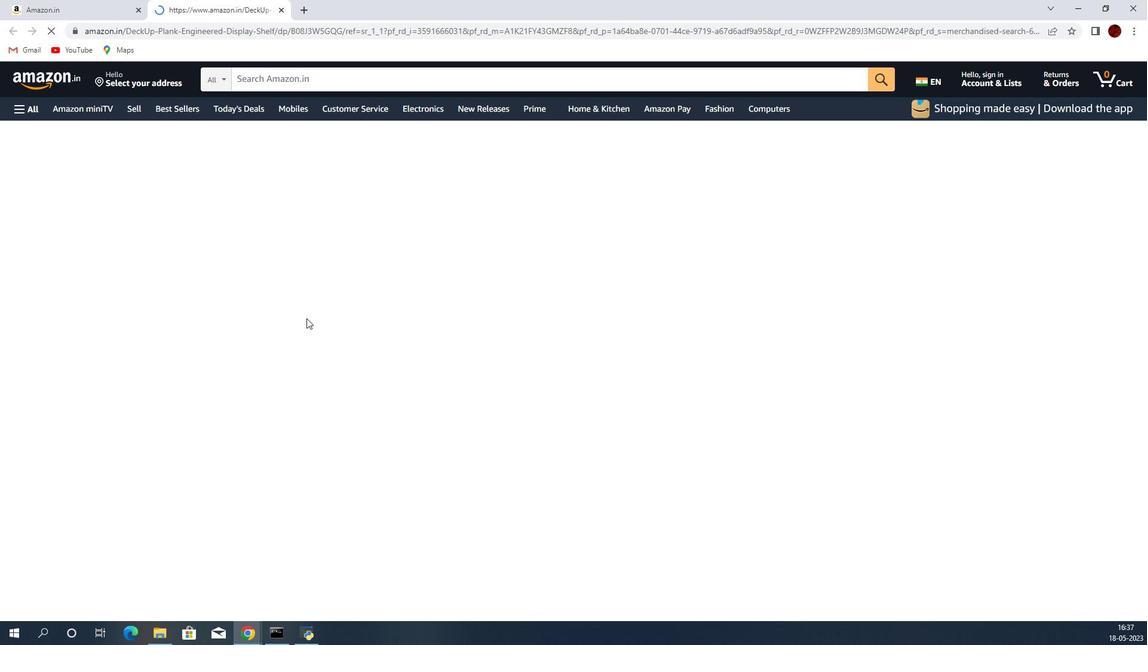 
Action: Mouse scrolled (374, 345) with delta (0, 0)
Screenshot: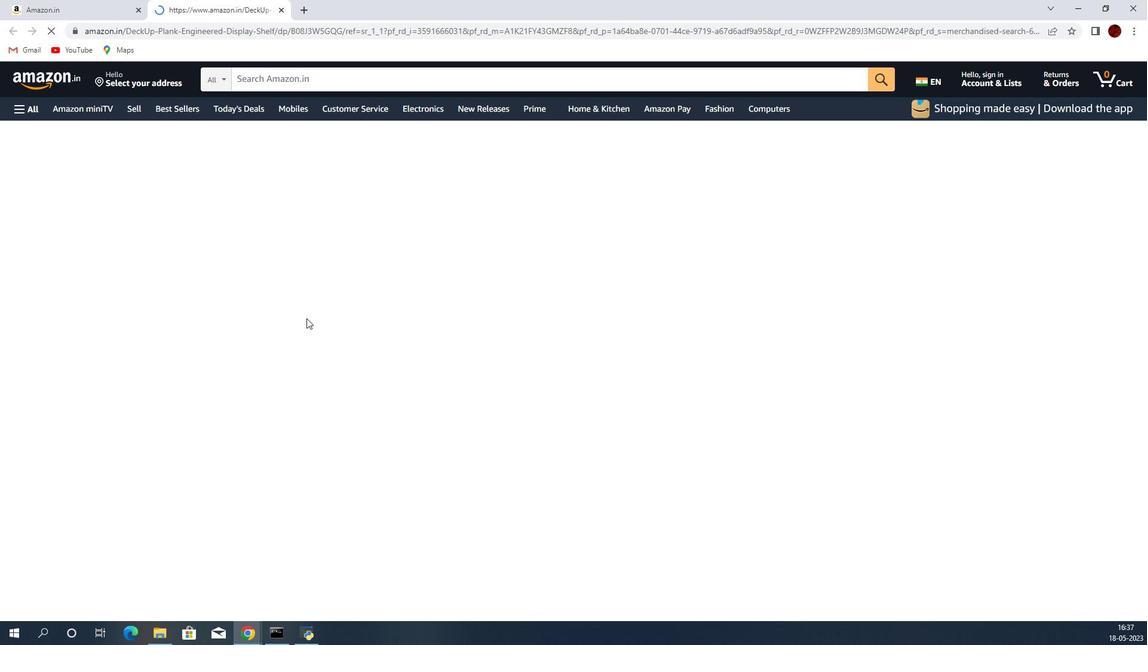 
Action: Mouse moved to (395, 345)
Screenshot: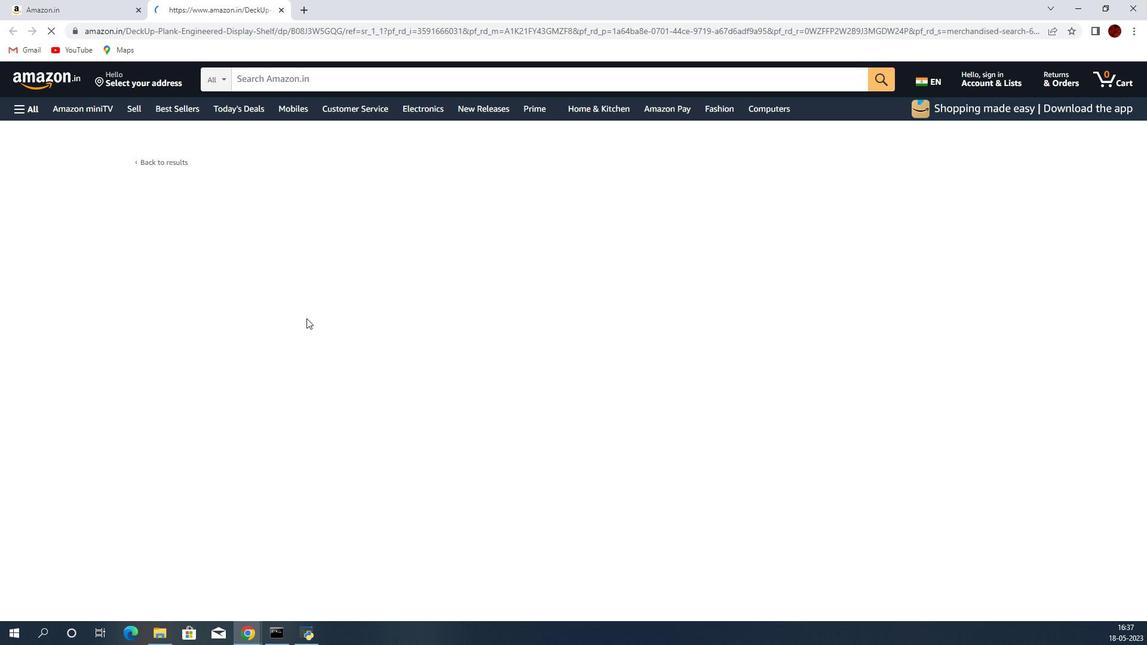 
Action: Mouse scrolled (395, 344) with delta (0, 0)
Screenshot: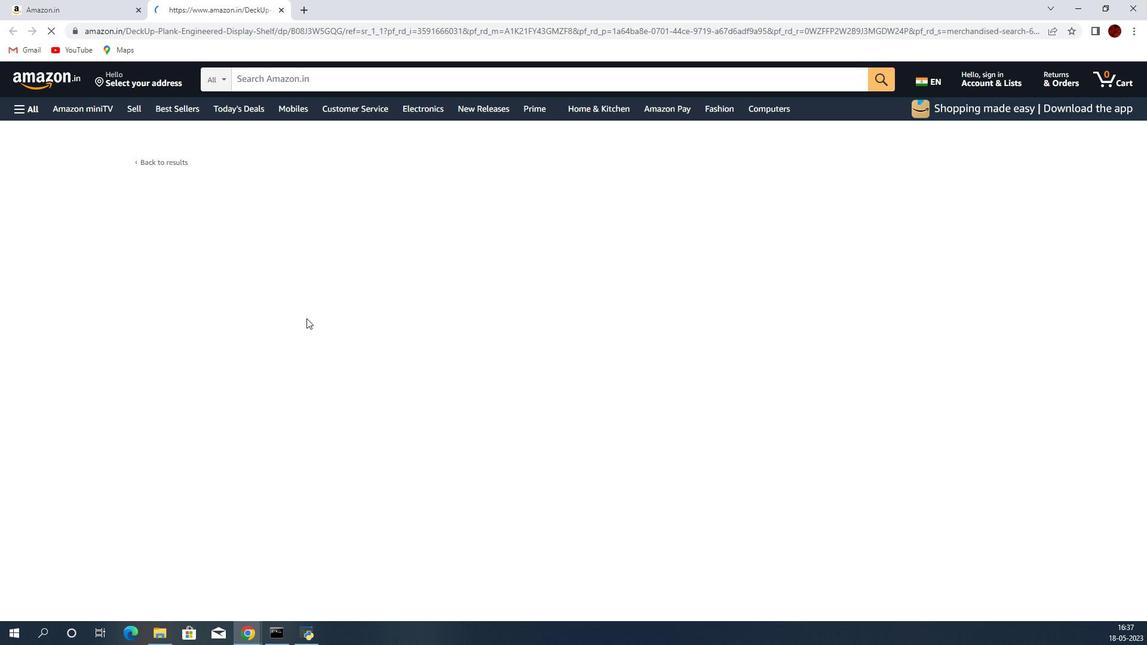 
Action: Mouse moved to (553, 348)
Screenshot: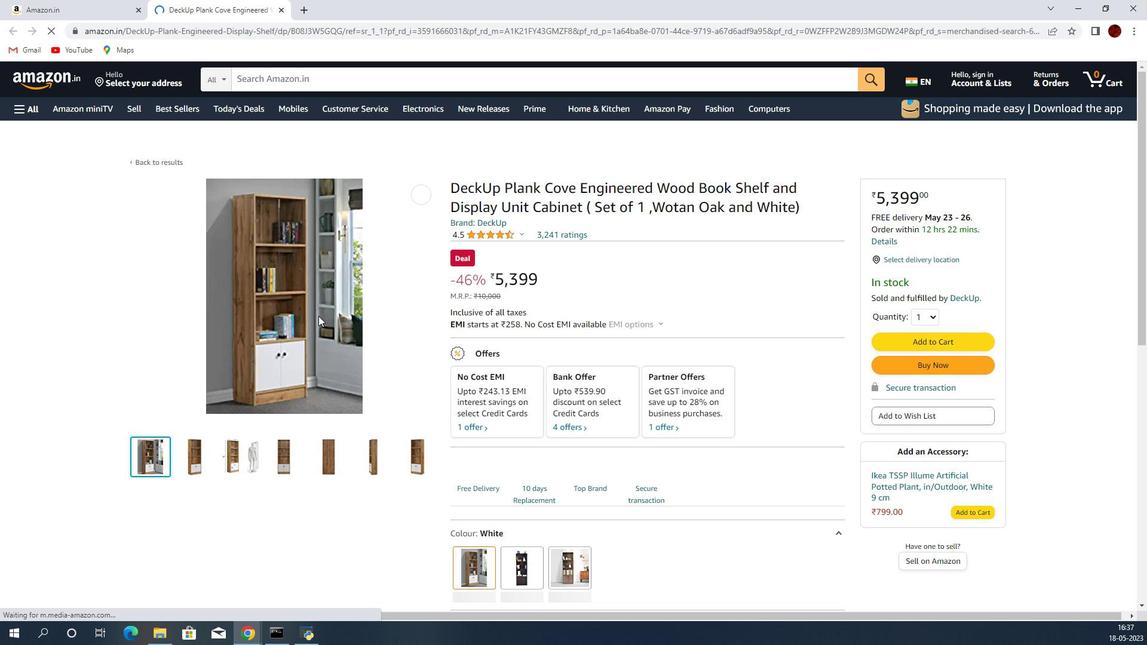 
Action: Mouse pressed left at (553, 348)
Screenshot: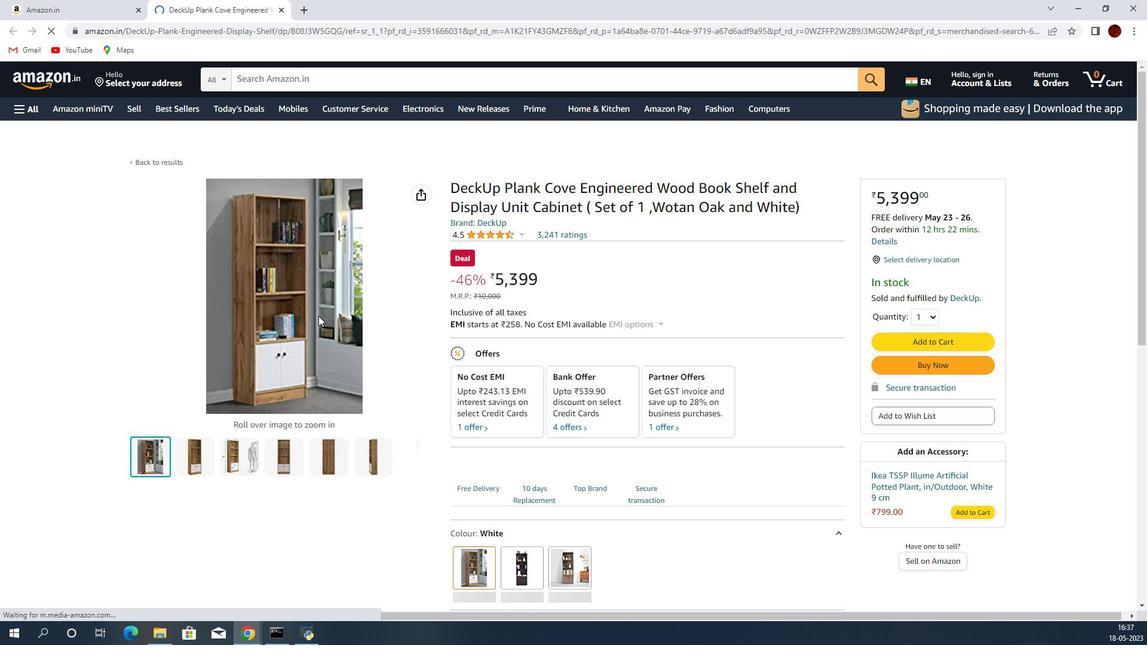 
Action: Mouse moved to (423, 372)
Screenshot: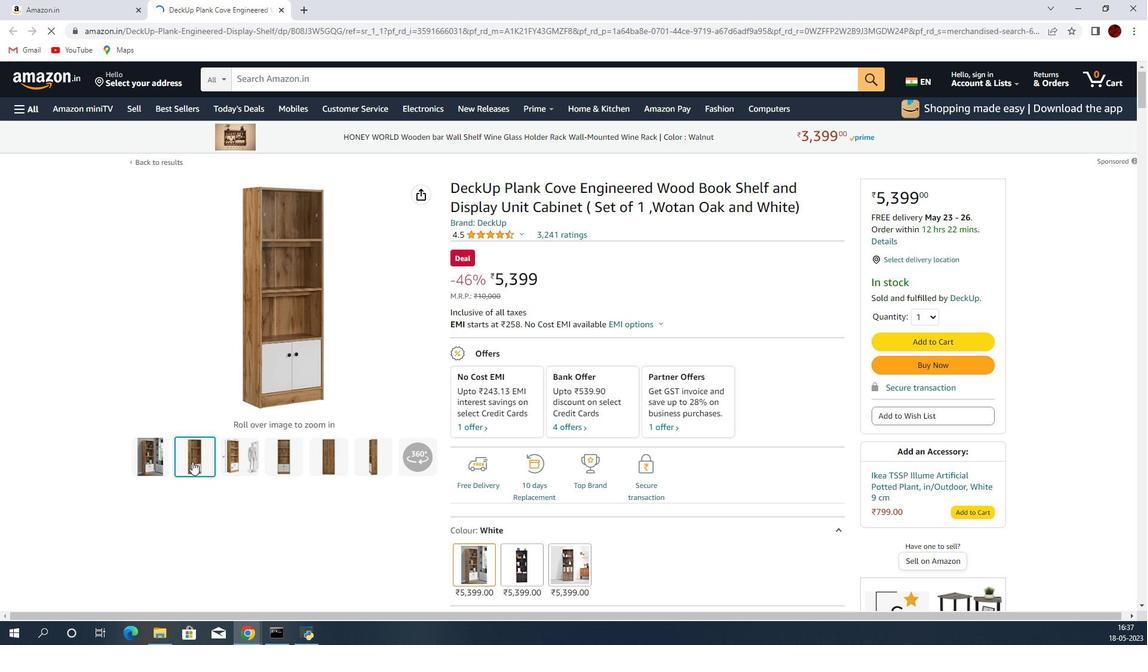 
Action: Mouse scrolled (423, 372) with delta (0, 0)
Screenshot: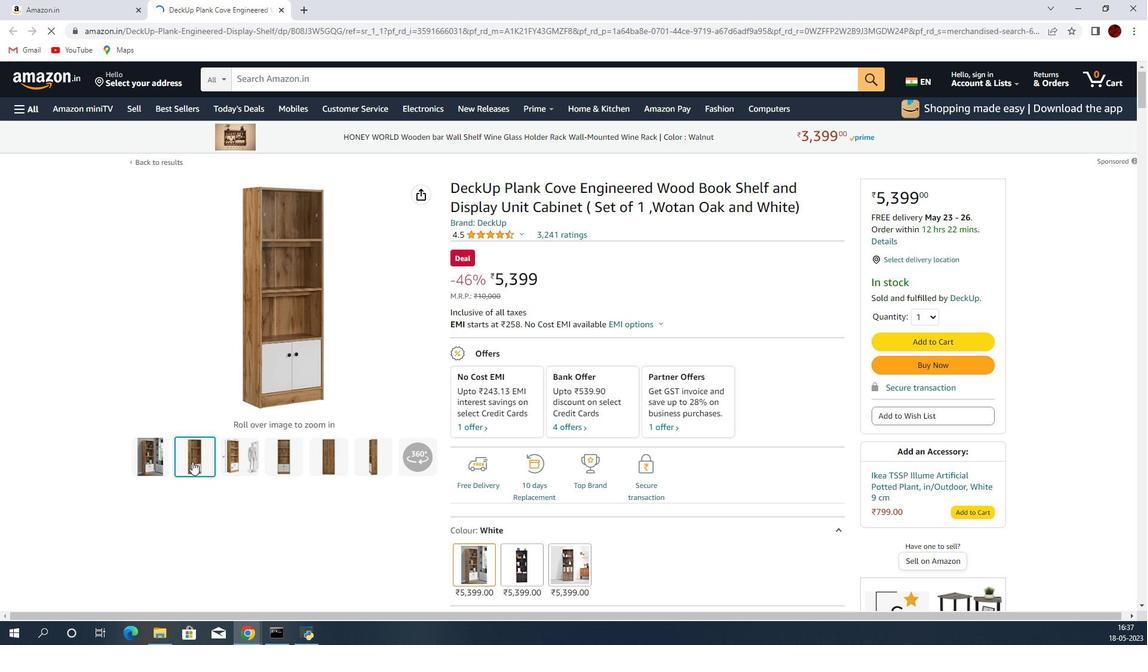 
Action: Mouse moved to (422, 373)
Screenshot: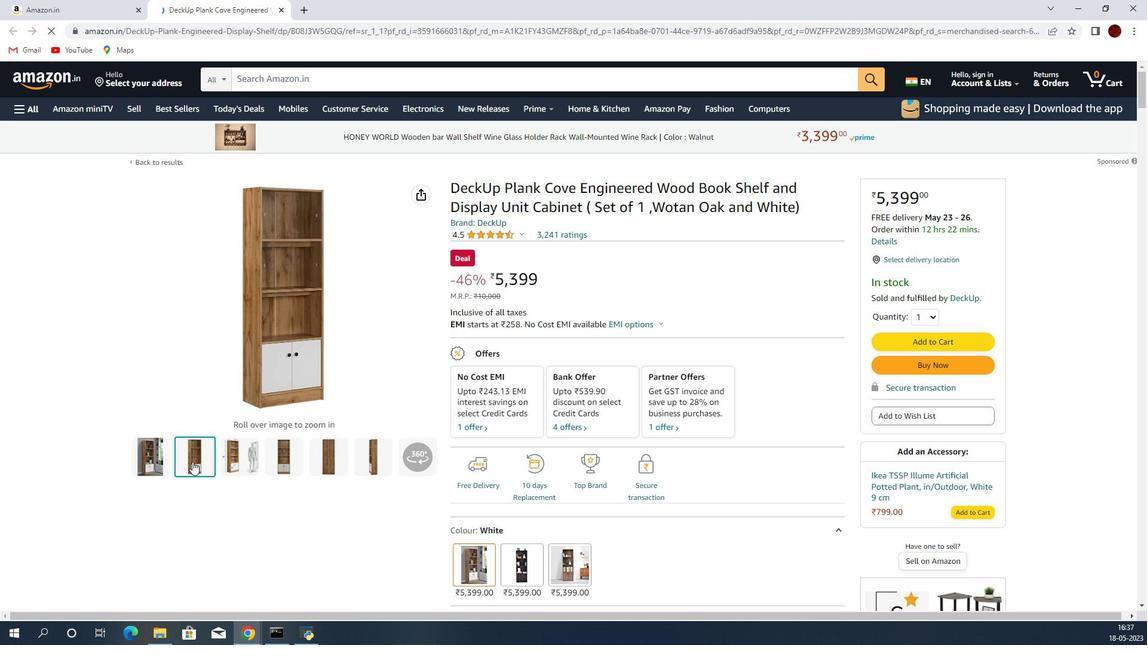 
Action: Mouse scrolled (422, 372) with delta (0, 0)
Screenshot: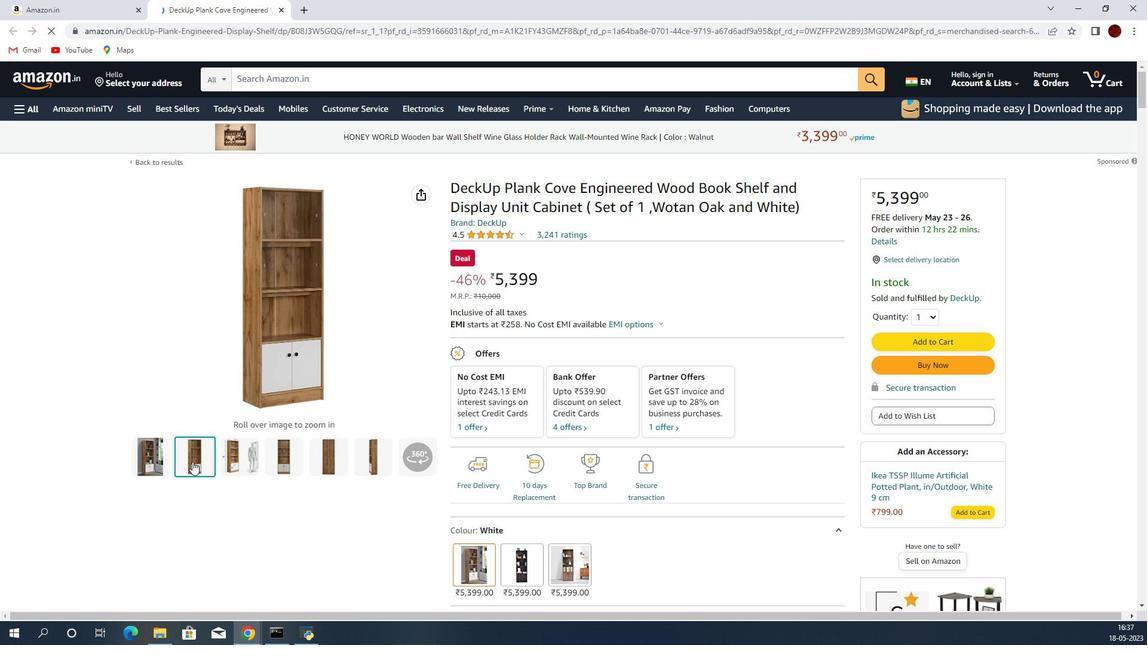 
Action: Mouse moved to (421, 373)
Screenshot: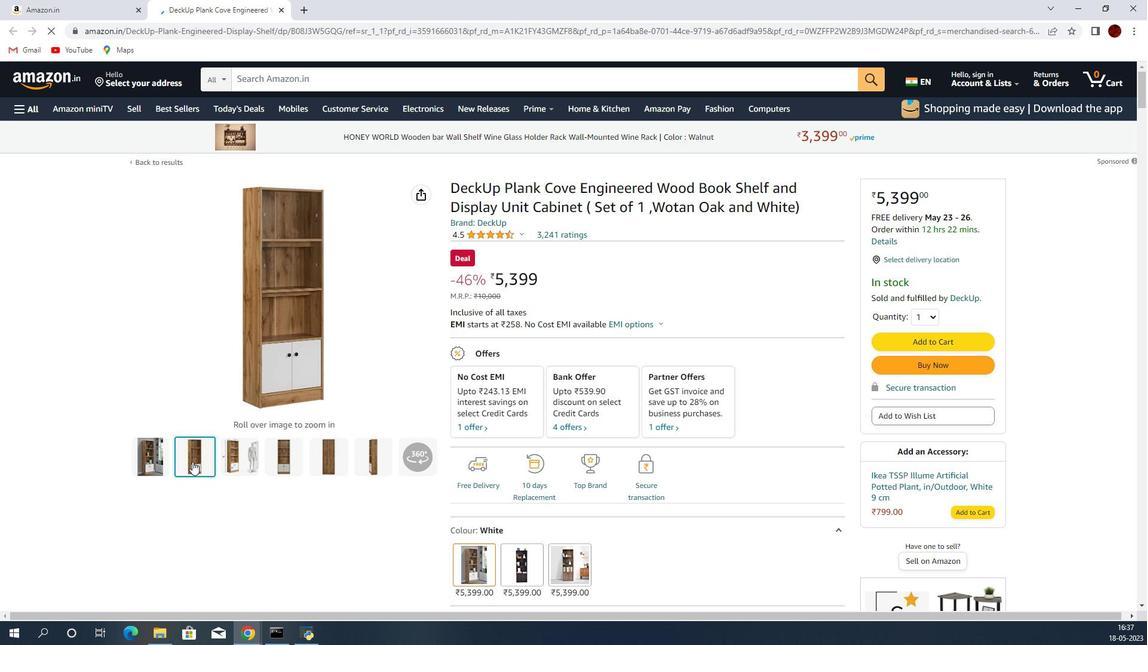 
Action: Mouse scrolled (421, 372) with delta (0, 0)
Screenshot: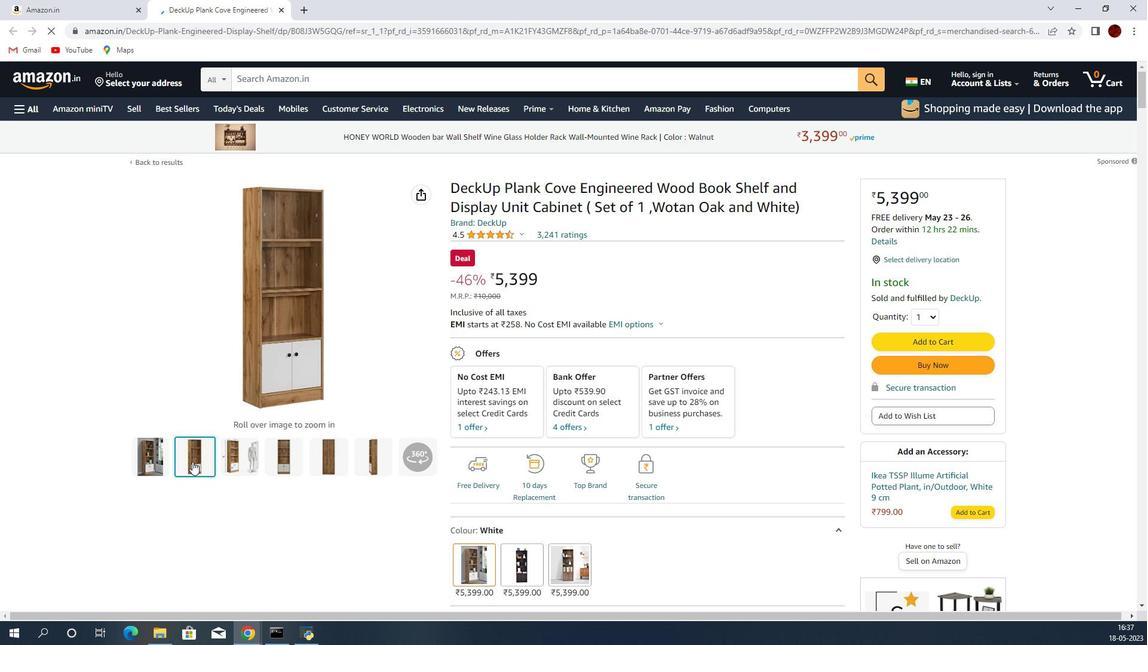 
Action: Mouse moved to (421, 373)
Screenshot: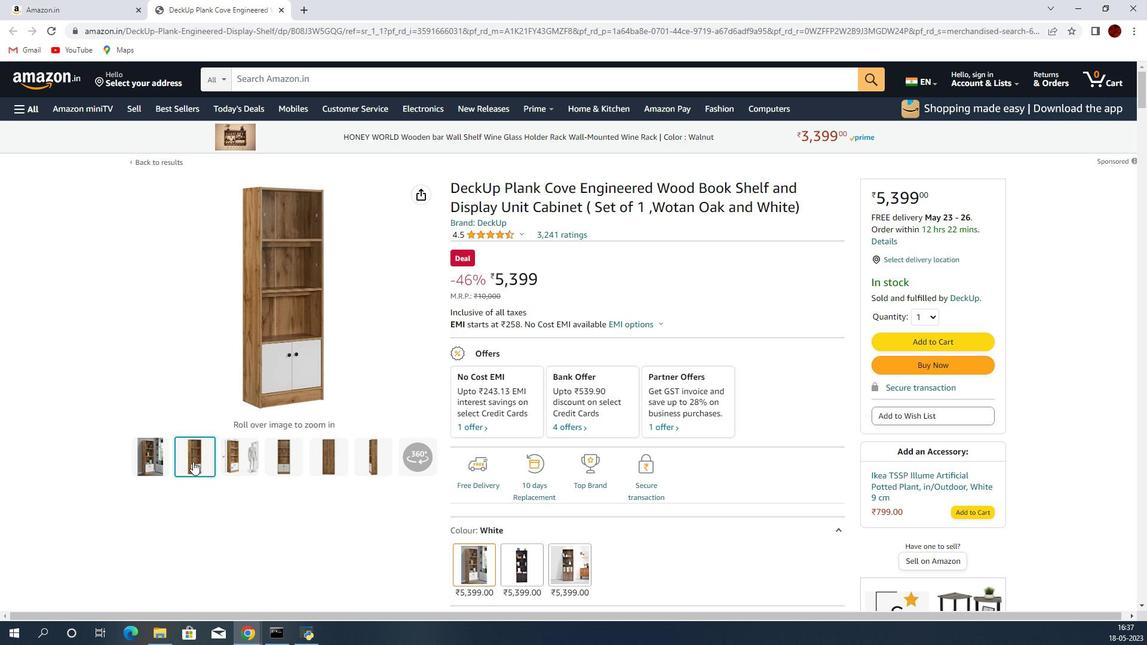 
Action: Mouse scrolled (421, 373) with delta (0, 0)
Screenshot: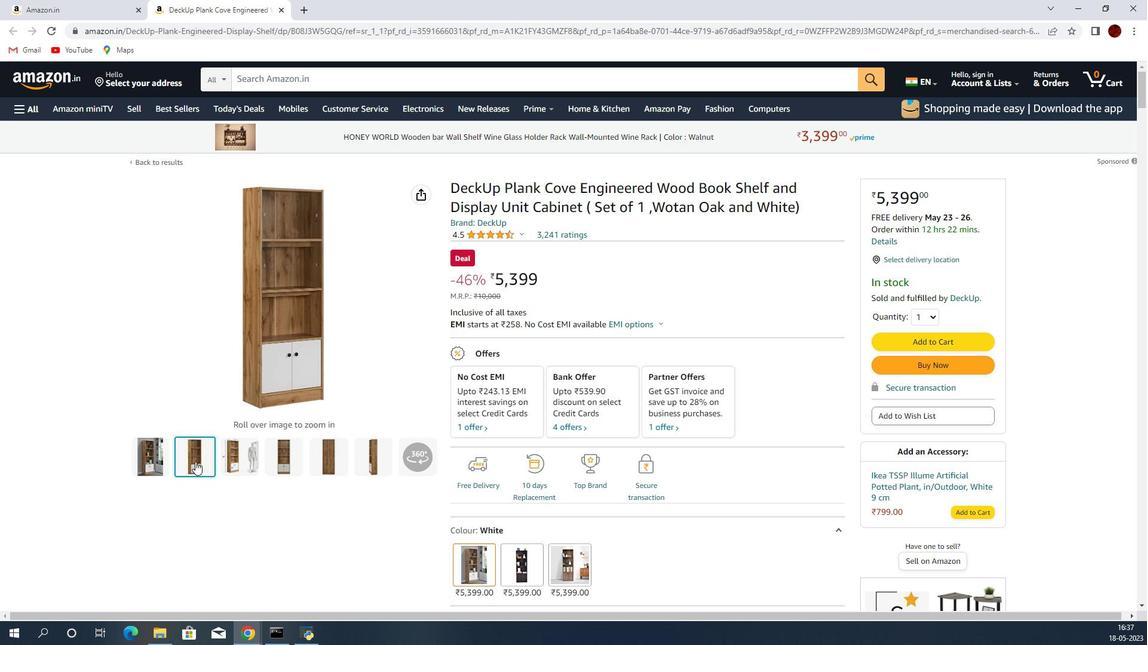 
Action: Mouse scrolled (421, 373) with delta (0, 0)
Screenshot: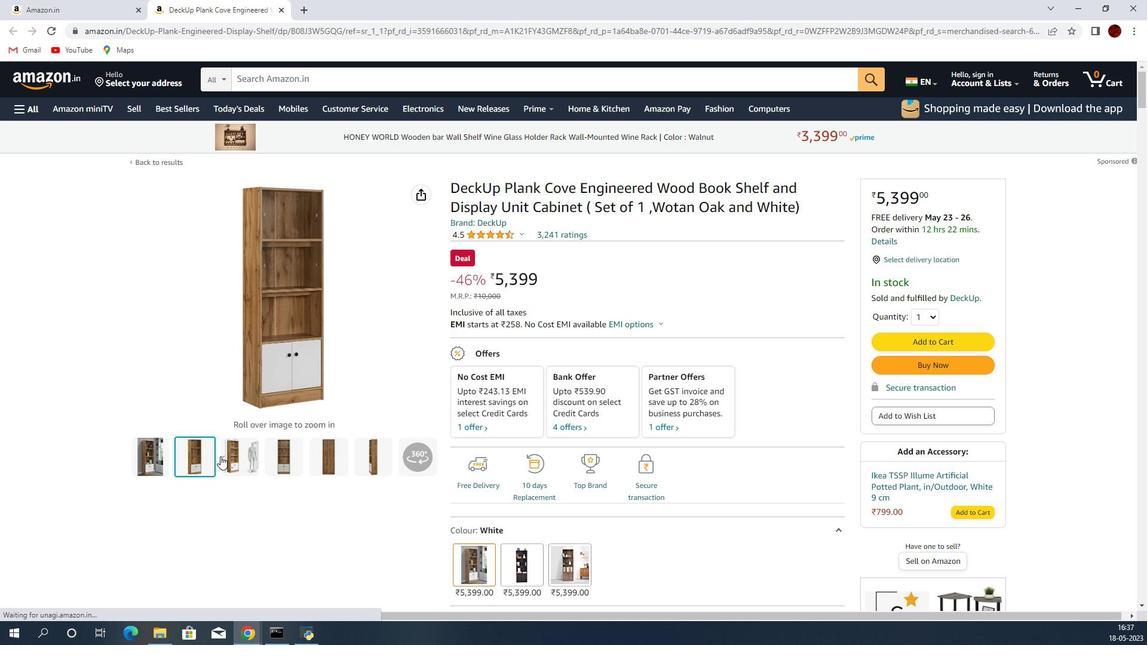 
Action: Mouse moved to (417, 378)
Screenshot: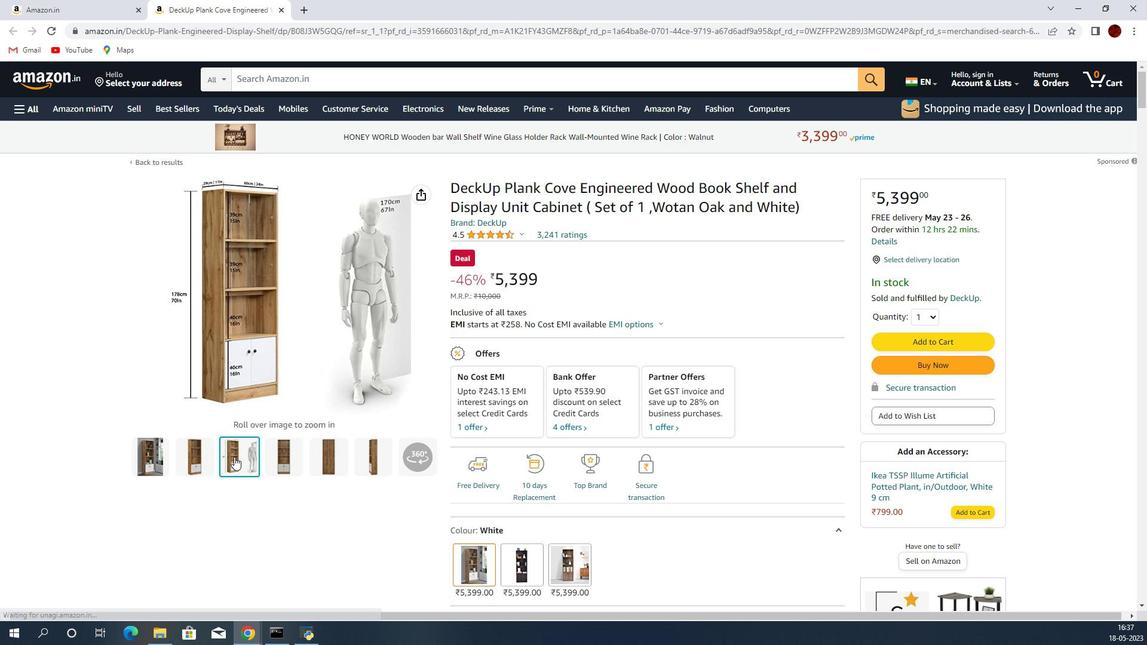 
Action: Mouse scrolled (417, 378) with delta (0, 0)
Screenshot: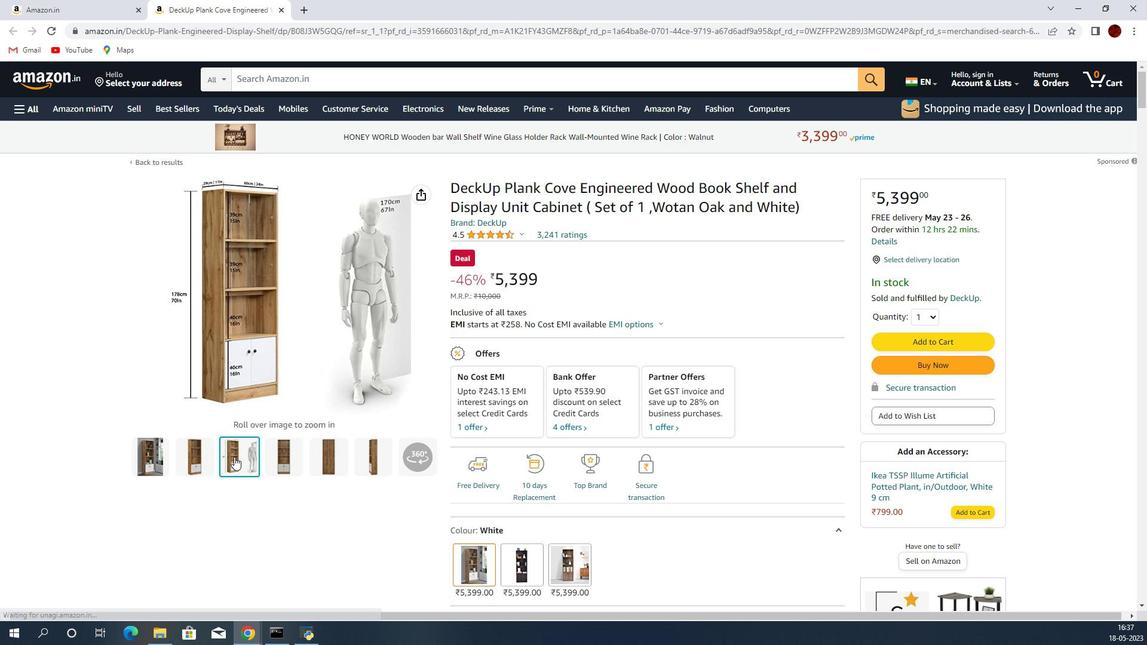 
Action: Mouse moved to (416, 380)
Screenshot: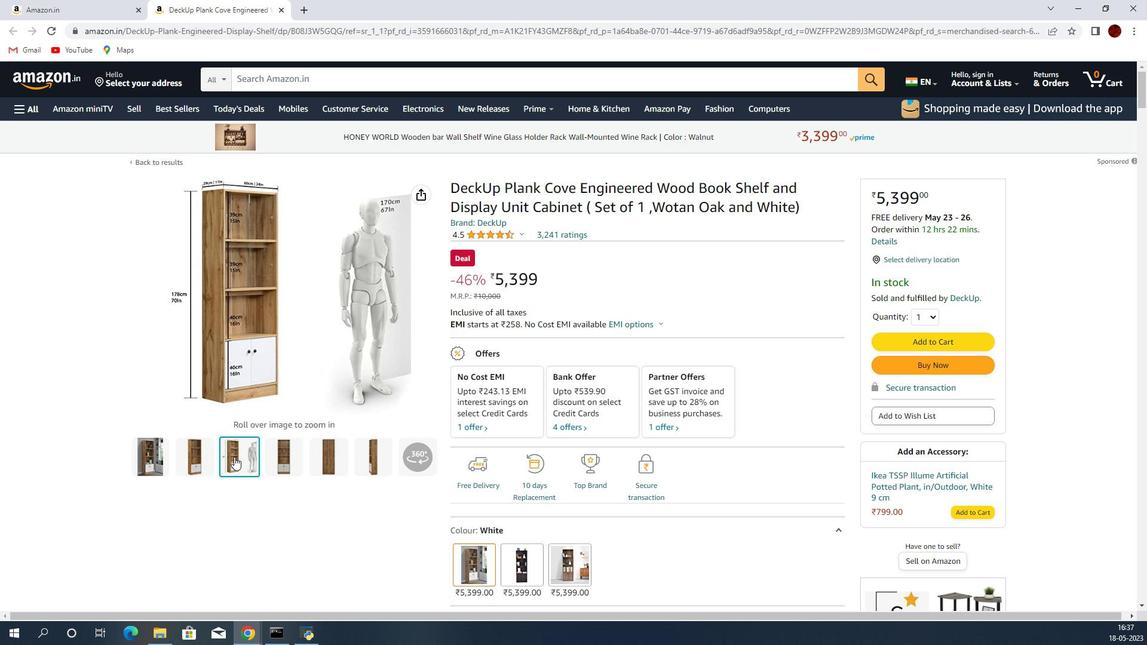 
Action: Mouse scrolled (416, 379) with delta (0, 0)
Screenshot: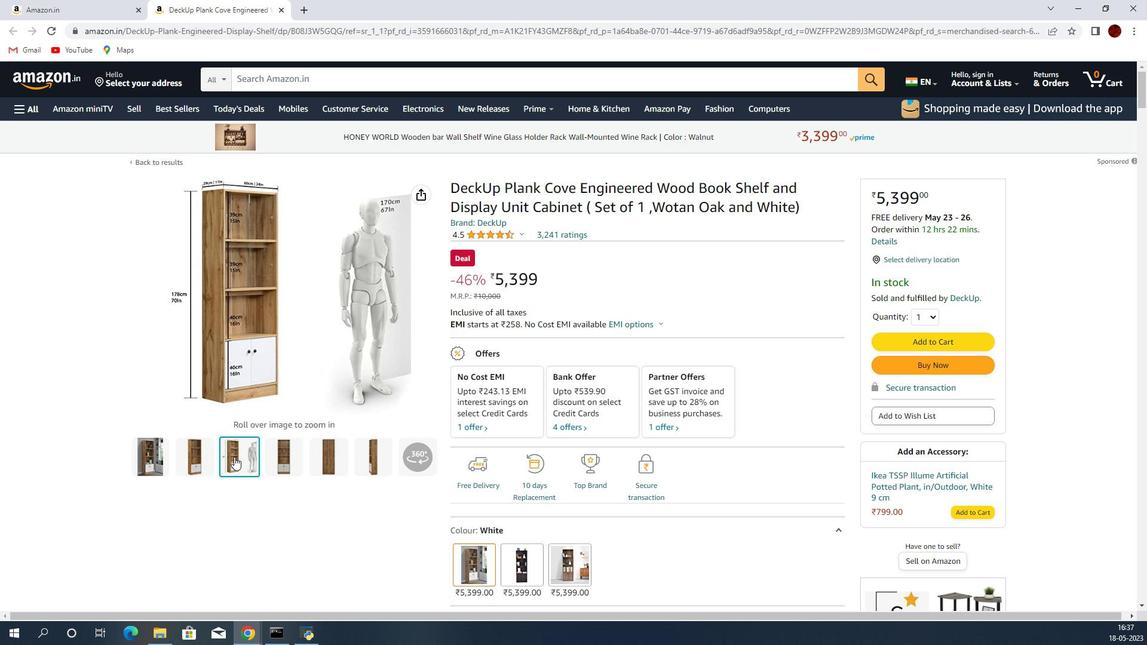 
Action: Mouse moved to (415, 380)
Screenshot: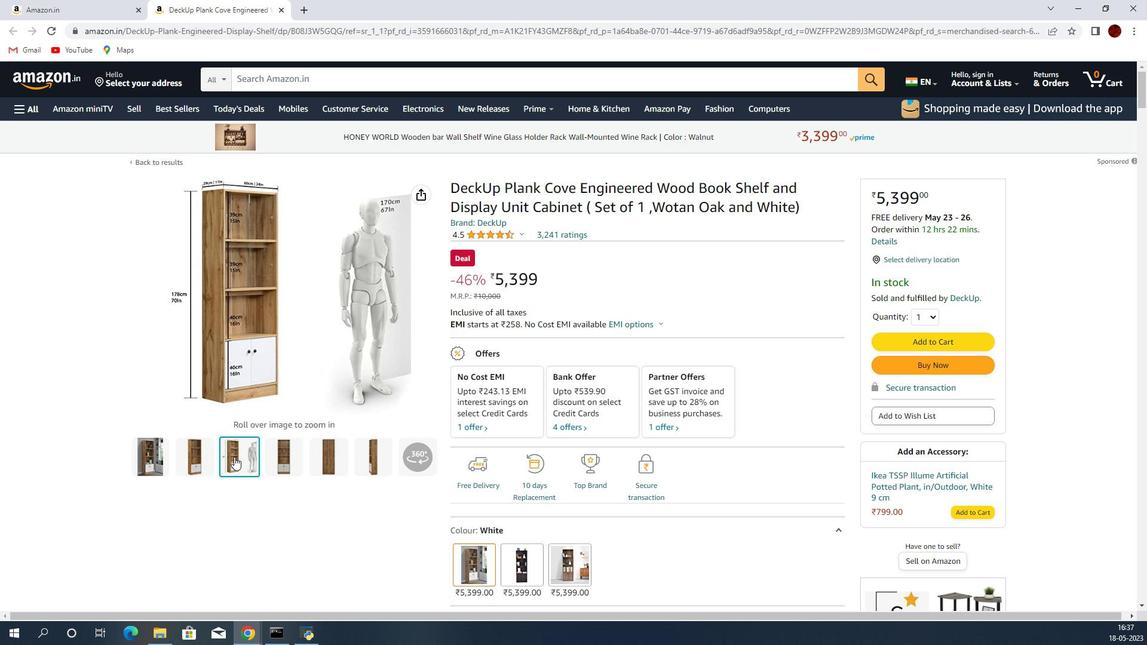 
Action: Mouse scrolled (415, 379) with delta (0, 0)
Screenshot: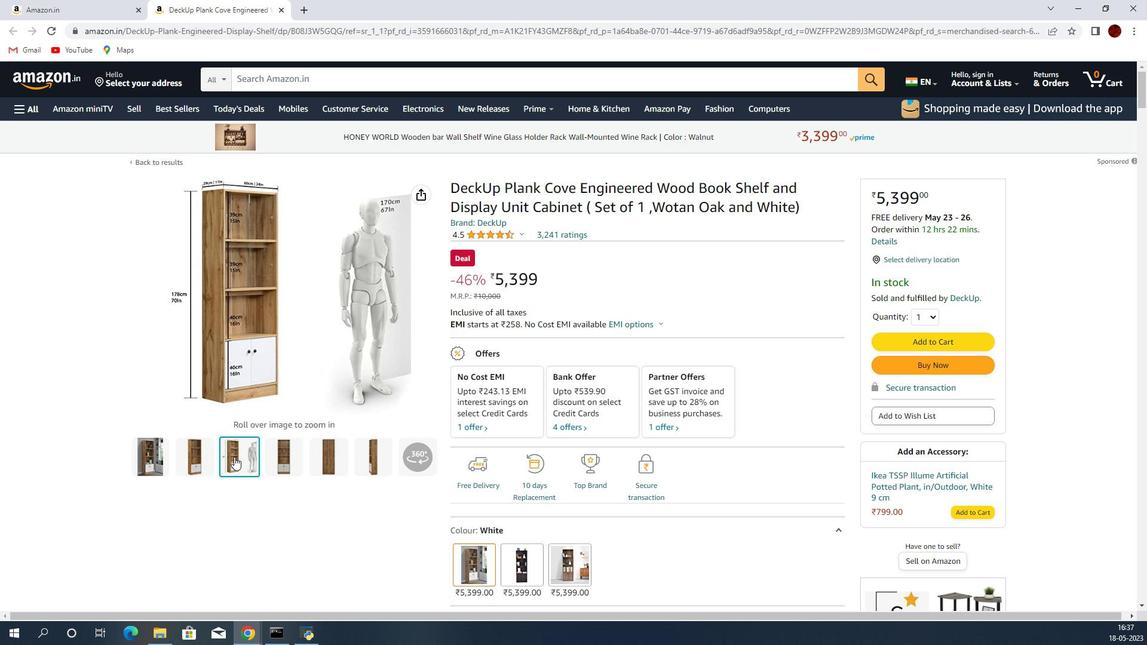 
Action: Mouse moved to (411, 373)
Screenshot: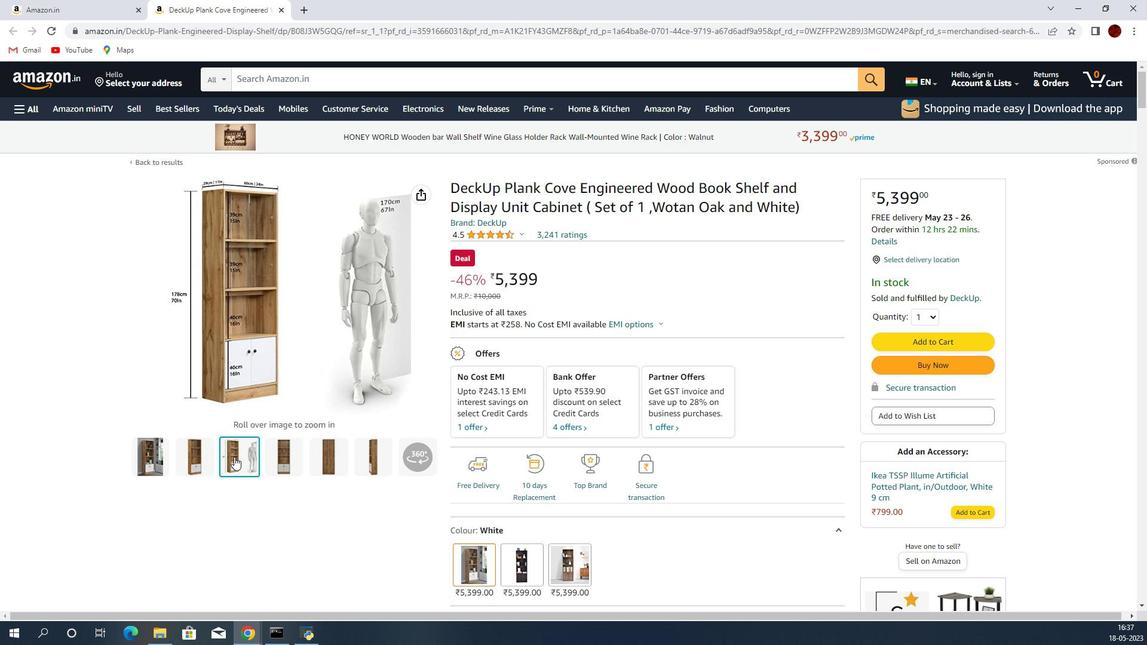 
Action: Mouse pressed left at (411, 373)
Screenshot: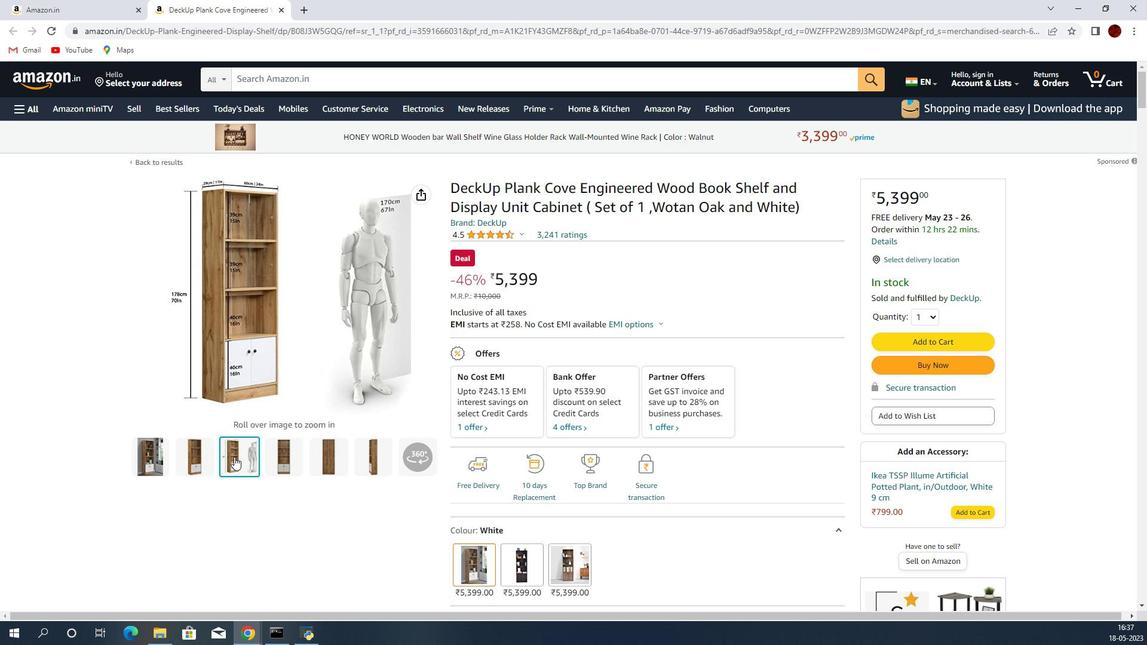 
Action: Mouse moved to (421, 364)
Screenshot: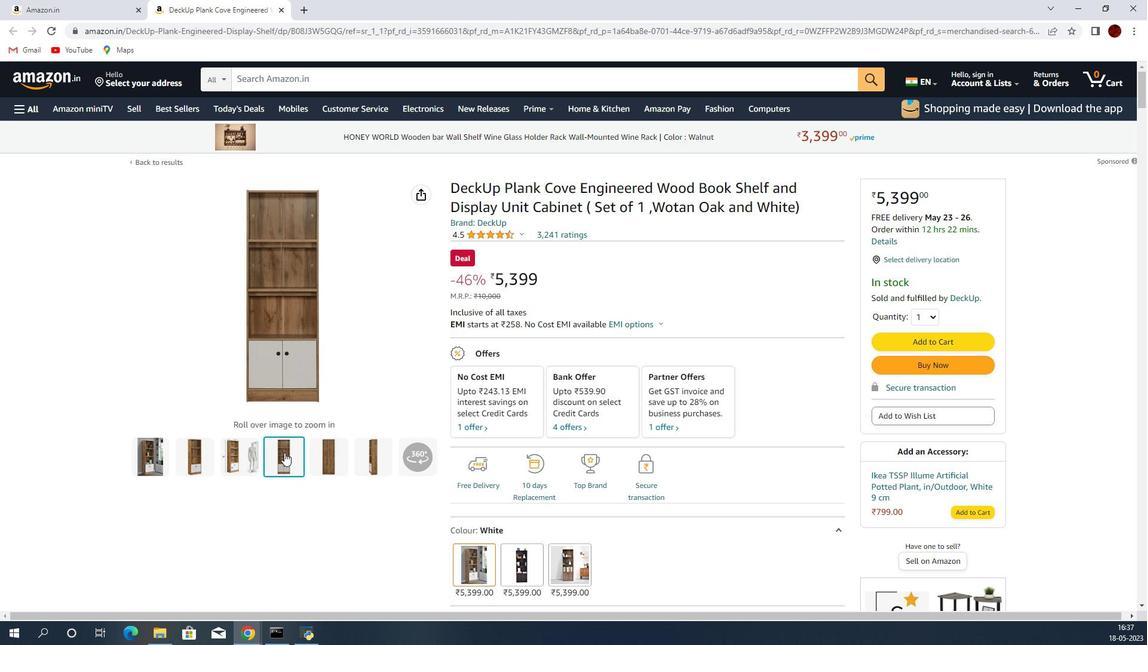 
Action: Mouse scrolled (421, 363) with delta (0, 0)
Screenshot: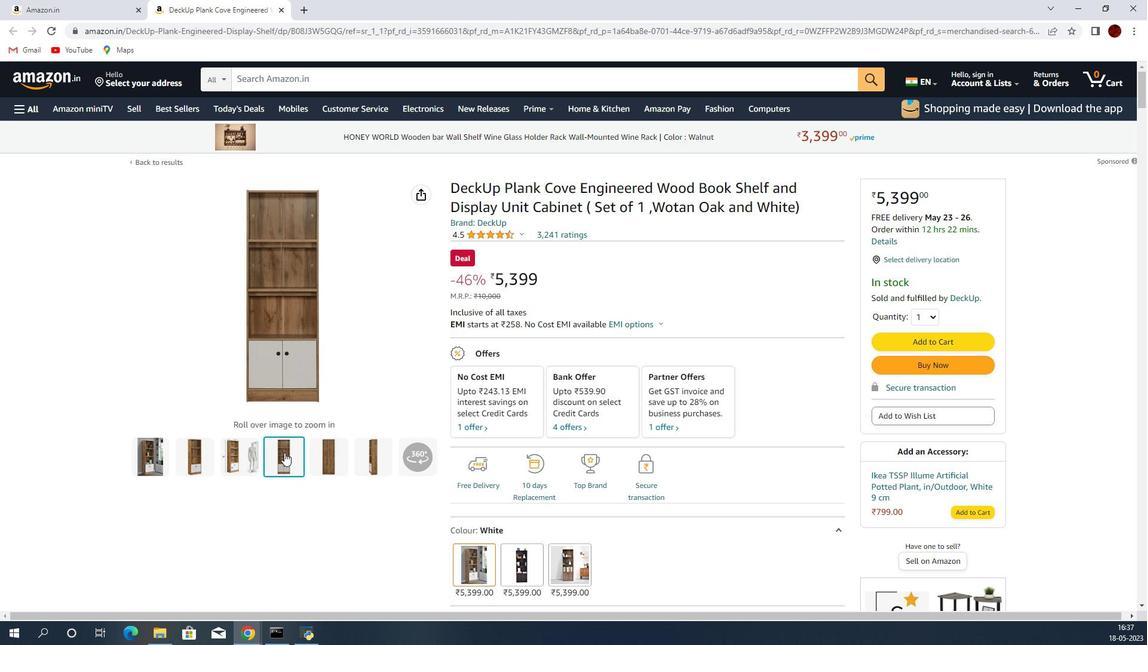 
Action: Mouse moved to (421, 366)
Screenshot: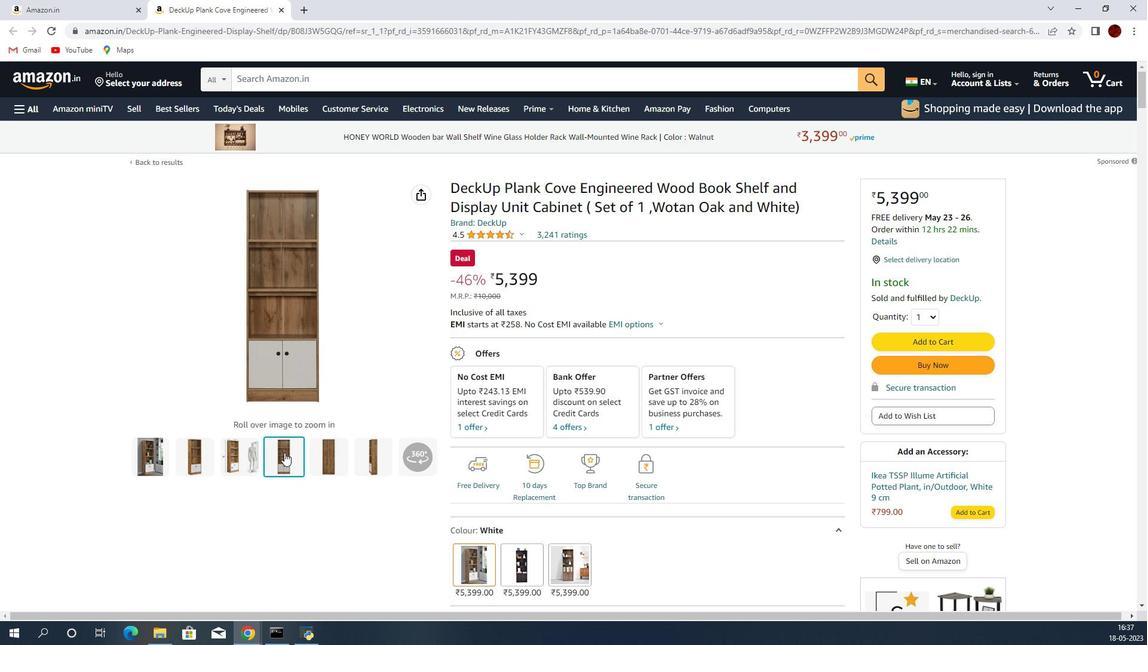 
Action: Mouse scrolled (421, 366) with delta (0, 0)
Screenshot: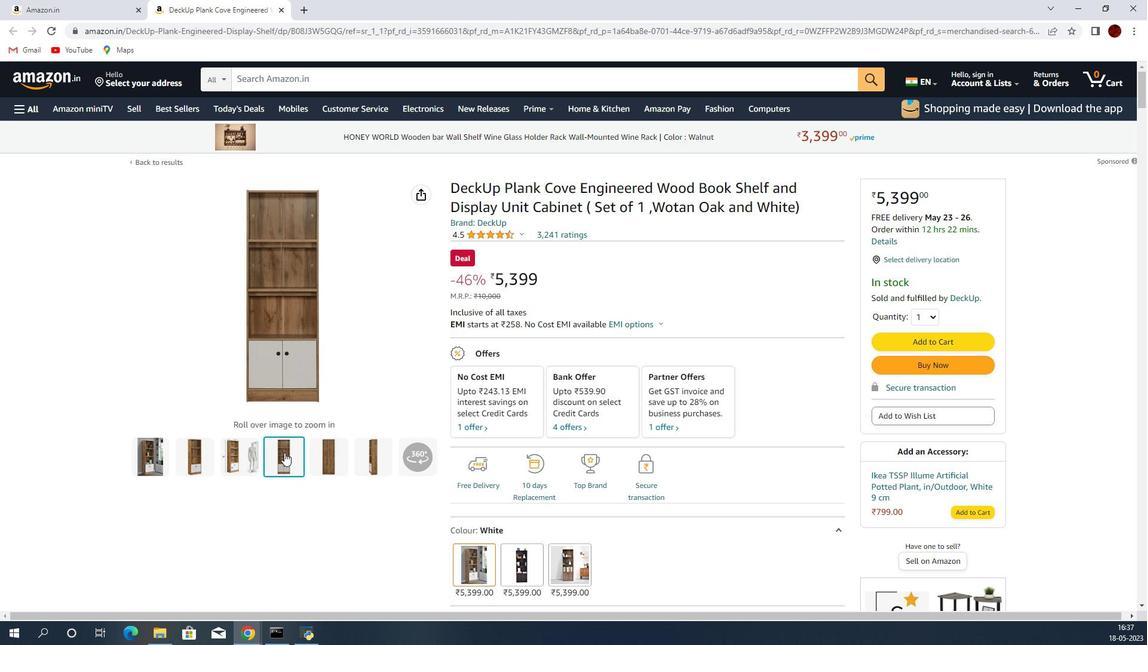 
Action: Mouse moved to (424, 369)
Screenshot: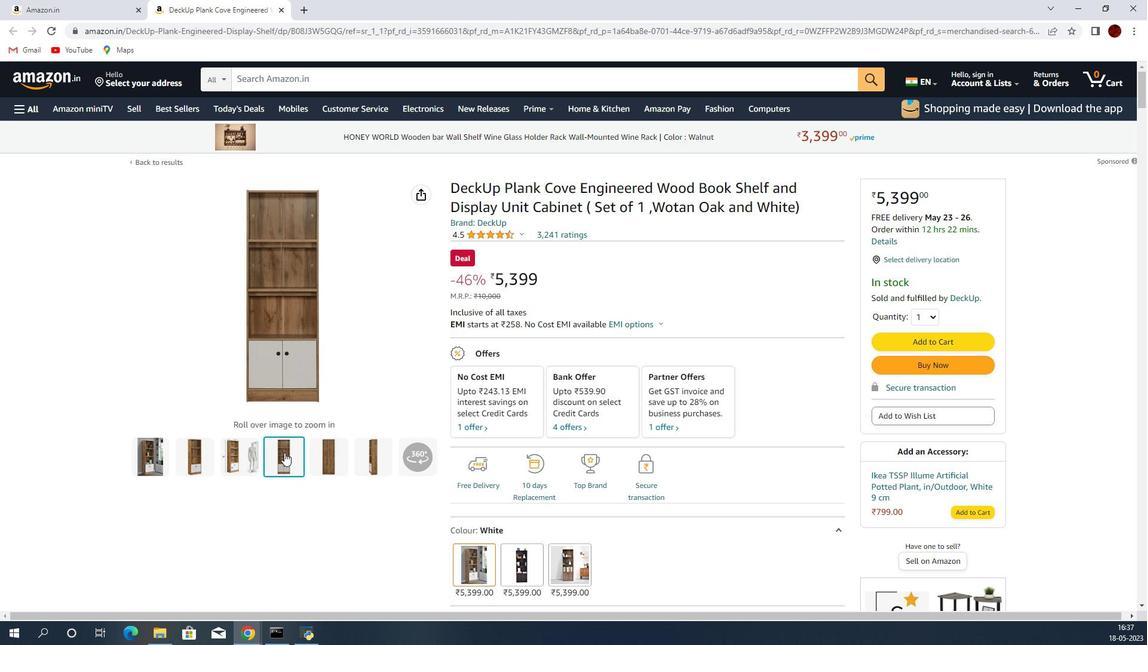 
Action: Mouse scrolled (424, 369) with delta (0, 0)
Screenshot: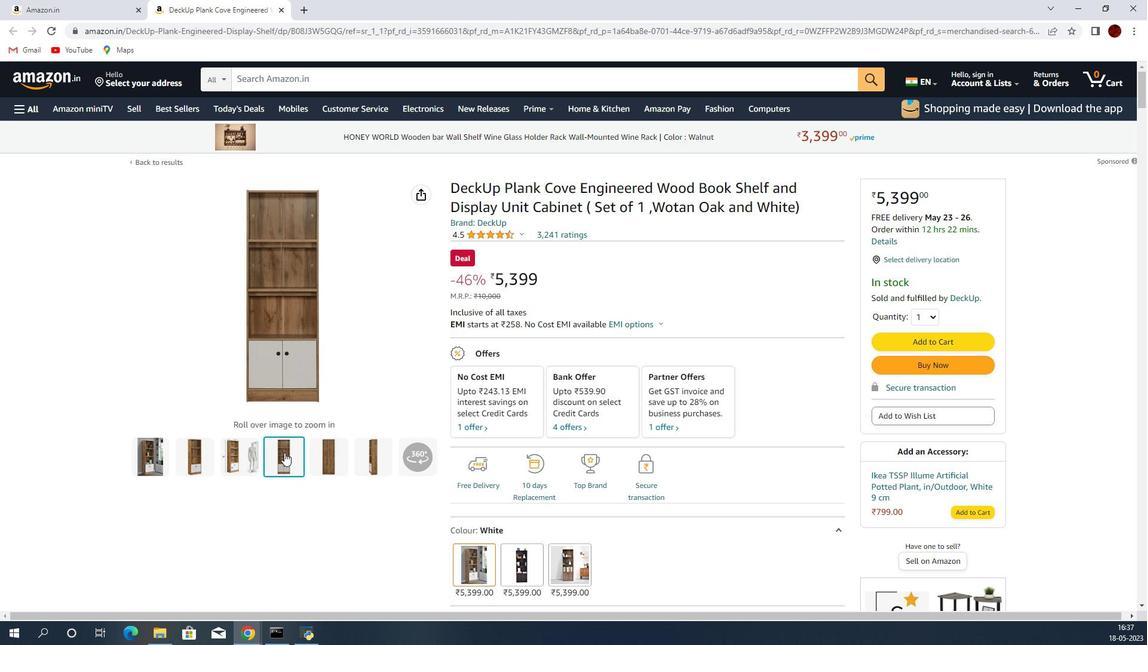 
Action: Mouse moved to (435, 373)
Screenshot: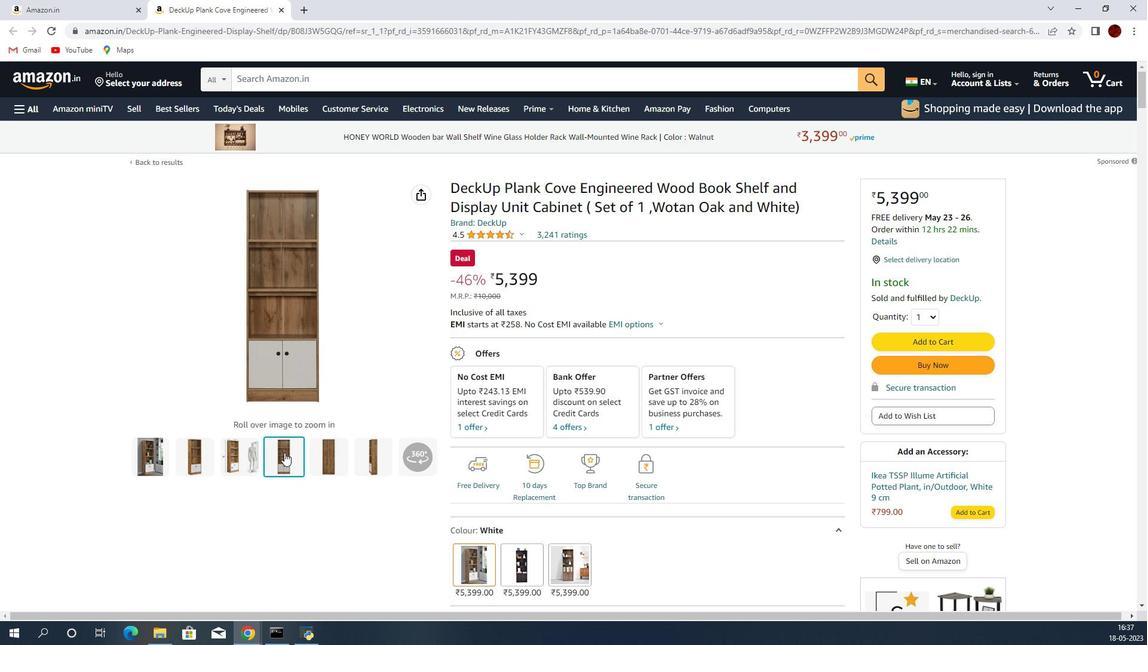 
Action: Mouse scrolled (435, 372) with delta (0, 0)
Screenshot: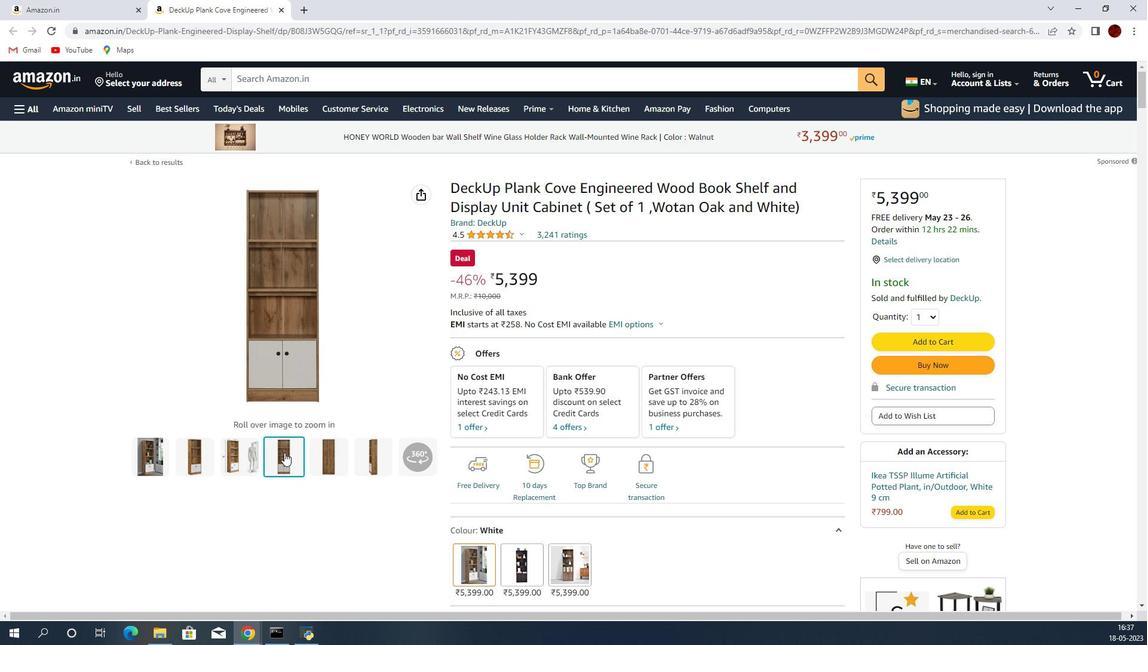 
Action: Mouse moved to (435, 374)
Screenshot: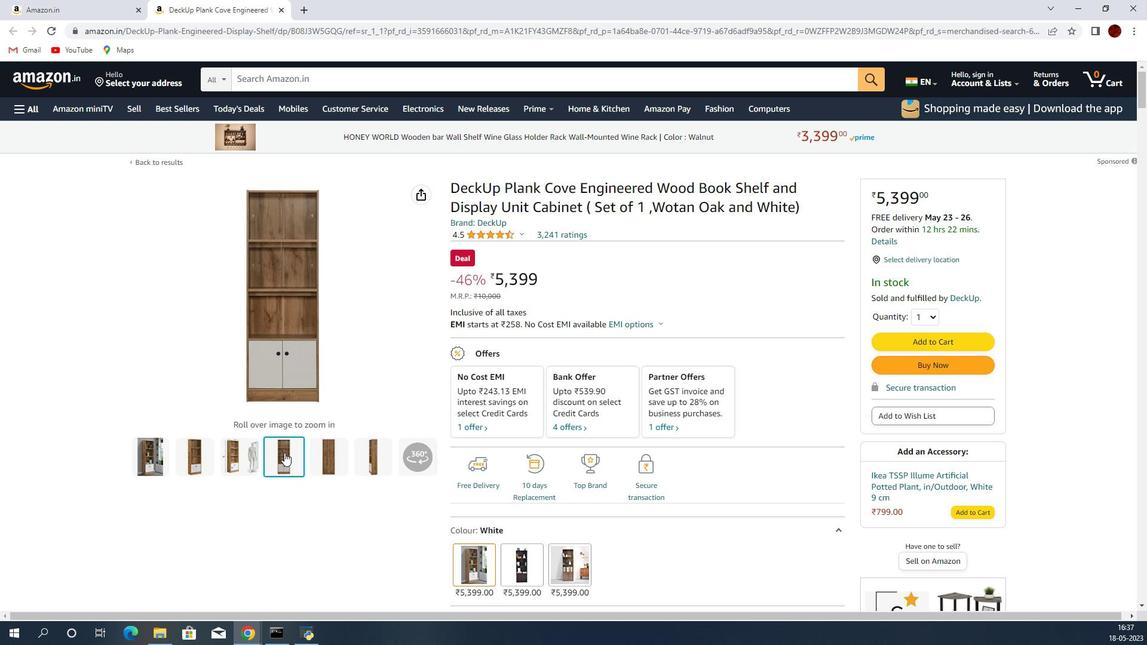 
Action: Mouse scrolled (435, 374) with delta (0, 0)
Screenshot: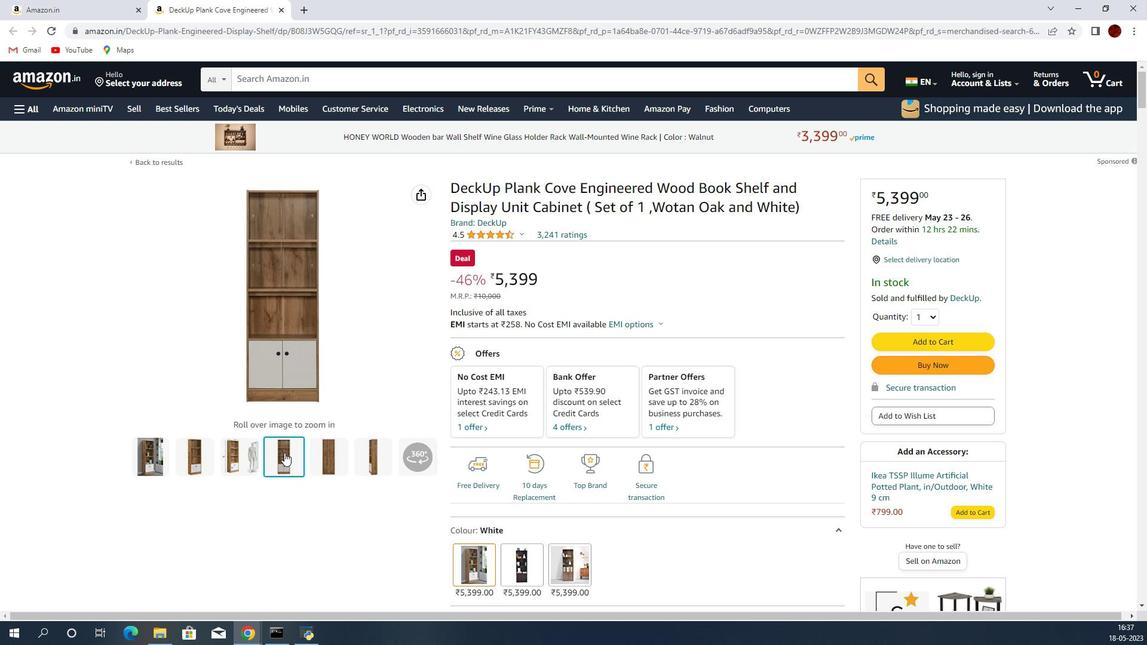 
Action: Mouse moved to (435, 374)
Screenshot: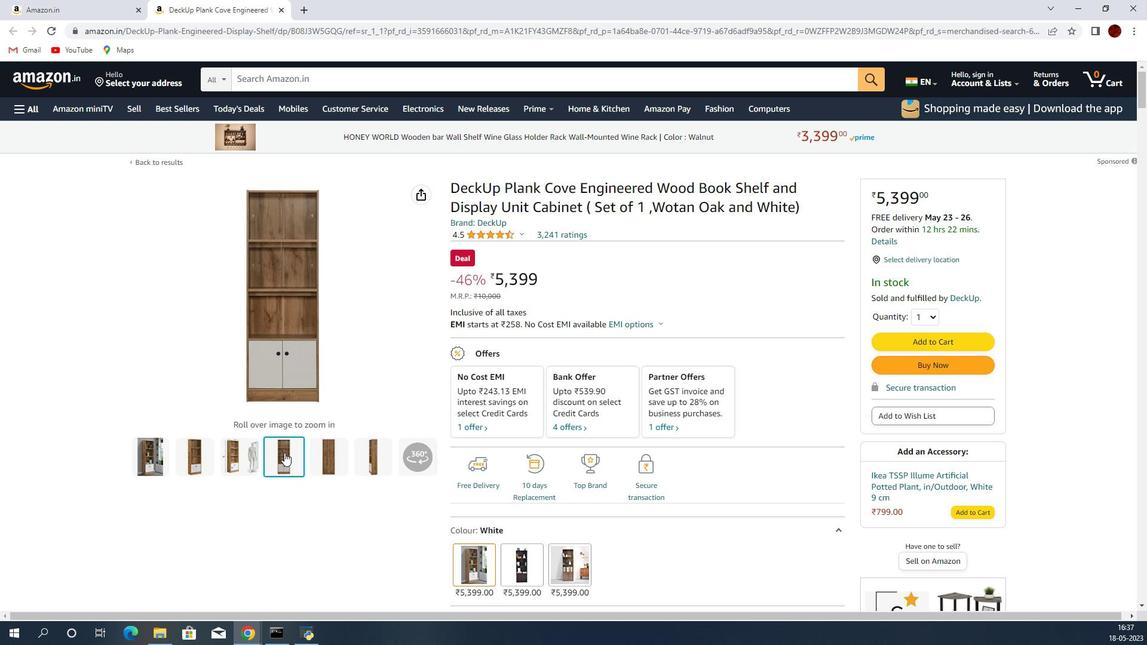 
Action: Mouse scrolled (435, 374) with delta (0, 0)
Screenshot: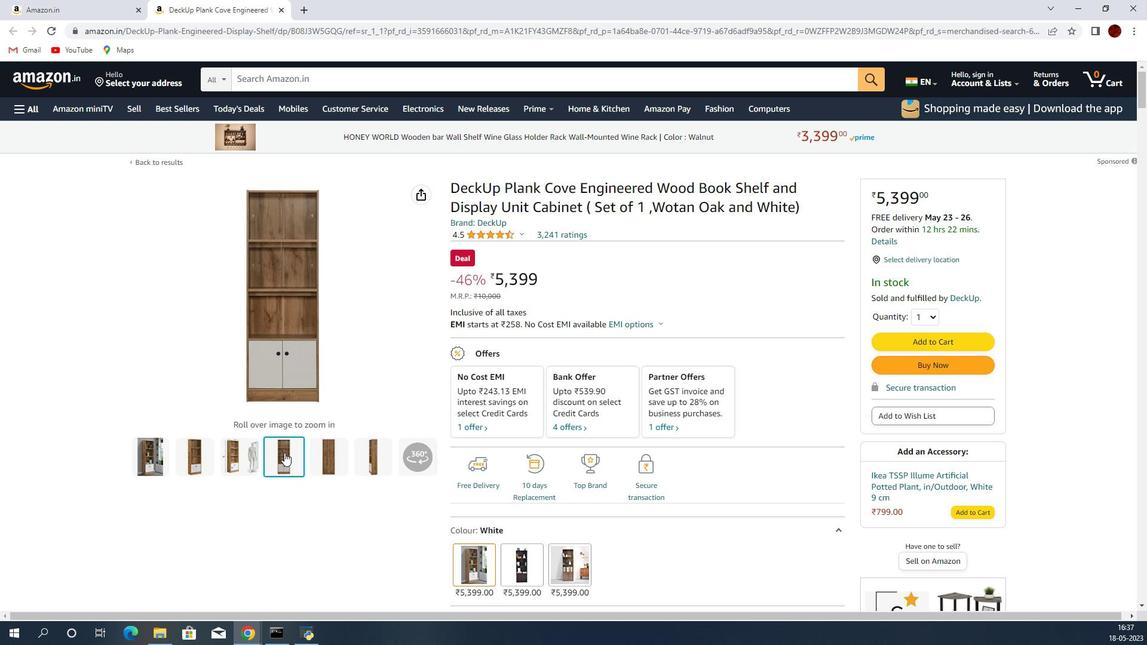 
Action: Mouse moved to (437, 375)
Screenshot: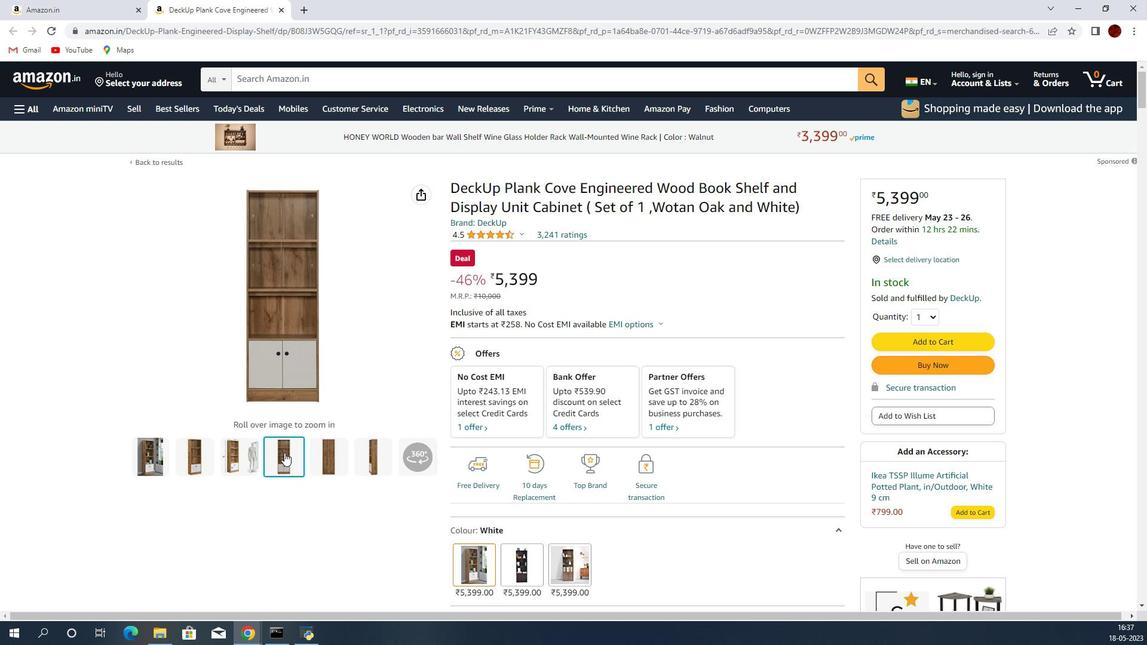 
Action: Mouse scrolled (437, 374) with delta (0, 0)
Screenshot: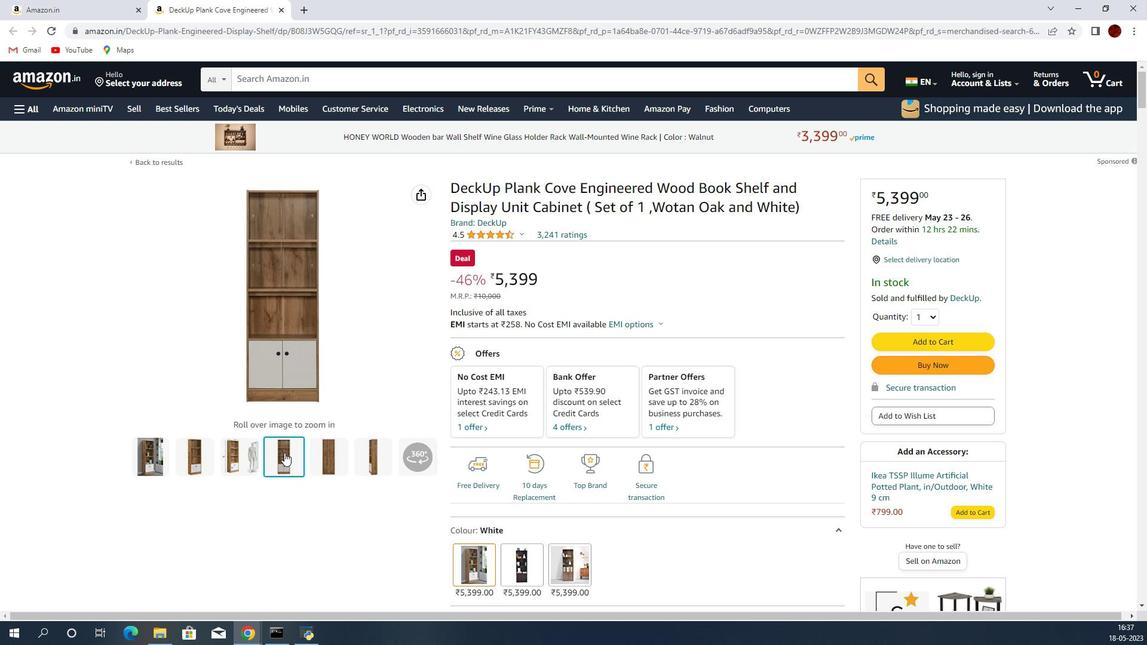 
Action: Mouse moved to (449, 369)
Screenshot: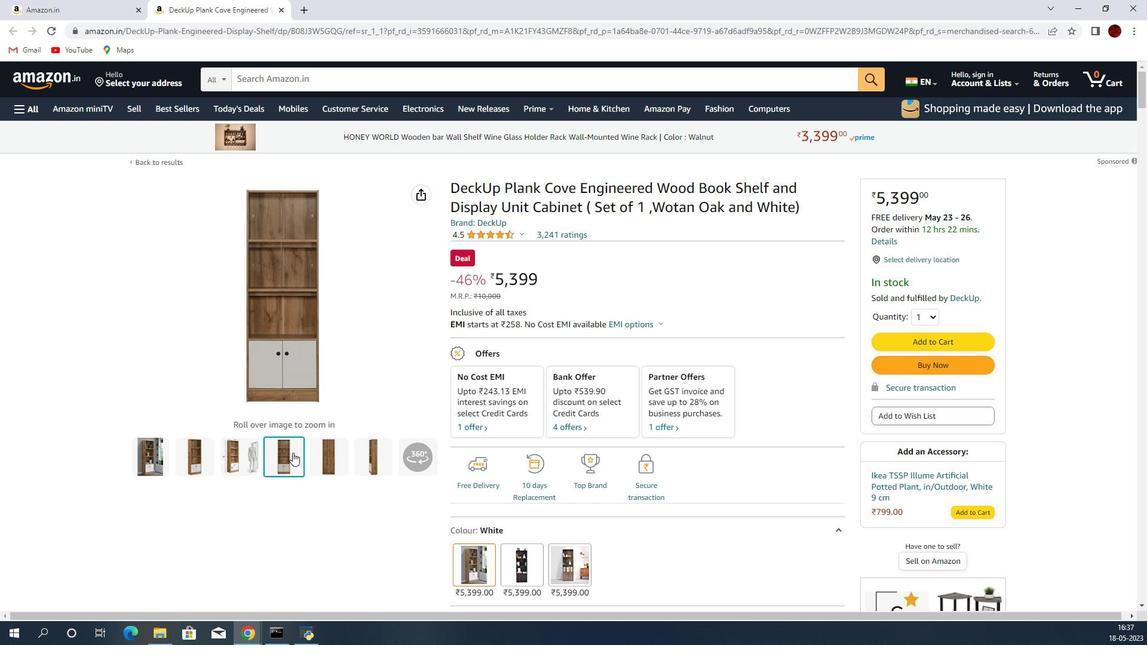 
Action: Mouse scrolled (449, 369) with delta (0, 0)
Screenshot: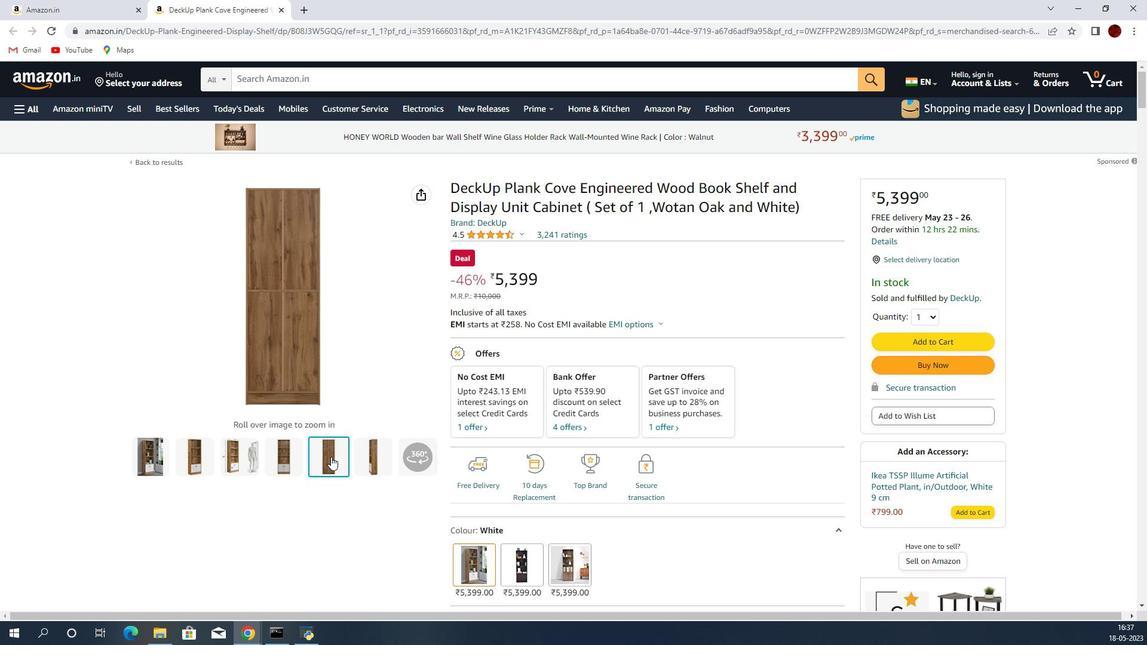 
Action: Mouse moved to (449, 369)
Screenshot: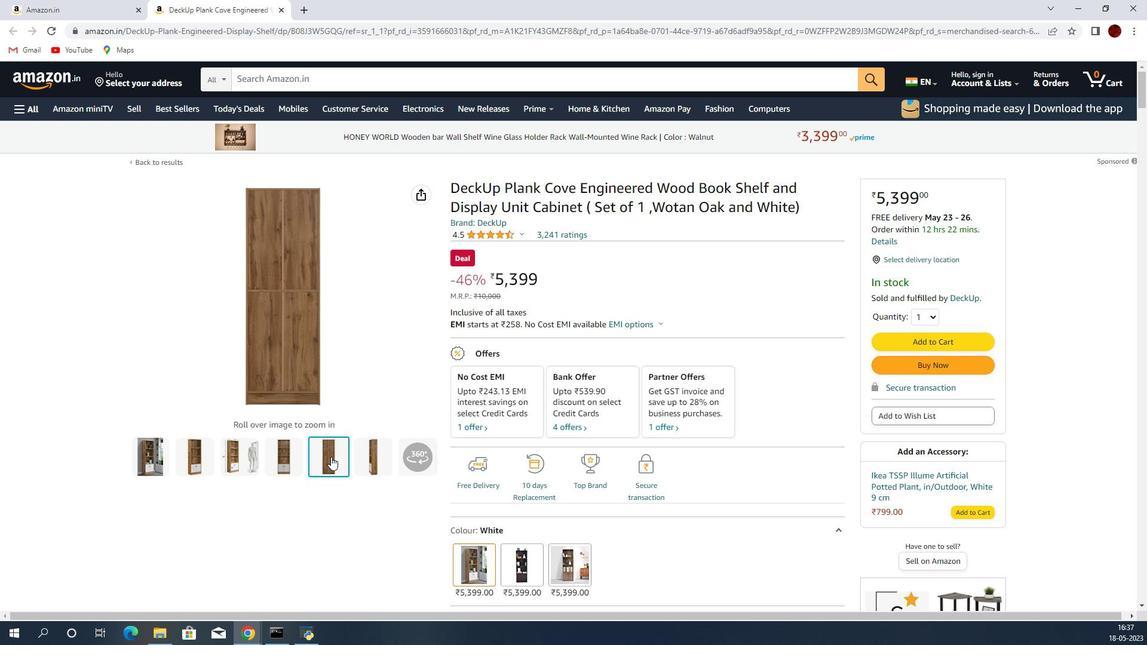 
Action: Mouse scrolled (449, 369) with delta (0, 0)
Screenshot: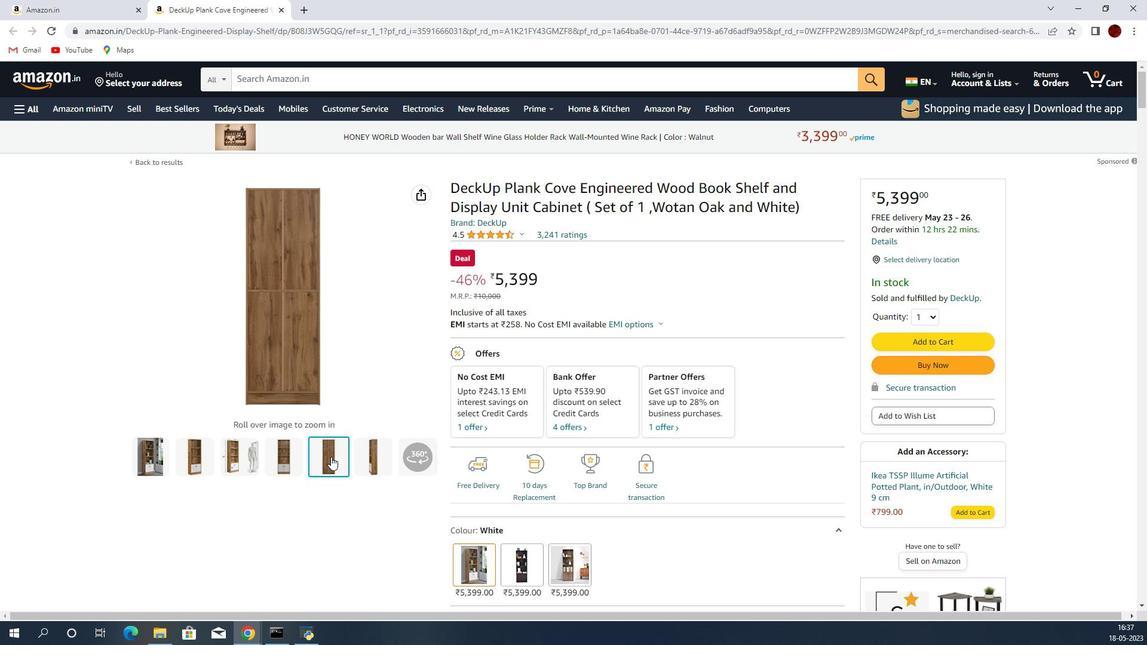 
Action: Mouse moved to (444, 371)
Screenshot: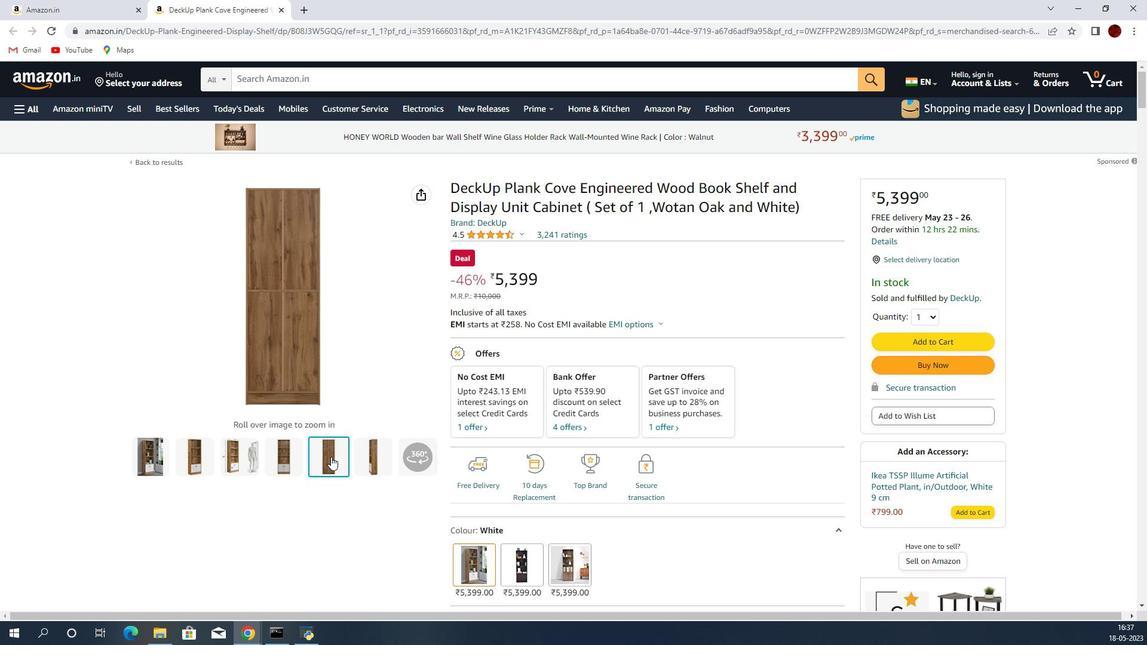 
Action: Mouse scrolled (444, 371) with delta (0, 0)
Screenshot: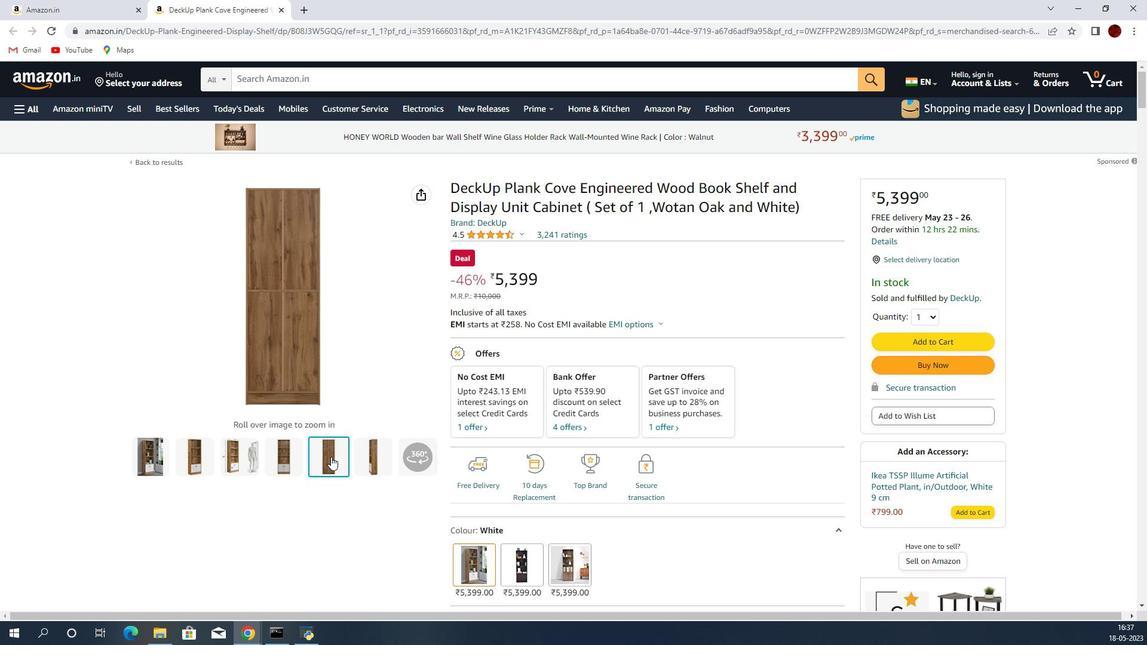 
Action: Mouse moved to (403, 387)
Screenshot: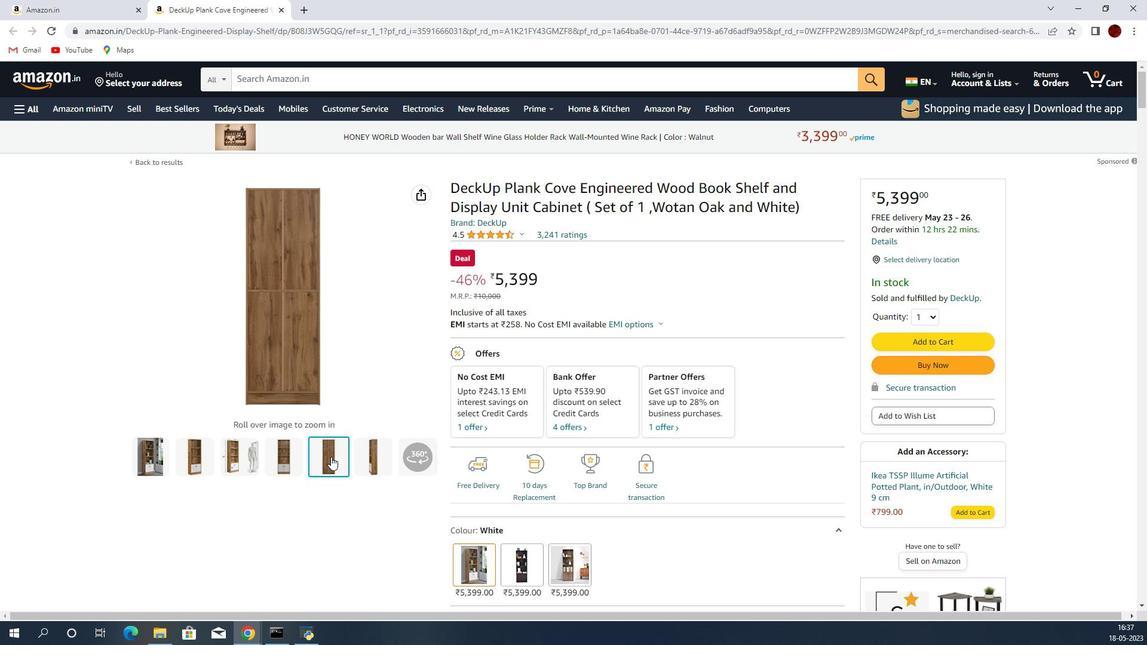 
Action: Mouse scrolled (403, 387) with delta (0, 0)
Screenshot: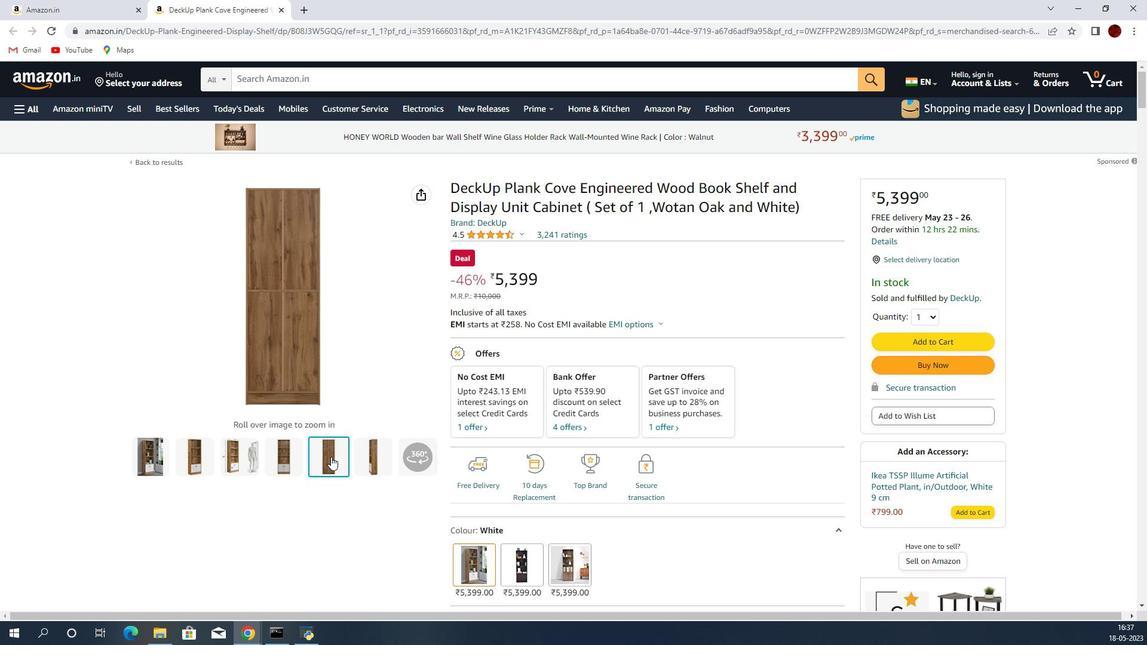 
Action: Mouse moved to (354, 363)
Screenshot: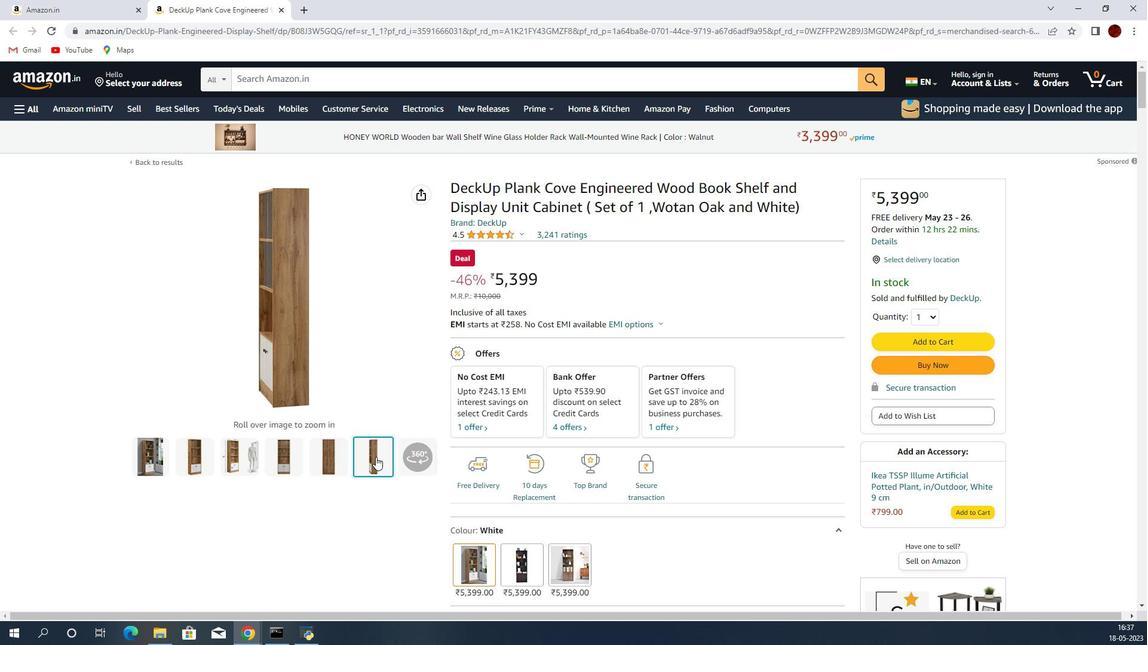 
Action: Mouse pressed left at (354, 363)
Screenshot: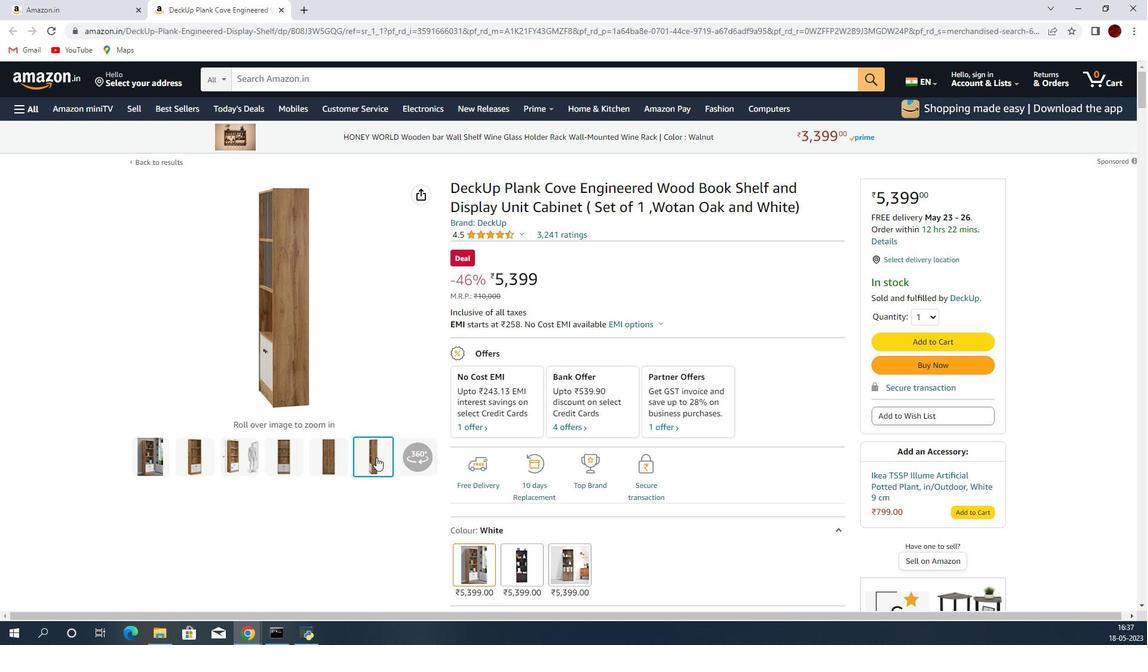
Action: Mouse moved to (354, 363)
Screenshot: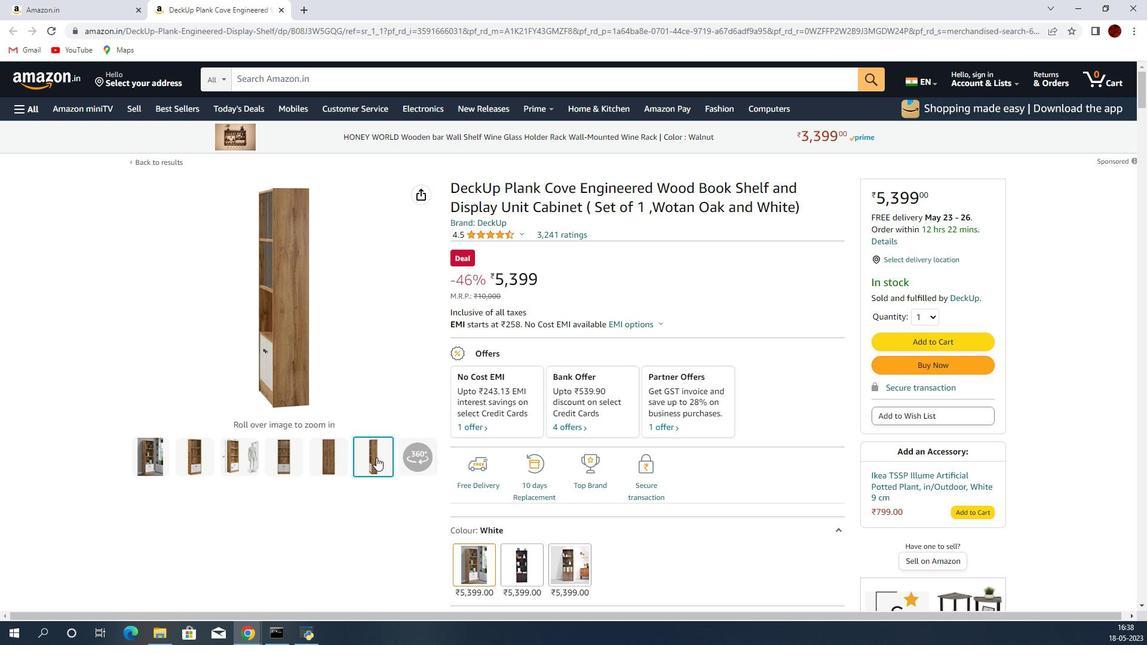 
Action: Mouse scrolled (354, 362) with delta (0, 0)
Screenshot: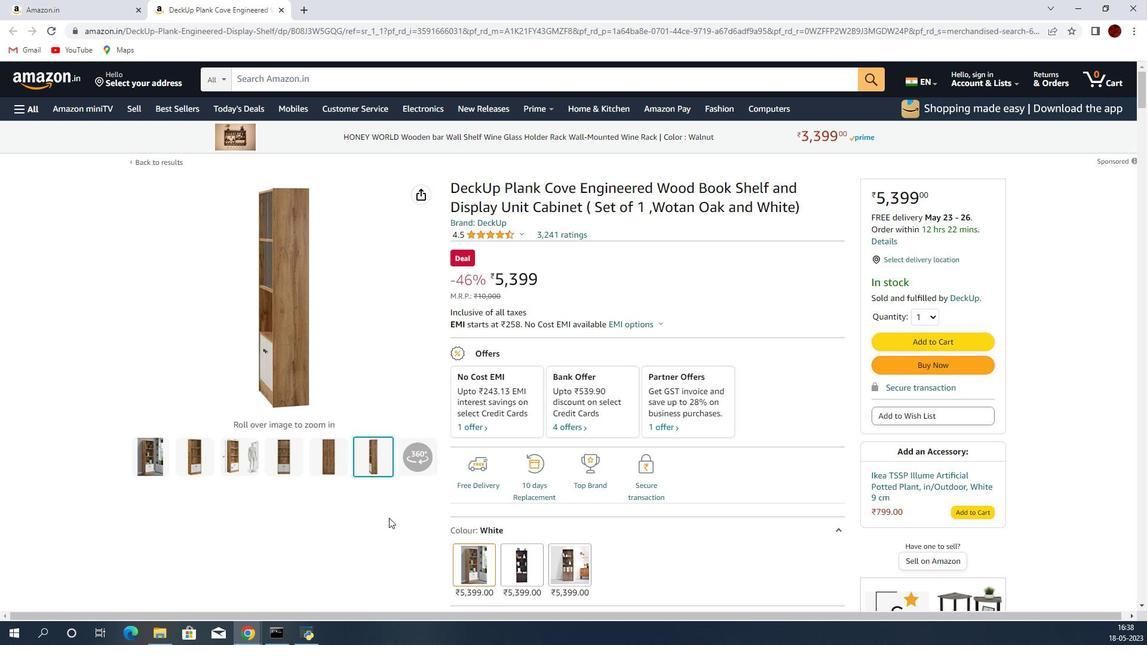 
Action: Mouse scrolled (354, 362) with delta (0, 0)
Screenshot: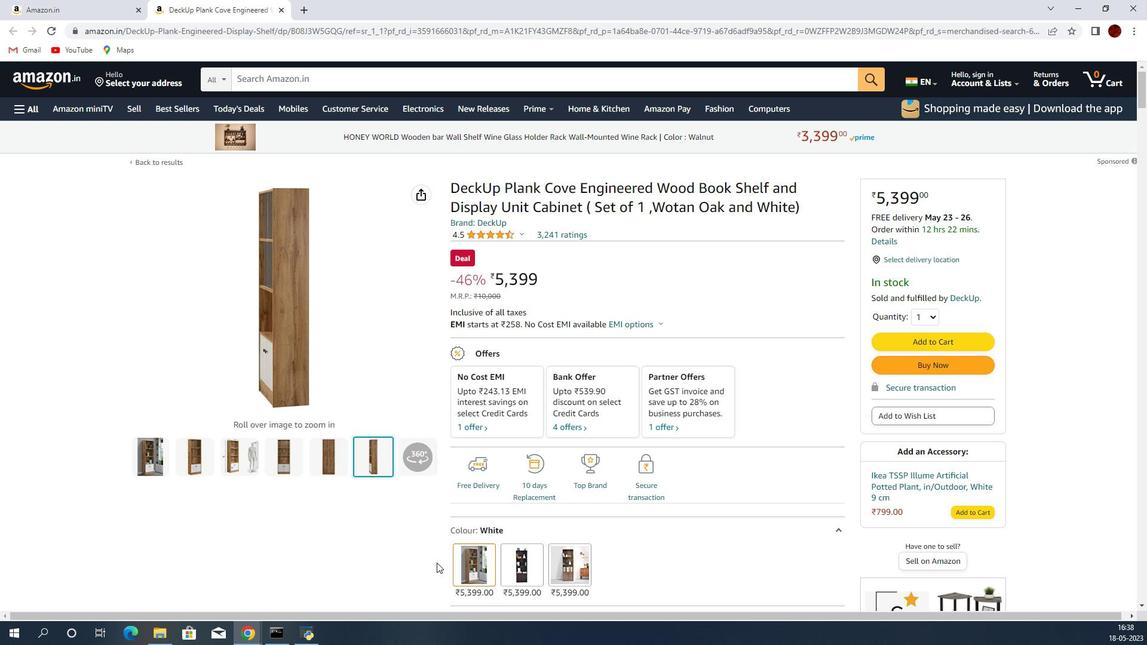 
Action: Mouse moved to (356, 362)
Screenshot: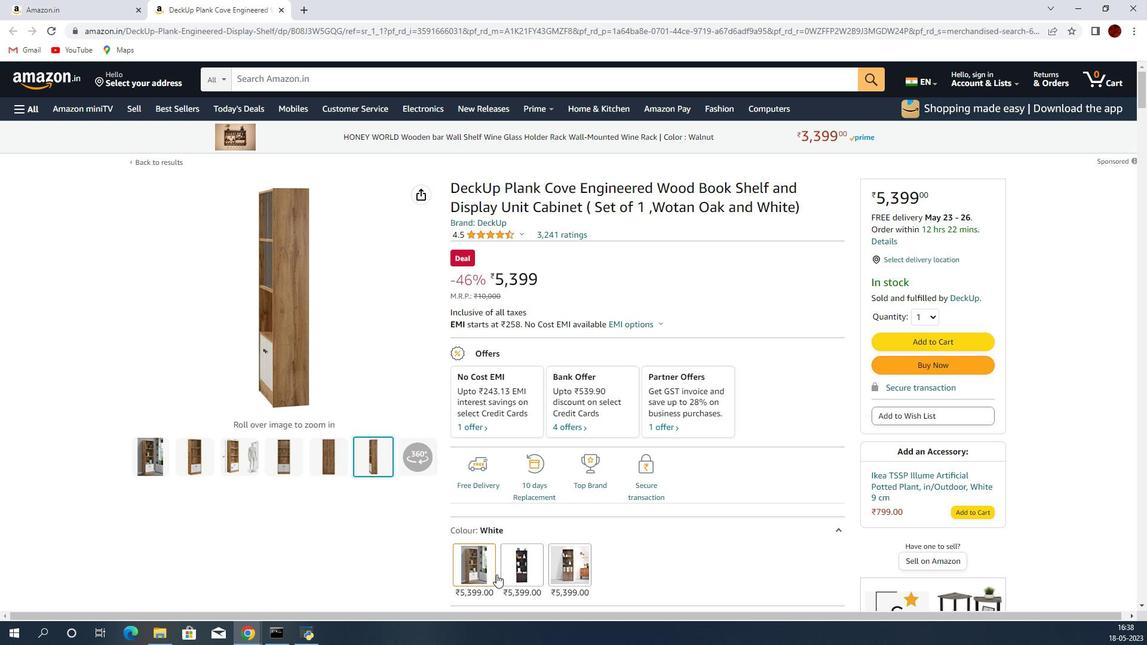 
Action: Mouse scrolled (356, 362) with delta (0, 0)
Screenshot: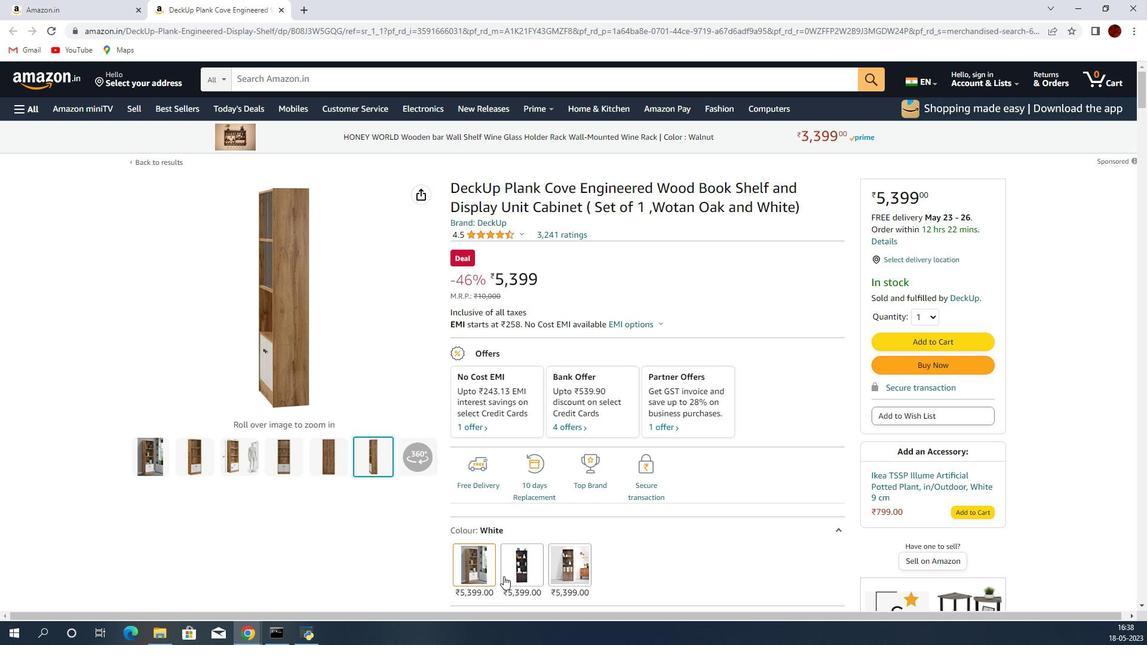 
Action: Mouse moved to (356, 362)
Screenshot: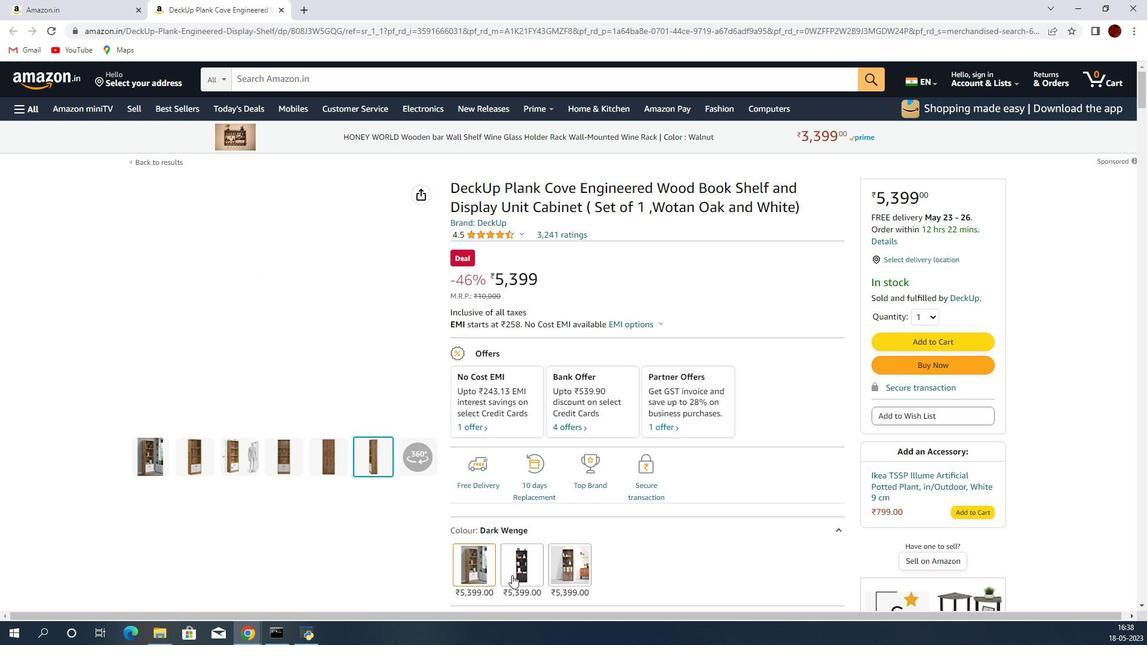 
Action: Mouse scrolled (356, 362) with delta (0, 0)
Screenshot: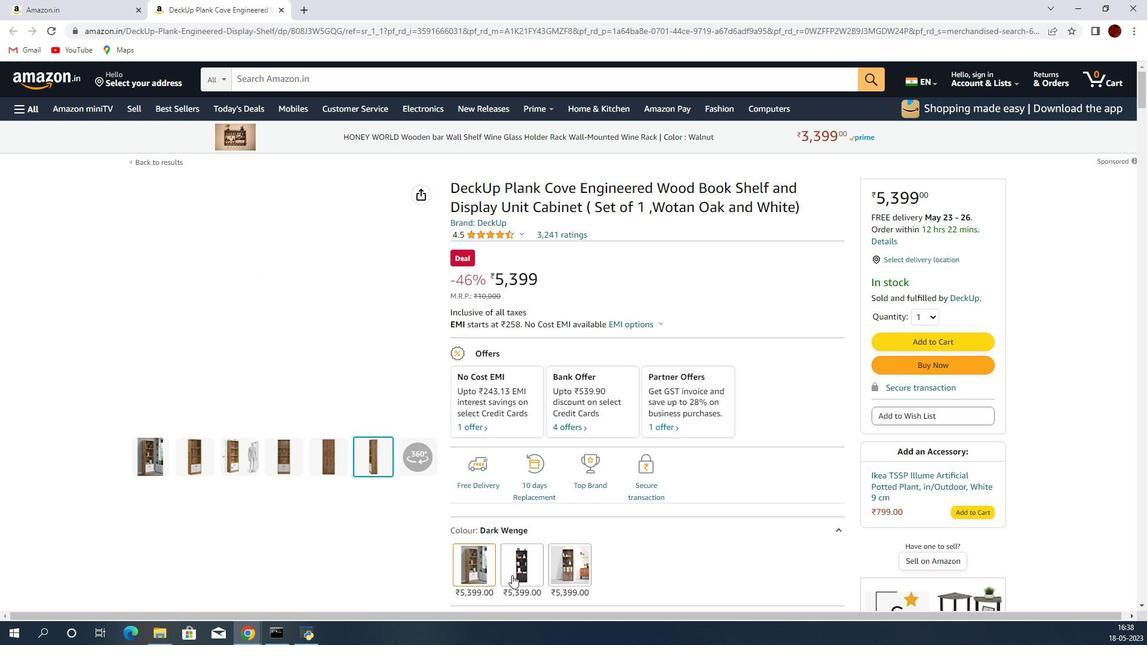 
Action: Mouse moved to (381, 359)
Screenshot: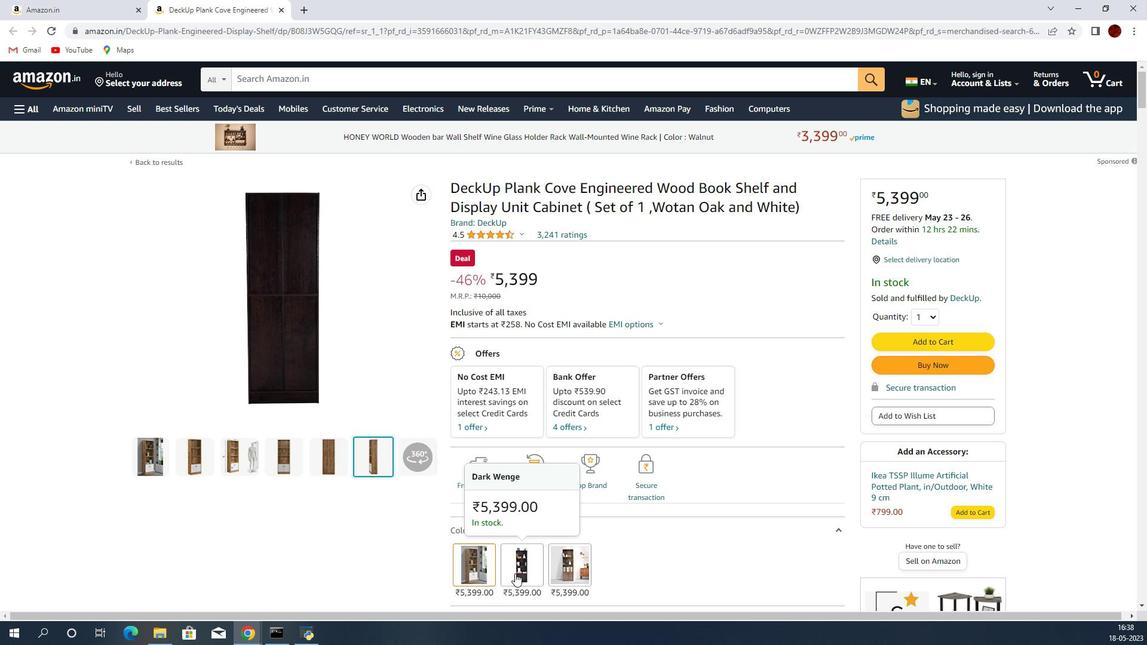 
Action: Mouse scrolled (381, 359) with delta (0, 0)
Screenshot: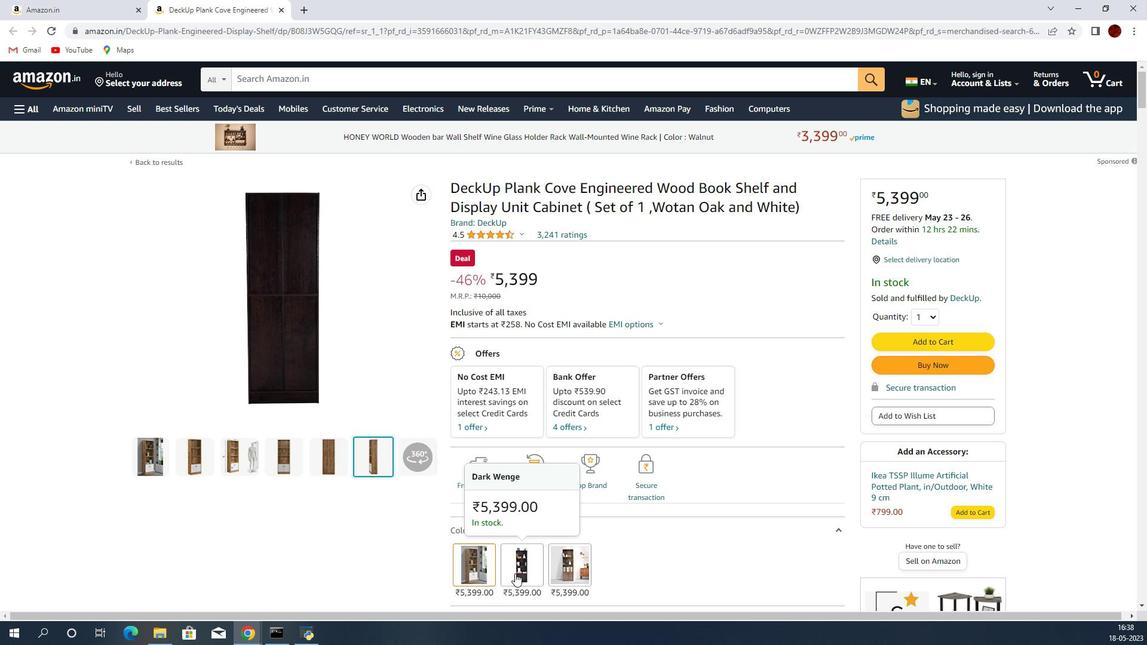 
Action: Mouse moved to (384, 359)
Screenshot: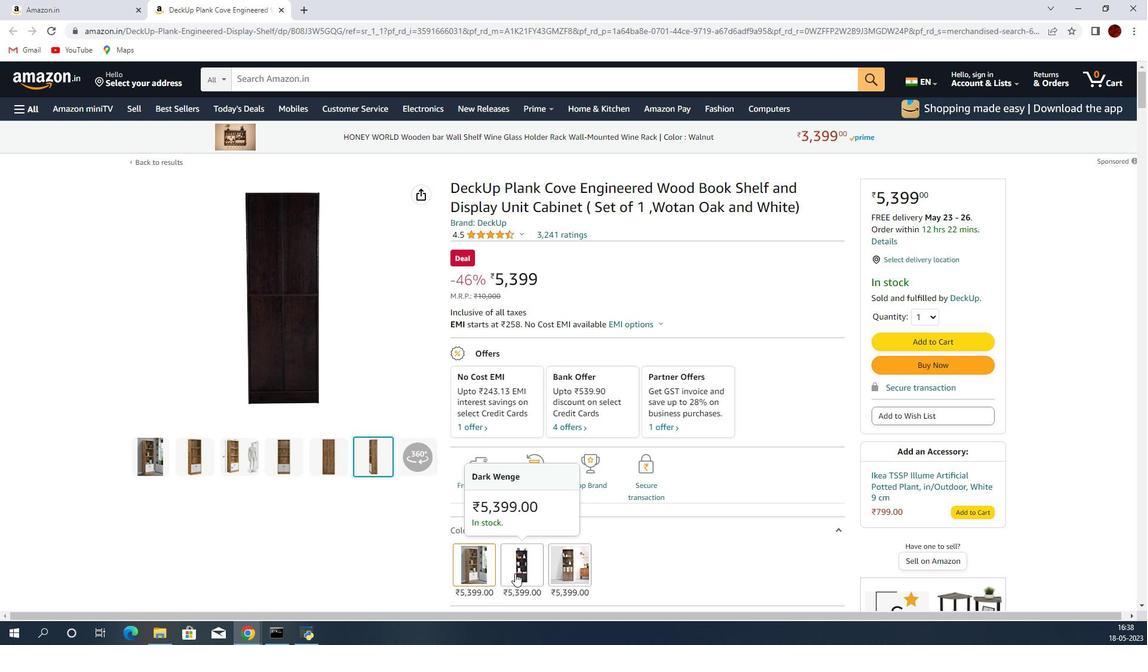 
Action: Mouse scrolled (384, 359) with delta (0, 0)
Screenshot: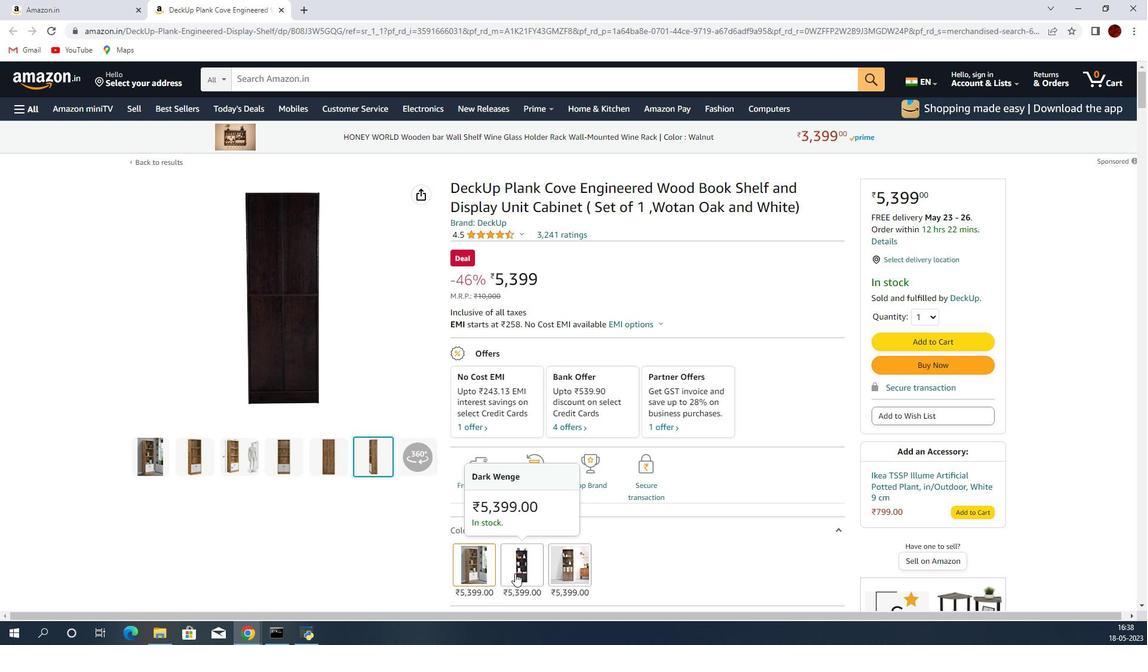 
Action: Mouse moved to (388, 359)
Screenshot: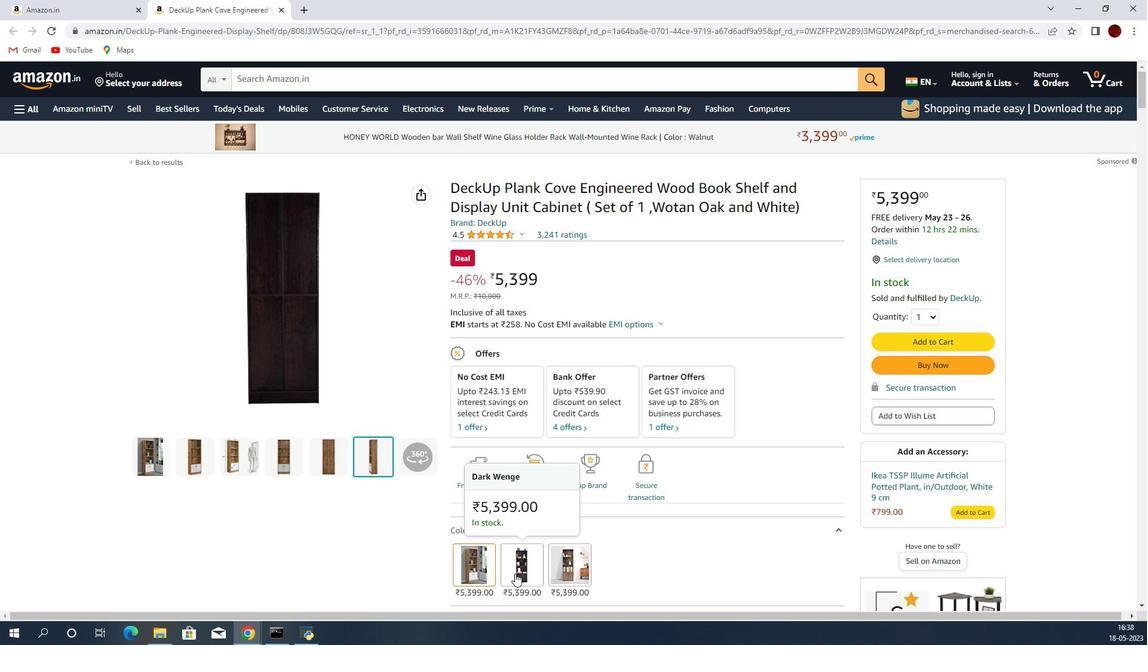 
Action: Mouse scrolled (388, 359) with delta (0, 0)
Screenshot: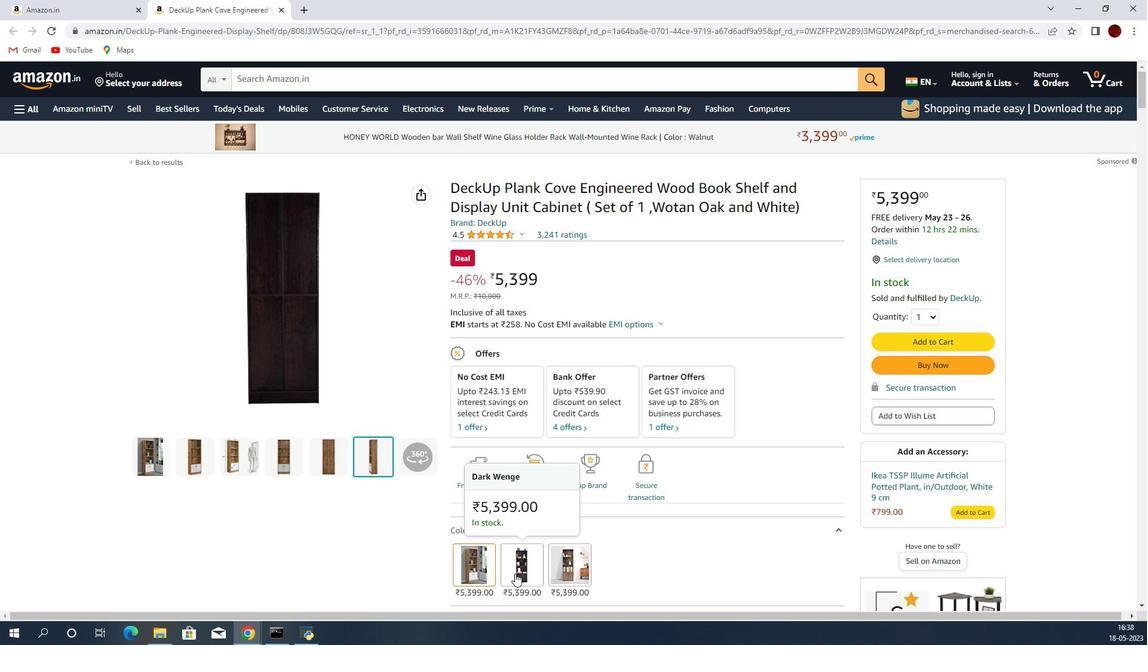 
Action: Mouse moved to (387, 359)
